 Task: Find the nearby golf course in New York..
Action: Mouse moved to (190, 80)
Screenshot: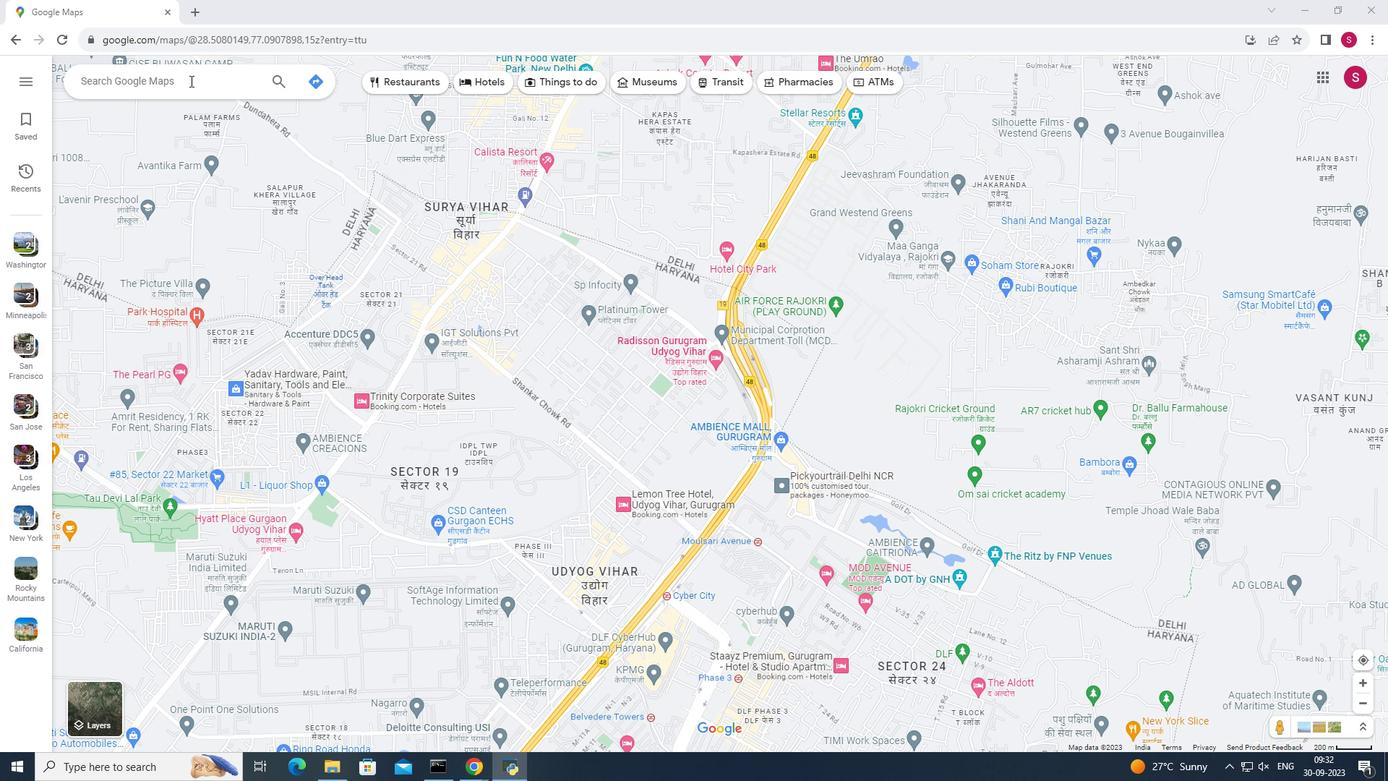 
Action: Mouse pressed left at (190, 80)
Screenshot: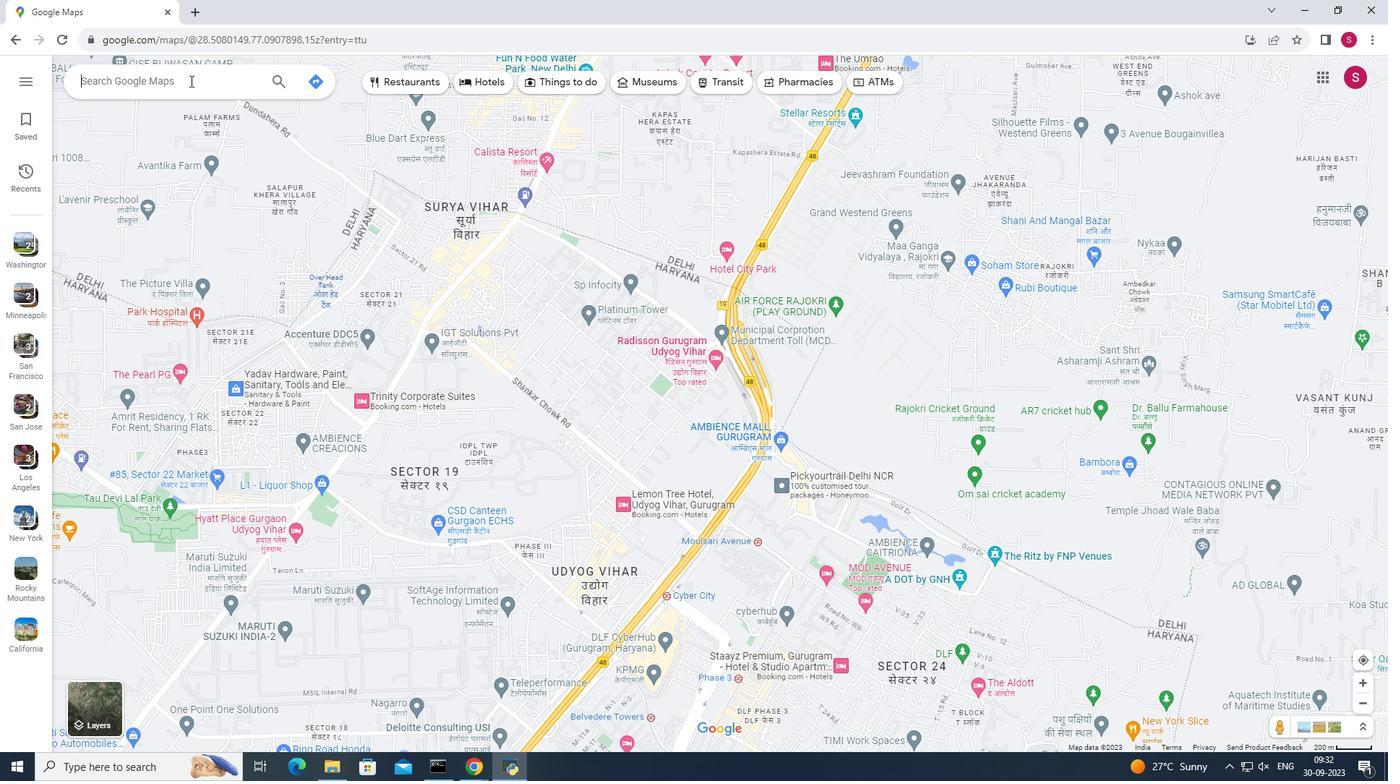 
Action: Key pressed <Key.shift>New<Key.space><Key.shift><Key.shift>York<Key.enter>
Screenshot: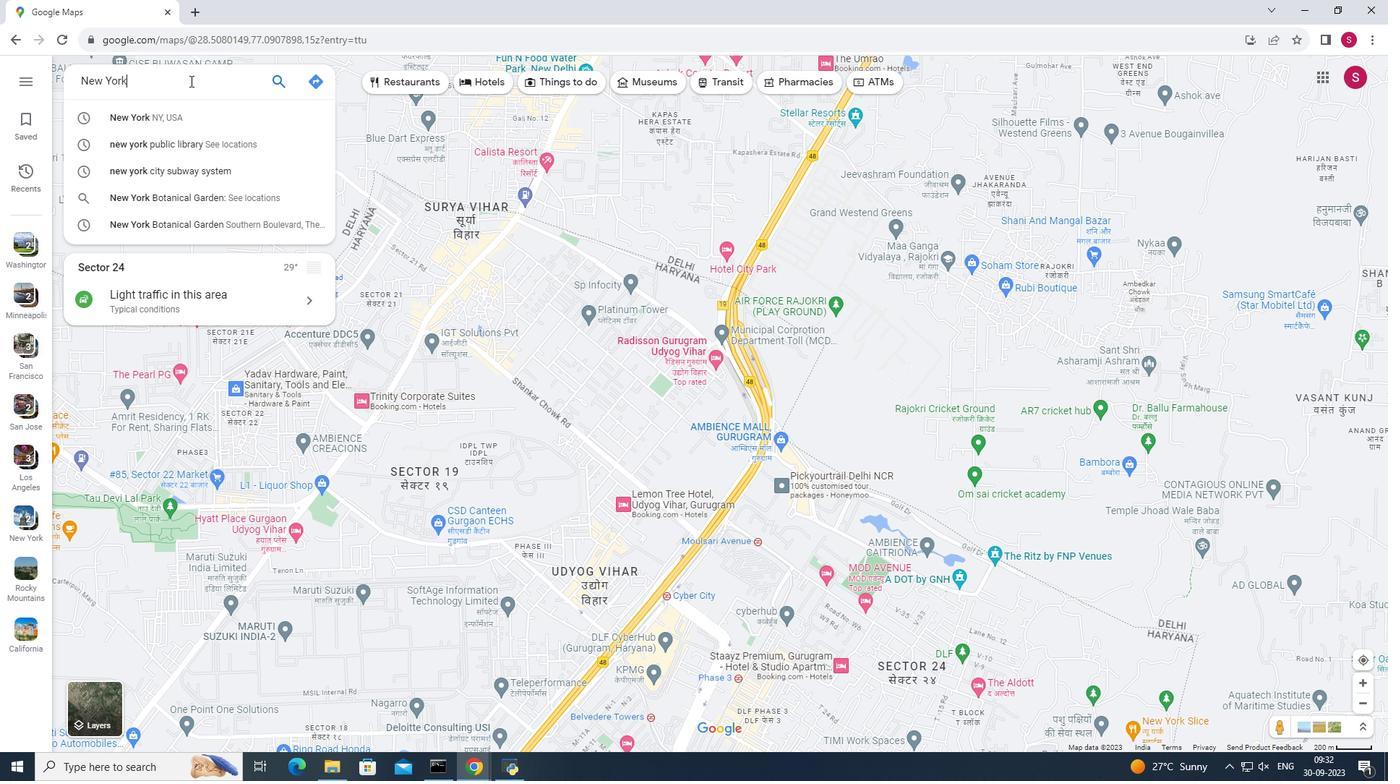 
Action: Mouse moved to (206, 324)
Screenshot: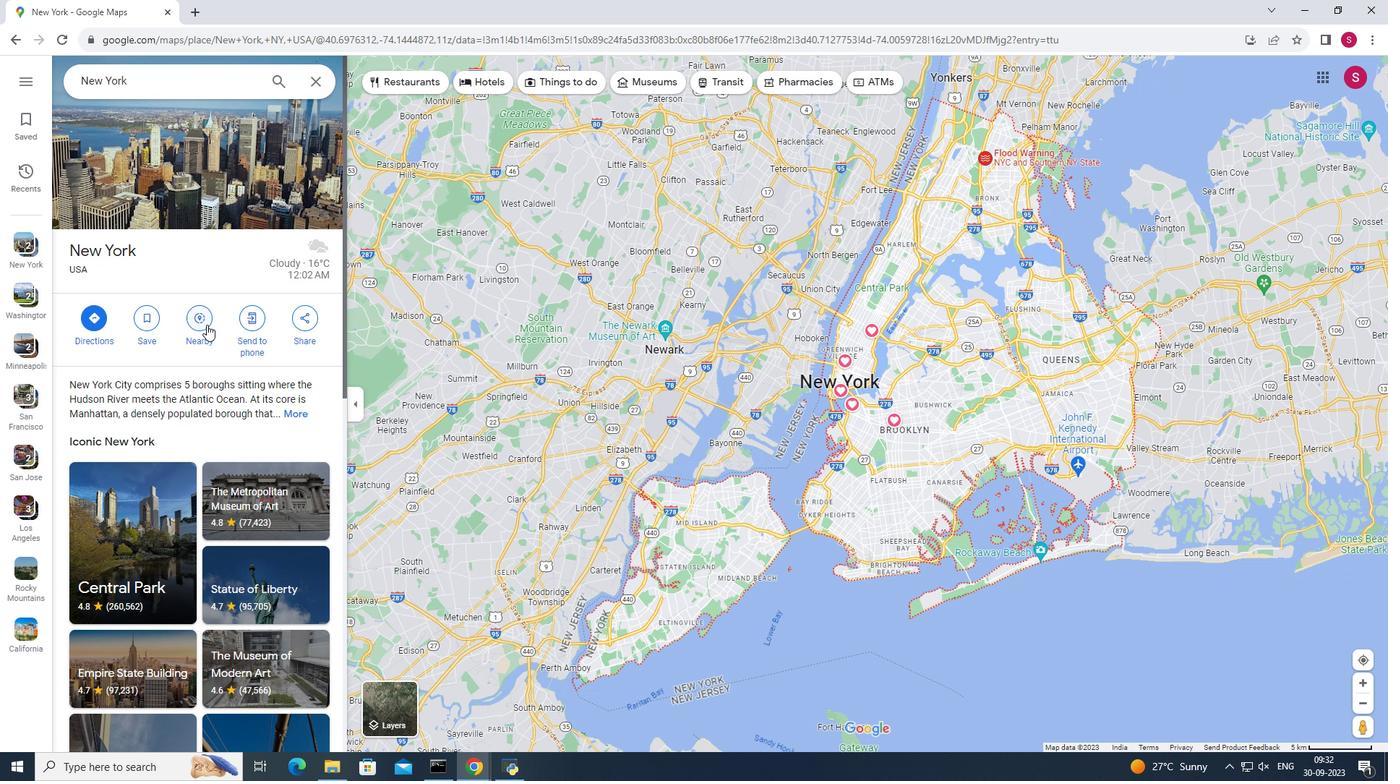
Action: Mouse pressed left at (206, 324)
Screenshot: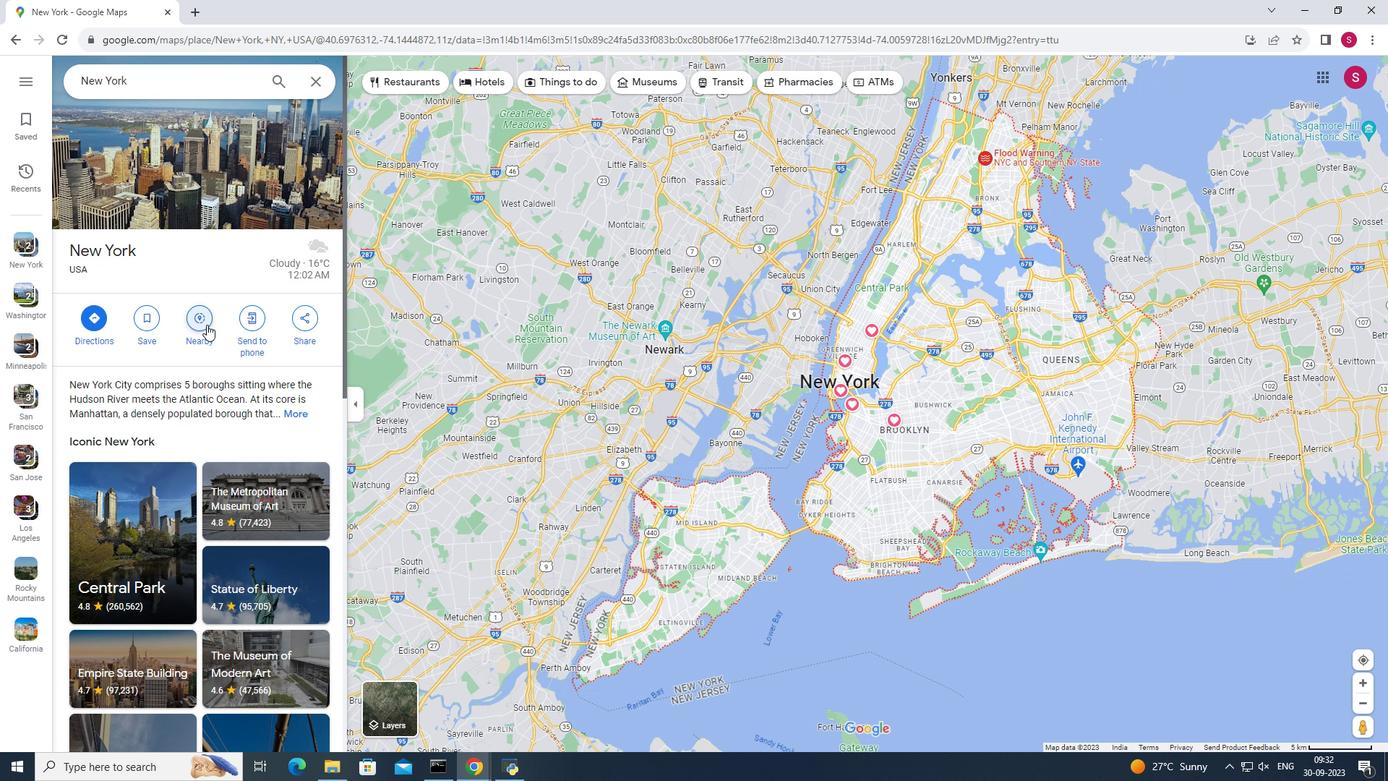 
Action: Mouse moved to (206, 324)
Screenshot: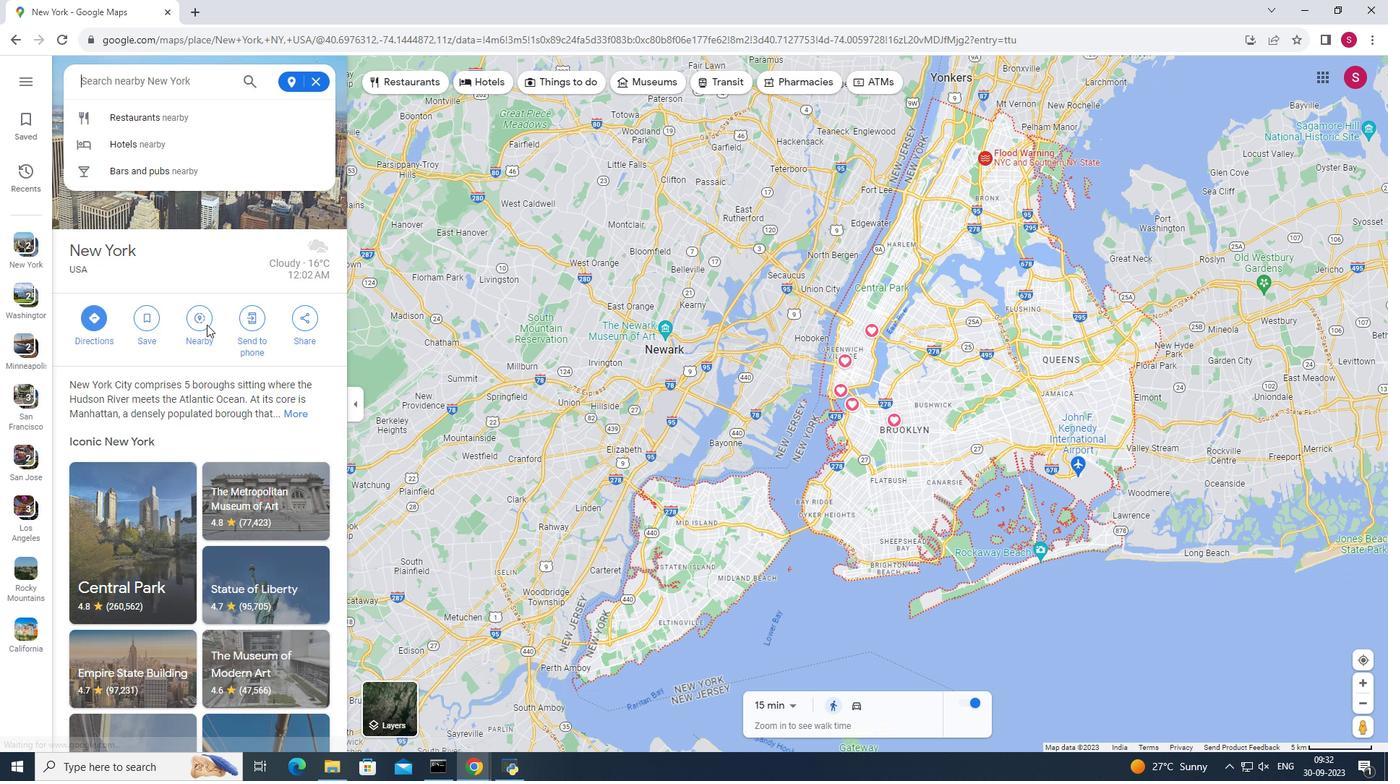 
Action: Key pressed golf<Key.space>course<Key.enter>
Screenshot: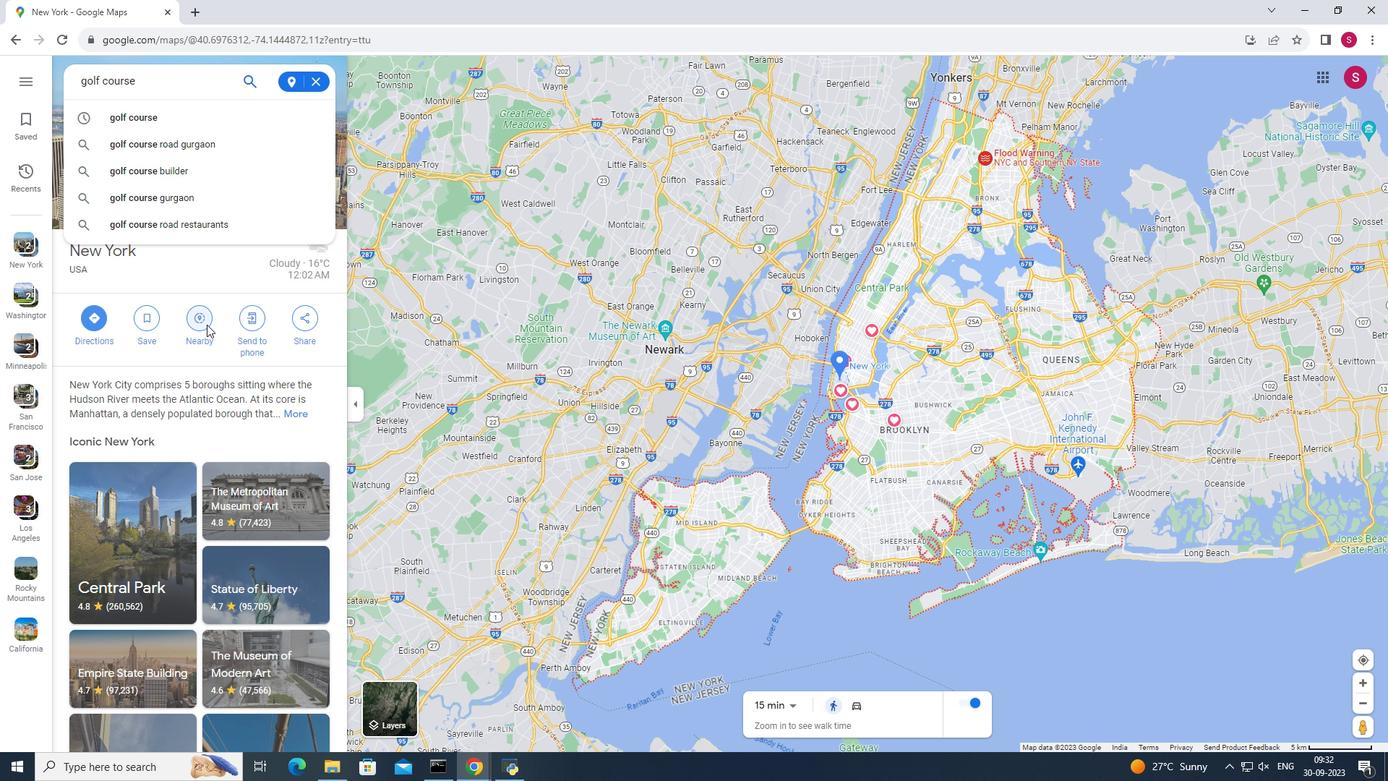 
Action: Mouse moved to (171, 148)
Screenshot: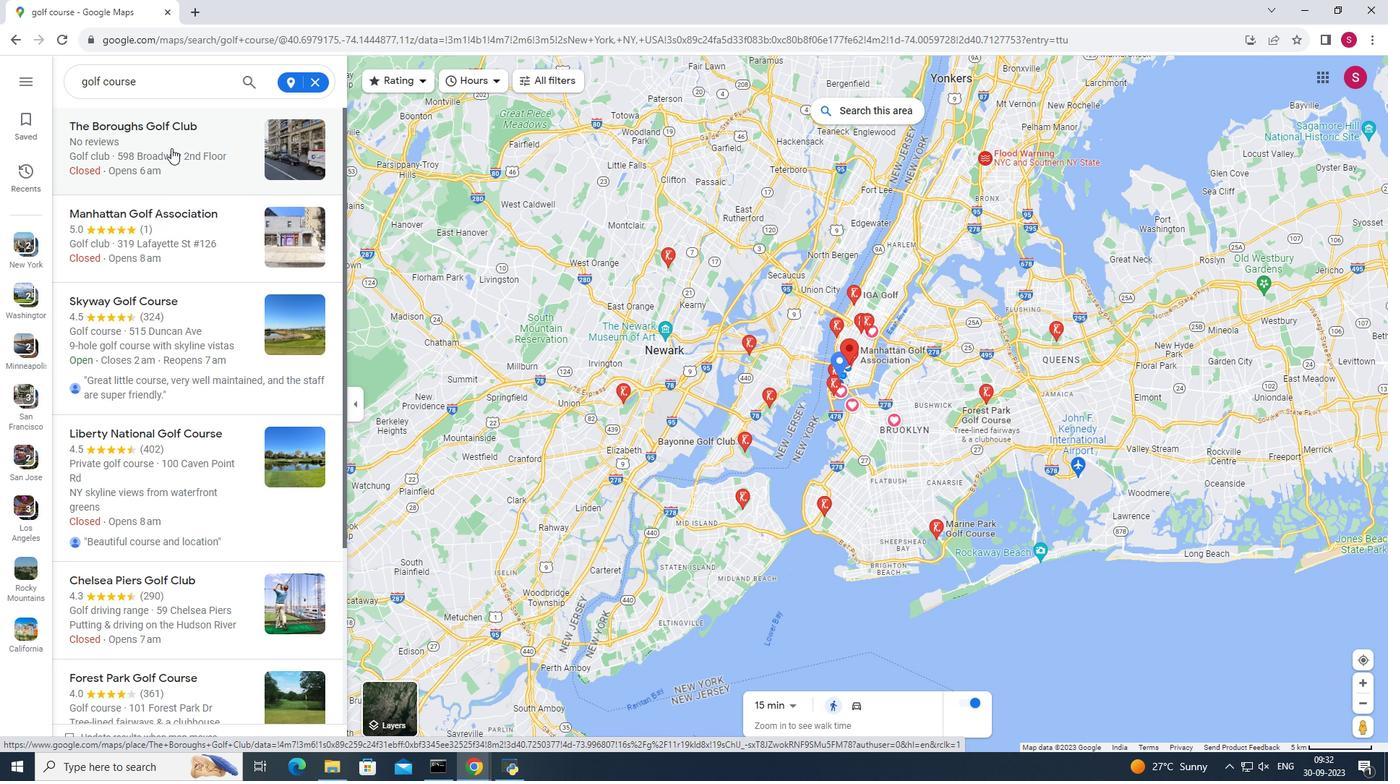 
Action: Mouse pressed left at (171, 148)
Screenshot: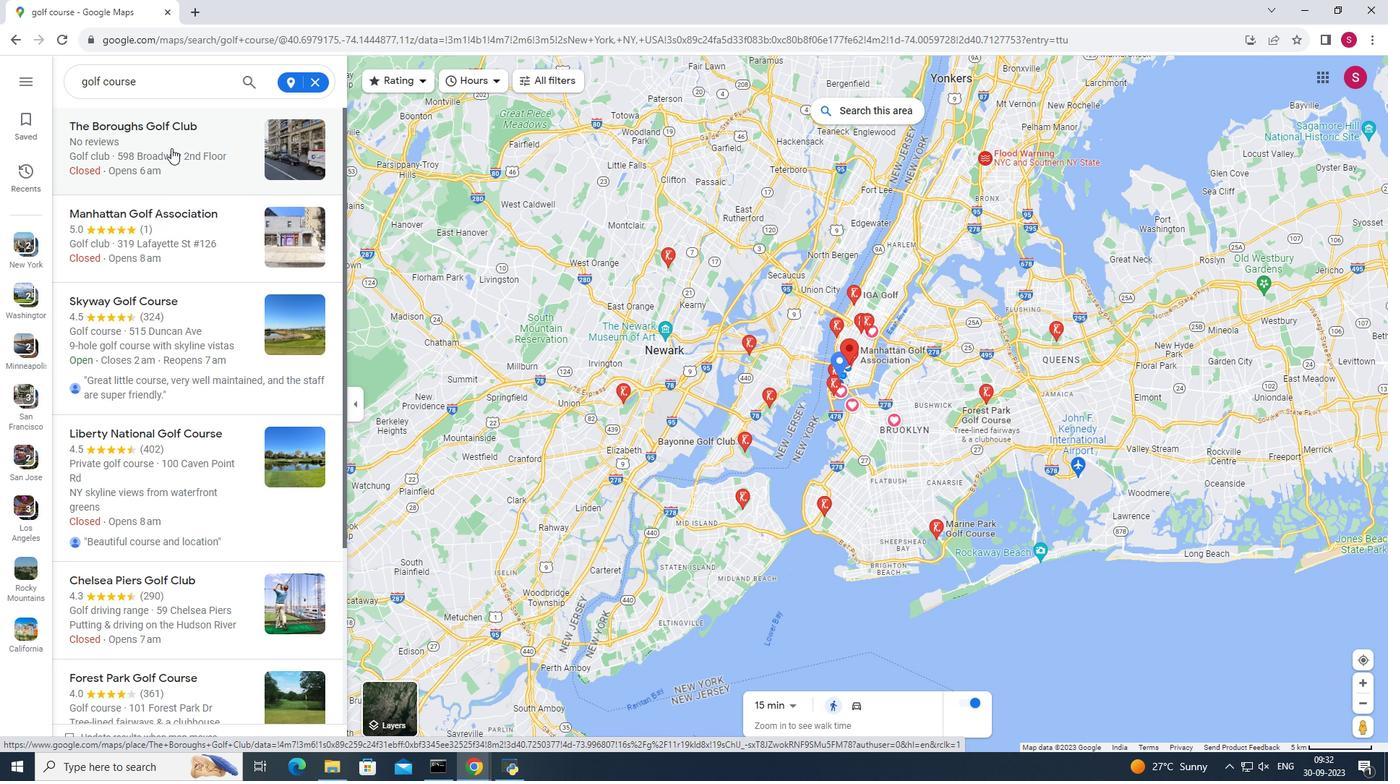 
Action: Mouse moved to (549, 419)
Screenshot: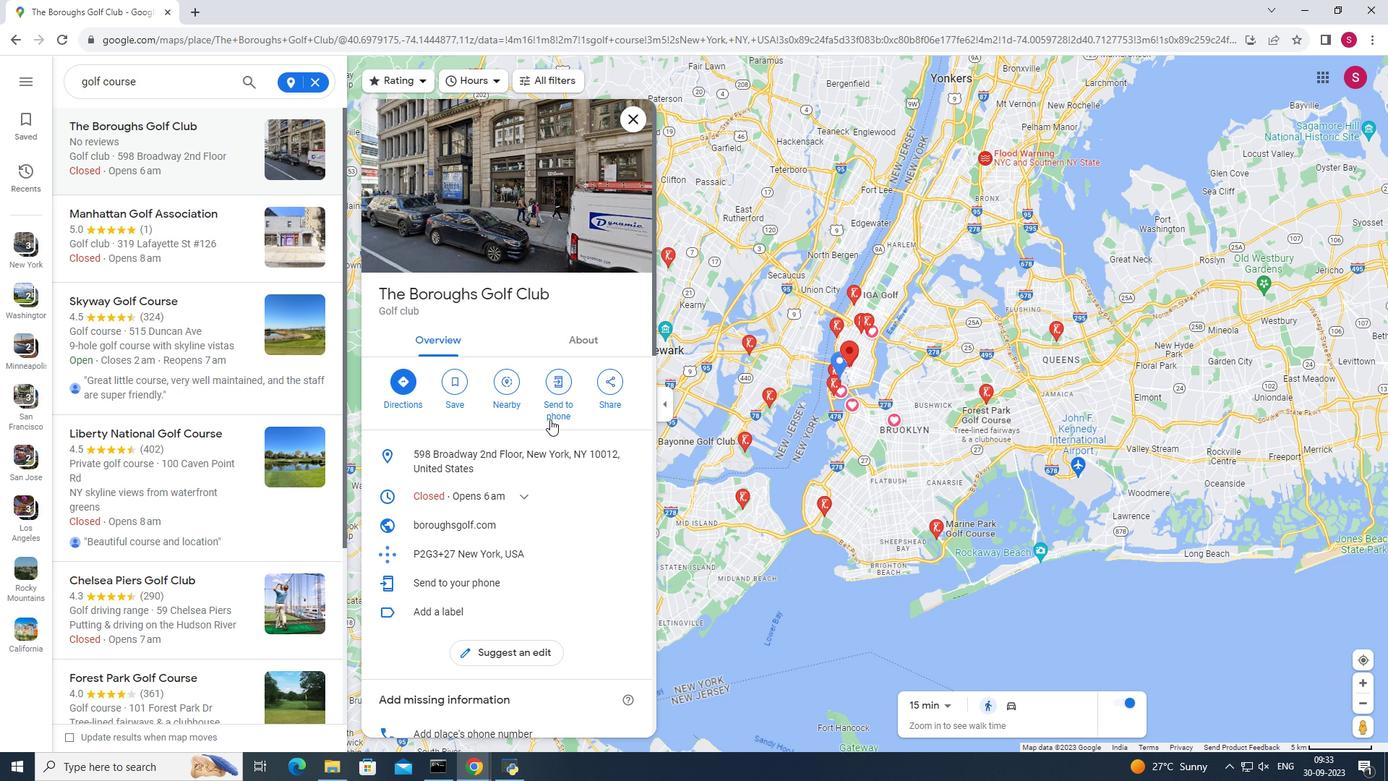 
Action: Mouse scrolled (549, 418) with delta (0, 0)
Screenshot: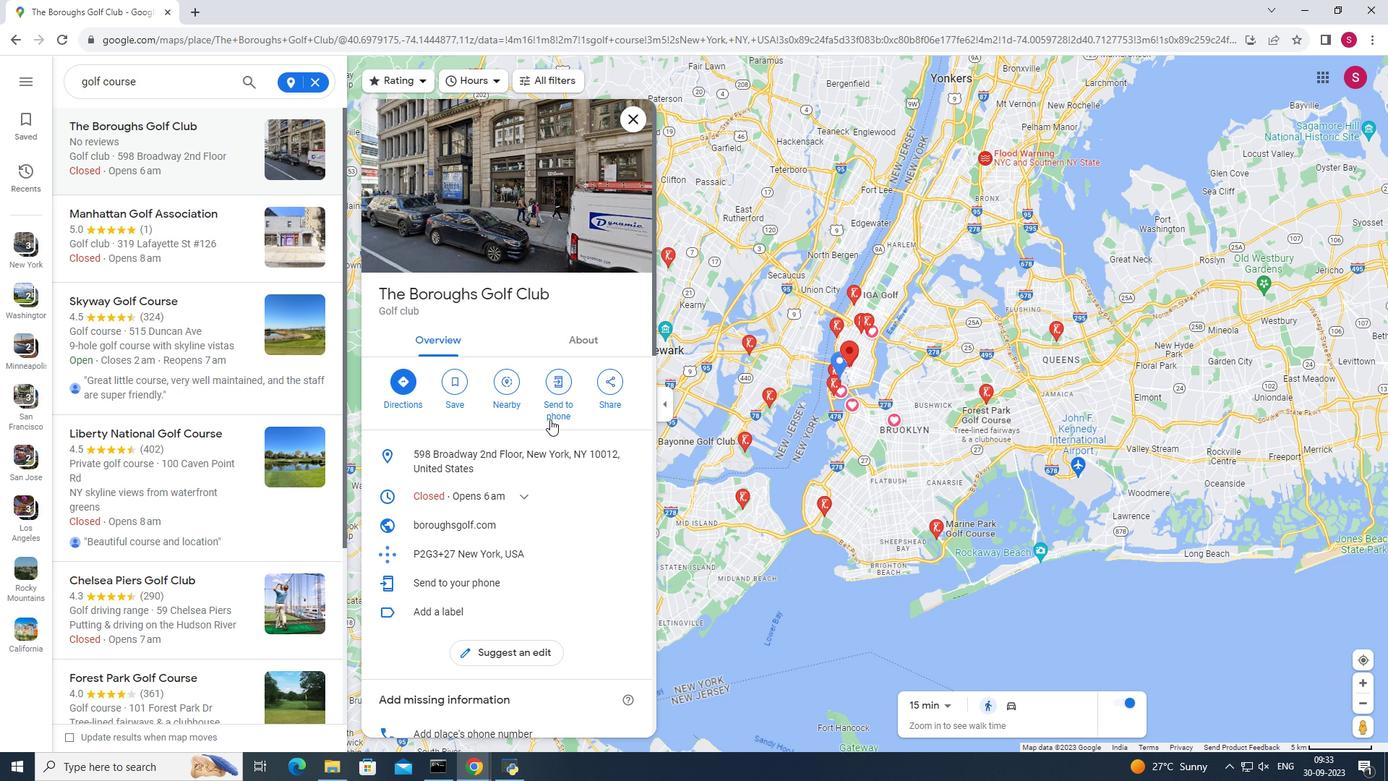 
Action: Mouse moved to (553, 428)
Screenshot: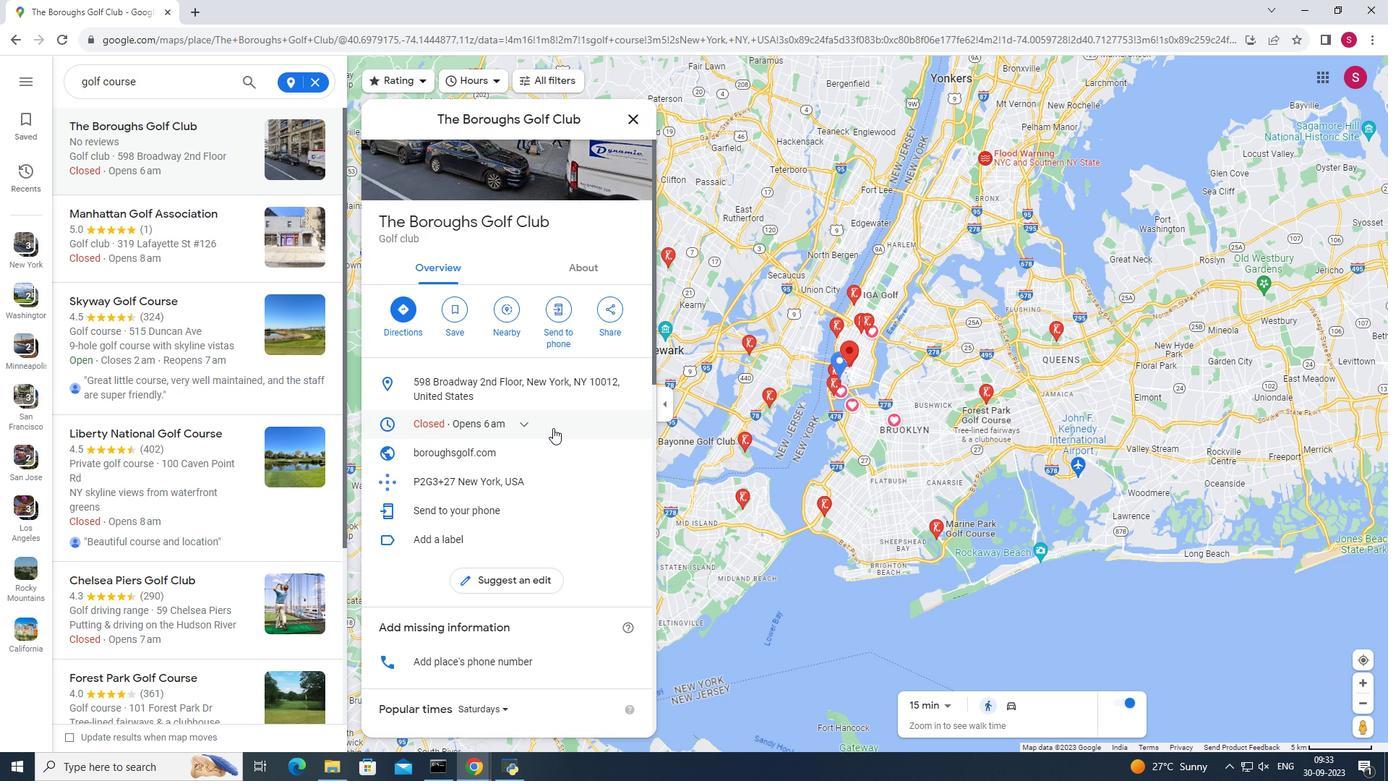 
Action: Mouse scrolled (553, 427) with delta (0, 0)
Screenshot: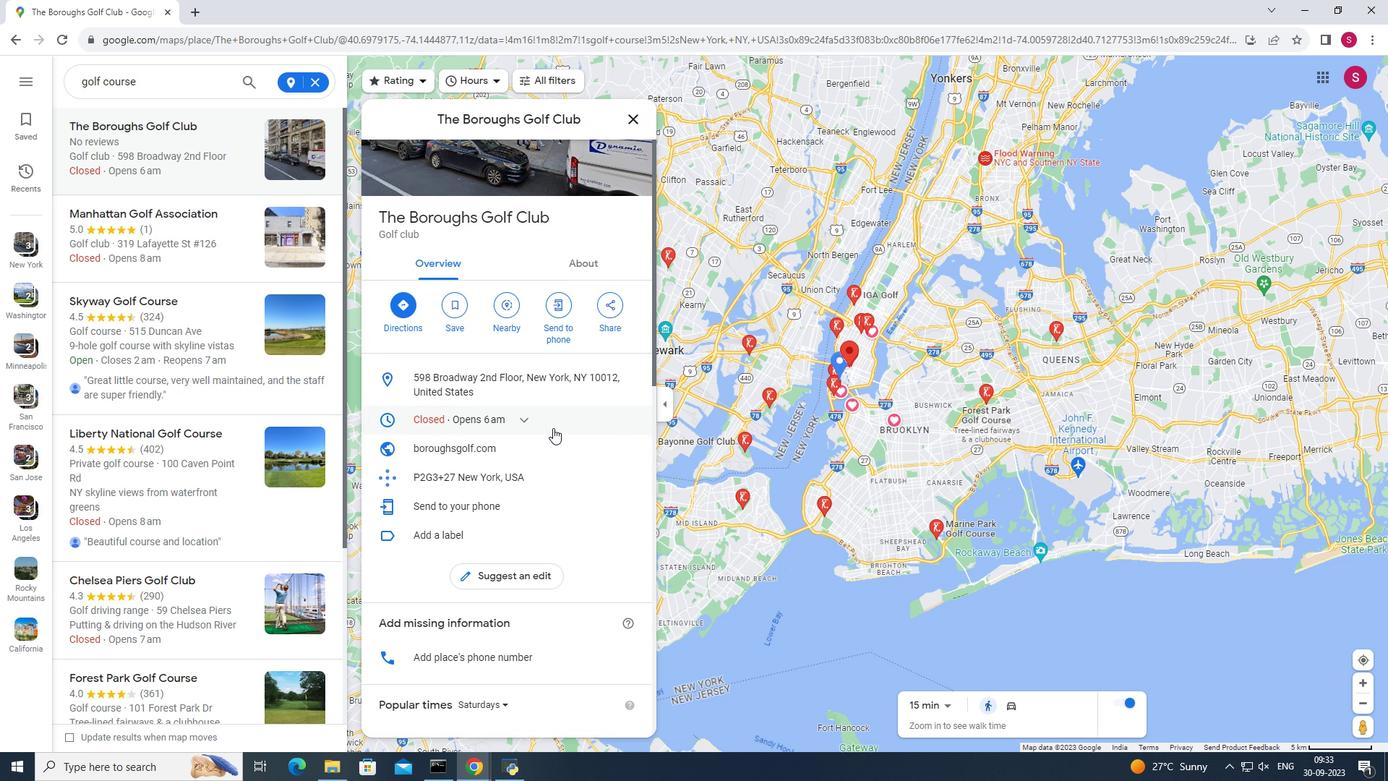 
Action: Mouse scrolled (553, 427) with delta (0, 0)
Screenshot: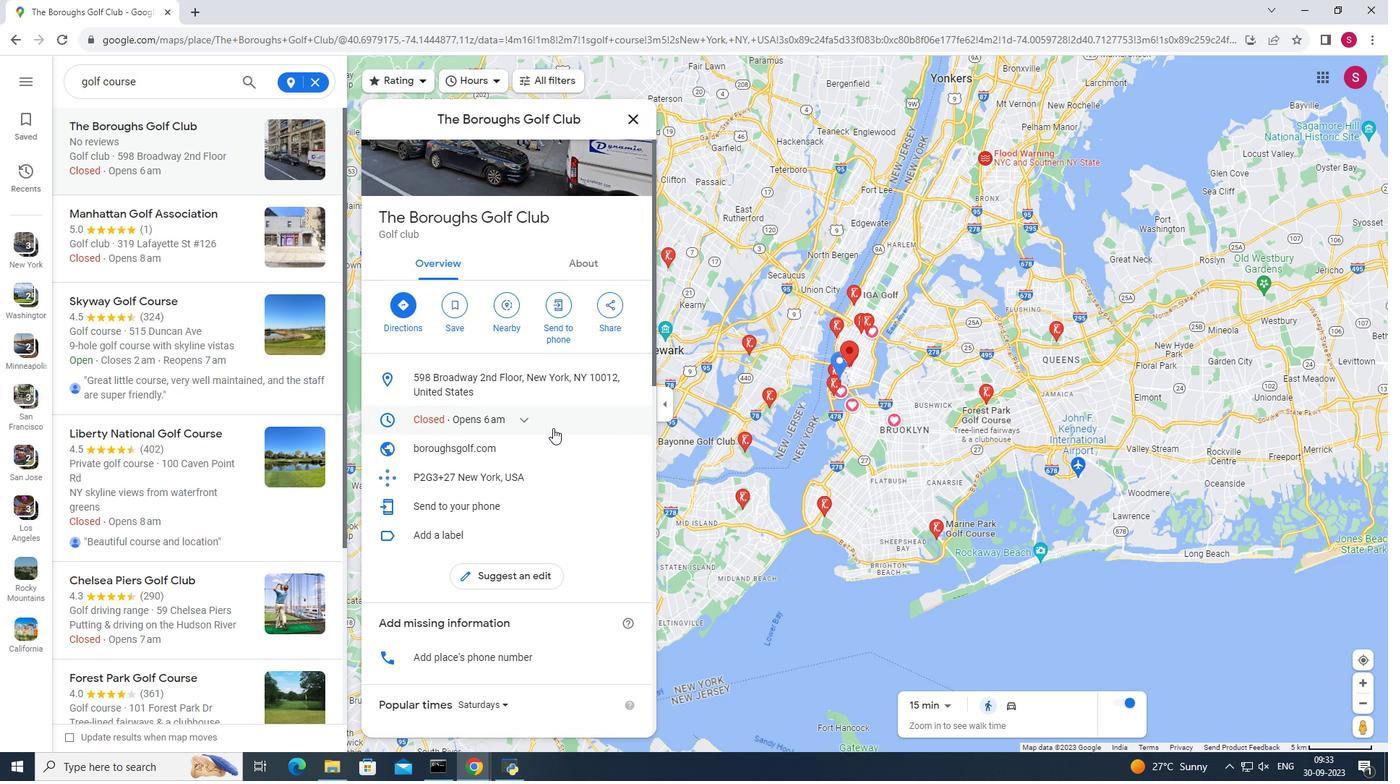 
Action: Mouse moved to (553, 428)
Screenshot: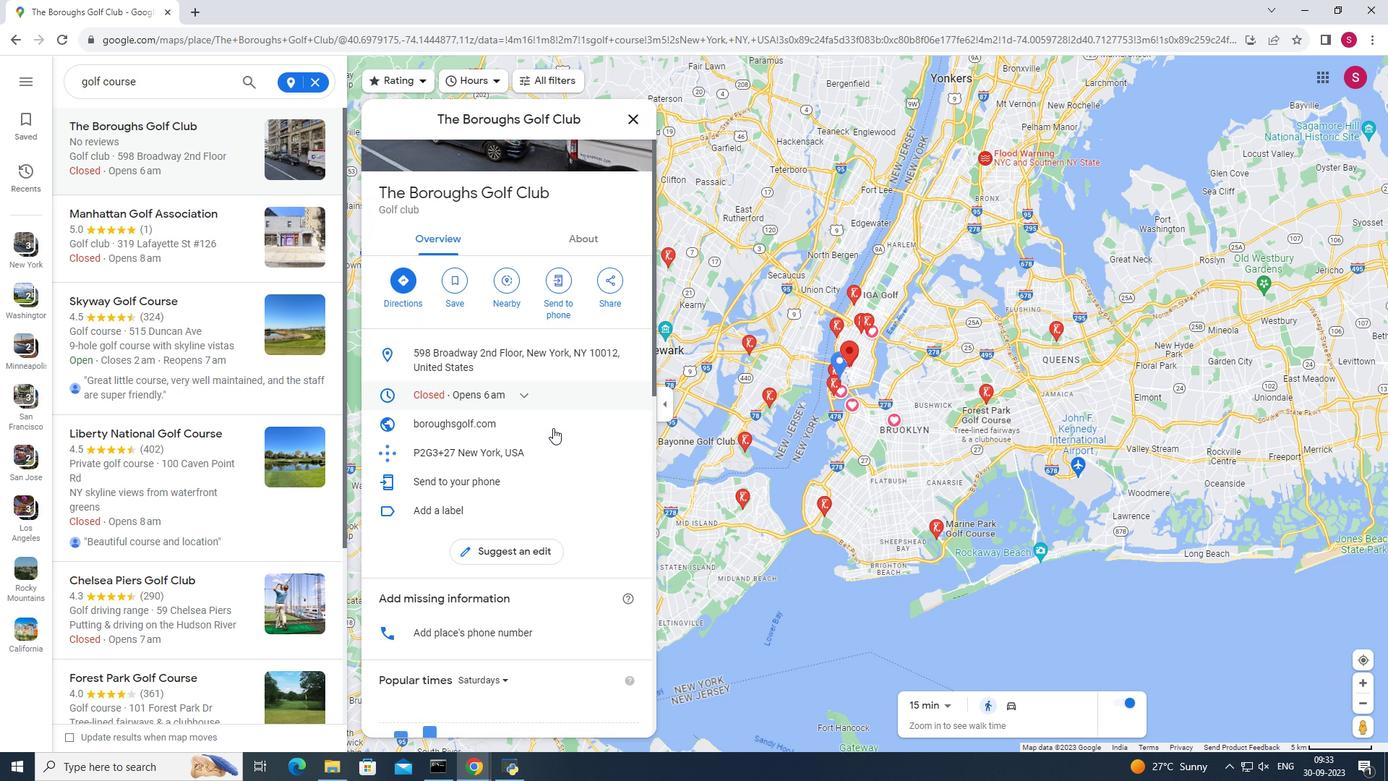 
Action: Mouse scrolled (553, 427) with delta (0, 0)
Screenshot: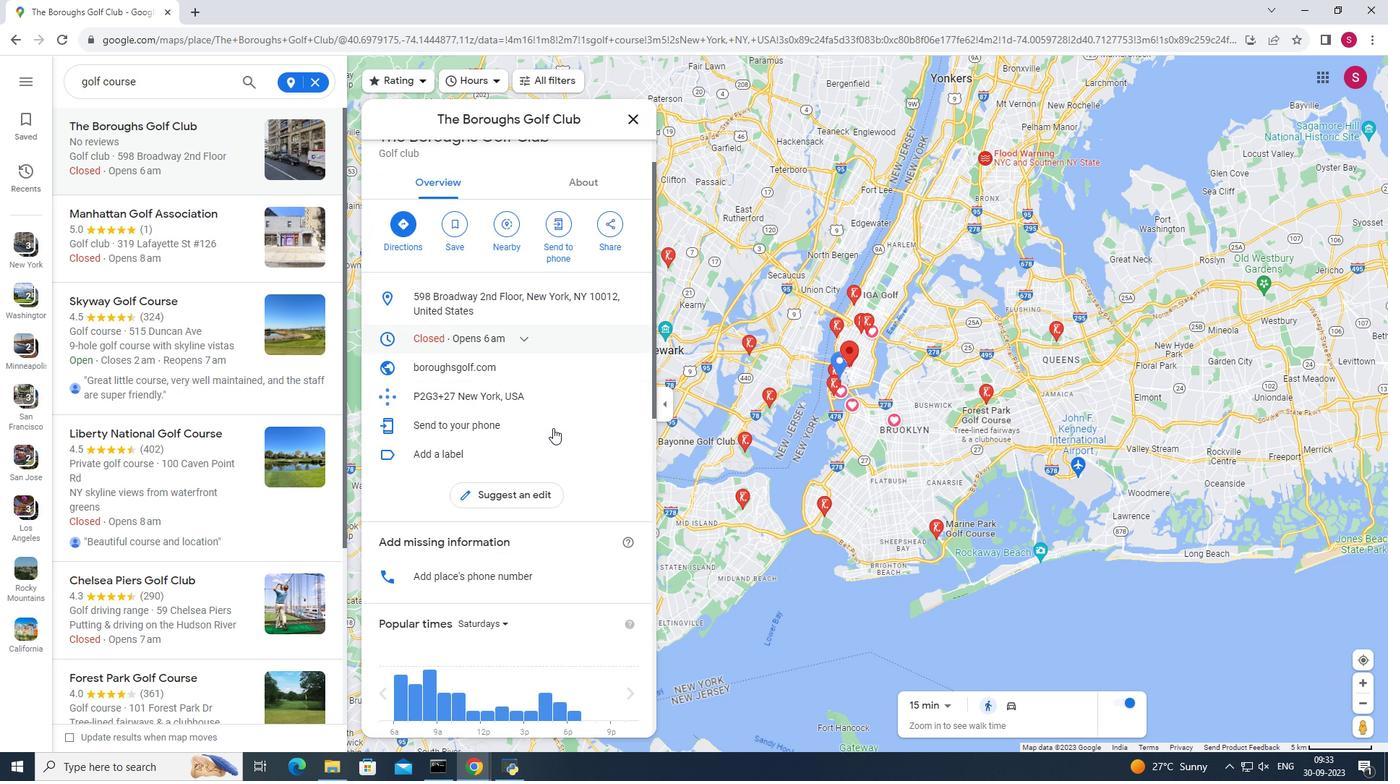
Action: Mouse scrolled (553, 427) with delta (0, 0)
Screenshot: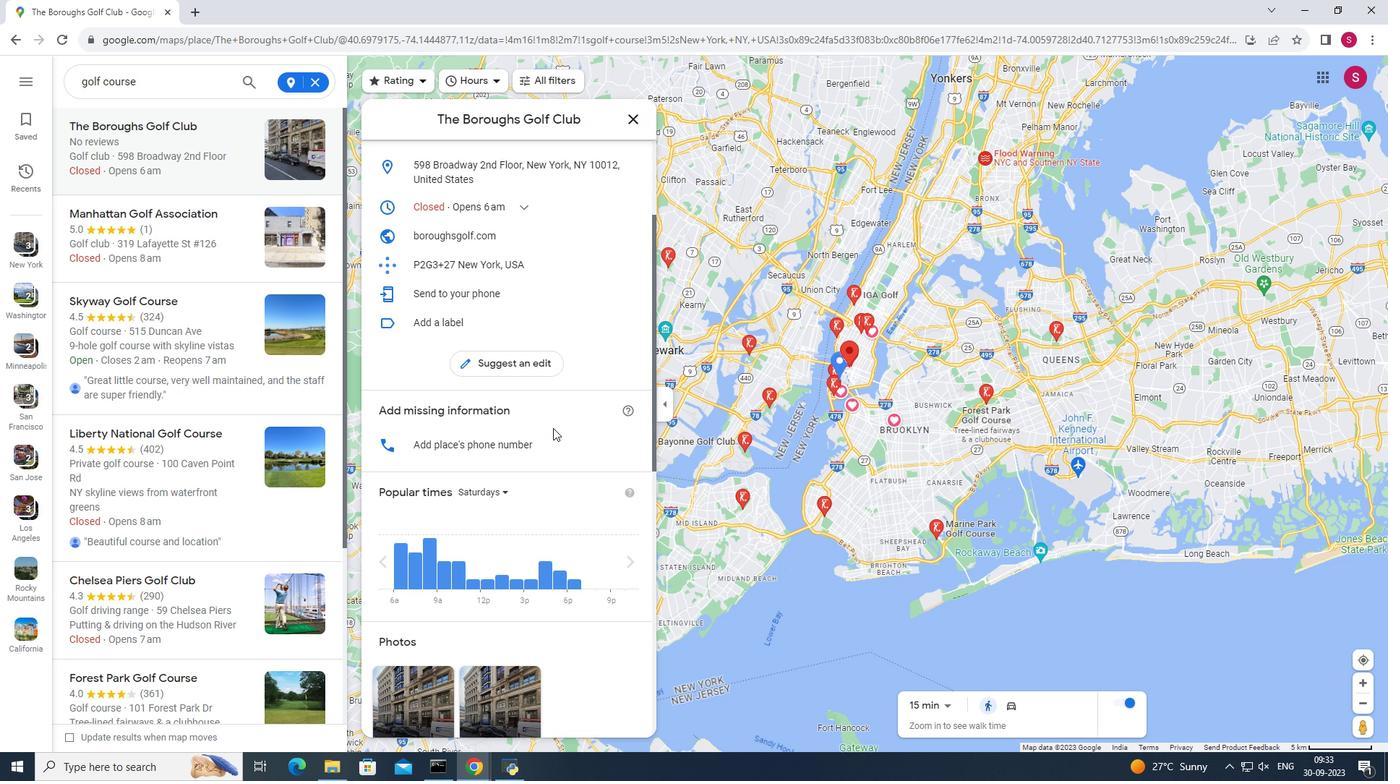
Action: Mouse scrolled (553, 427) with delta (0, 0)
Screenshot: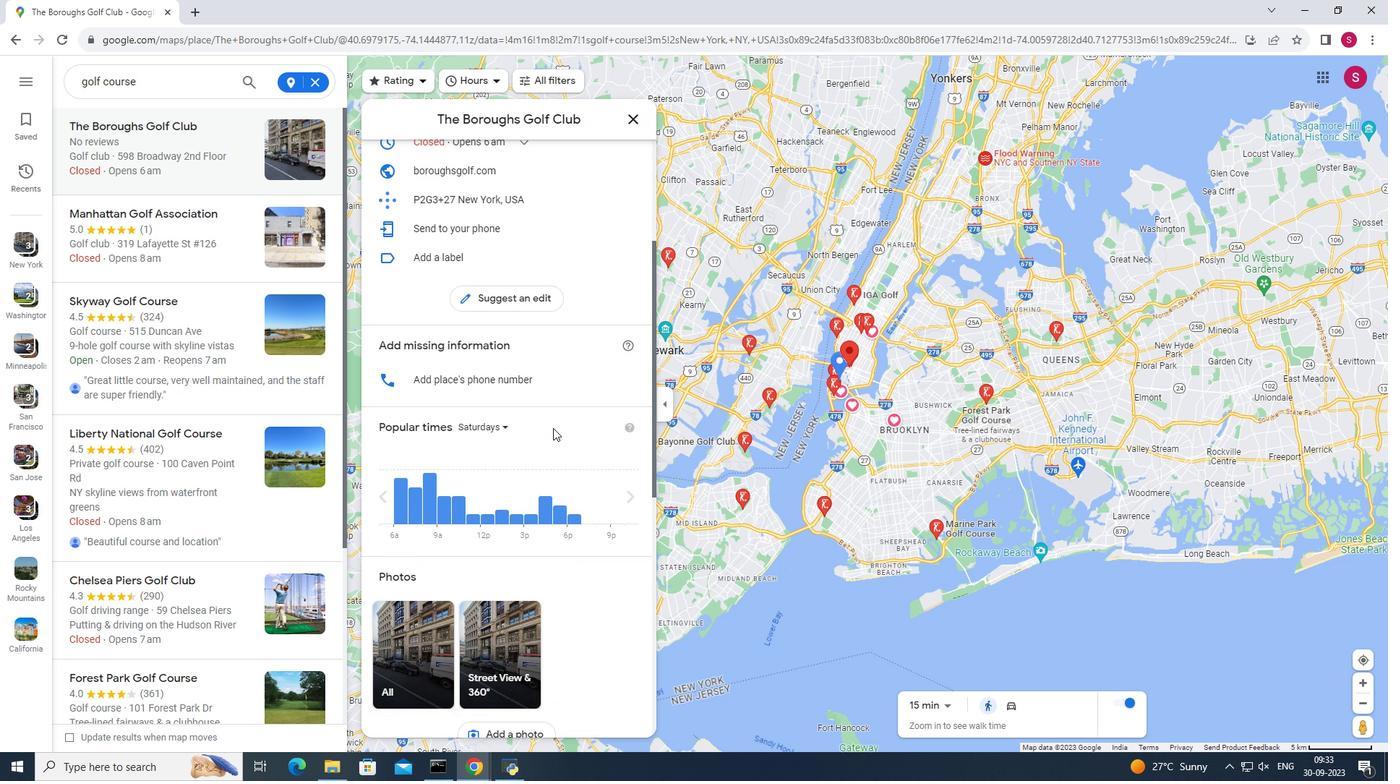 
Action: Mouse scrolled (553, 427) with delta (0, 0)
Screenshot: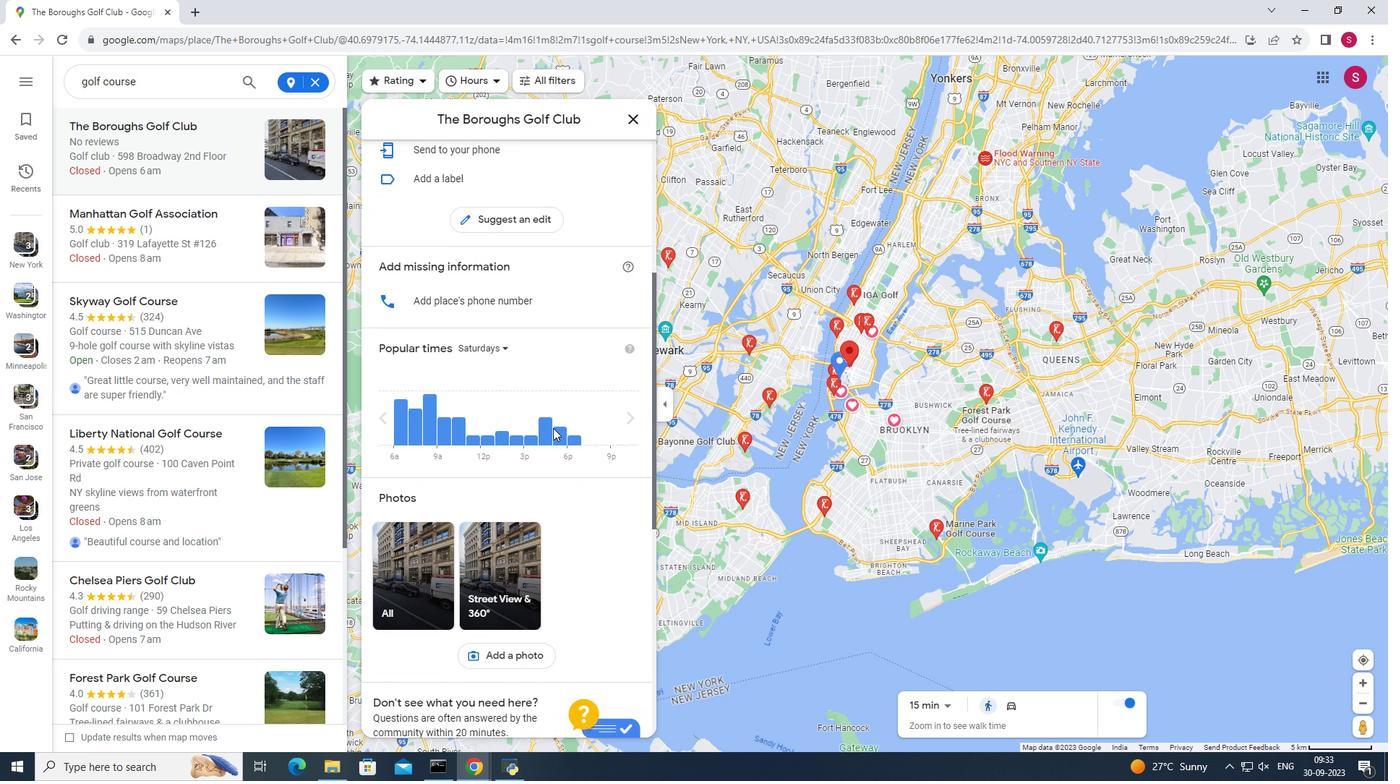 
Action: Mouse scrolled (553, 427) with delta (0, 0)
Screenshot: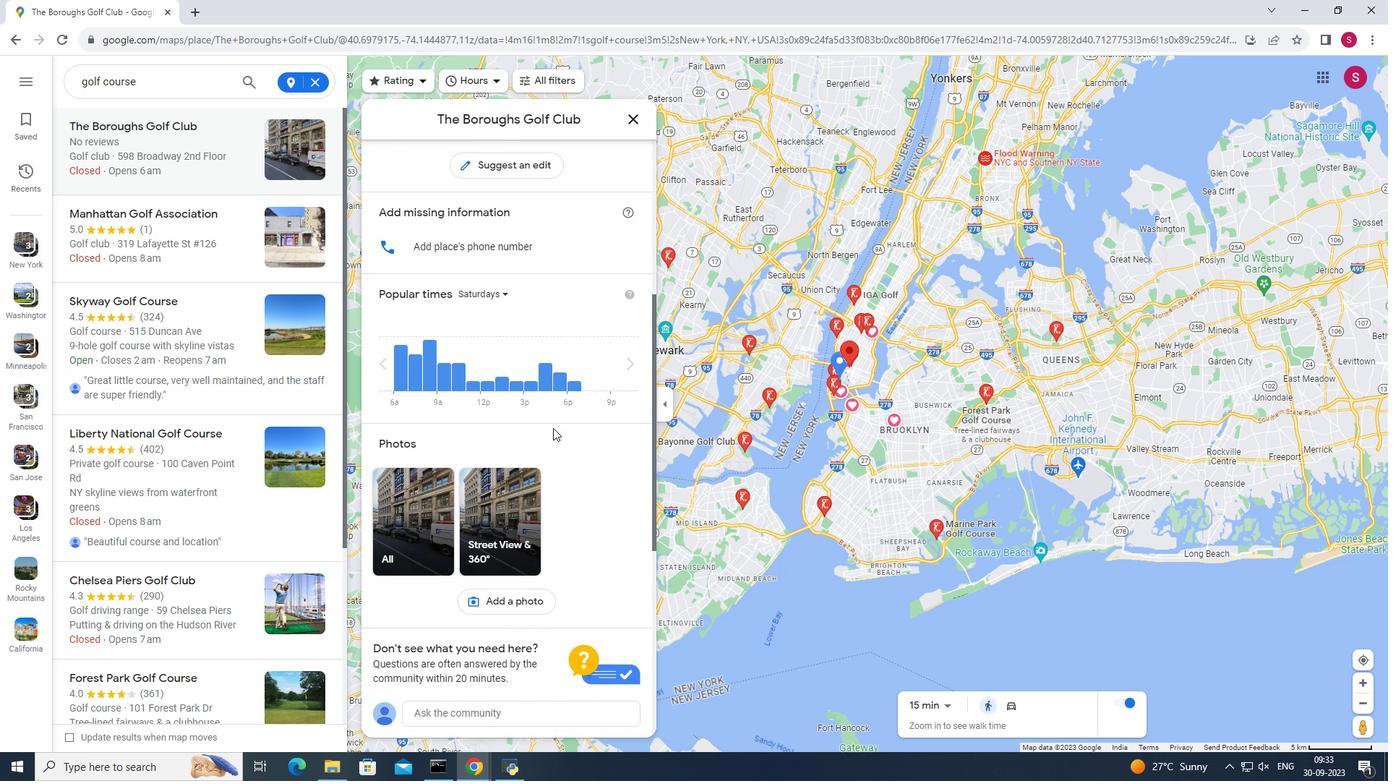 
Action: Mouse scrolled (553, 428) with delta (0, 0)
Screenshot: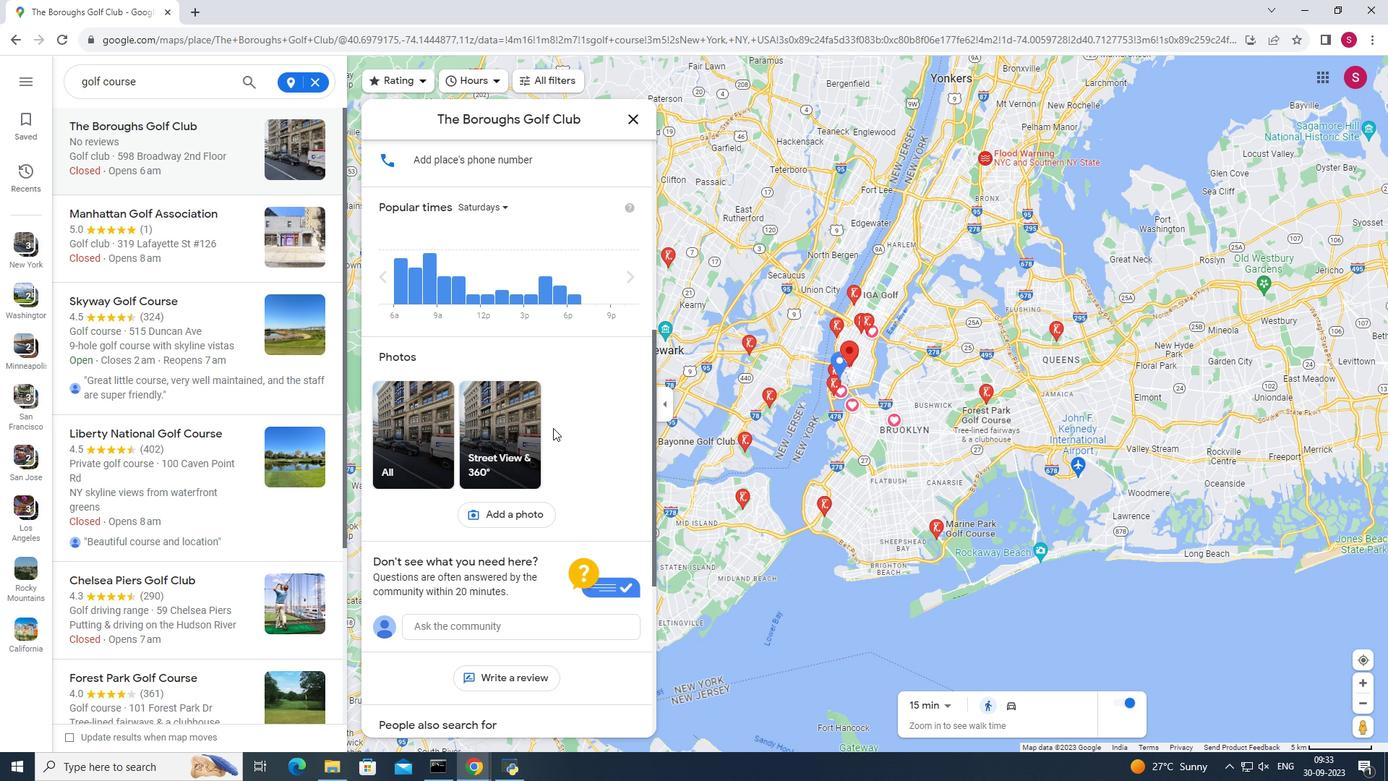 
Action: Mouse scrolled (553, 428) with delta (0, 0)
Screenshot: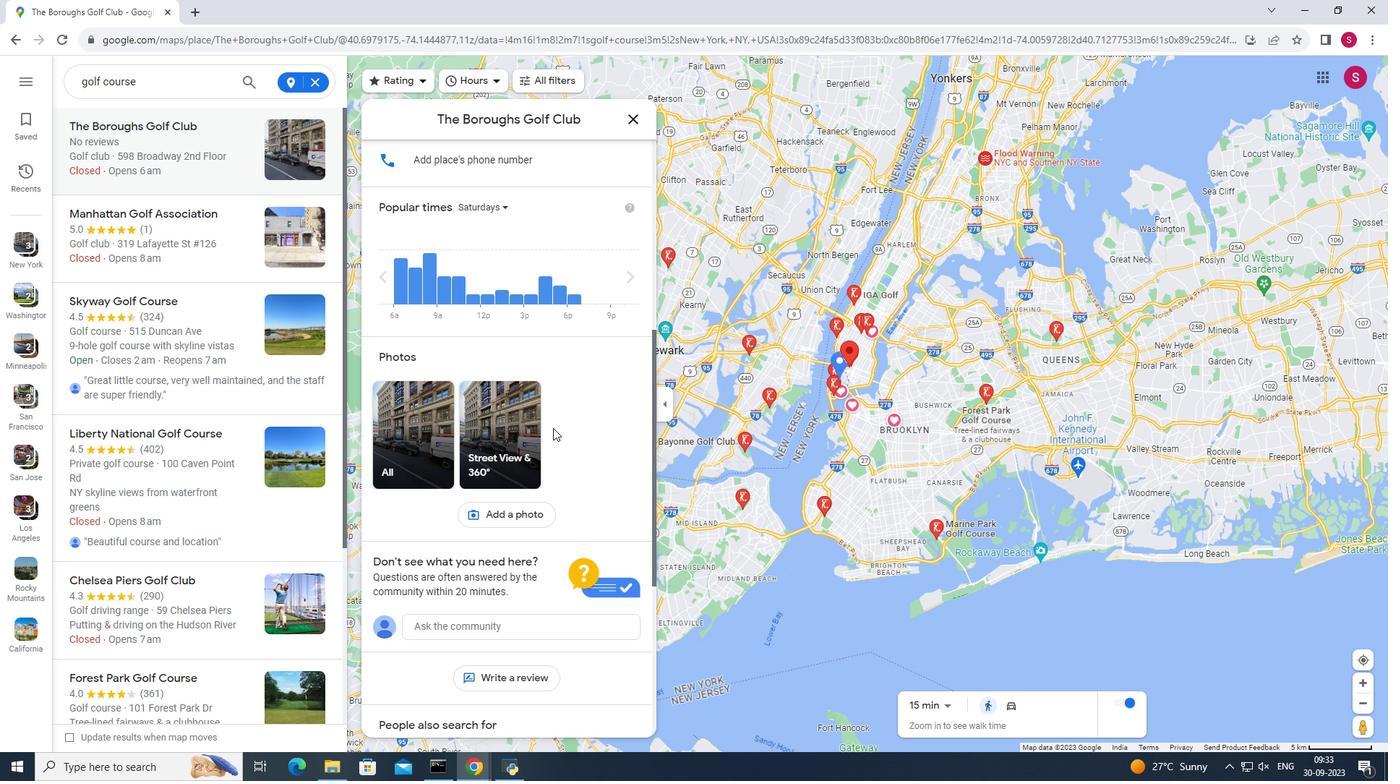 
Action: Mouse scrolled (553, 428) with delta (0, 0)
Screenshot: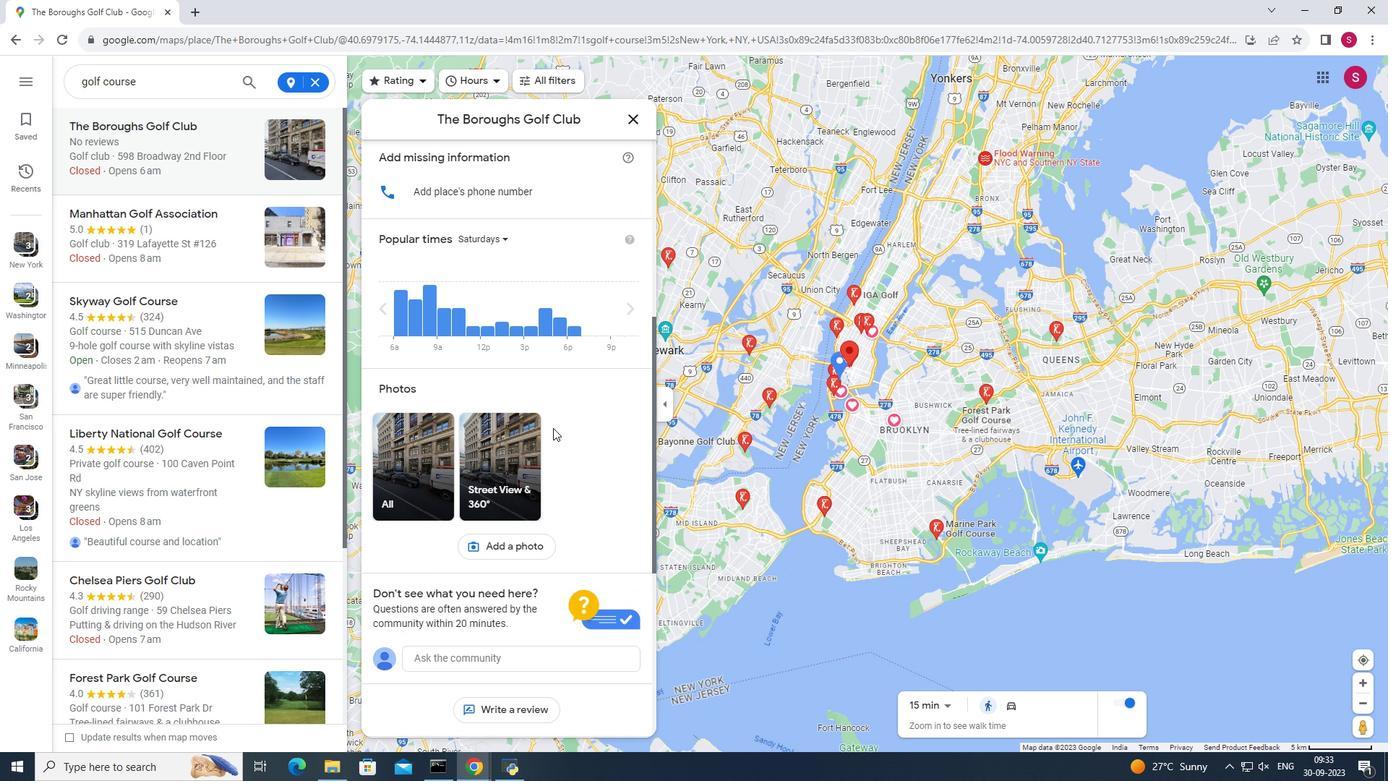 
Action: Mouse scrolled (553, 428) with delta (0, 0)
Screenshot: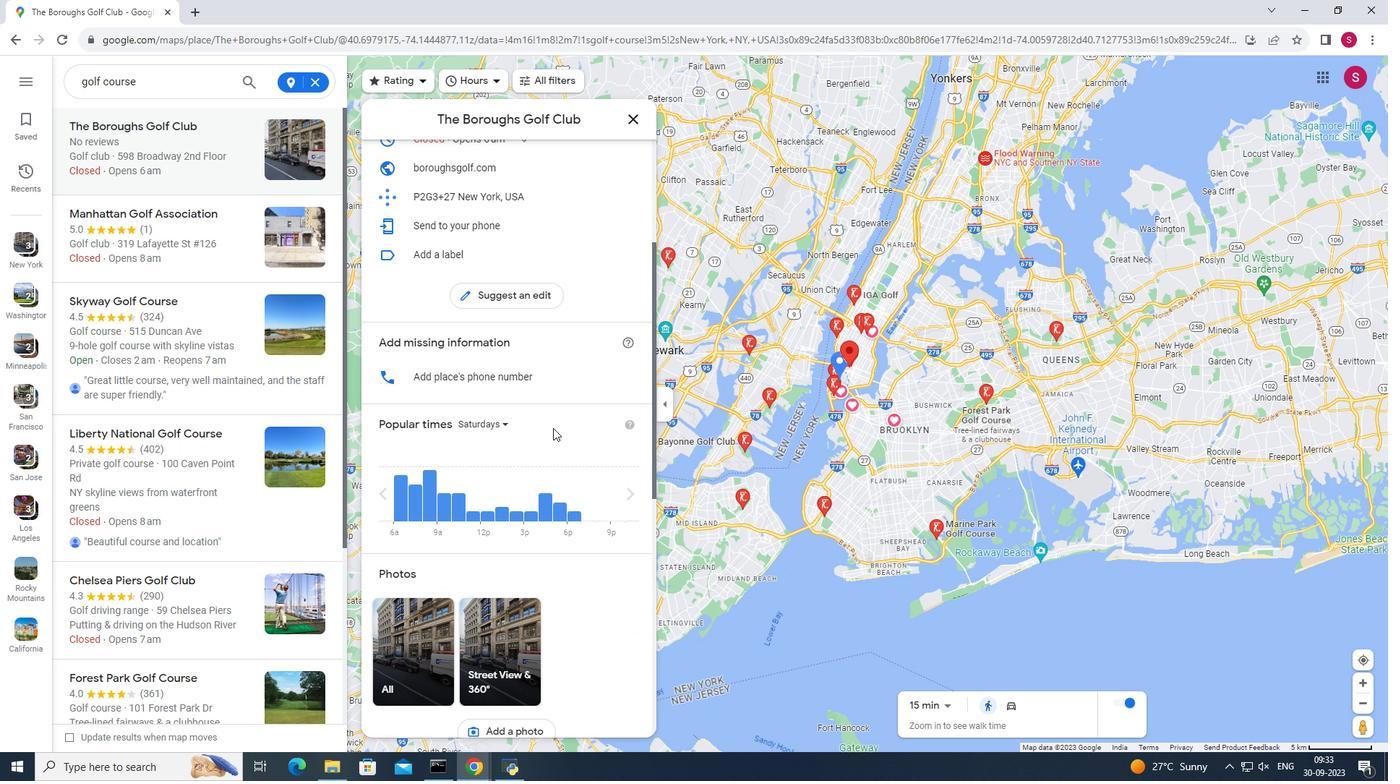 
Action: Mouse scrolled (553, 428) with delta (0, 0)
Screenshot: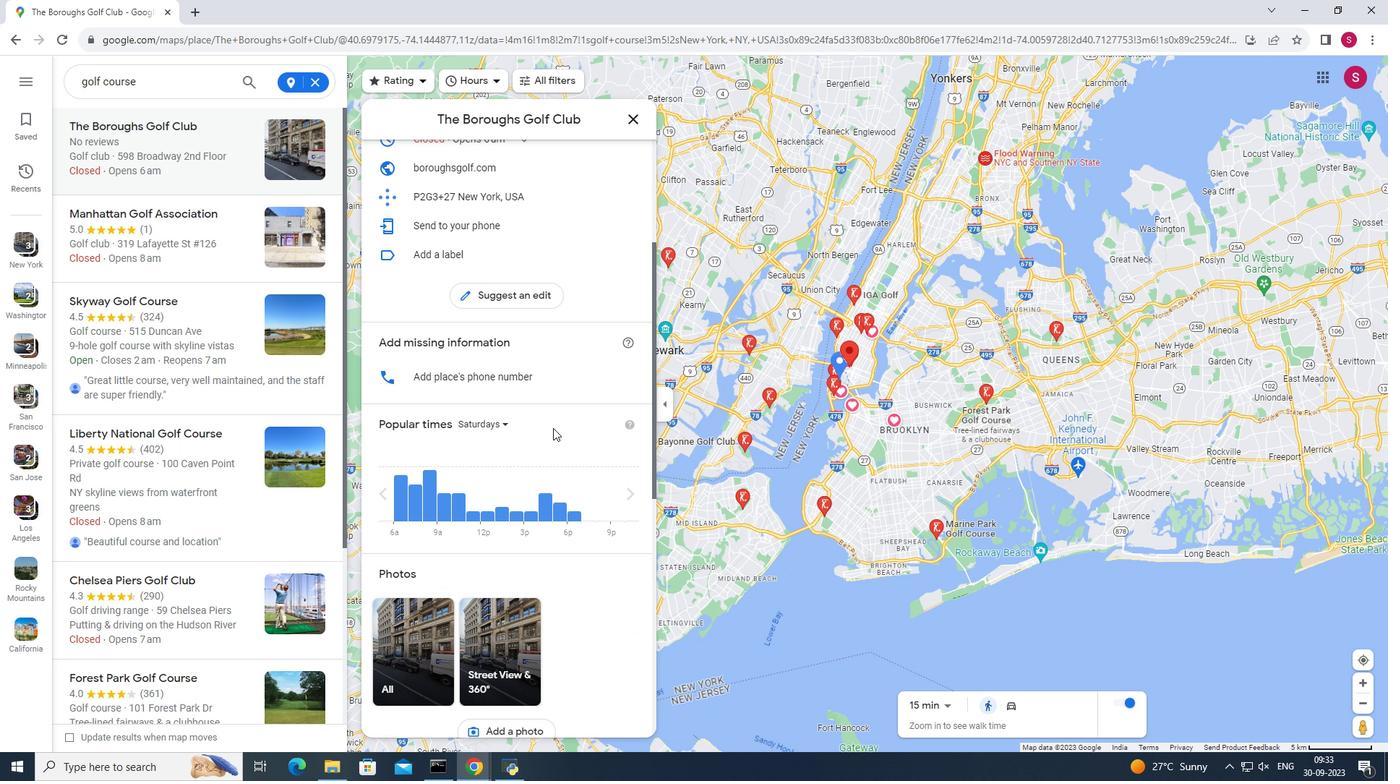 
Action: Mouse scrolled (553, 428) with delta (0, 0)
Screenshot: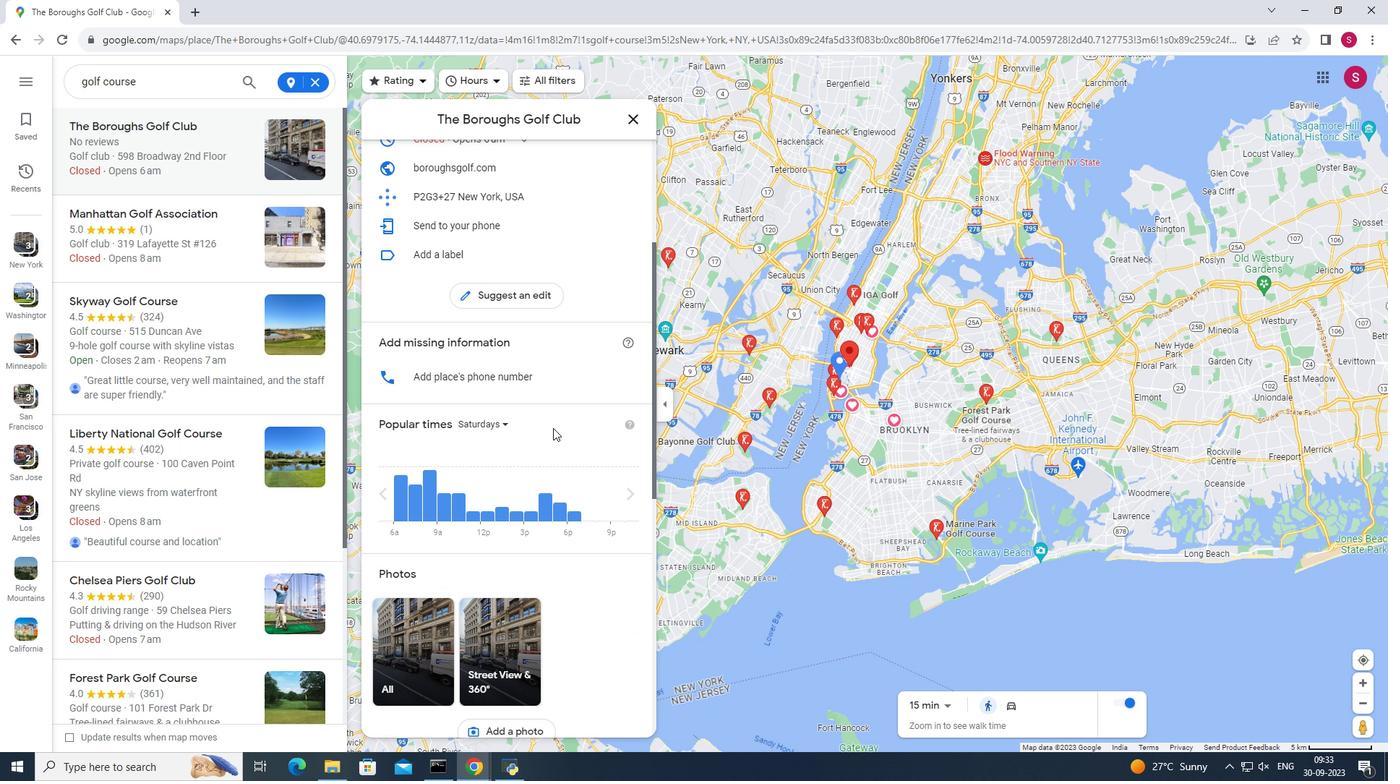 
Action: Mouse scrolled (553, 428) with delta (0, 0)
Screenshot: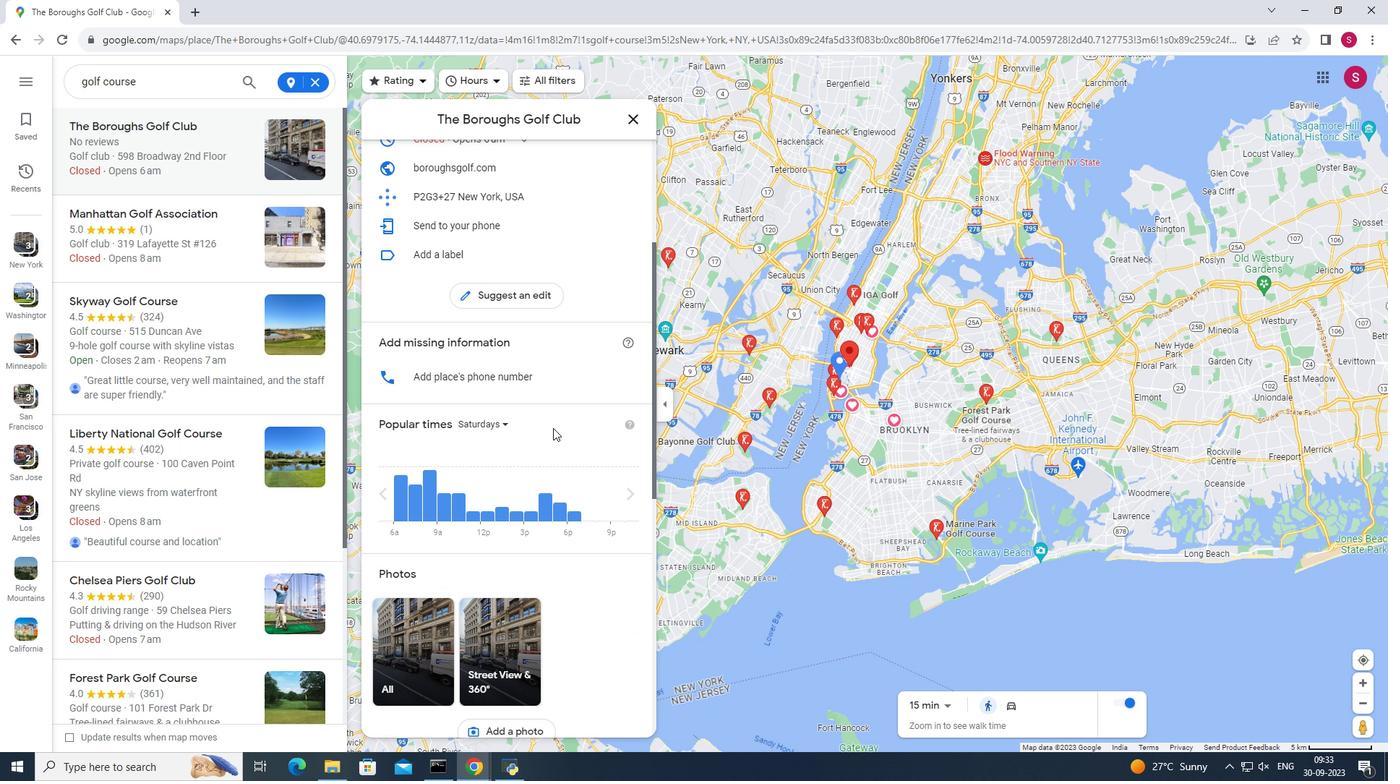 
Action: Mouse scrolled (553, 428) with delta (0, 0)
Screenshot: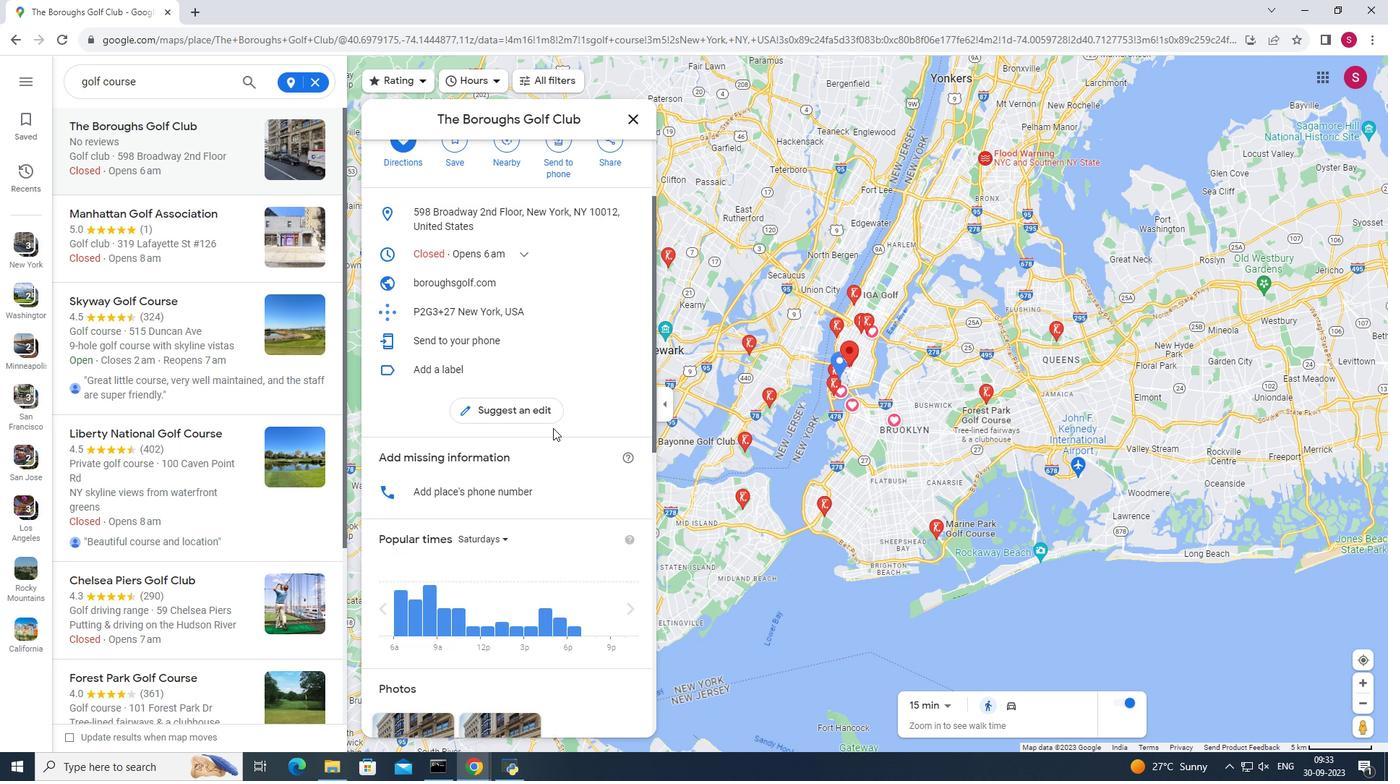
Action: Mouse scrolled (553, 428) with delta (0, 0)
Screenshot: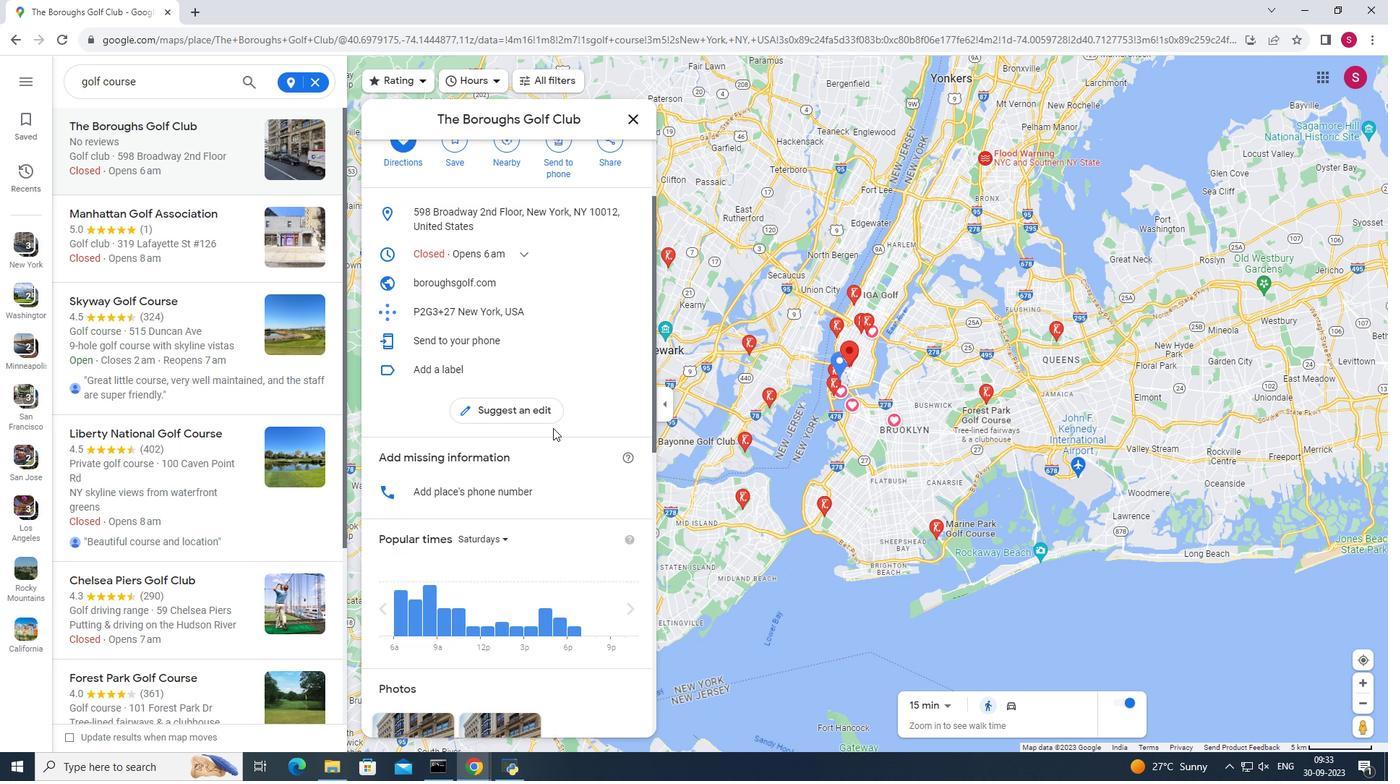 
Action: Mouse moved to (583, 337)
Screenshot: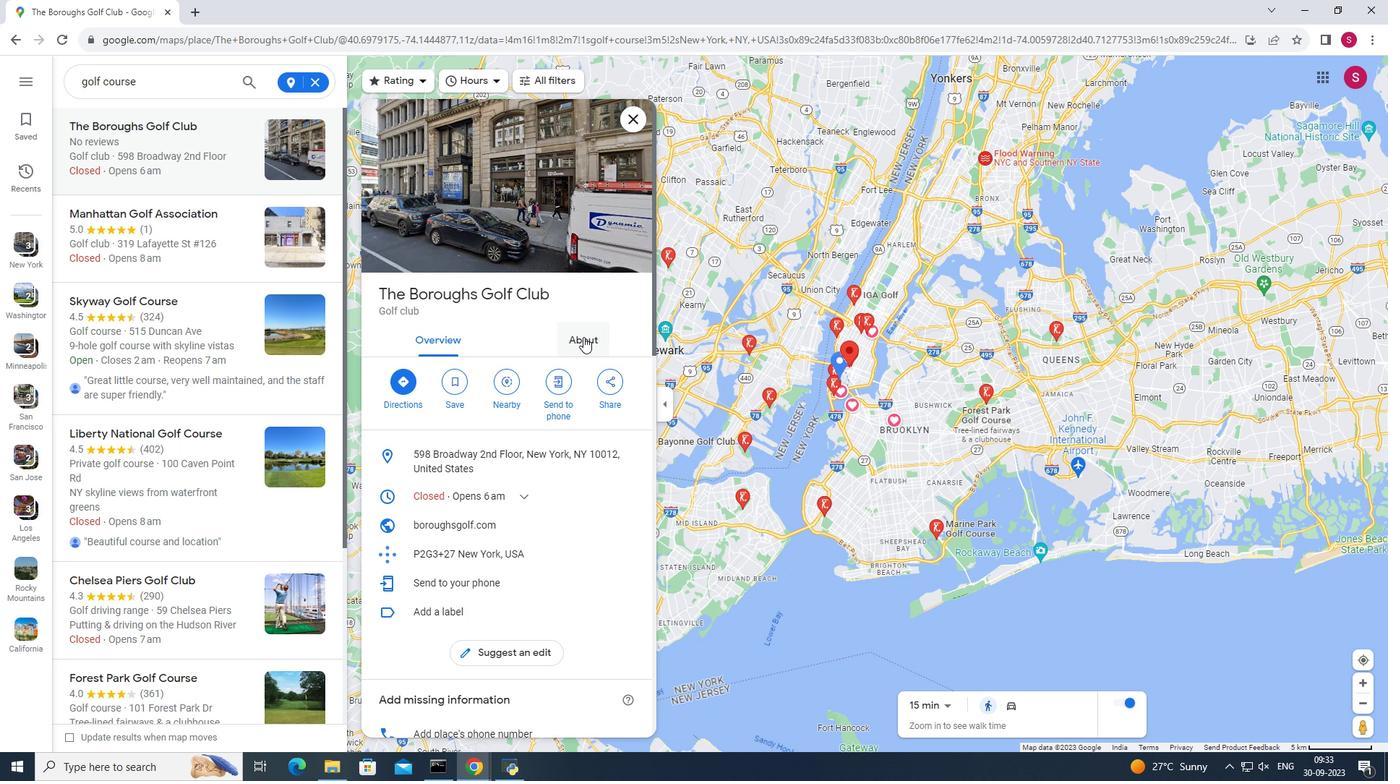 
Action: Mouse pressed left at (583, 337)
Screenshot: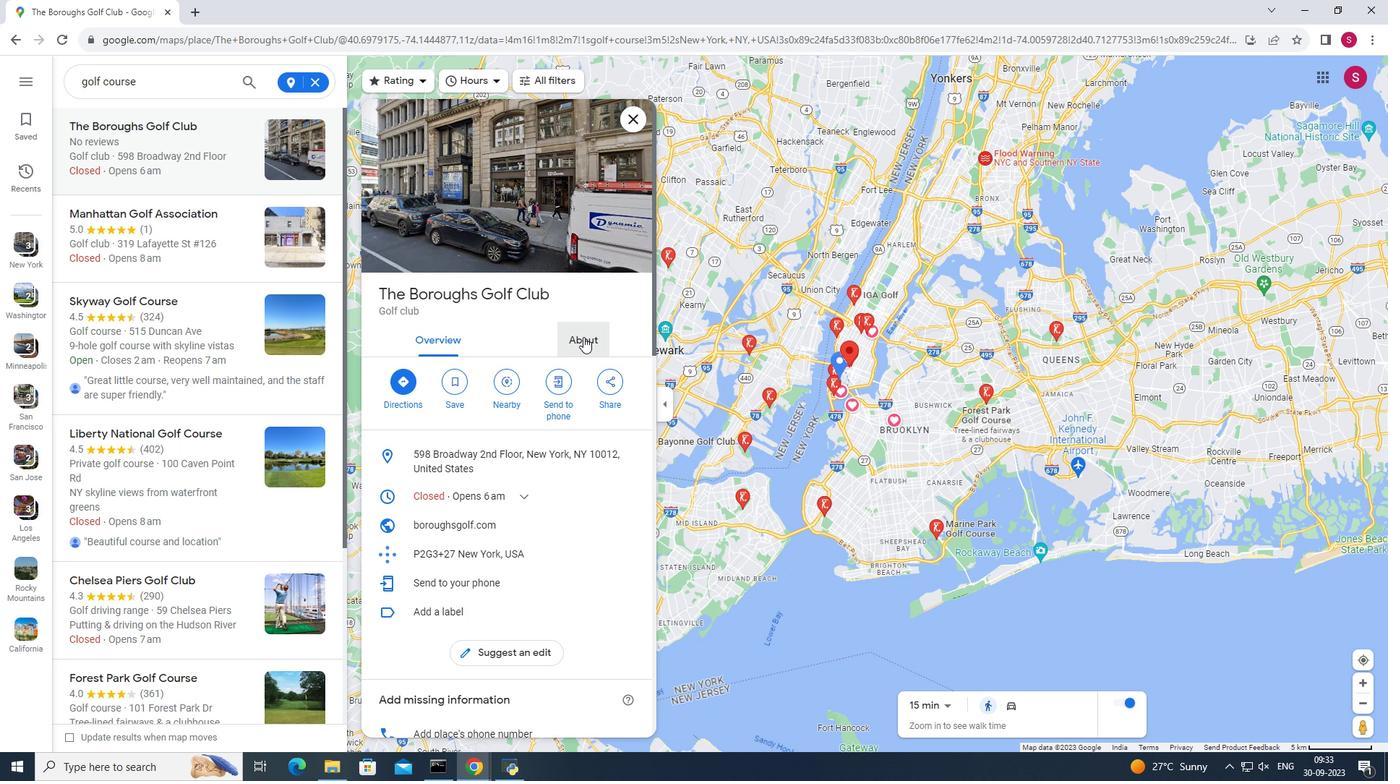 
Action: Mouse moved to (629, 128)
Screenshot: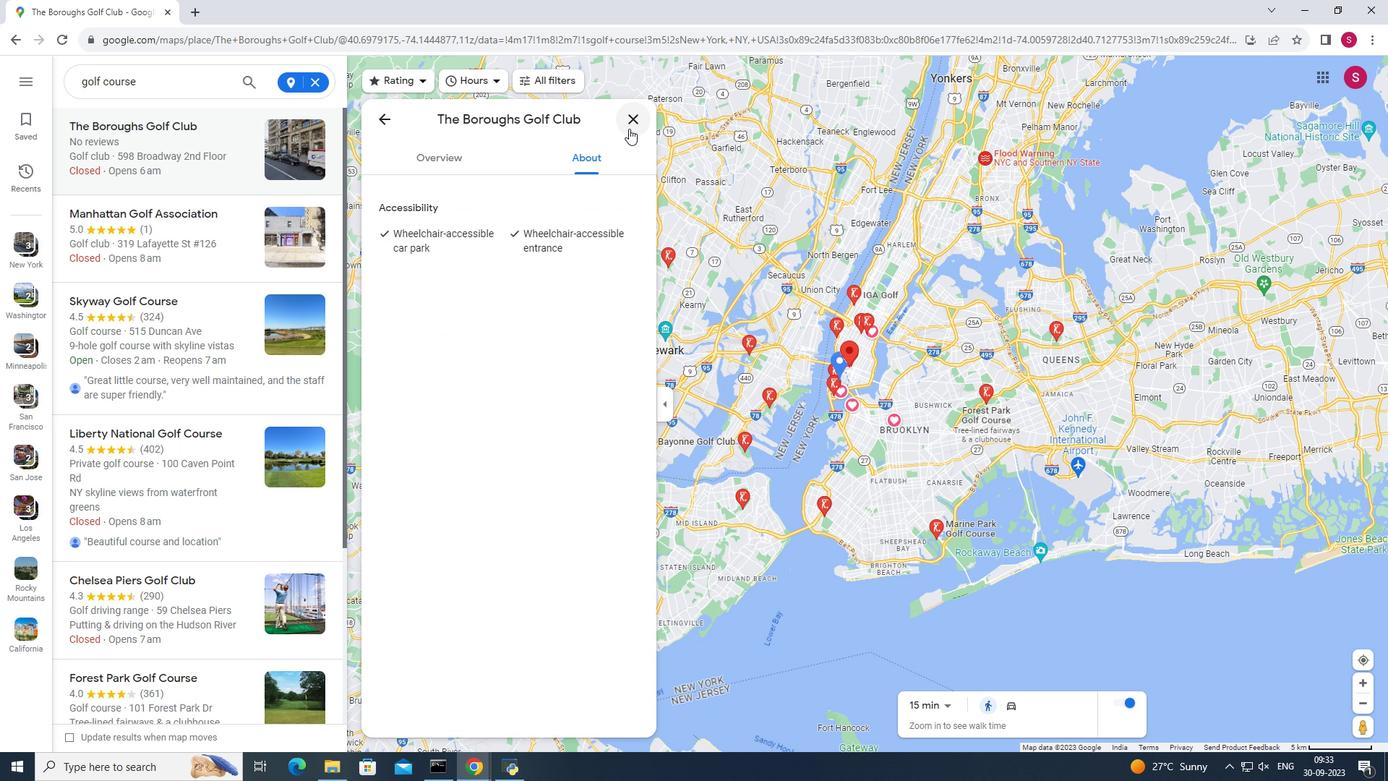 
Action: Mouse pressed left at (629, 128)
Screenshot: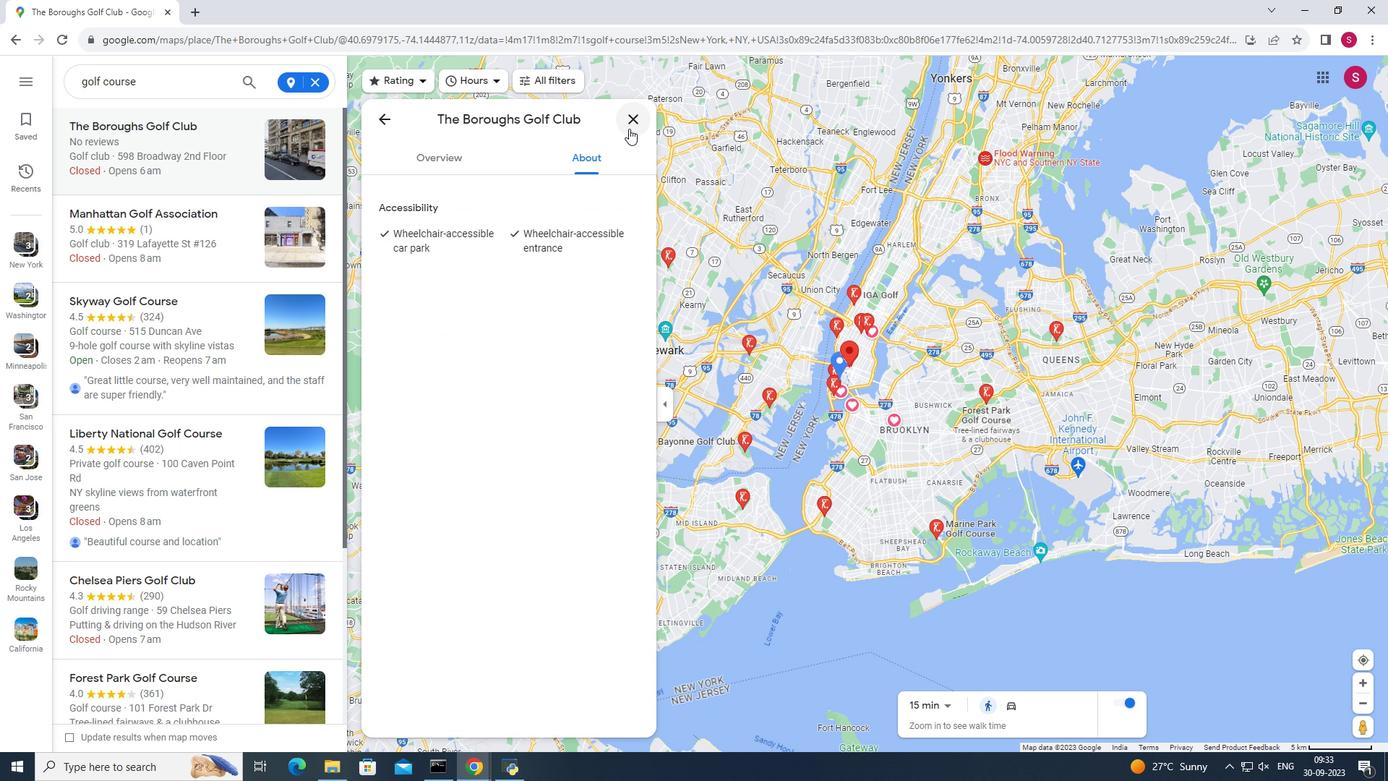 
Action: Mouse moved to (195, 342)
Screenshot: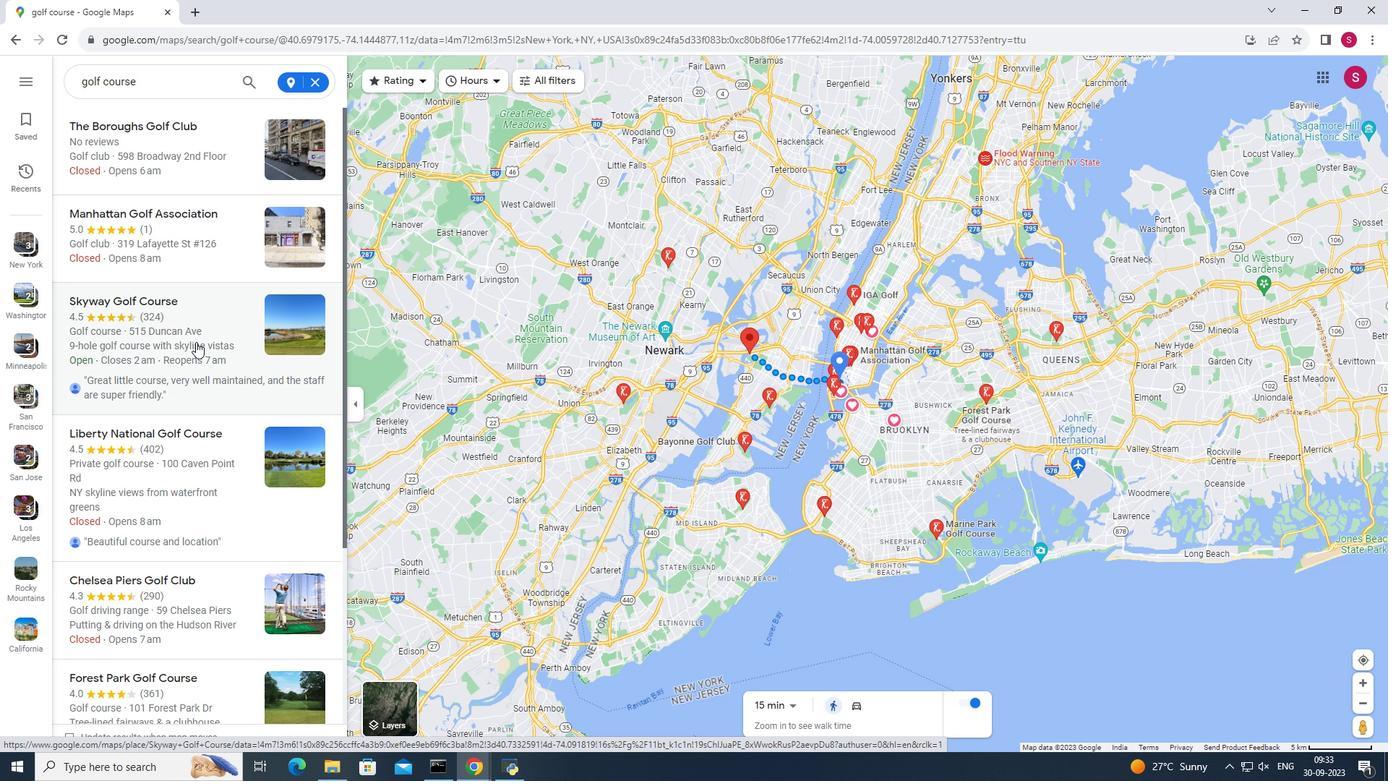 
Action: Mouse pressed left at (195, 342)
Screenshot: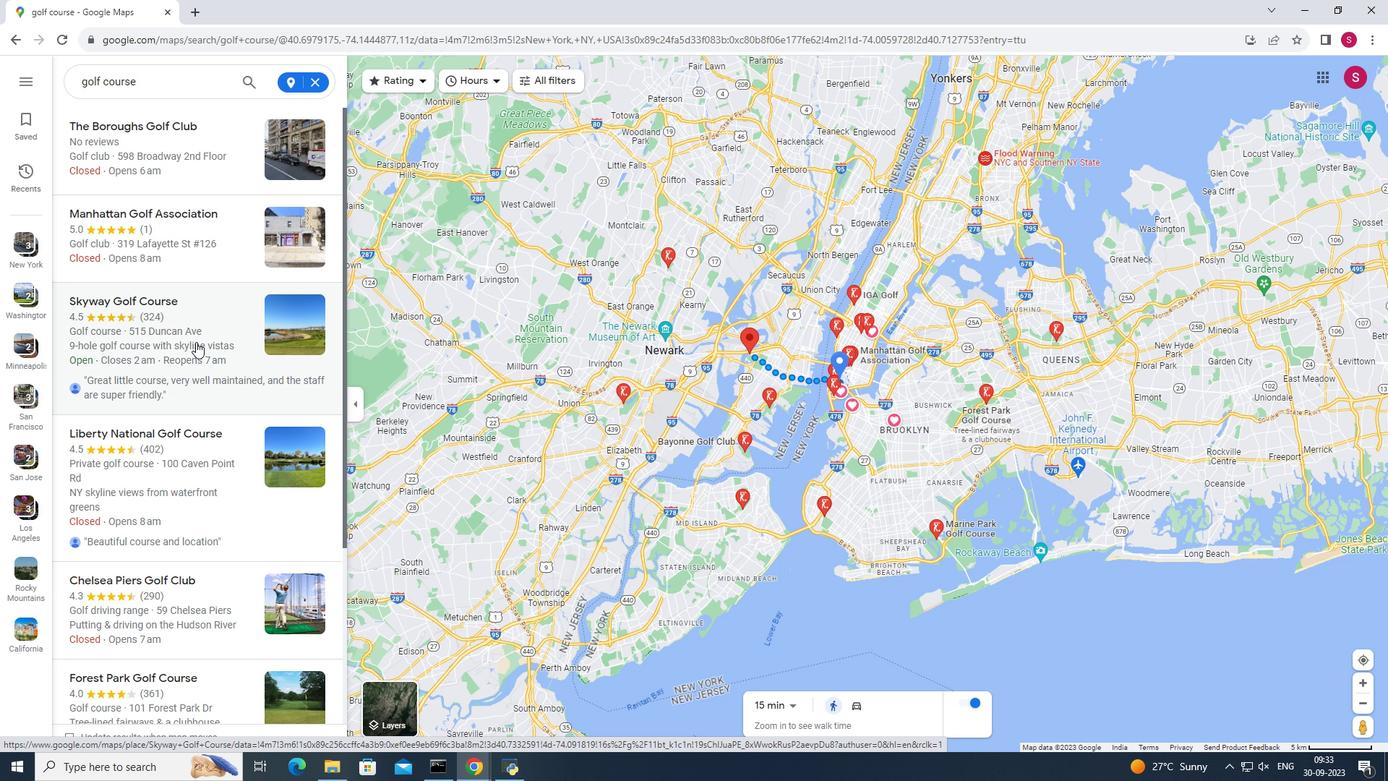 
Action: Mouse moved to (581, 452)
Screenshot: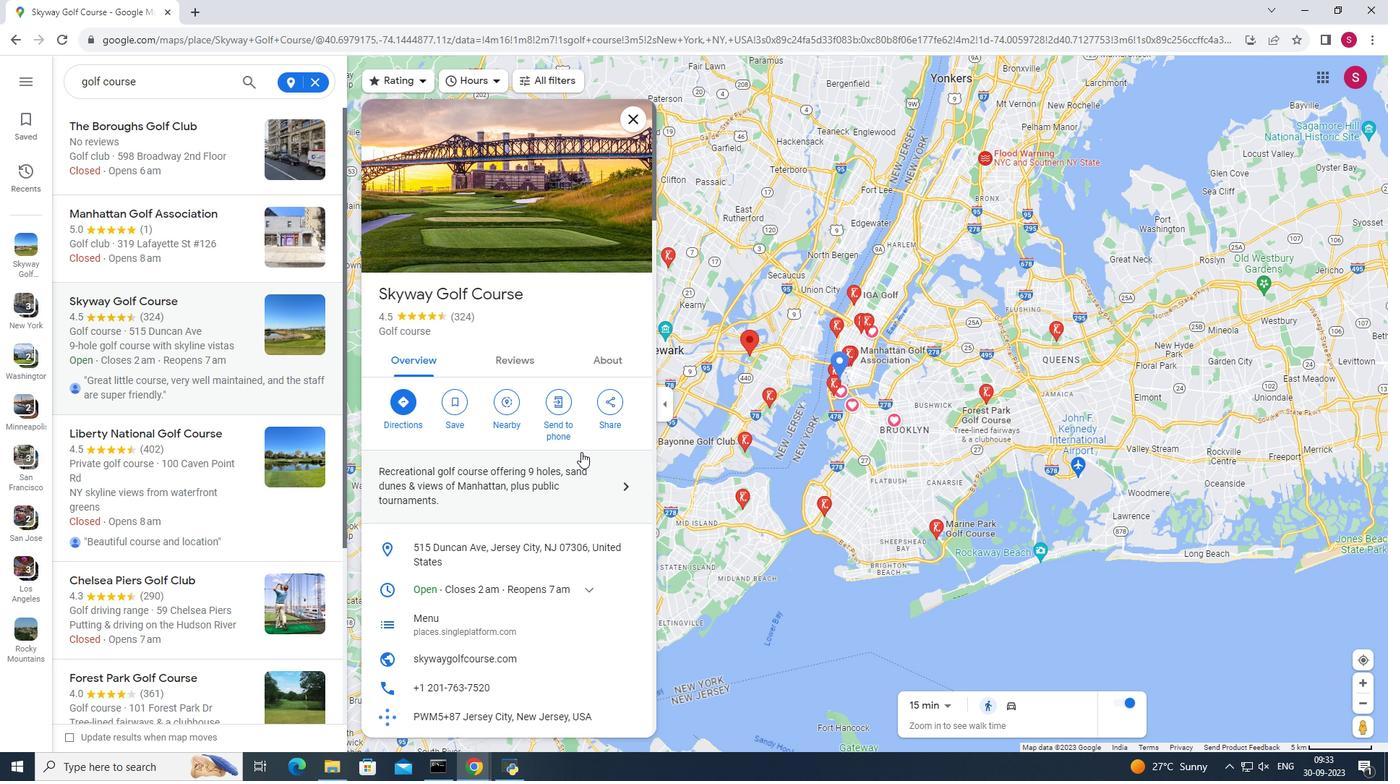 
Action: Mouse scrolled (581, 451) with delta (0, 0)
Screenshot: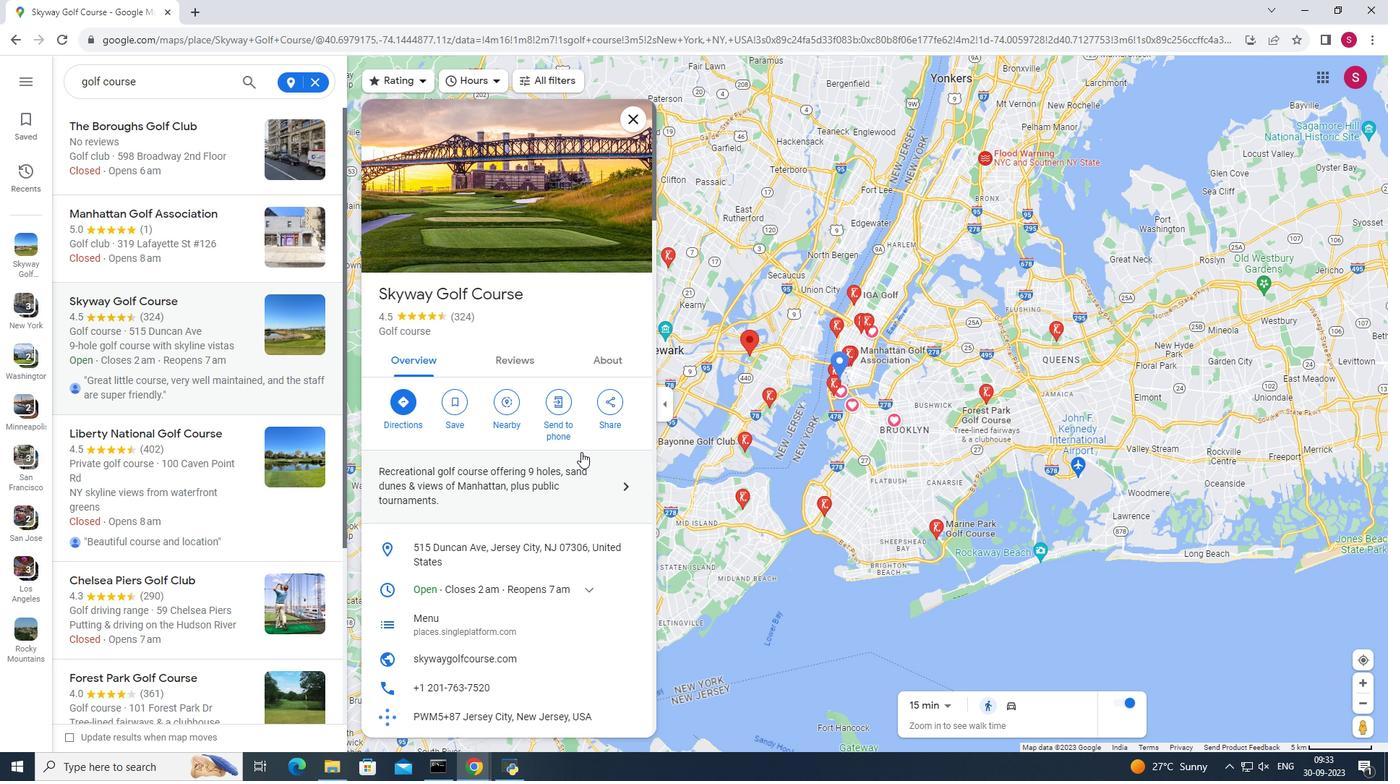
Action: Mouse scrolled (581, 451) with delta (0, 0)
Screenshot: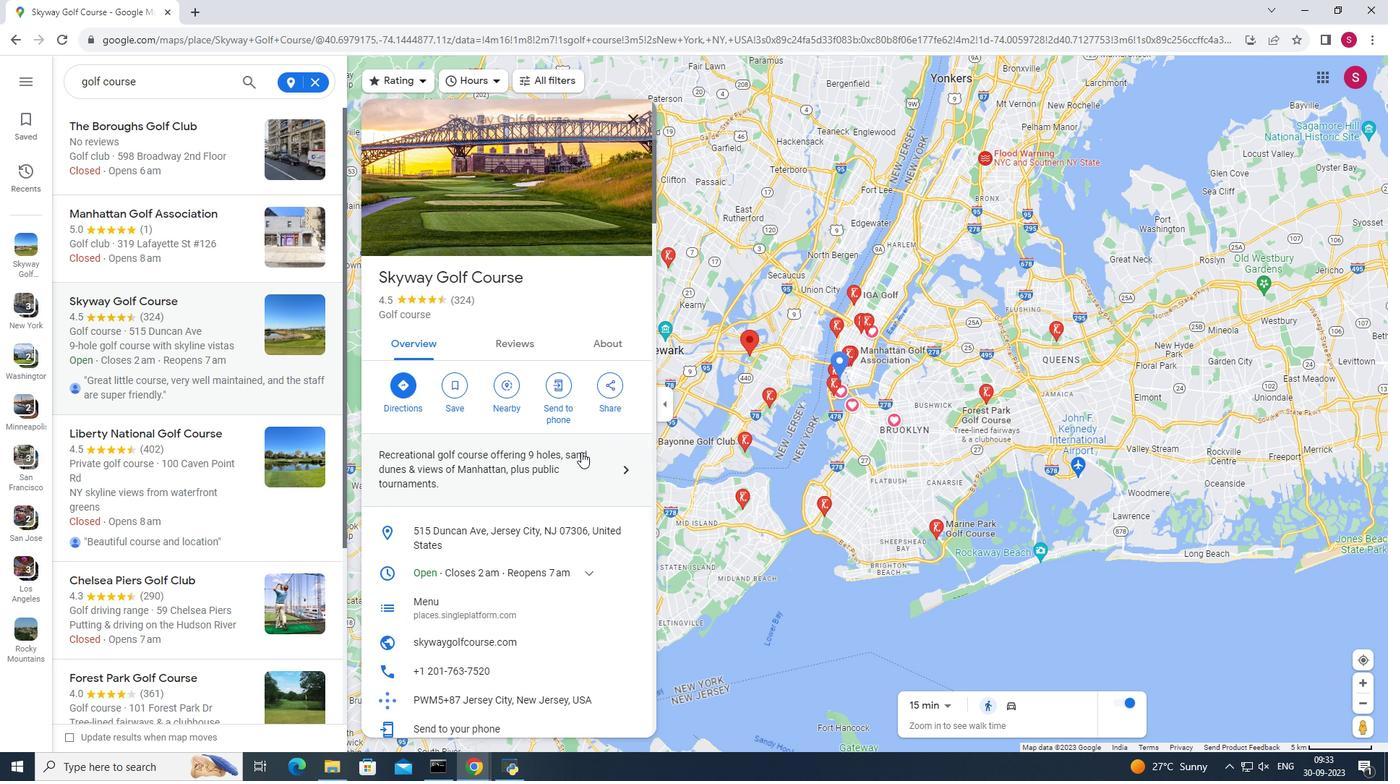 
Action: Mouse scrolled (581, 451) with delta (0, 0)
Screenshot: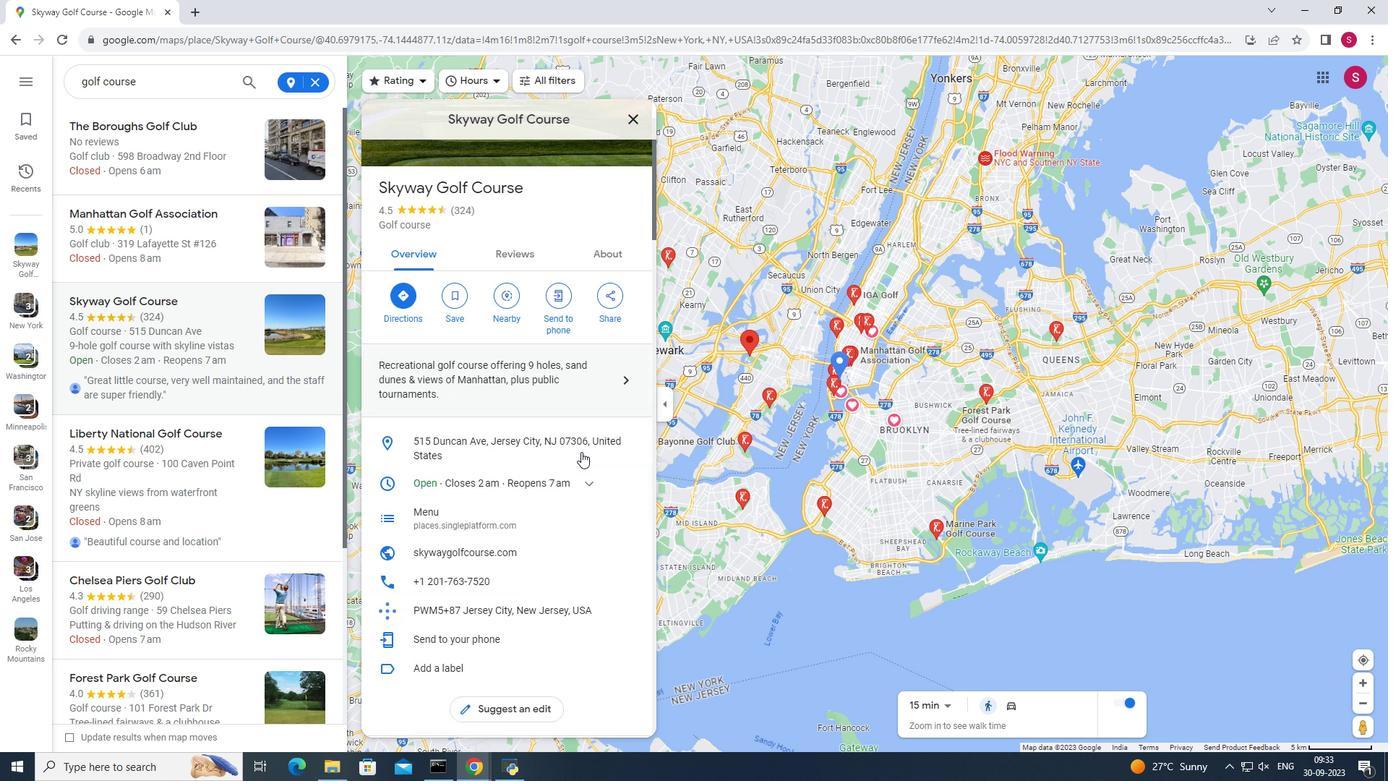 
Action: Mouse moved to (634, 122)
Screenshot: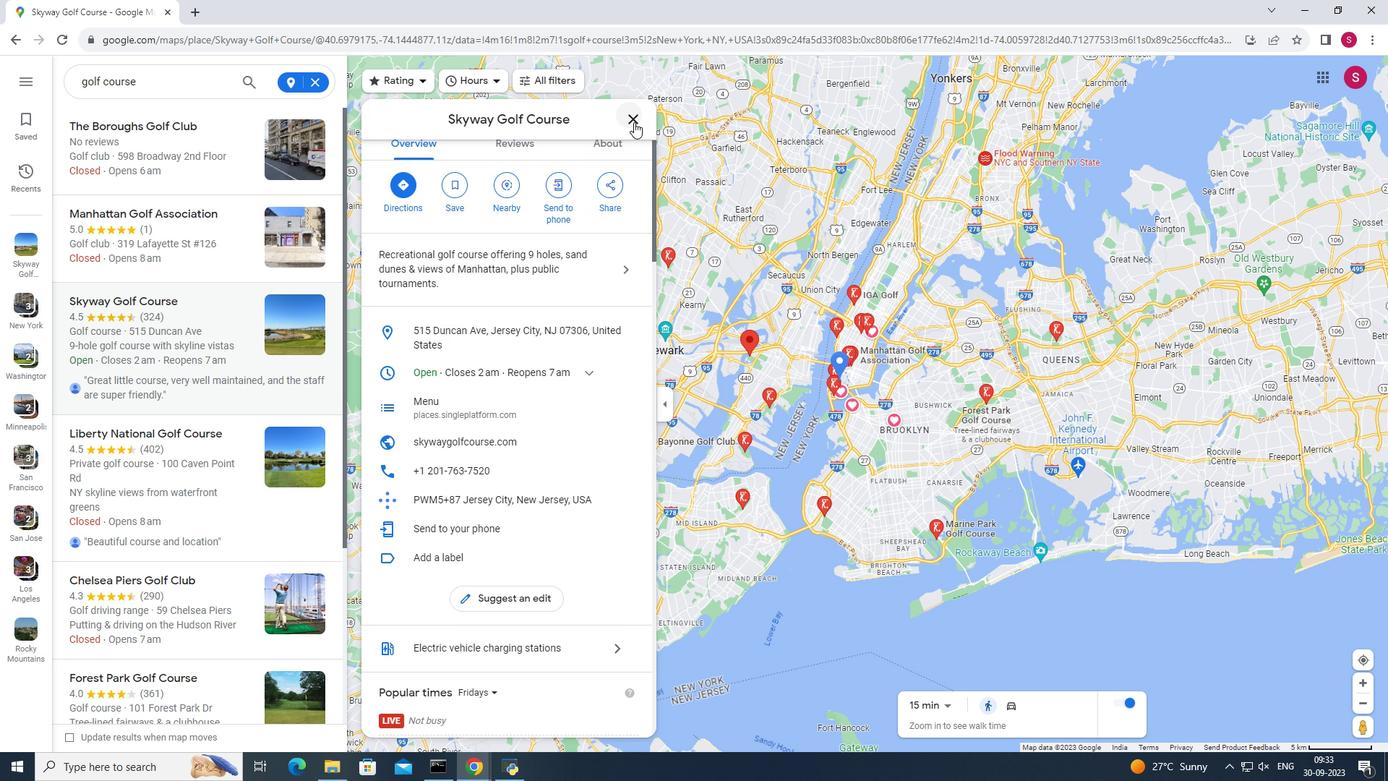 
Action: Mouse pressed left at (634, 122)
Screenshot: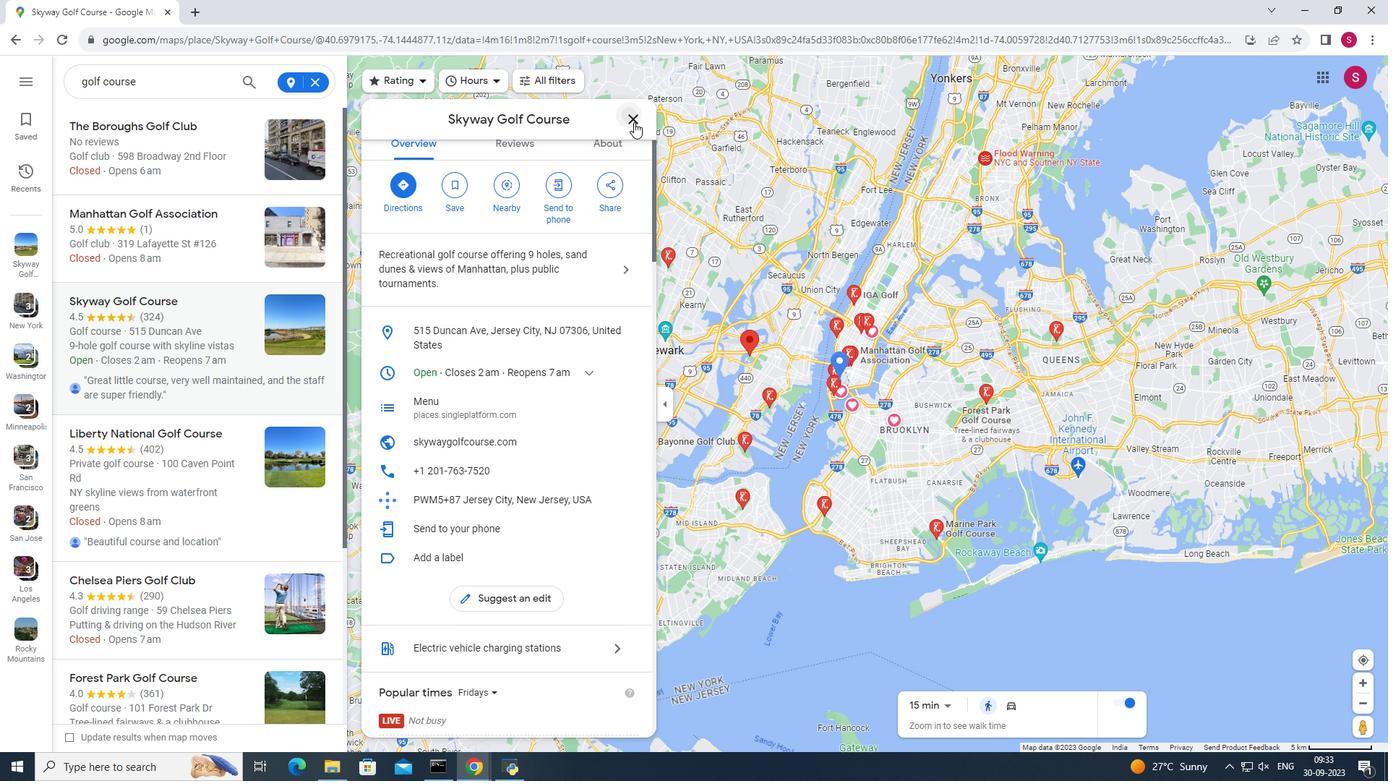 
Action: Mouse moved to (229, 404)
Screenshot: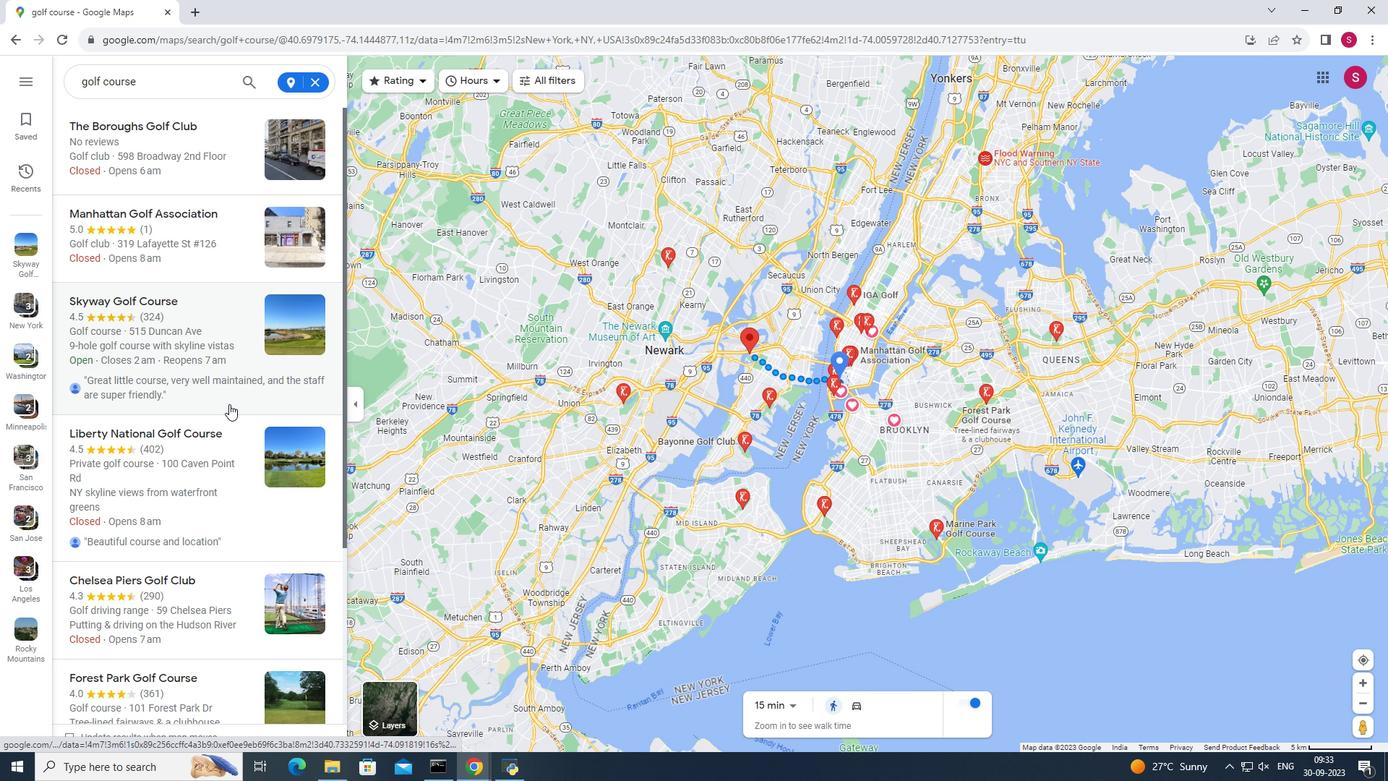 
Action: Mouse scrolled (229, 403) with delta (0, 0)
Screenshot: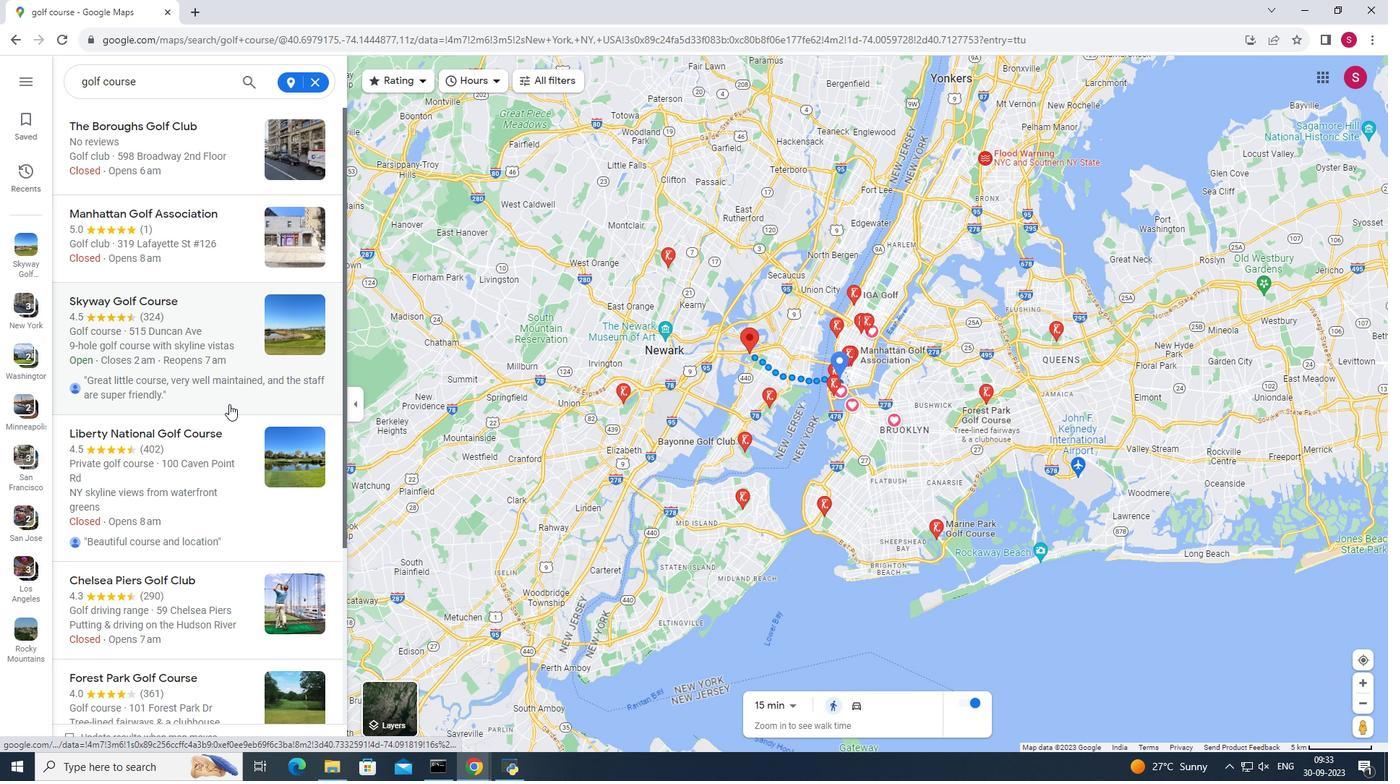 
Action: Mouse moved to (204, 377)
Screenshot: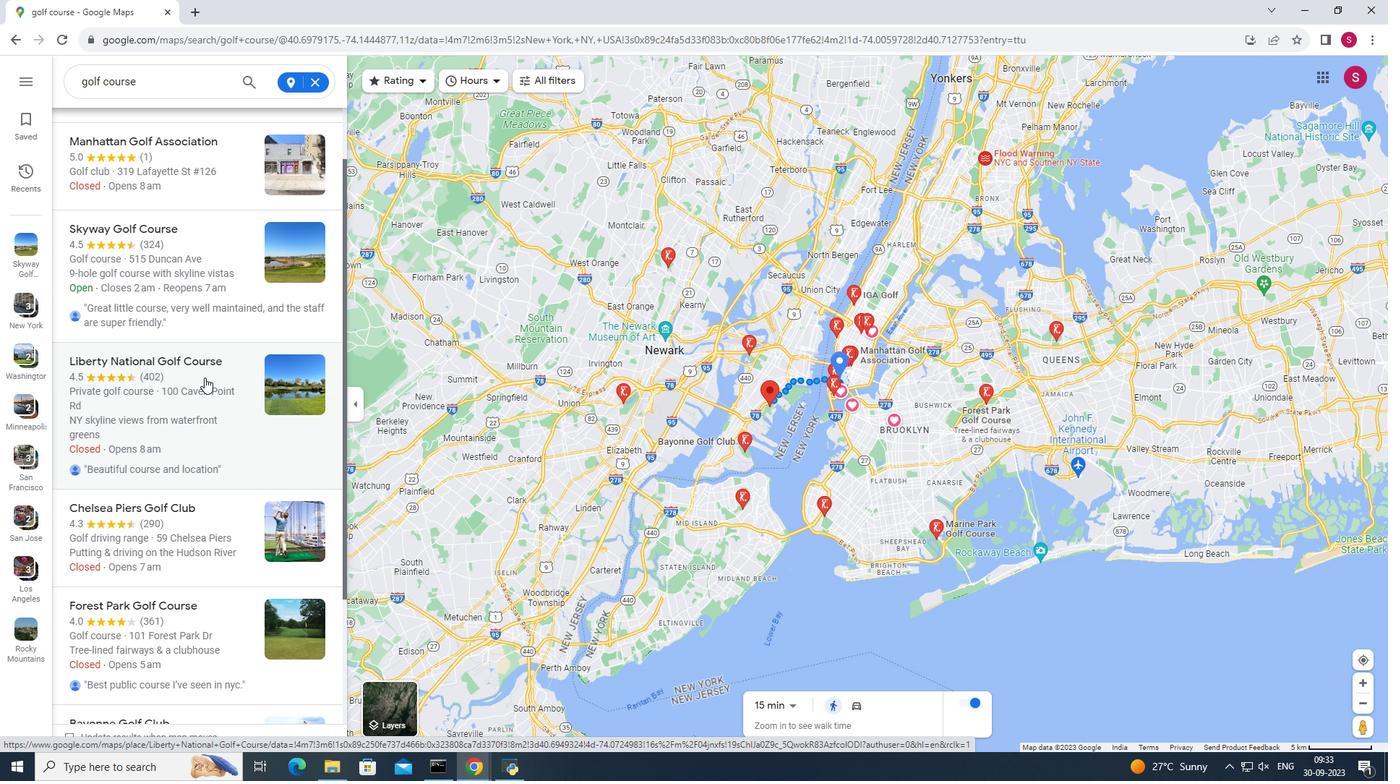 
Action: Mouse pressed left at (204, 377)
Screenshot: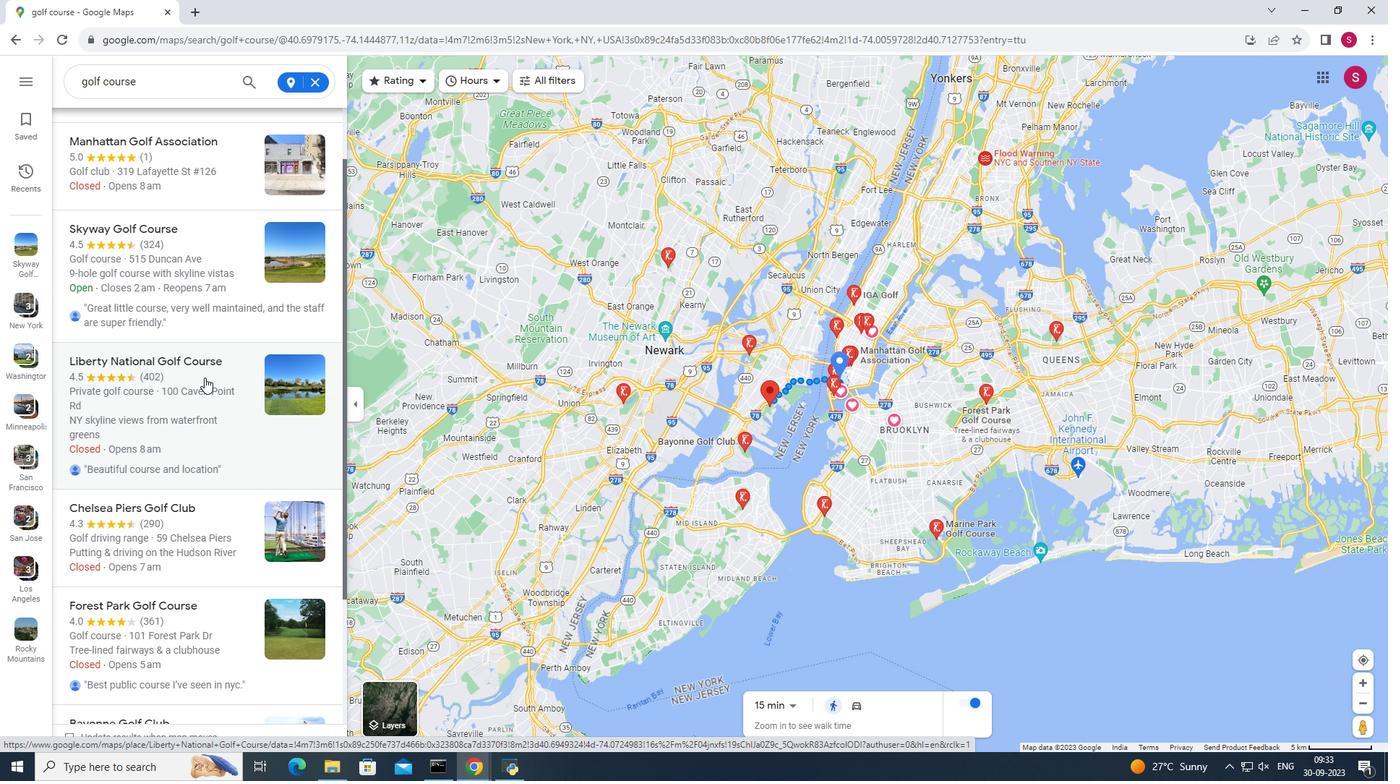 
Action: Mouse moved to (632, 117)
Screenshot: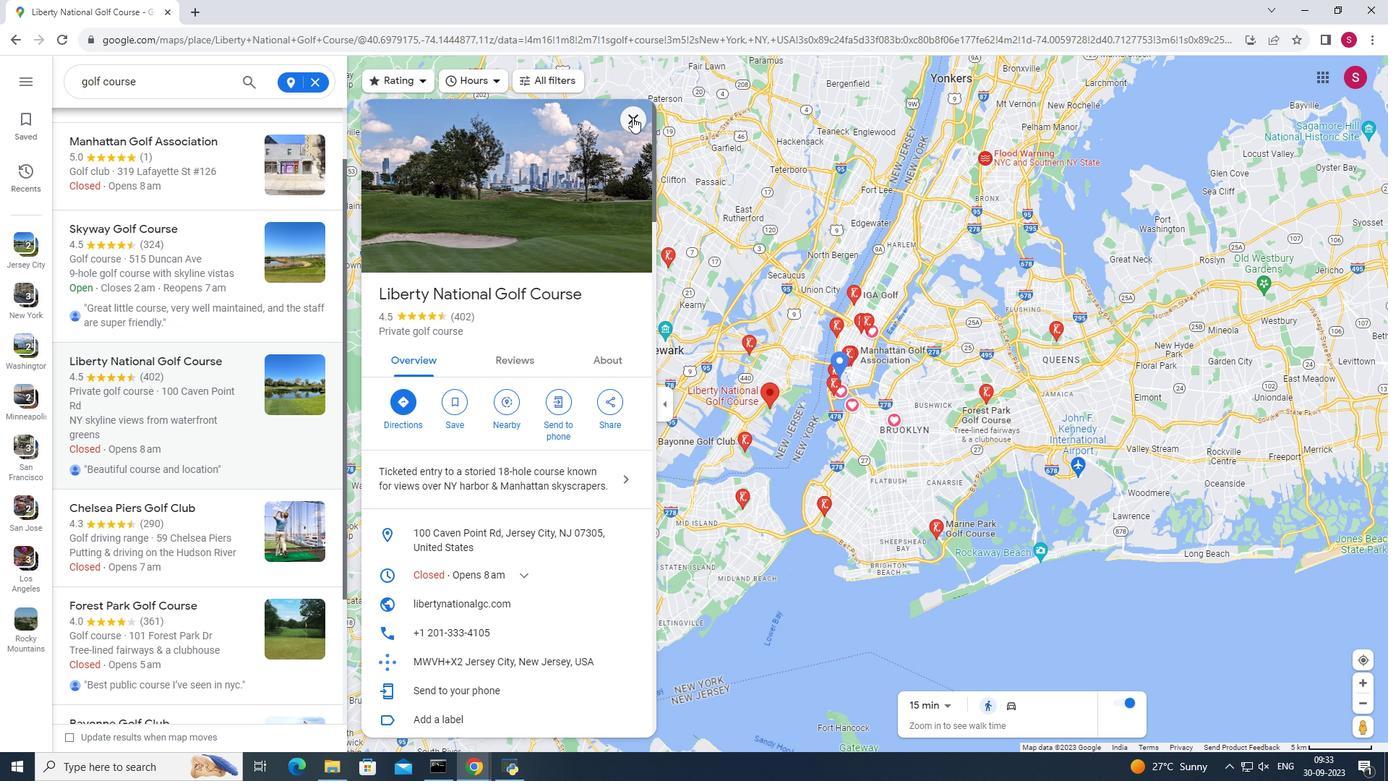 
Action: Mouse pressed left at (632, 117)
Screenshot: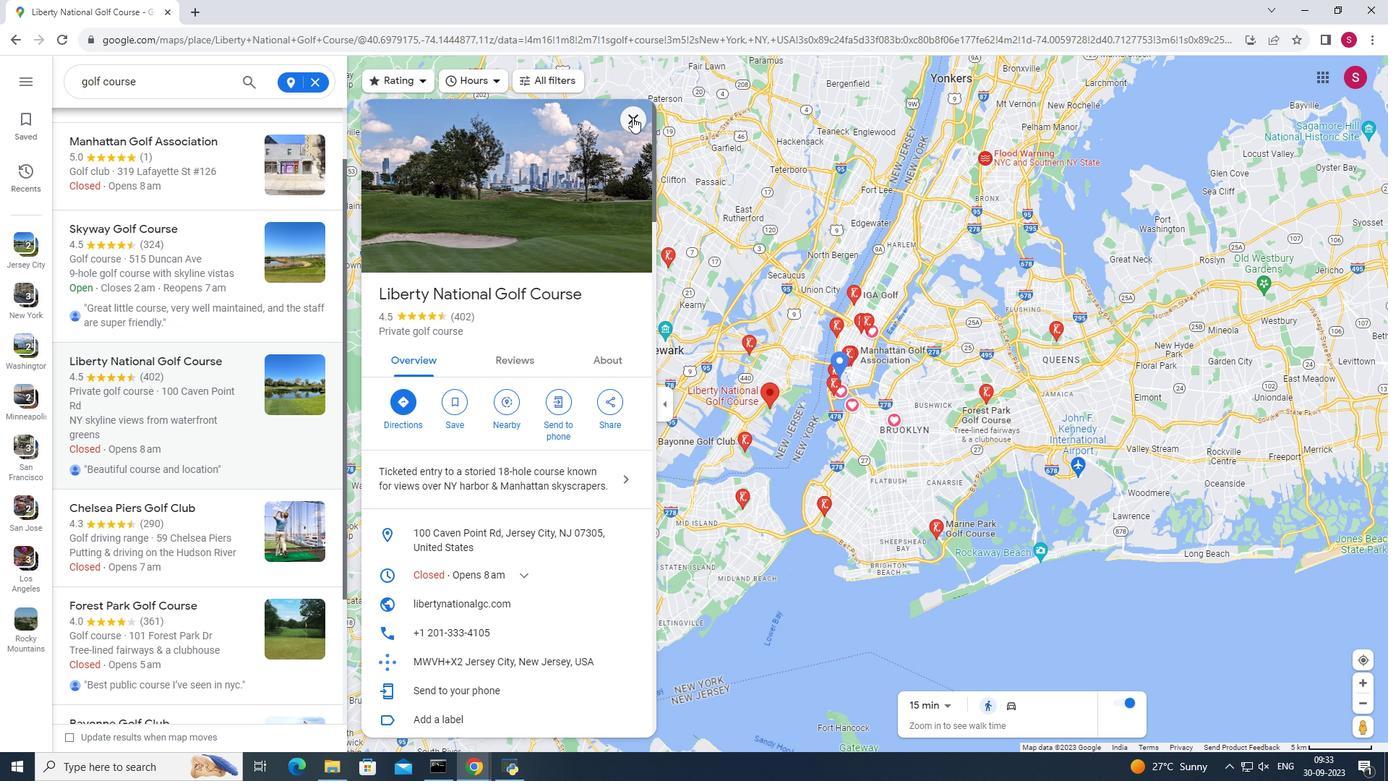 
Action: Mouse moved to (188, 397)
Screenshot: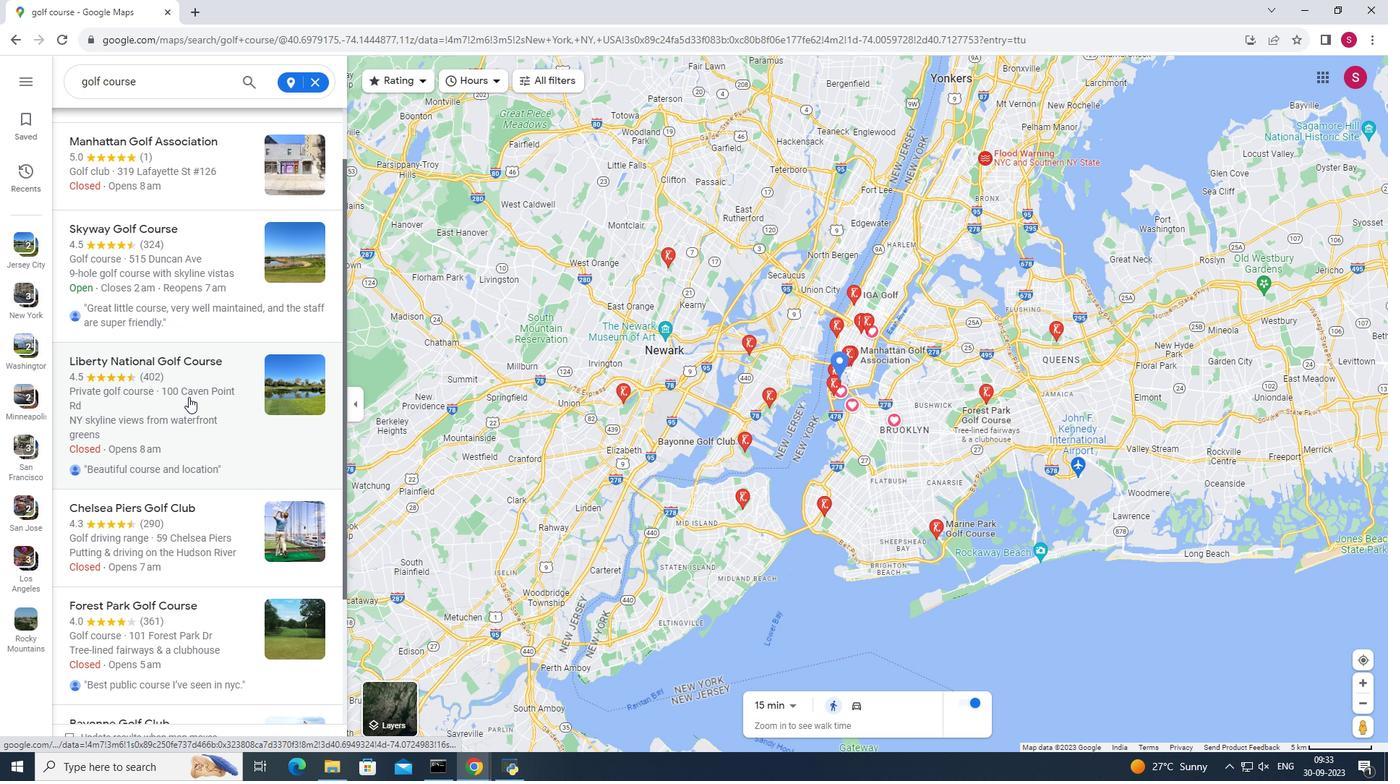 
Action: Mouse scrolled (188, 396) with delta (0, 0)
Screenshot: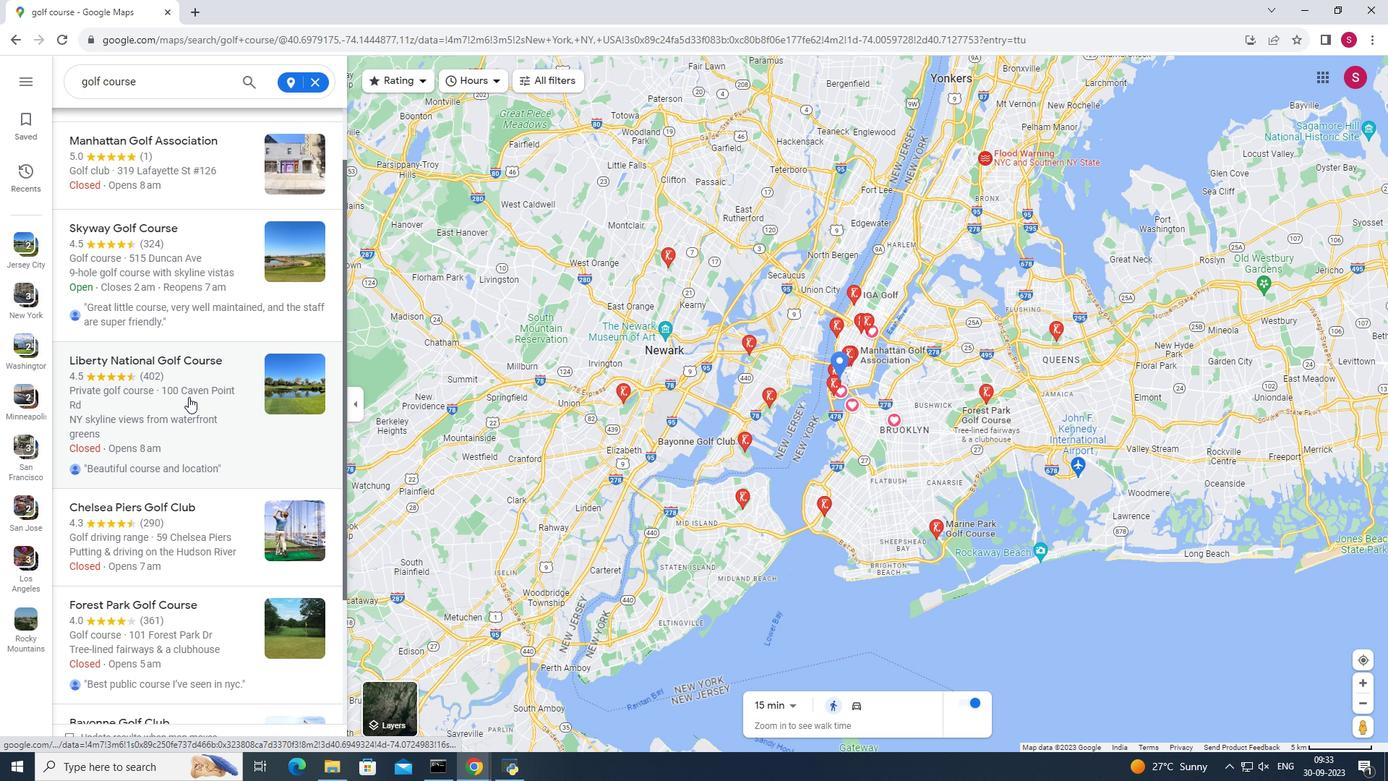 
Action: Mouse scrolled (188, 396) with delta (0, 0)
Screenshot: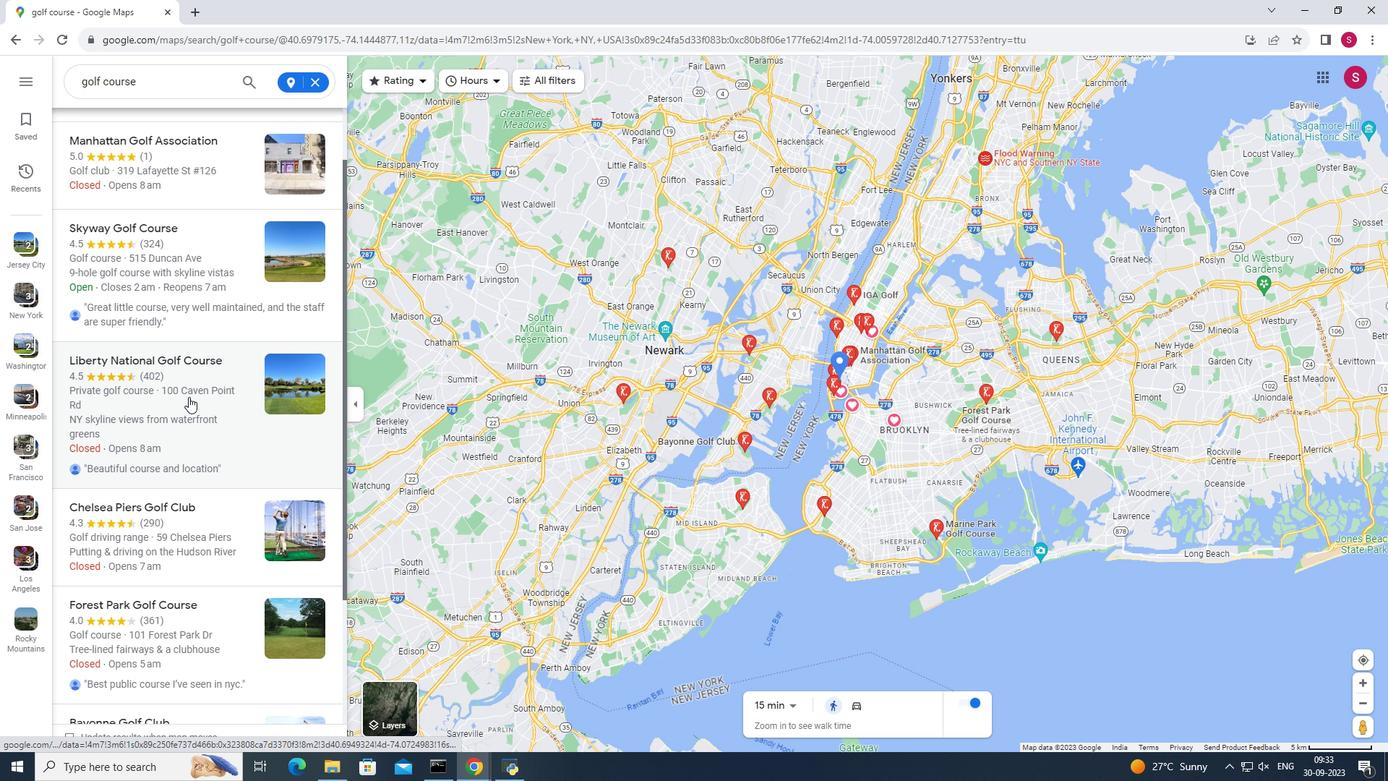 
Action: Mouse scrolled (188, 396) with delta (0, 0)
Screenshot: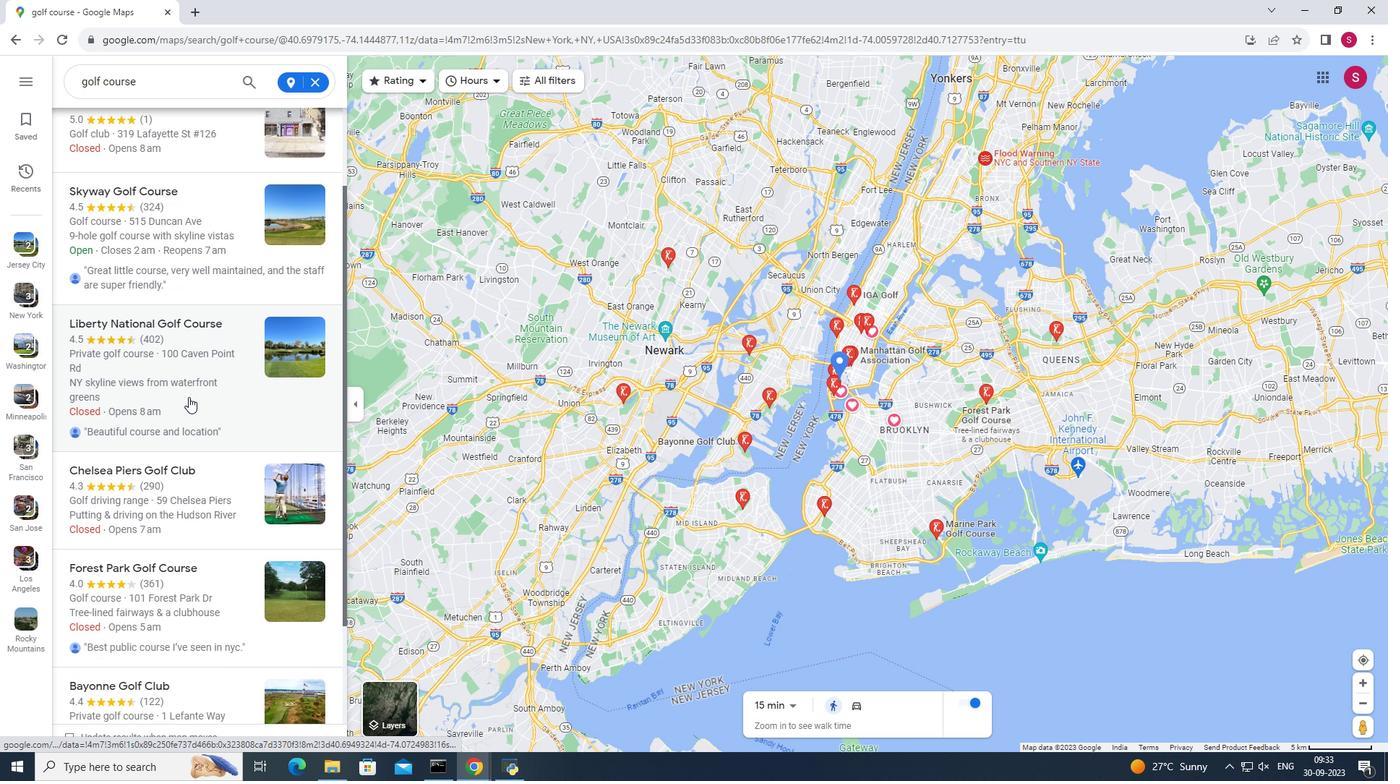 
Action: Mouse scrolled (188, 396) with delta (0, 0)
Screenshot: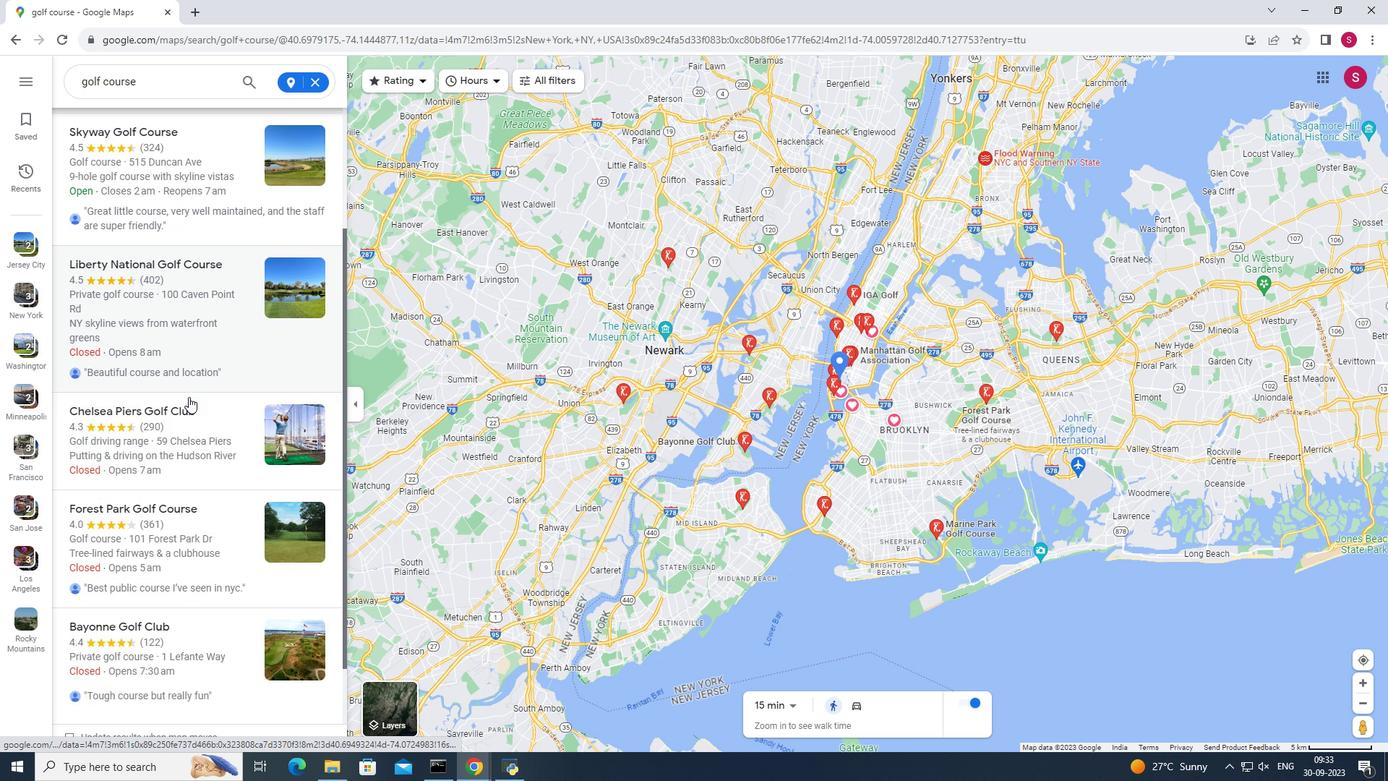 
Action: Mouse moved to (189, 399)
Screenshot: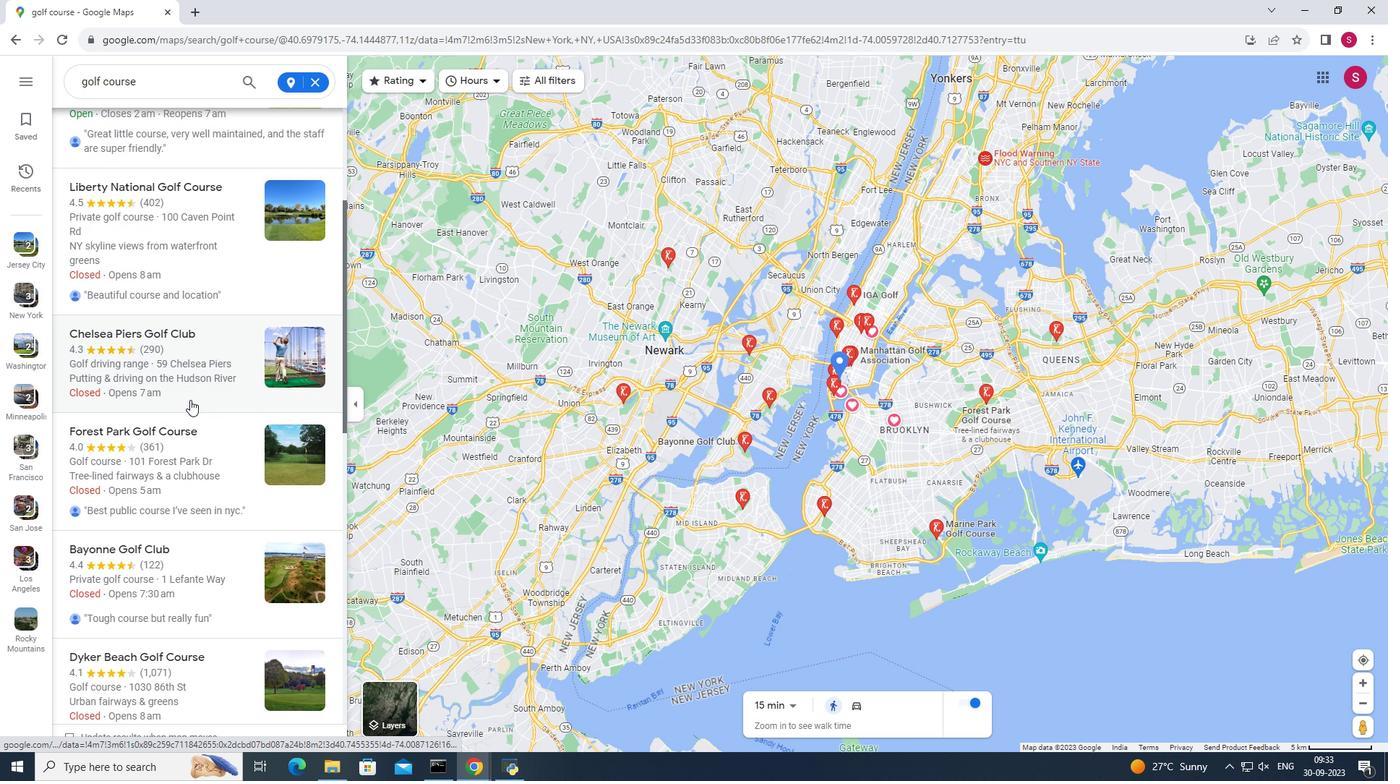 
Action: Mouse scrolled (189, 398) with delta (0, 0)
Screenshot: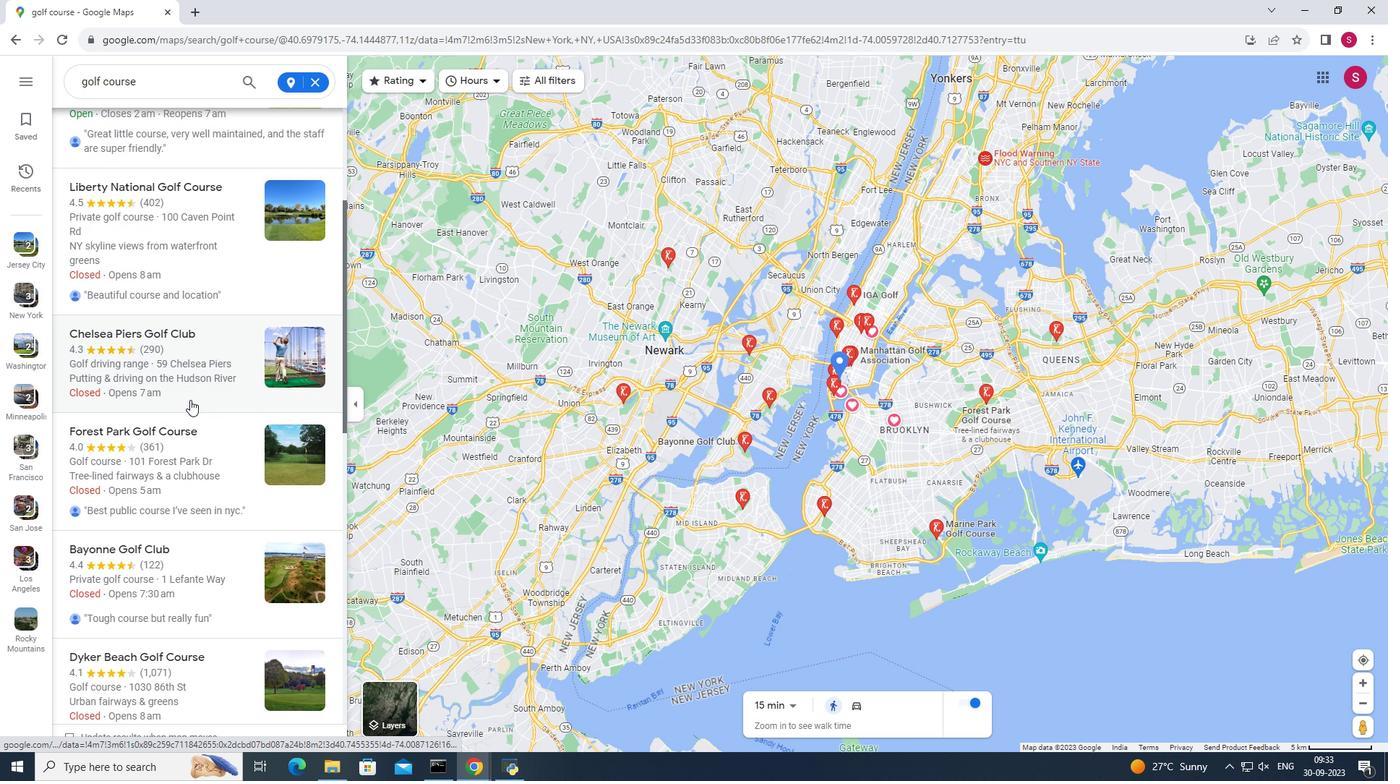 
Action: Mouse moved to (190, 400)
Screenshot: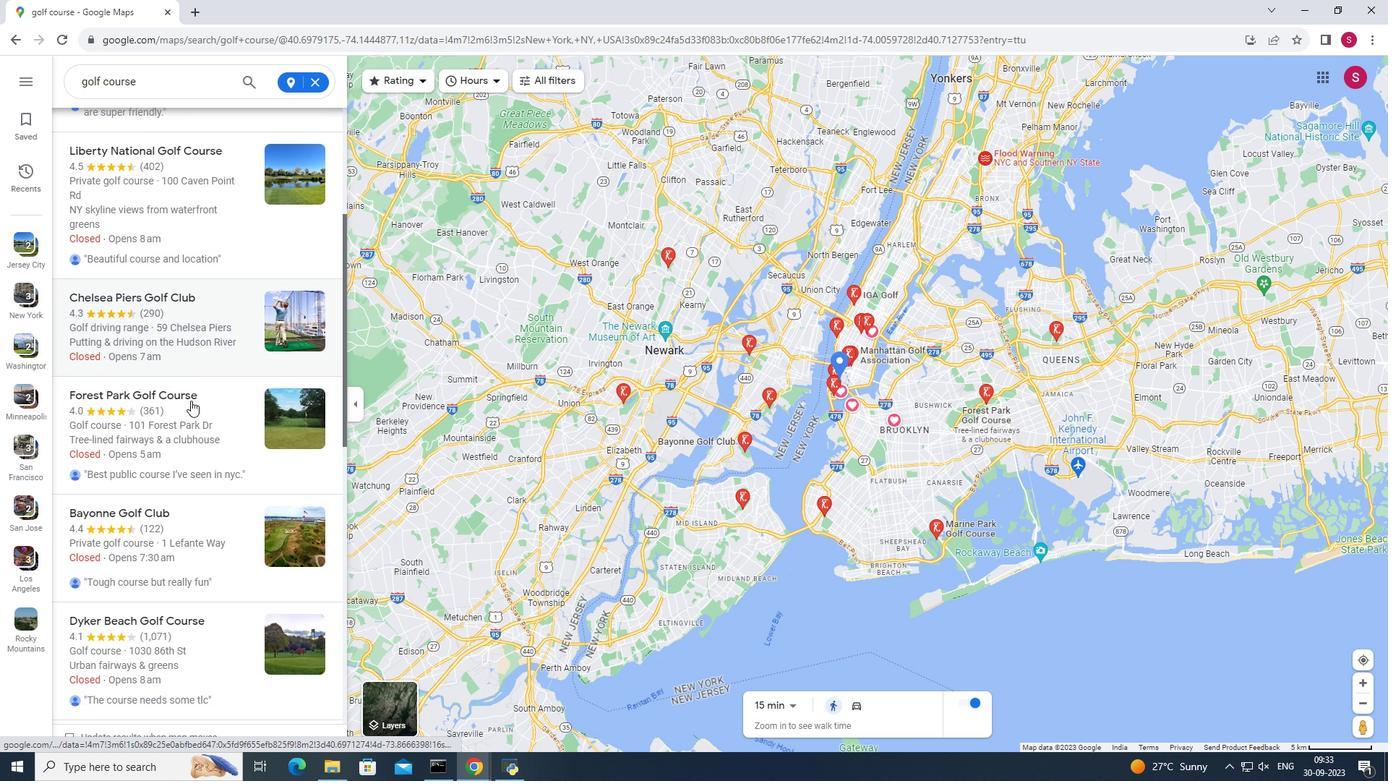 
Action: Mouse scrolled (190, 399) with delta (0, 0)
Screenshot: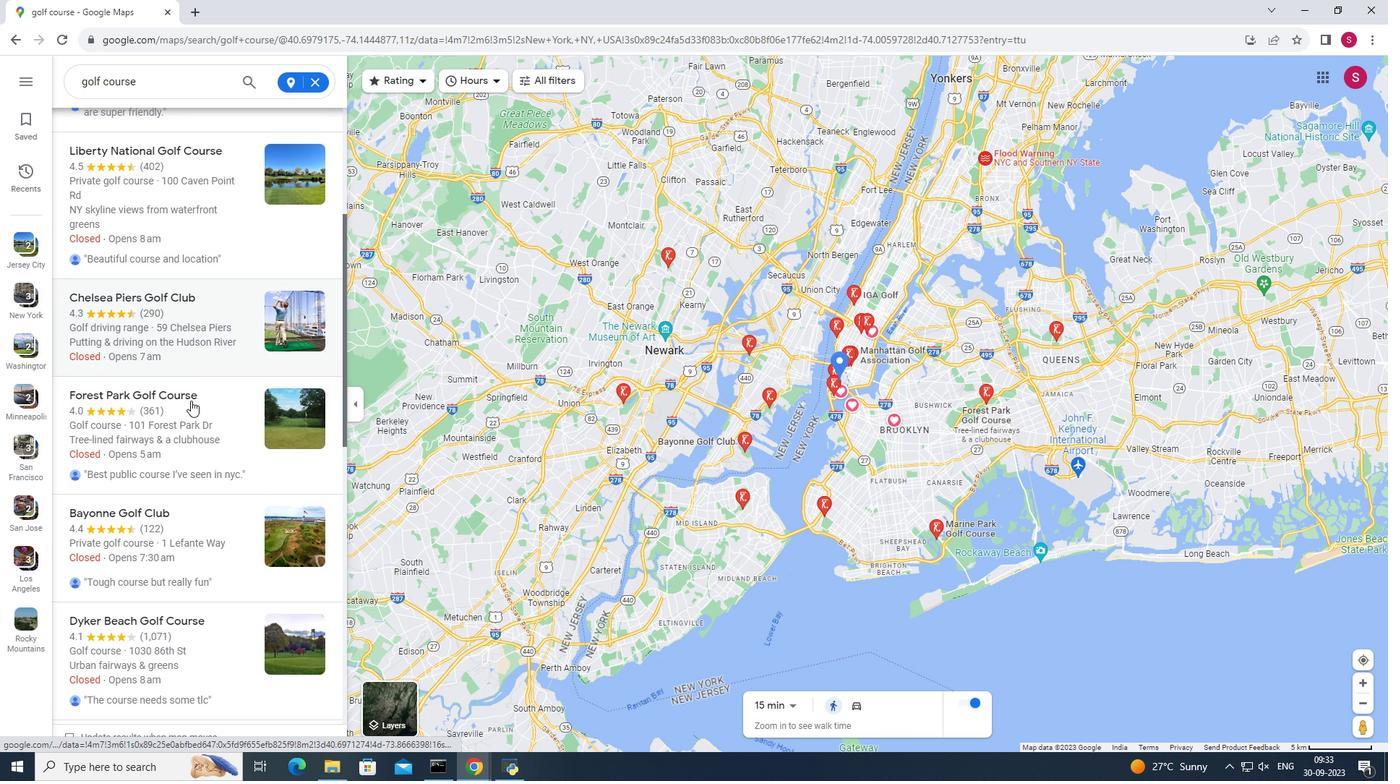 
Action: Mouse moved to (222, 402)
Screenshot: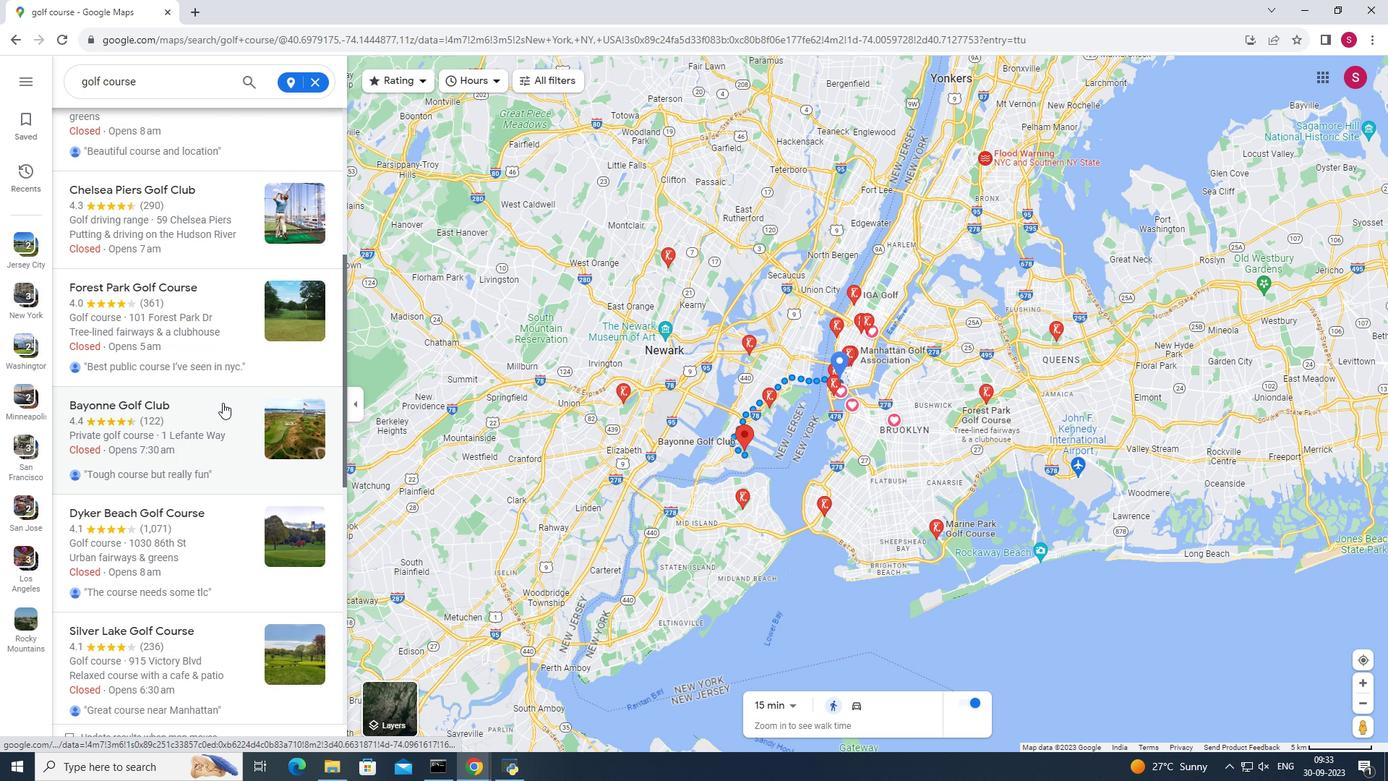 
Action: Mouse scrolled (222, 402) with delta (0, 0)
Screenshot: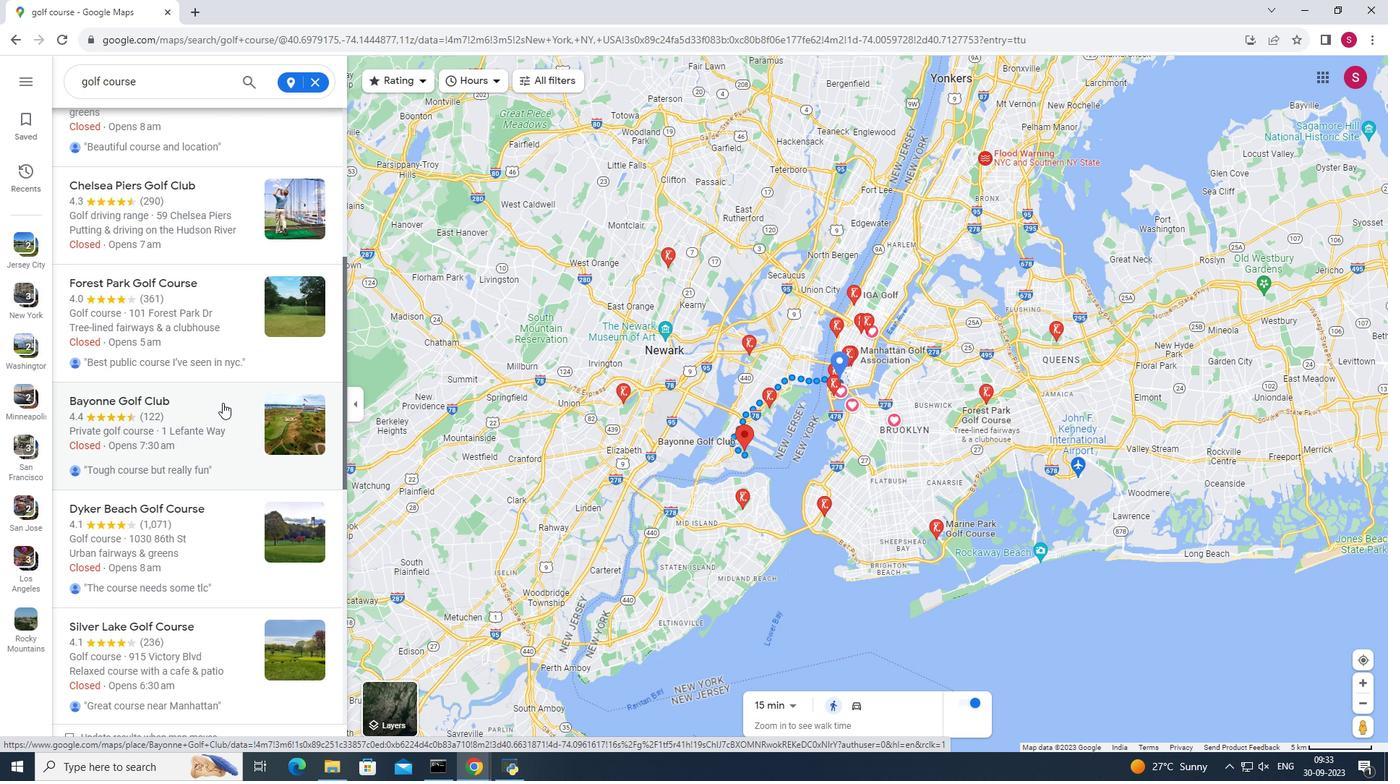 
Action: Mouse scrolled (222, 402) with delta (0, 0)
Screenshot: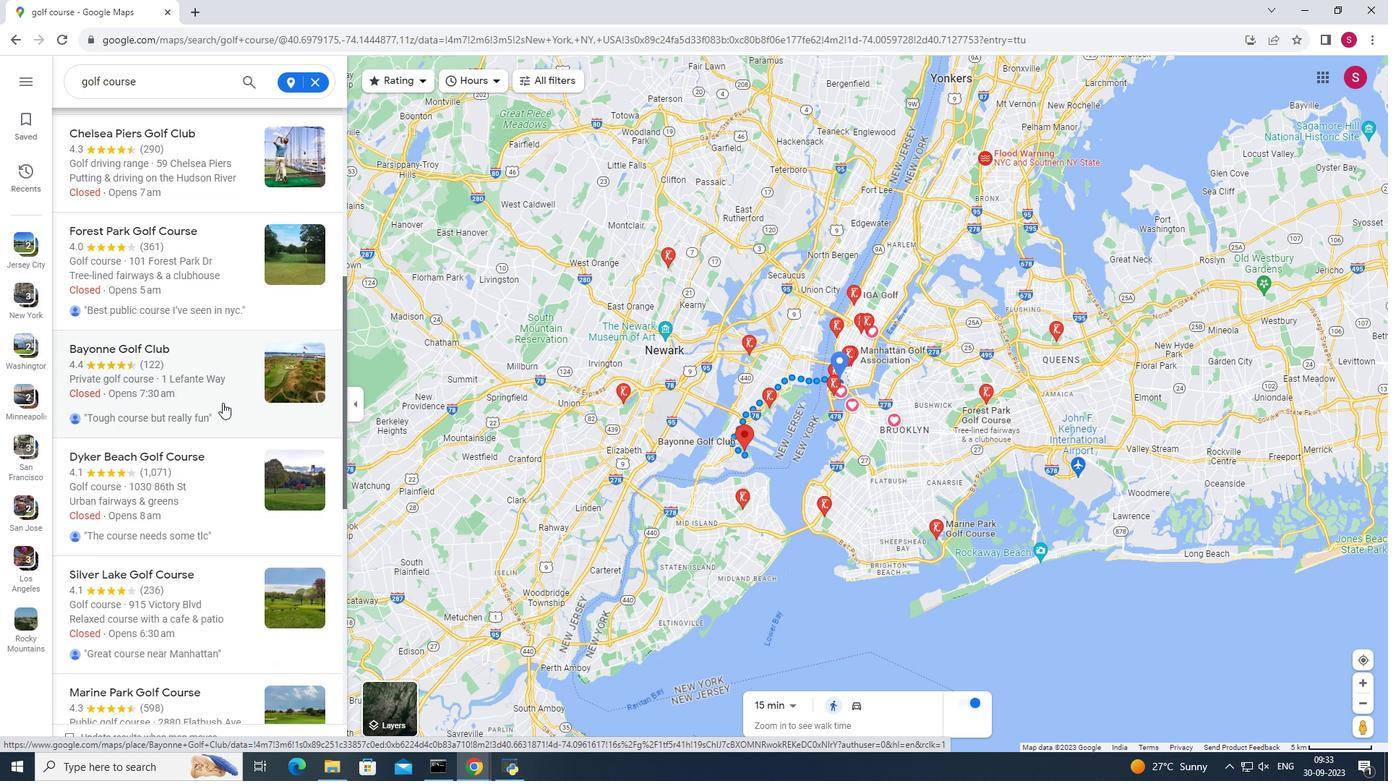 
Action: Mouse moved to (223, 403)
Screenshot: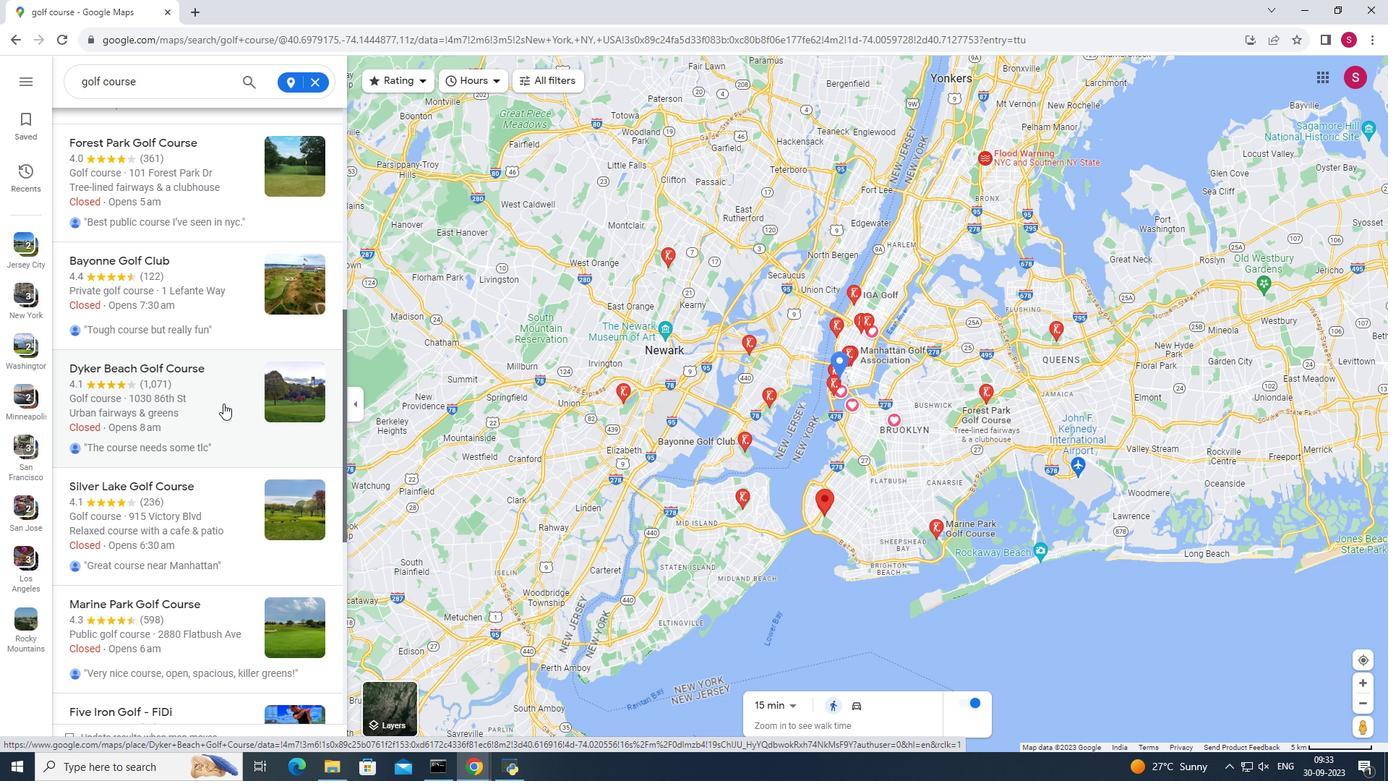 
Action: Mouse scrolled (223, 402) with delta (0, 0)
Screenshot: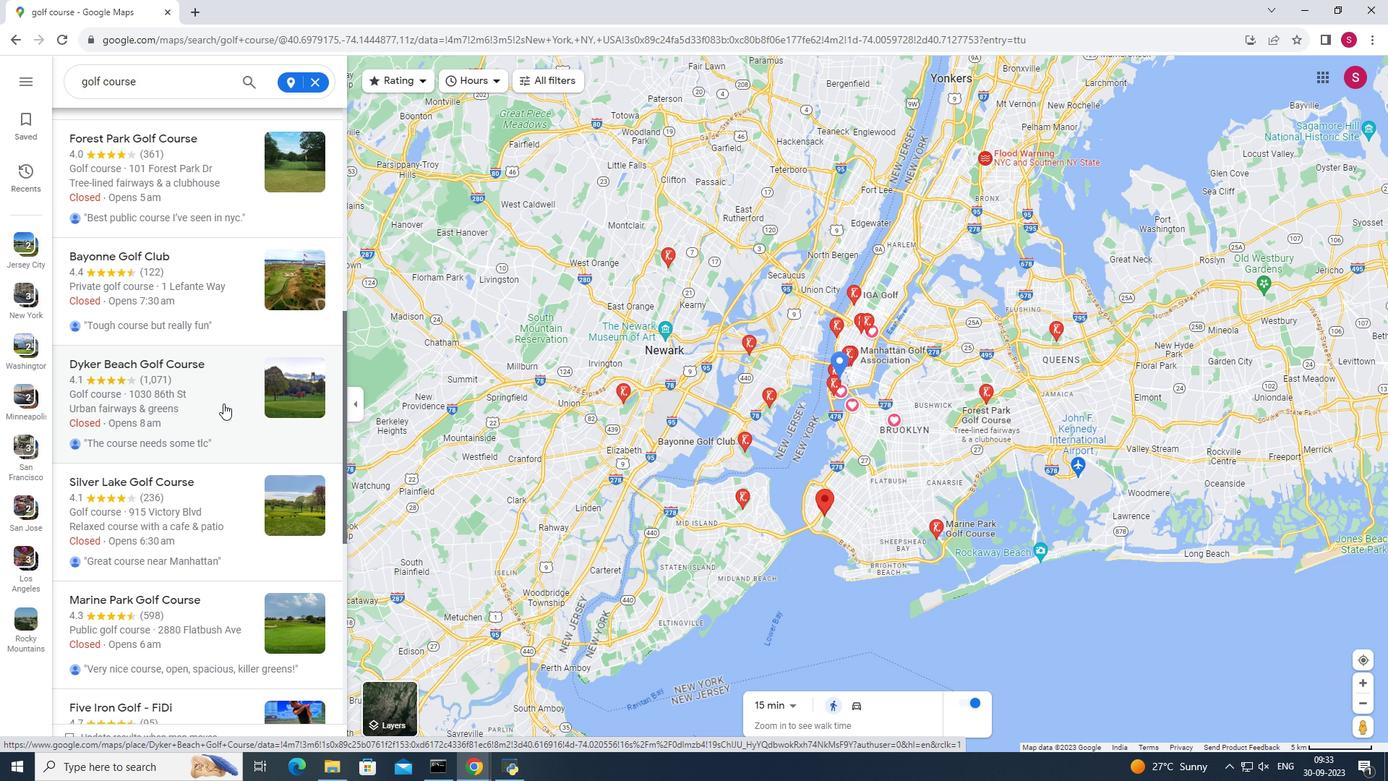 
Action: Mouse scrolled (223, 402) with delta (0, 0)
Screenshot: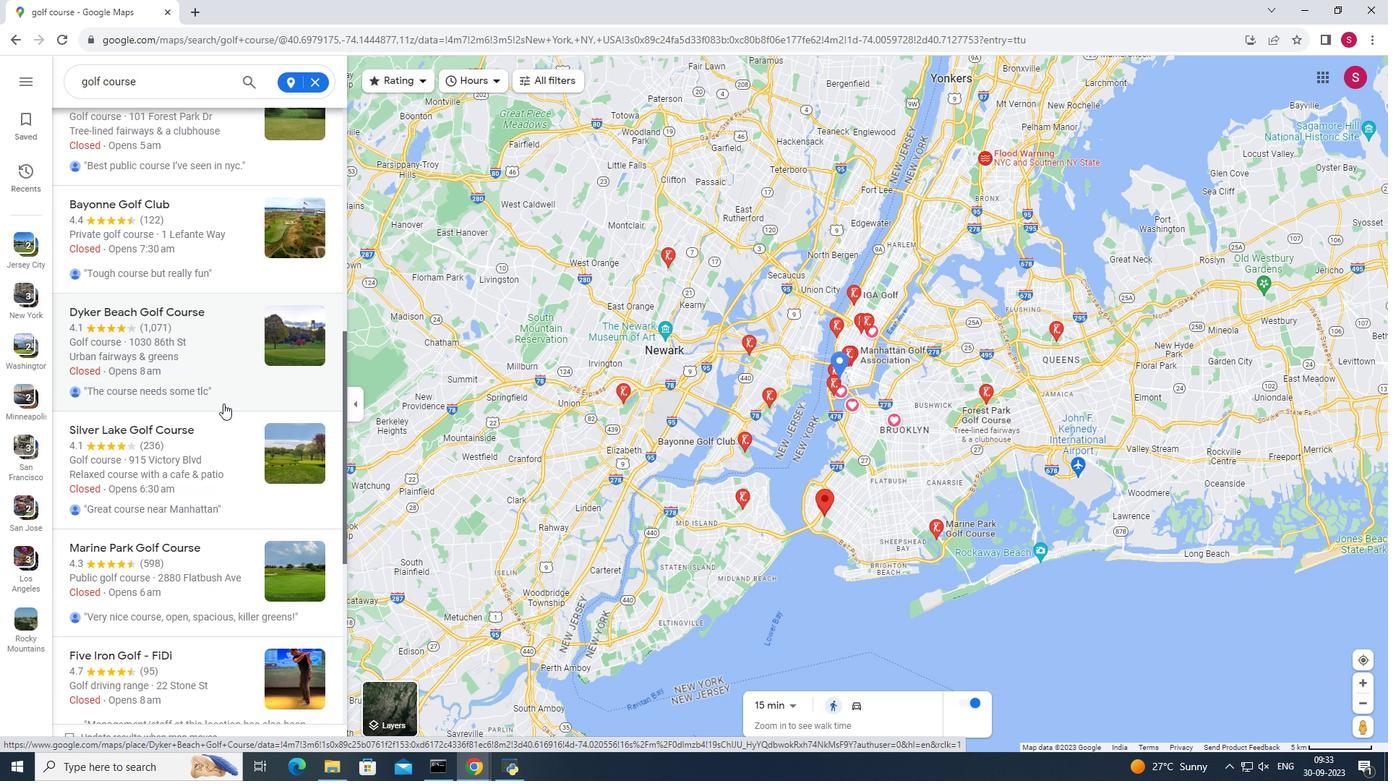 
Action: Mouse scrolled (223, 402) with delta (0, 0)
Screenshot: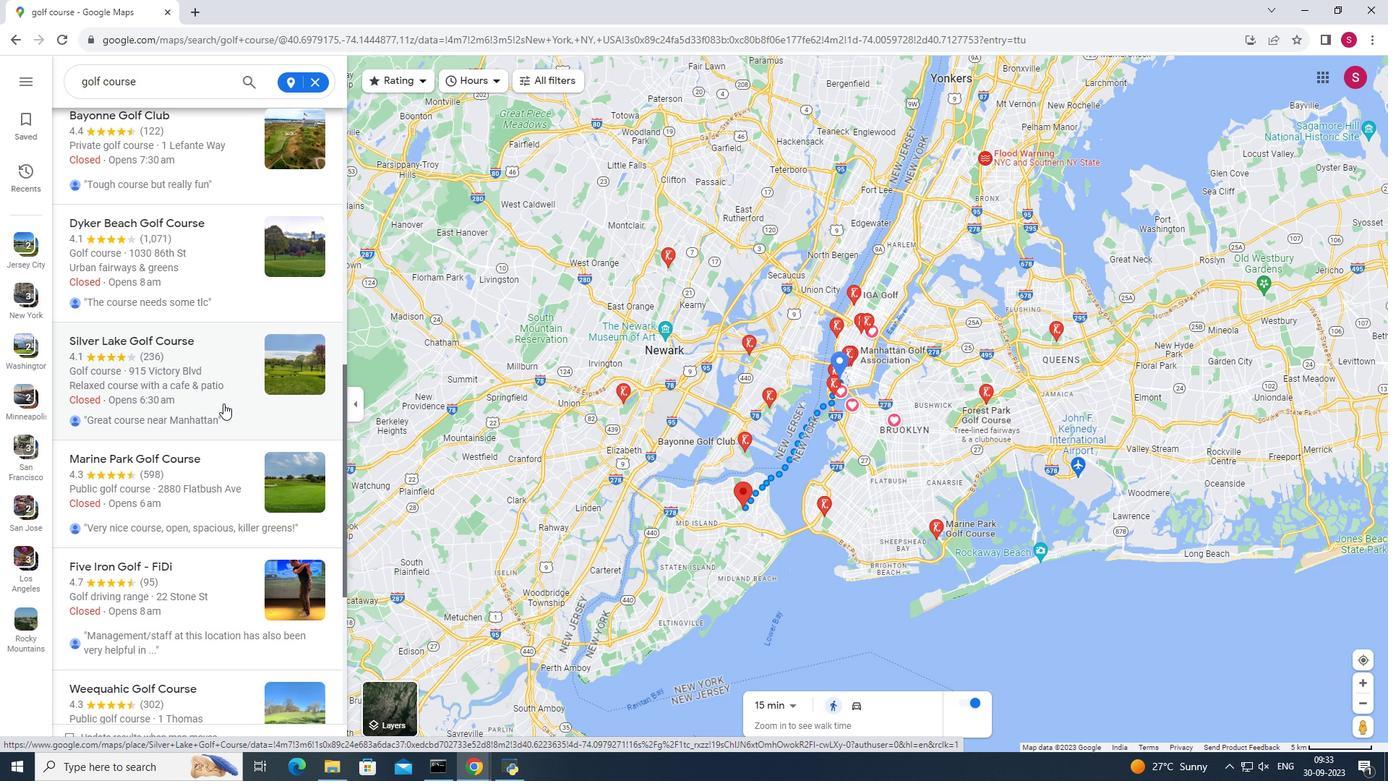 
Action: Mouse moved to (223, 403)
Screenshot: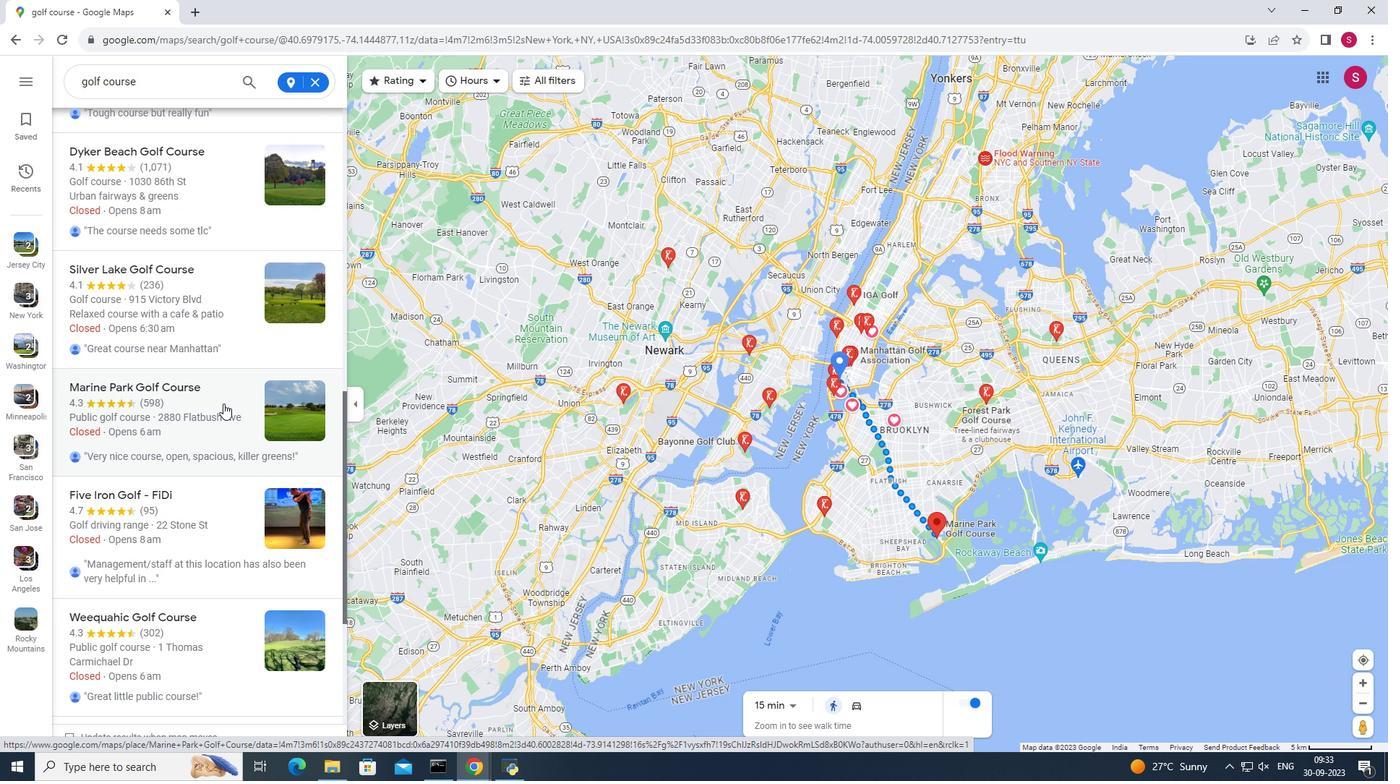 
Action: Mouse scrolled (223, 402) with delta (0, 0)
Screenshot: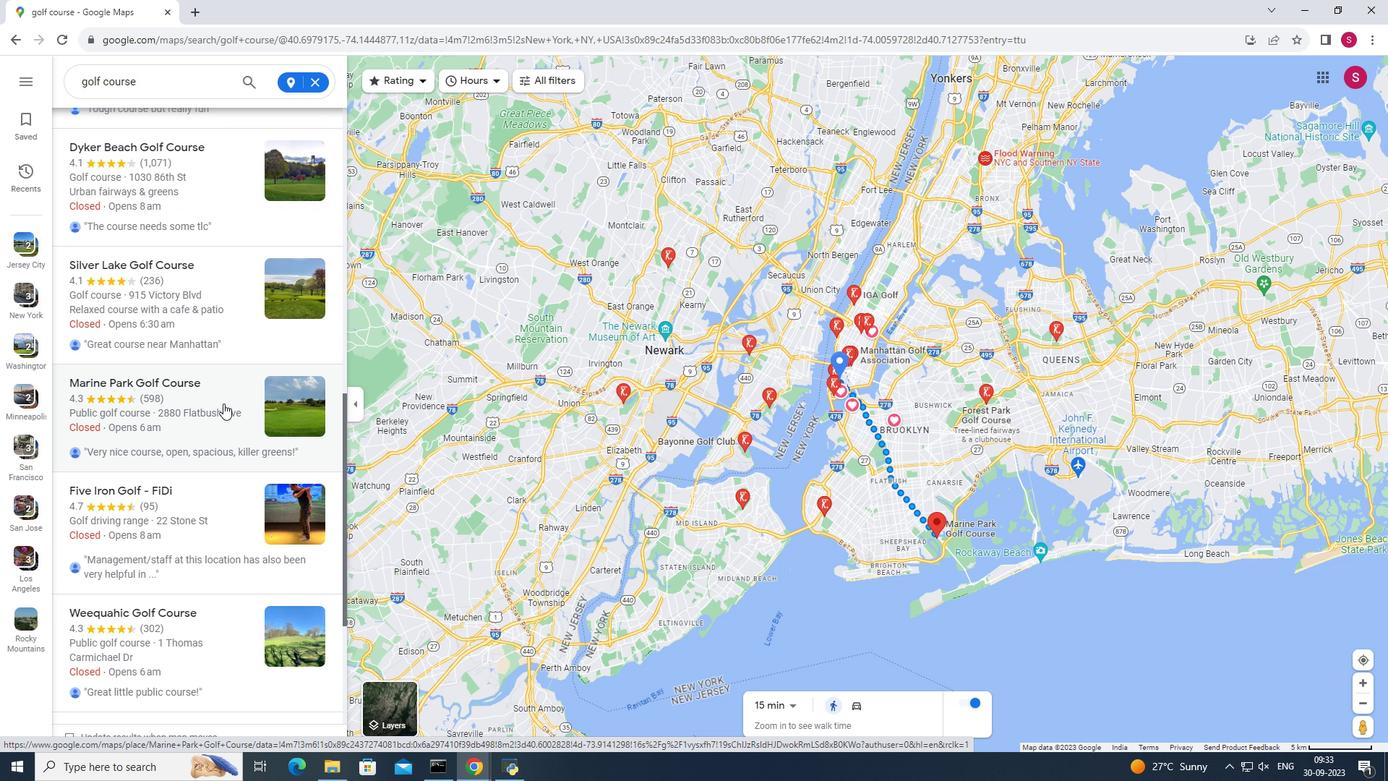 
Action: Mouse scrolled (223, 402) with delta (0, 0)
Screenshot: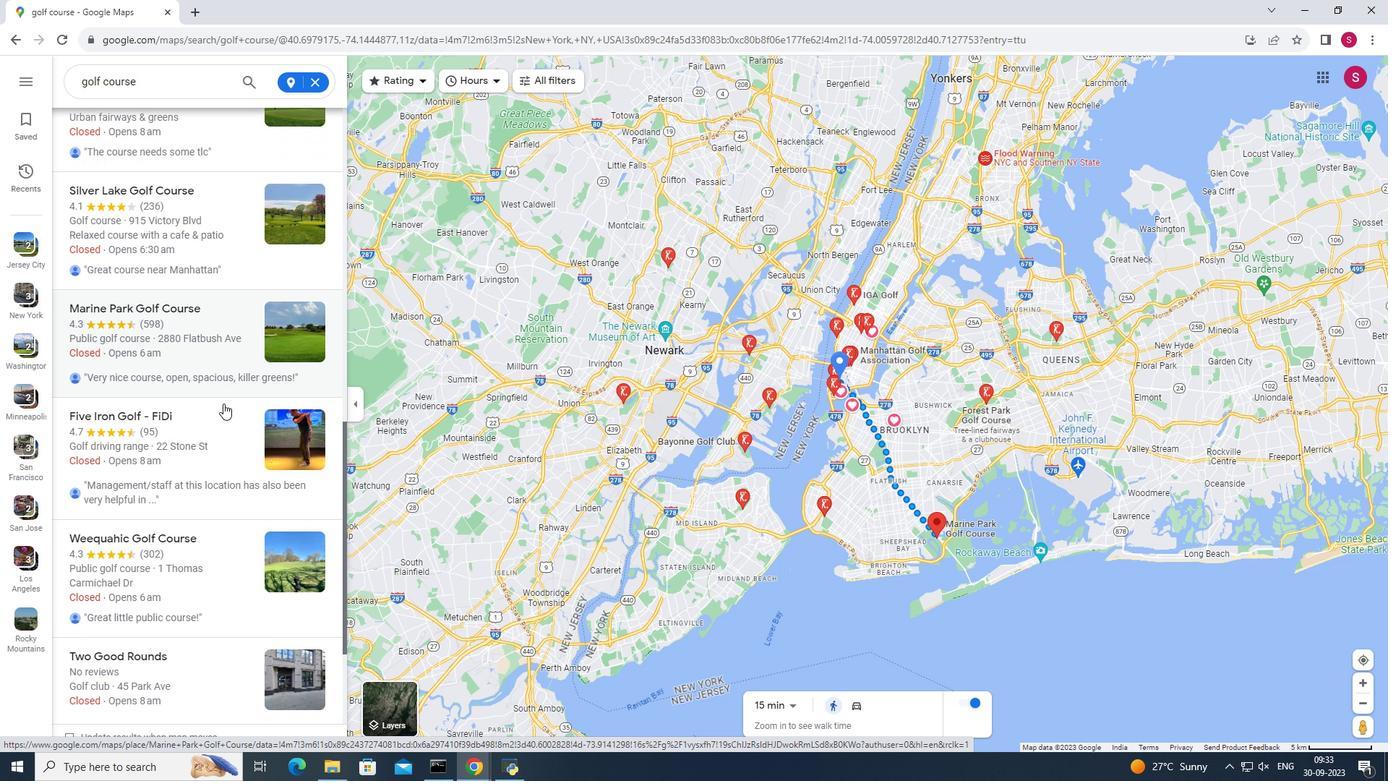 
Action: Mouse scrolled (223, 402) with delta (0, 0)
Screenshot: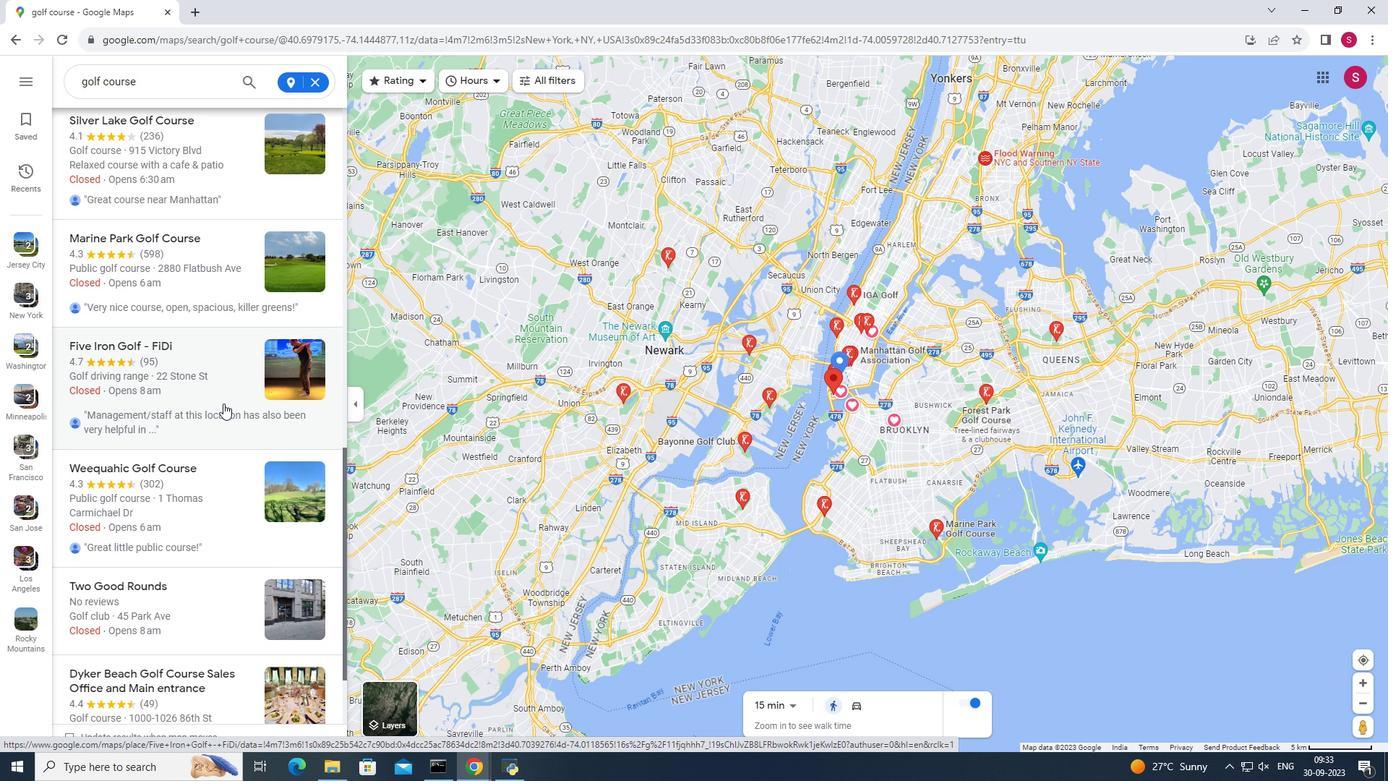 
Action: Mouse scrolled (223, 402) with delta (0, 0)
Screenshot: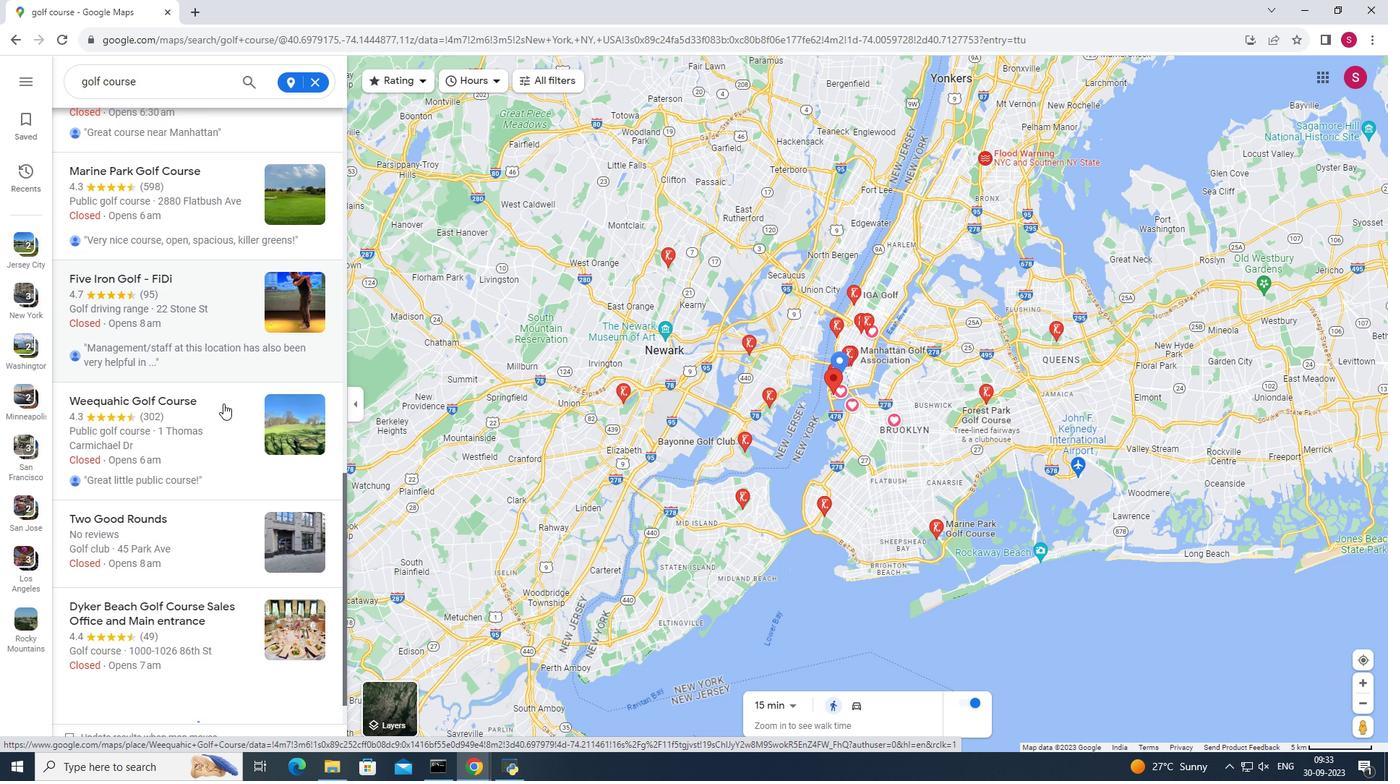 
Action: Mouse scrolled (223, 402) with delta (0, 0)
Screenshot: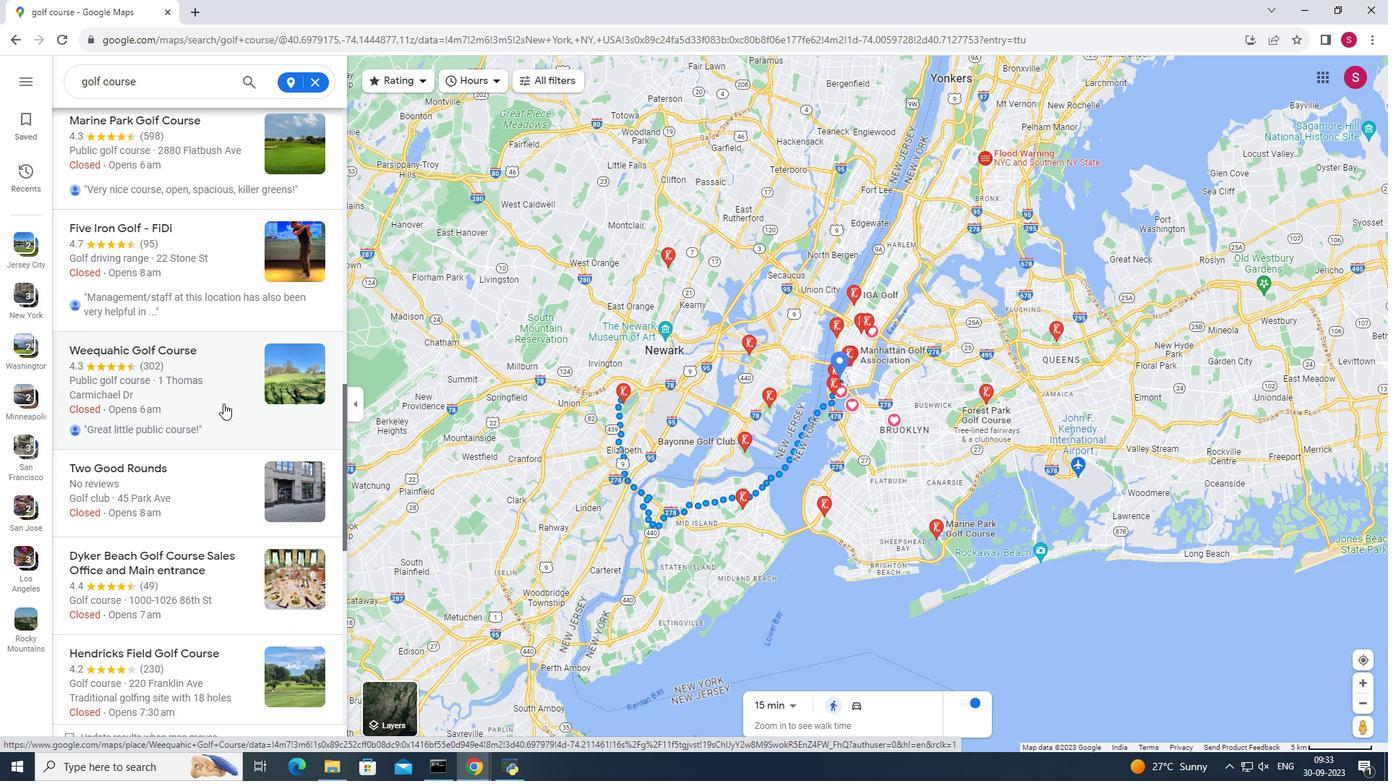 
Action: Mouse scrolled (223, 402) with delta (0, 0)
Screenshot: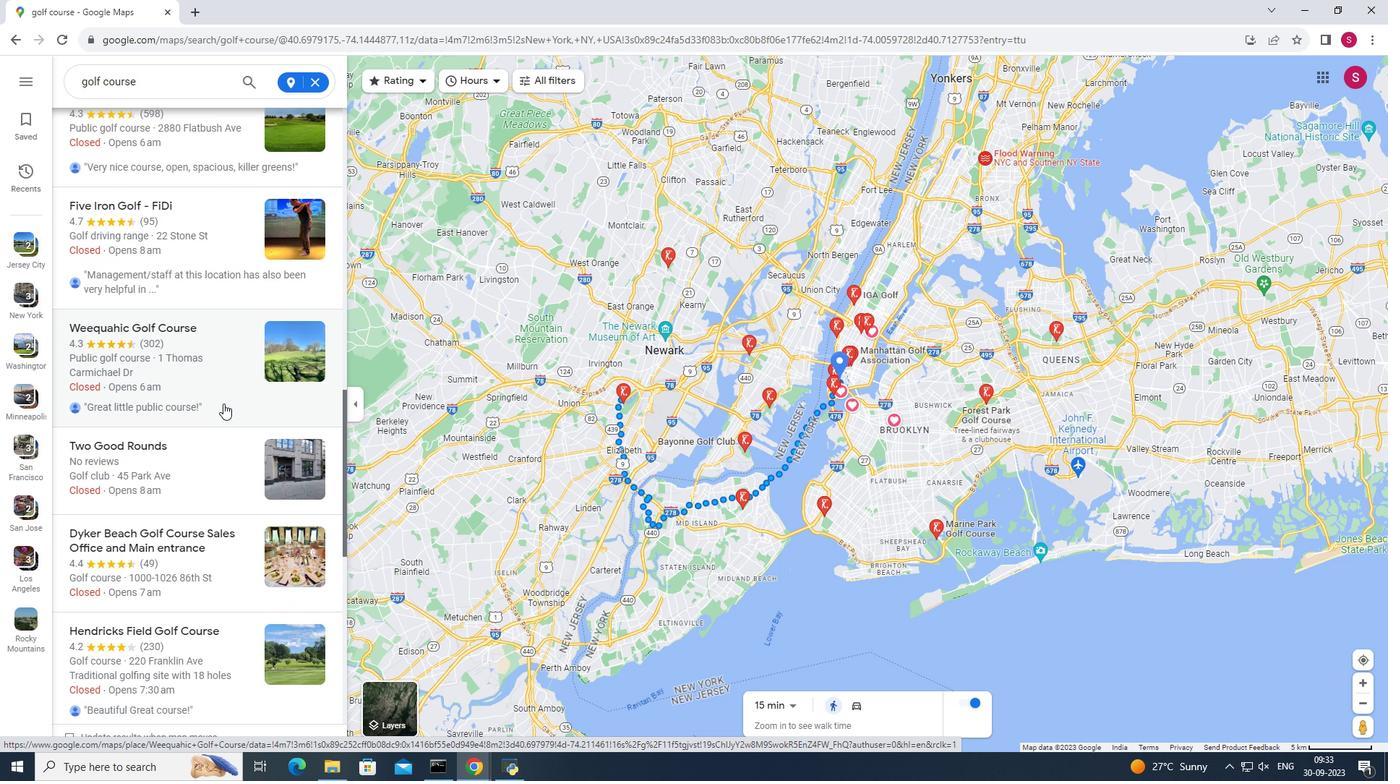 
Action: Mouse scrolled (223, 402) with delta (0, 0)
Screenshot: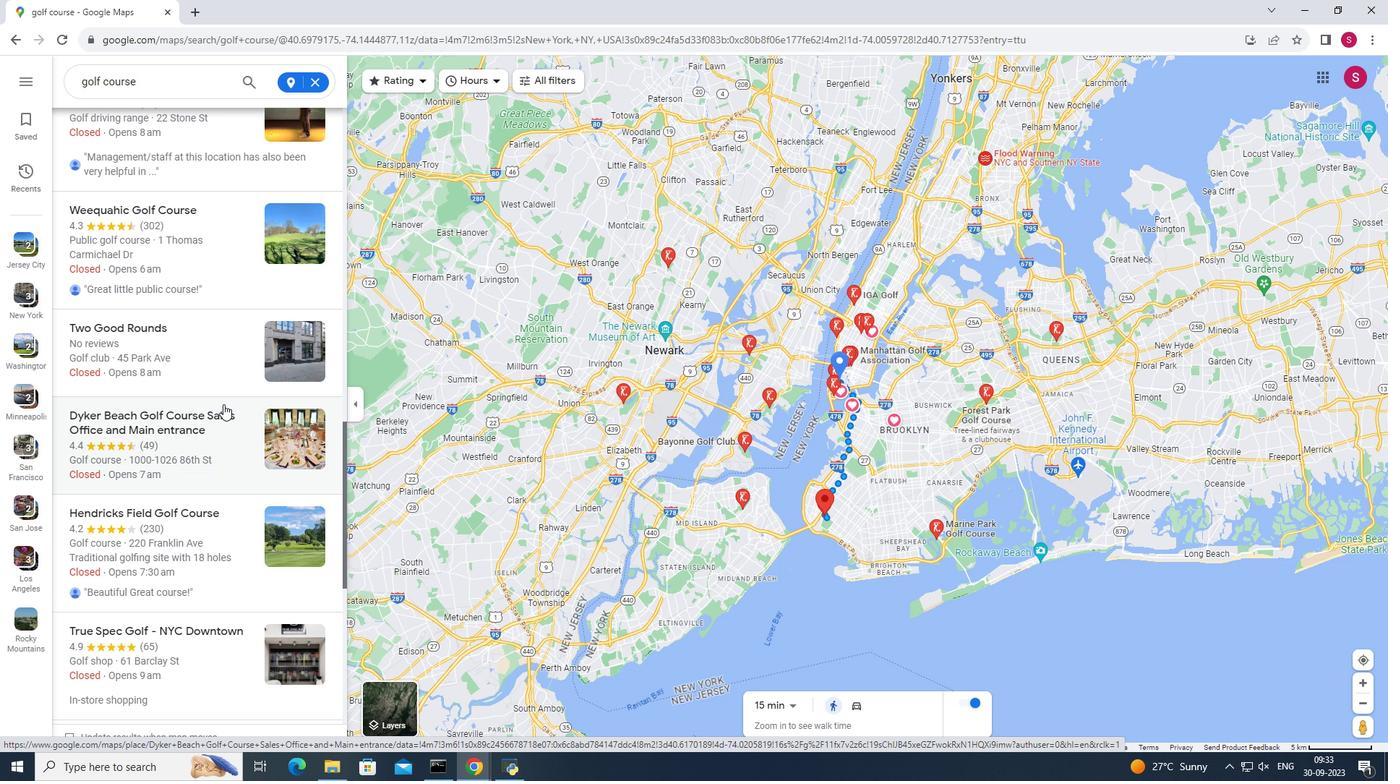 
Action: Mouse moved to (223, 404)
Screenshot: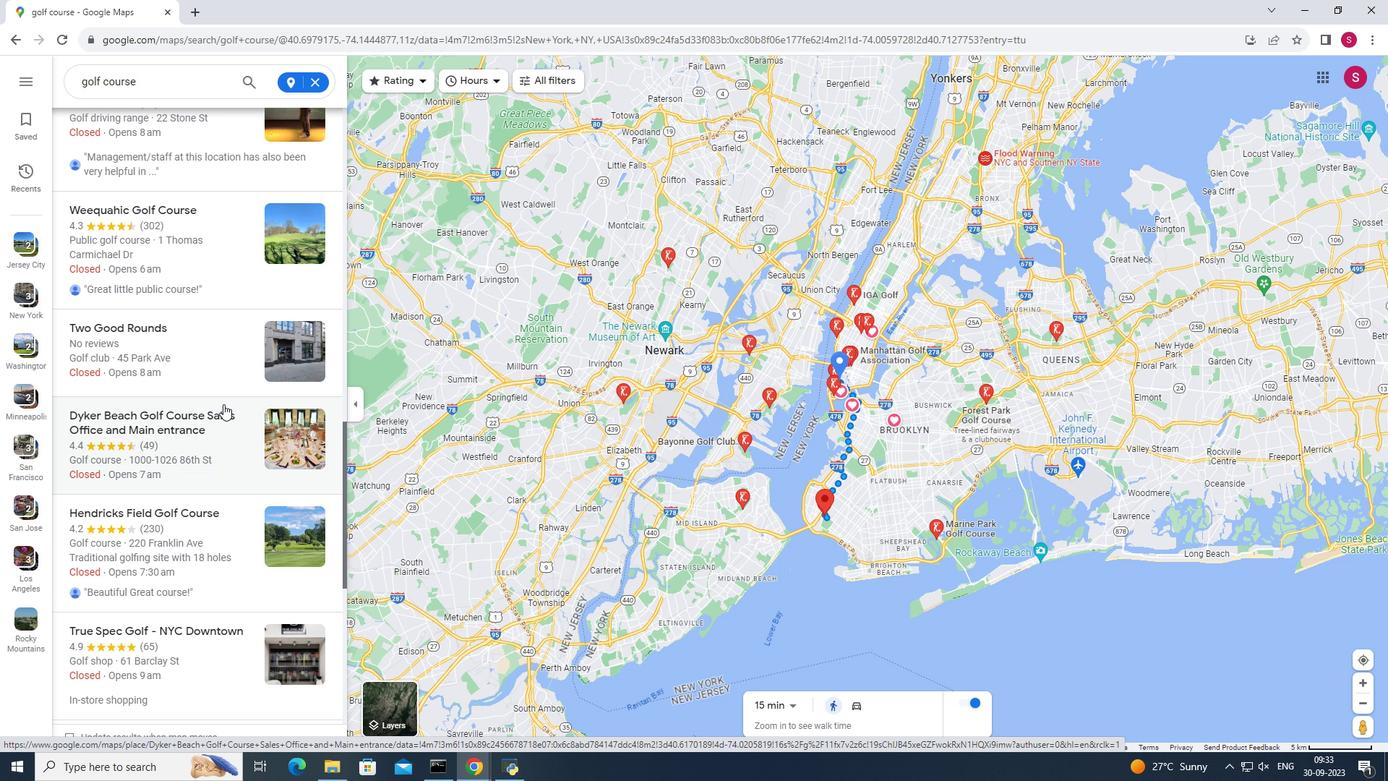 
Action: Mouse scrolled (223, 403) with delta (0, 0)
Screenshot: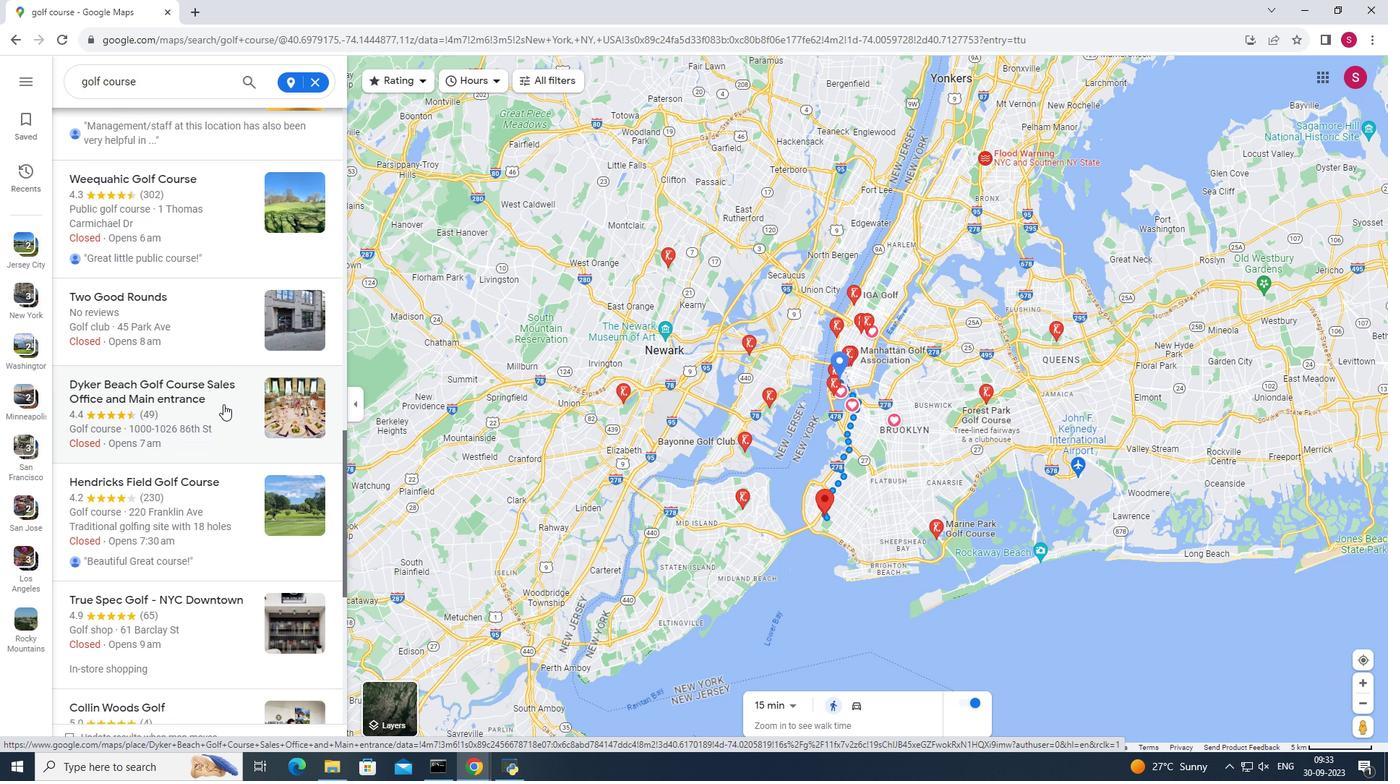 
Action: Mouse moved to (199, 395)
Screenshot: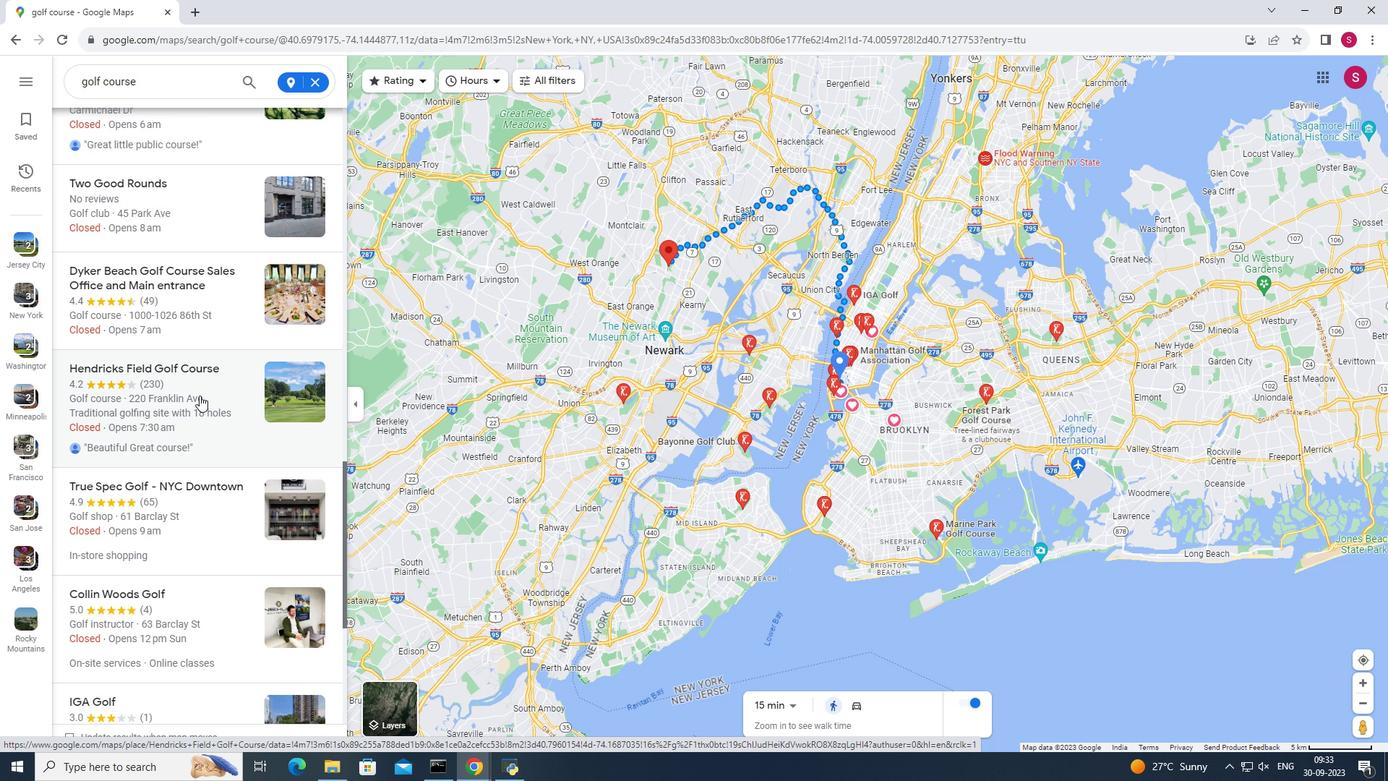 
Action: Mouse pressed left at (199, 395)
Screenshot: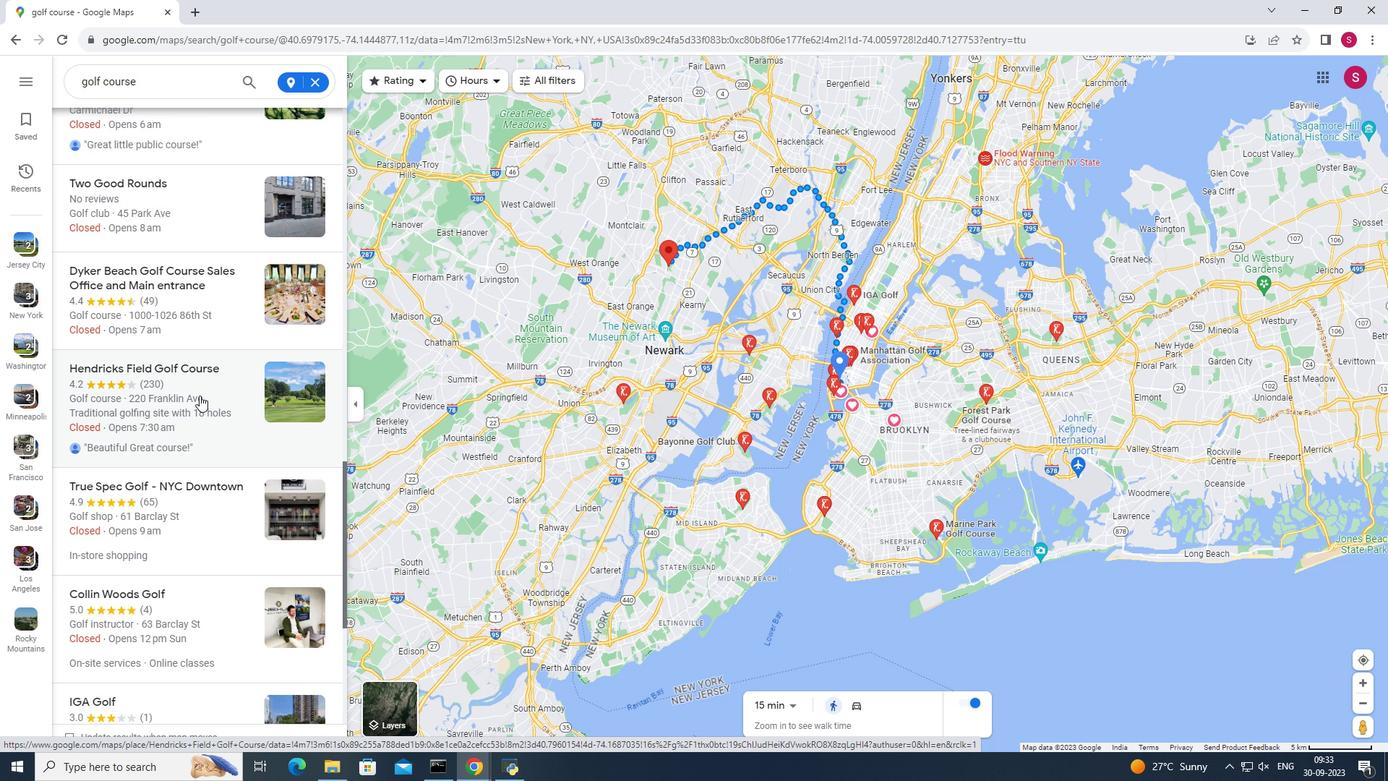 
Action: Mouse moved to (632, 120)
Screenshot: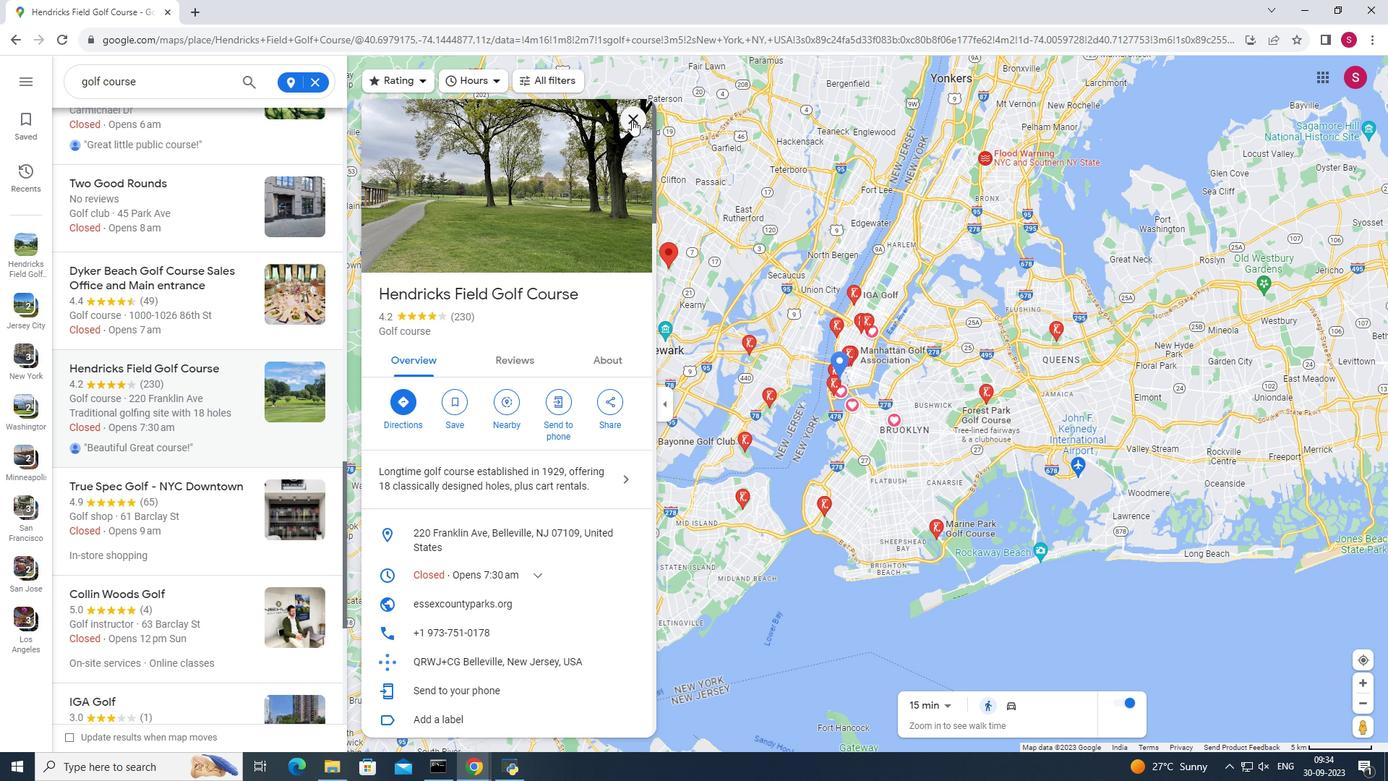 
Action: Mouse pressed left at (632, 120)
Screenshot: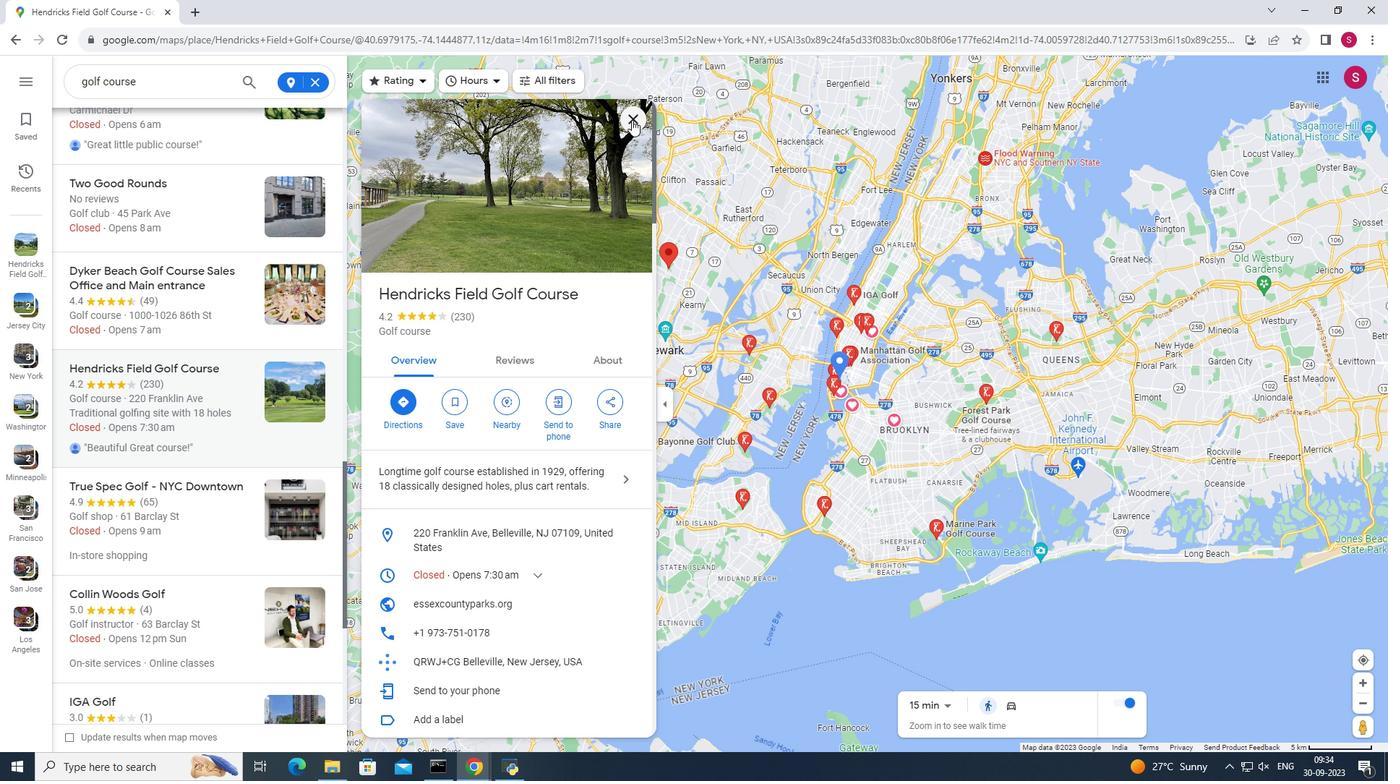 
Action: Mouse moved to (271, 378)
Screenshot: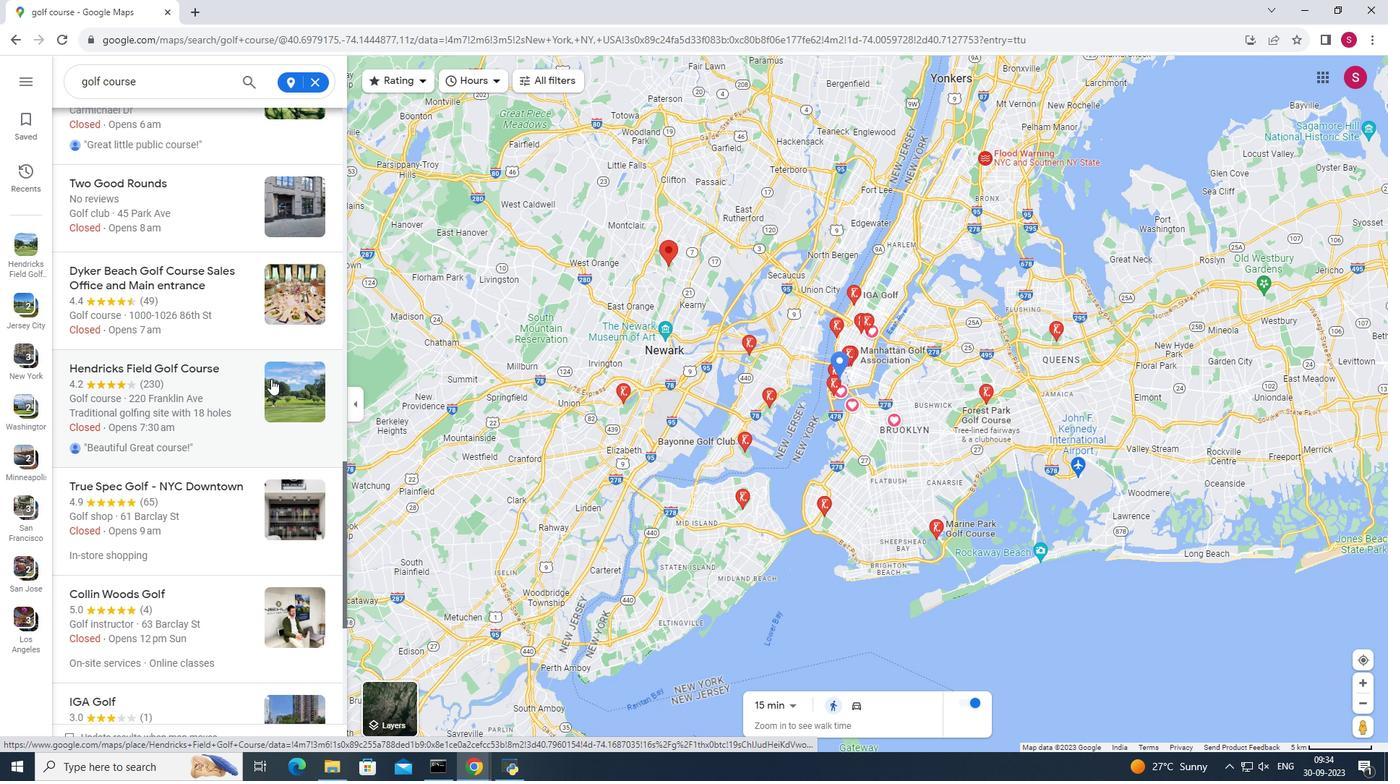 
Action: Mouse scrolled (271, 378) with delta (0, 0)
Screenshot: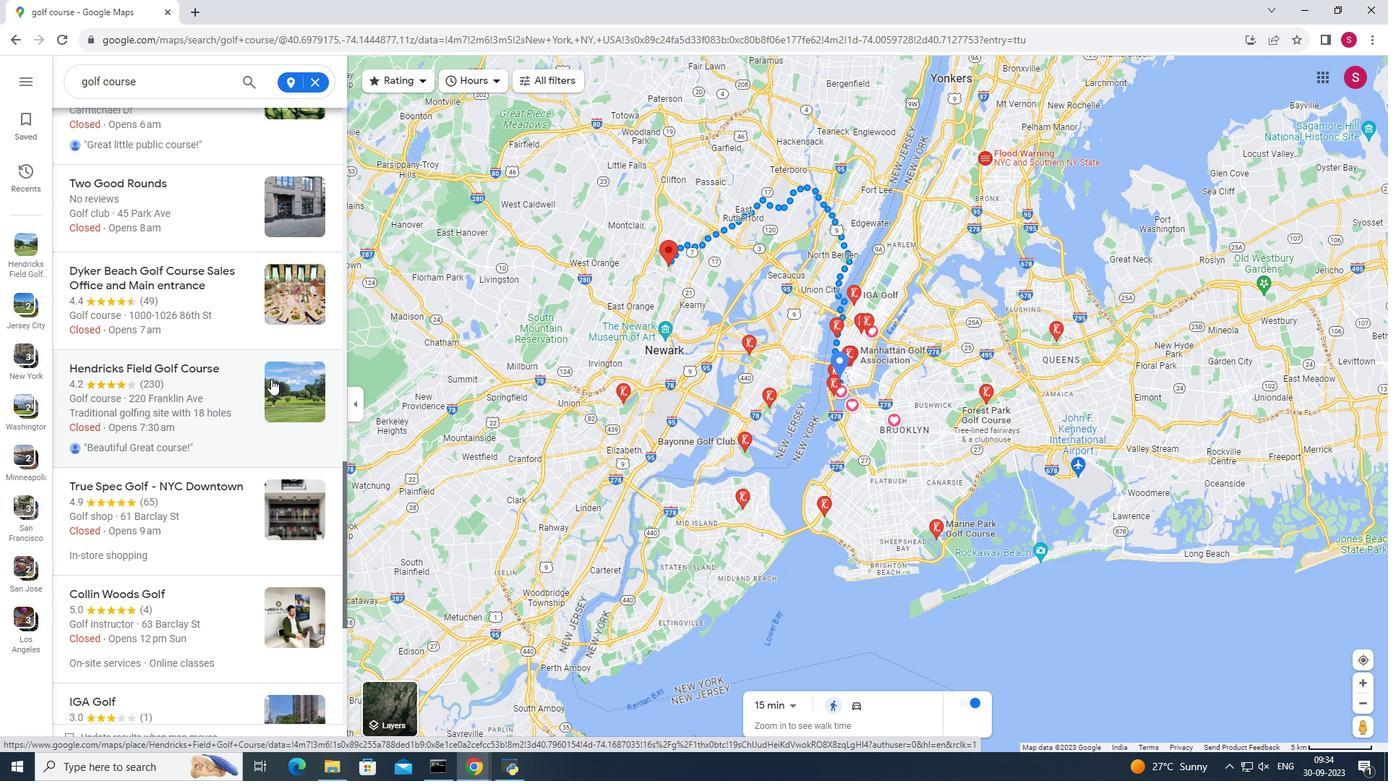 
Action: Mouse scrolled (271, 378) with delta (0, 0)
Screenshot: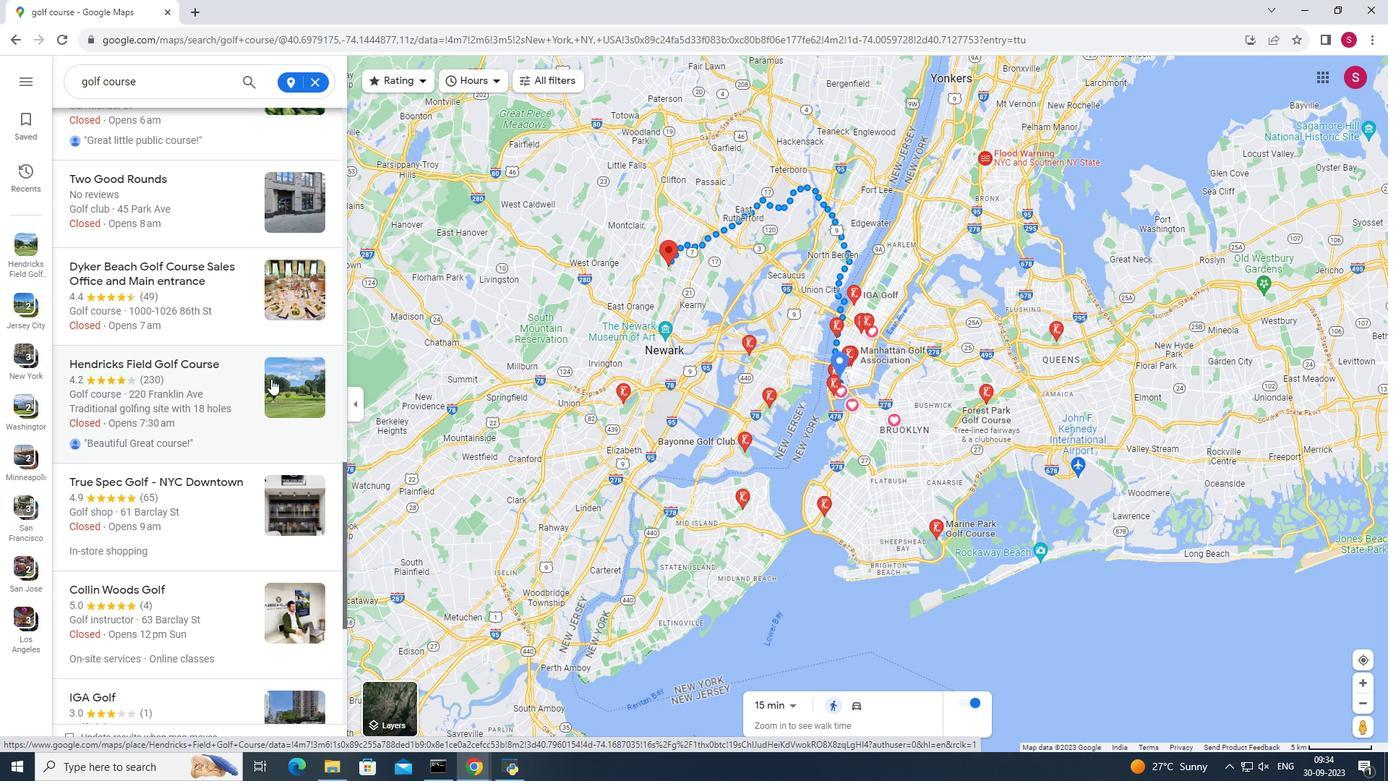 
Action: Mouse scrolled (271, 378) with delta (0, 0)
Screenshot: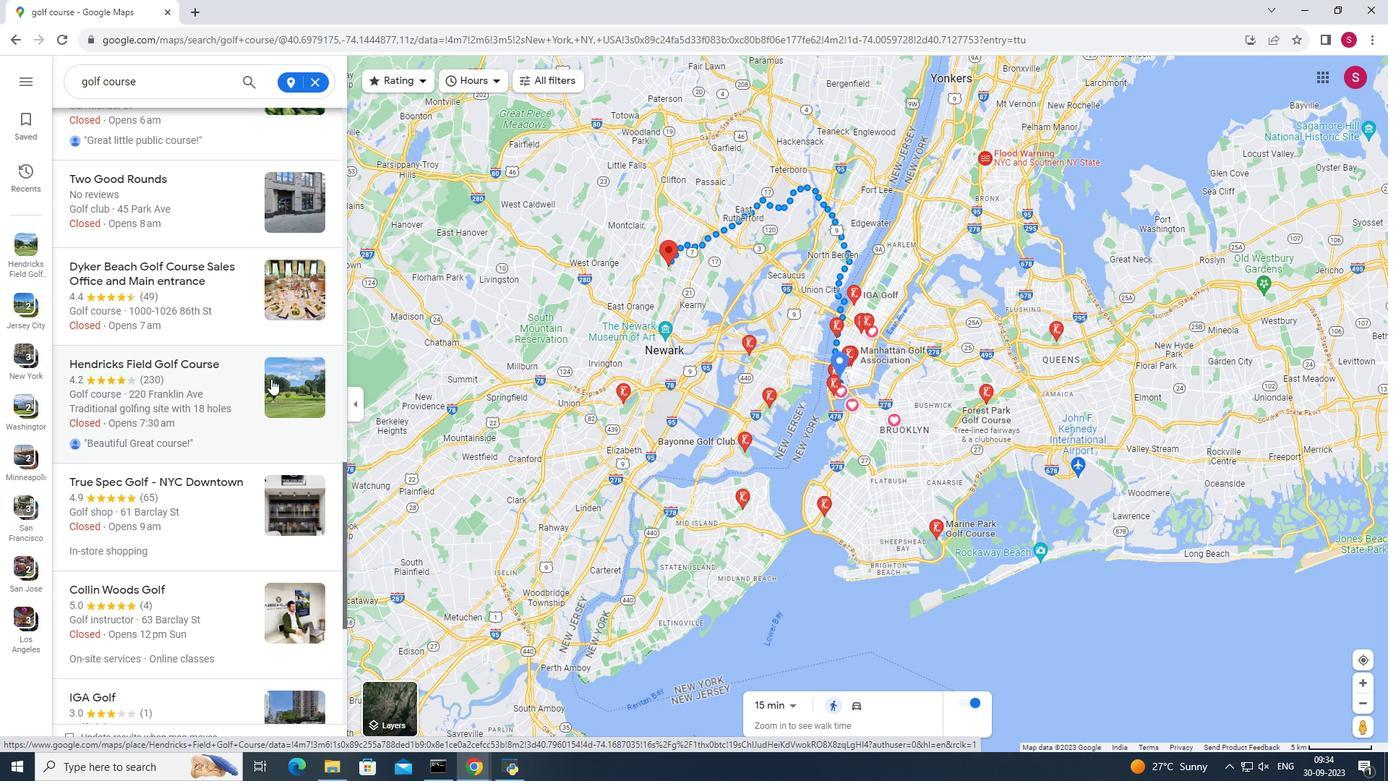 
Action: Mouse scrolled (271, 378) with delta (0, 0)
Screenshot: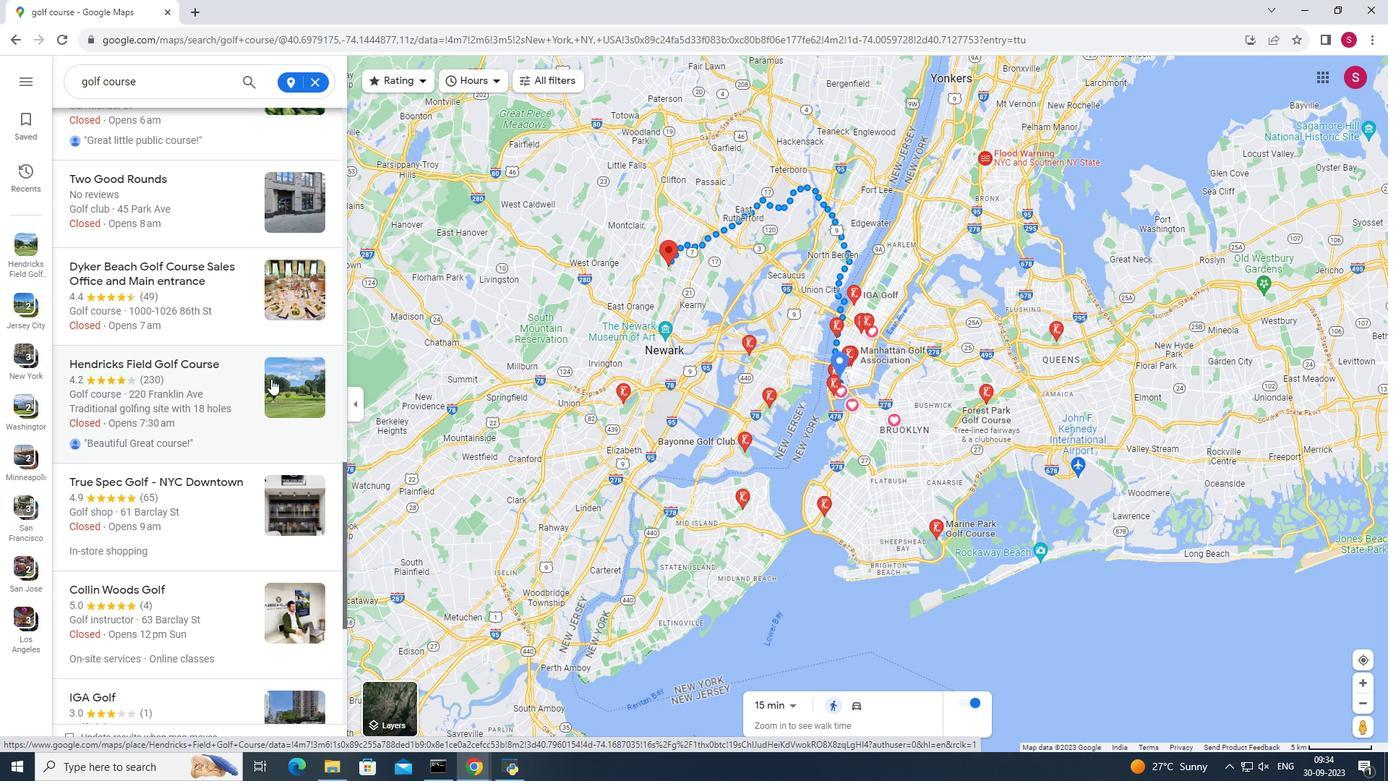 
Action: Mouse scrolled (271, 378) with delta (0, 0)
Screenshot: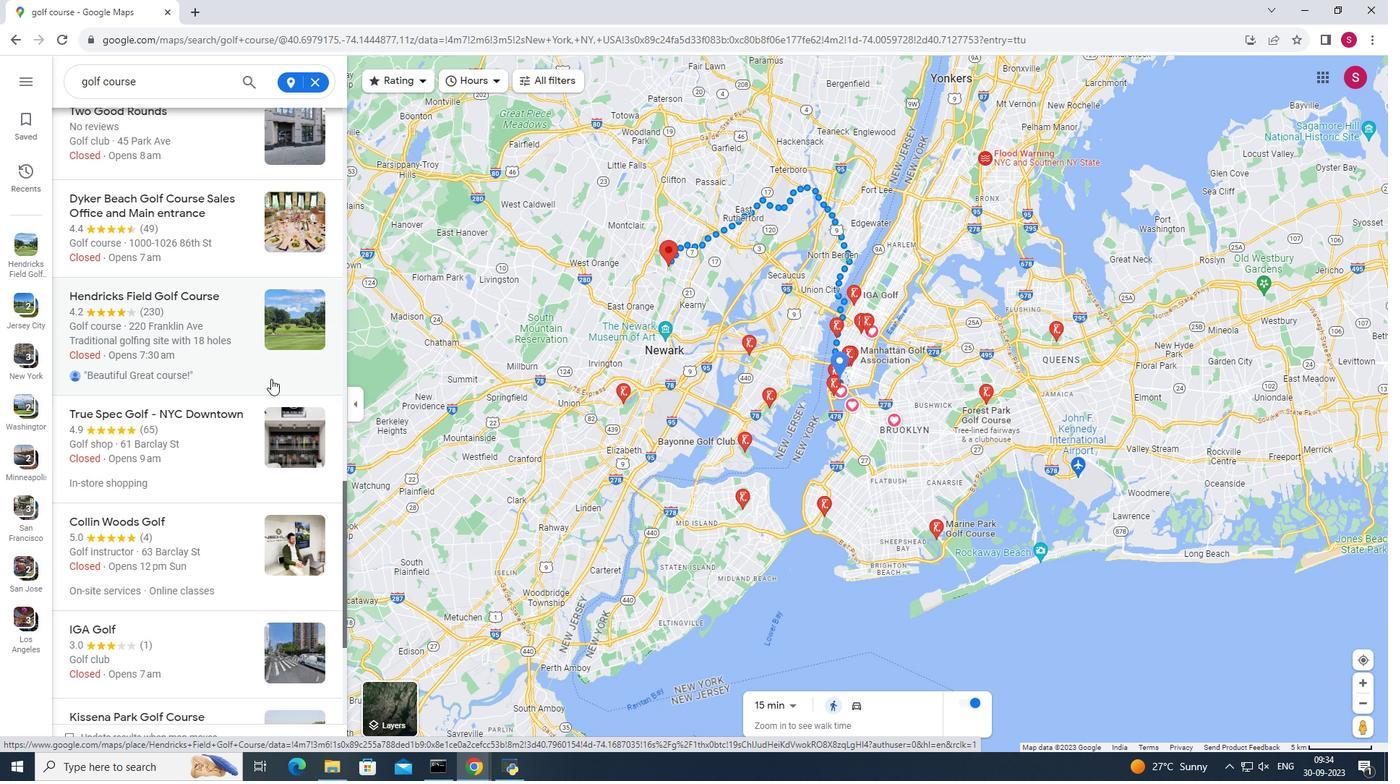 
Action: Mouse scrolled (271, 378) with delta (0, 0)
Screenshot: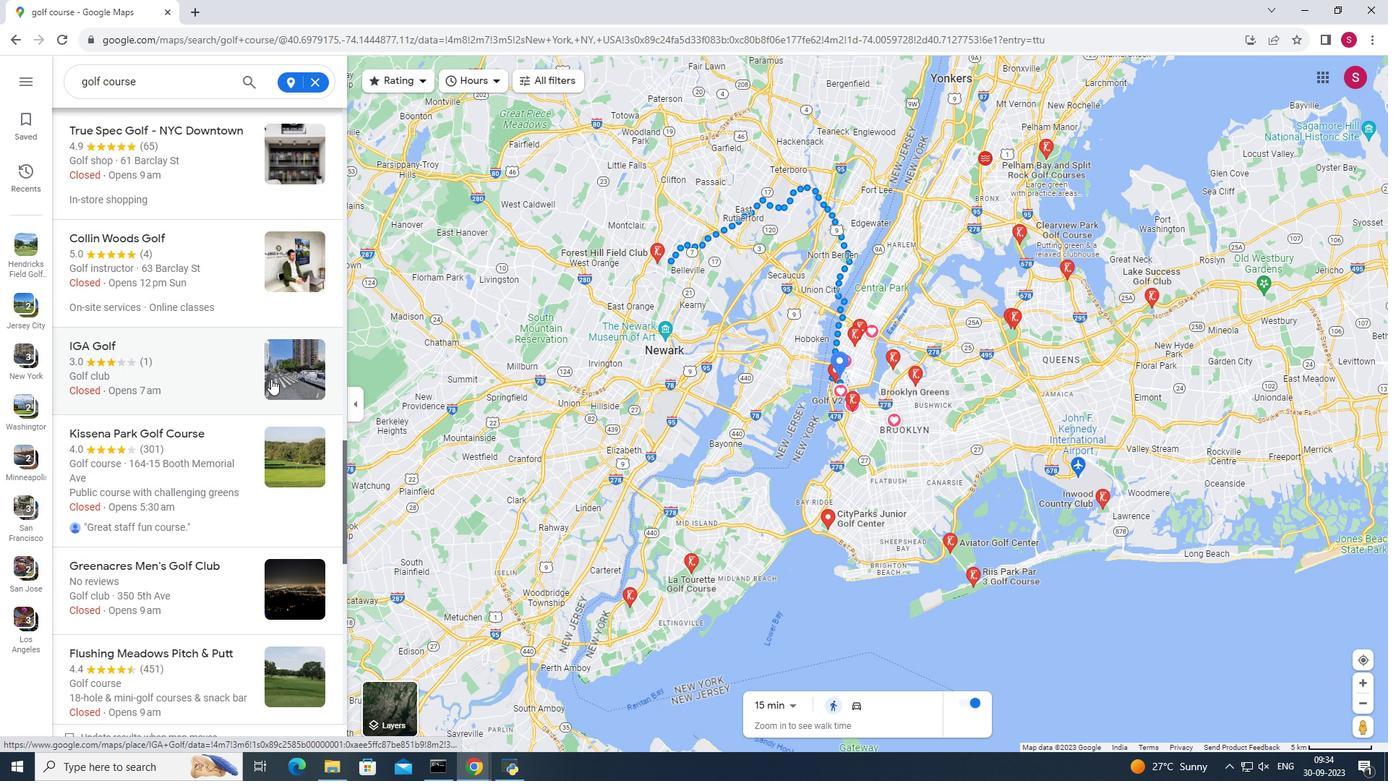
Action: Mouse scrolled (271, 378) with delta (0, 0)
Screenshot: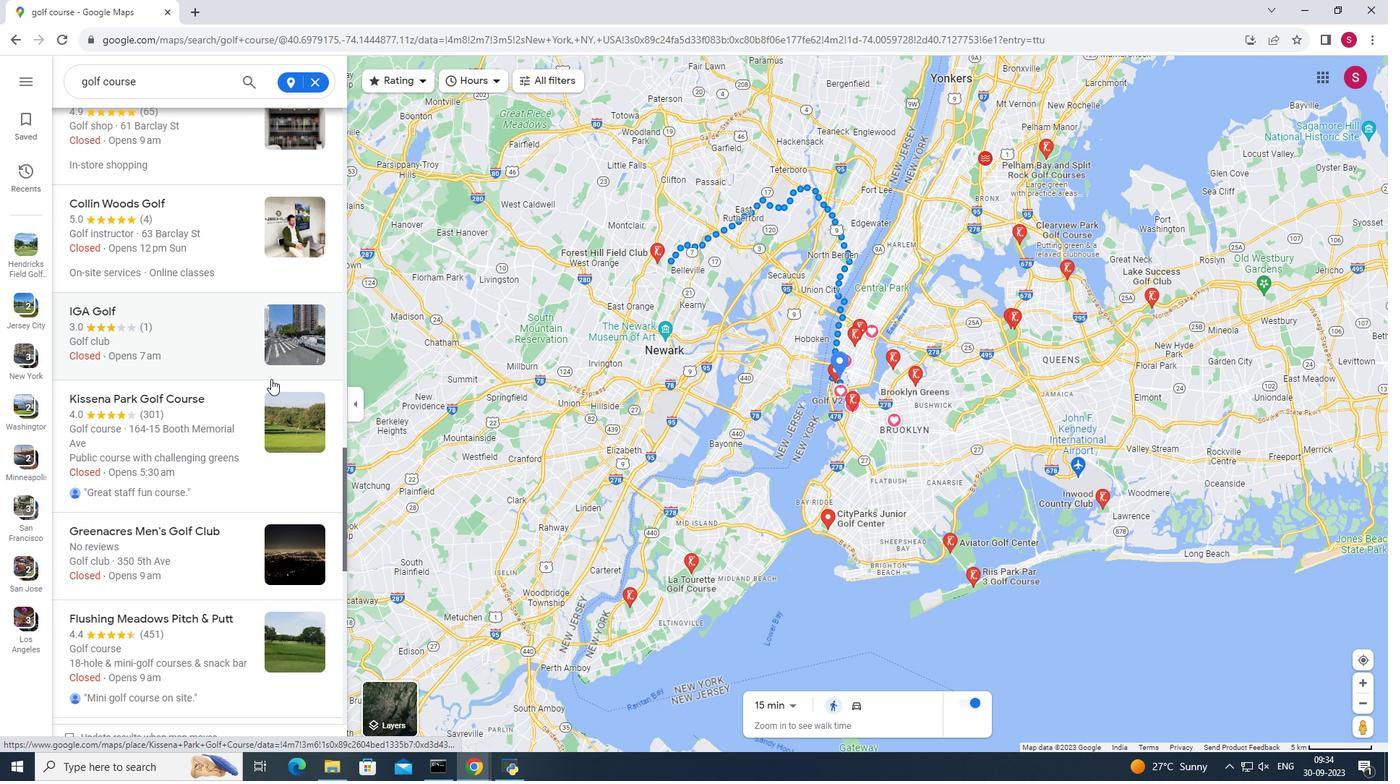 
Action: Mouse scrolled (271, 378) with delta (0, 0)
Screenshot: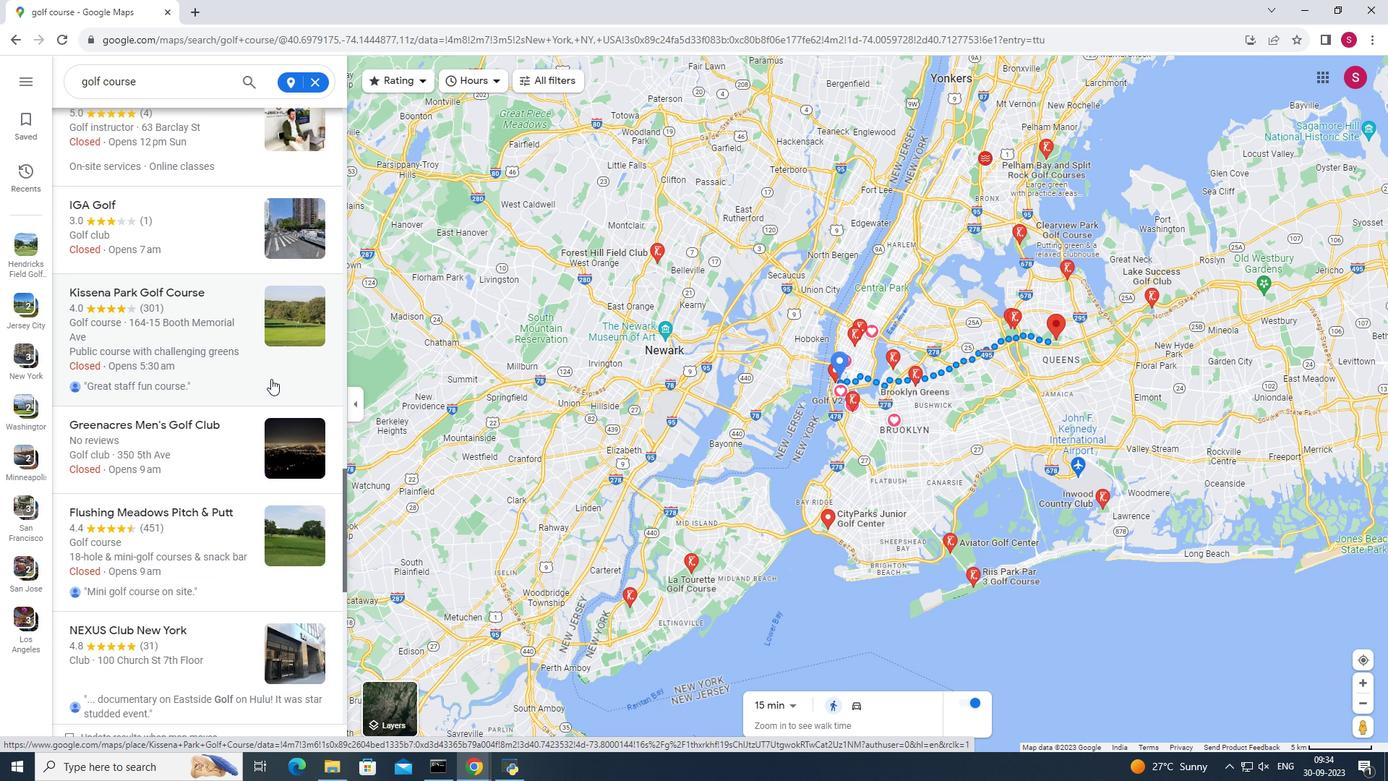 
Action: Mouse scrolled (271, 378) with delta (0, 0)
Screenshot: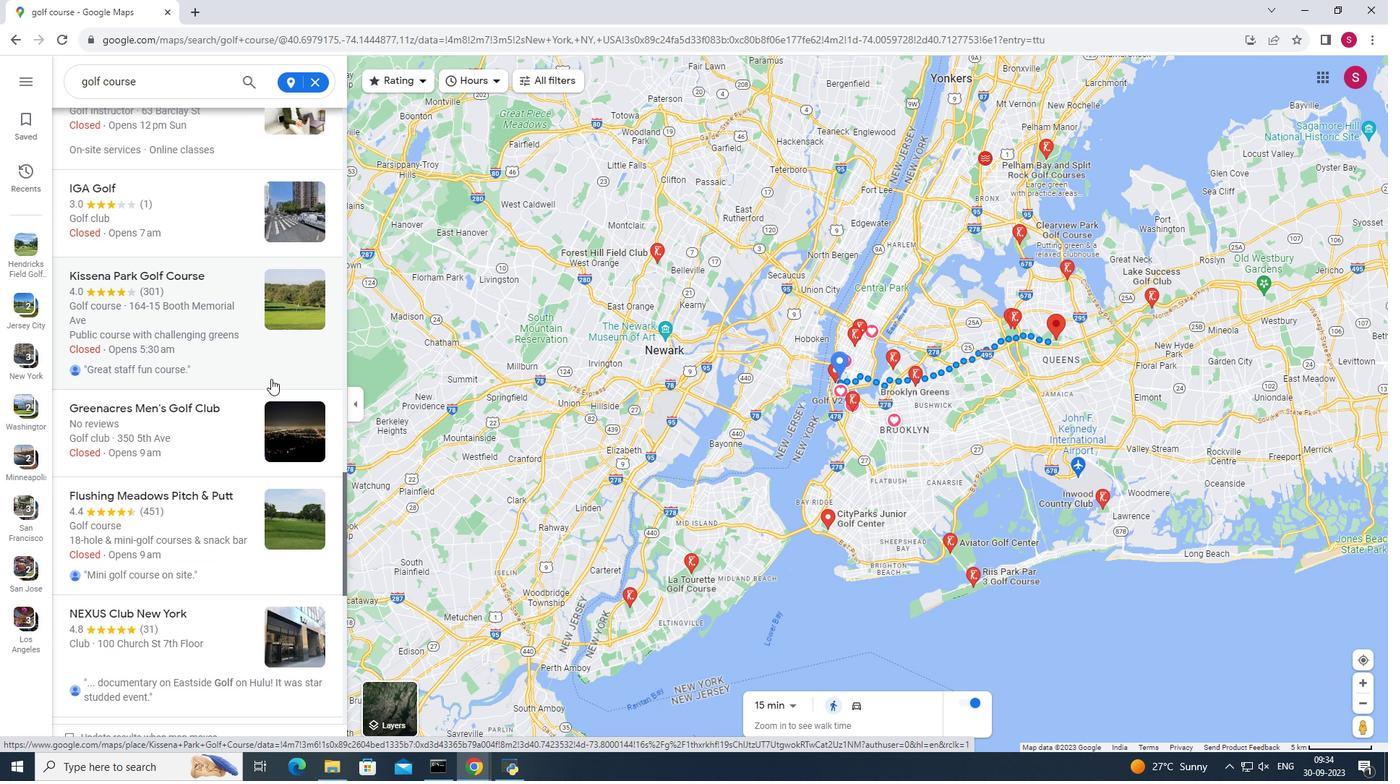 
Action: Mouse scrolled (271, 378) with delta (0, 0)
Screenshot: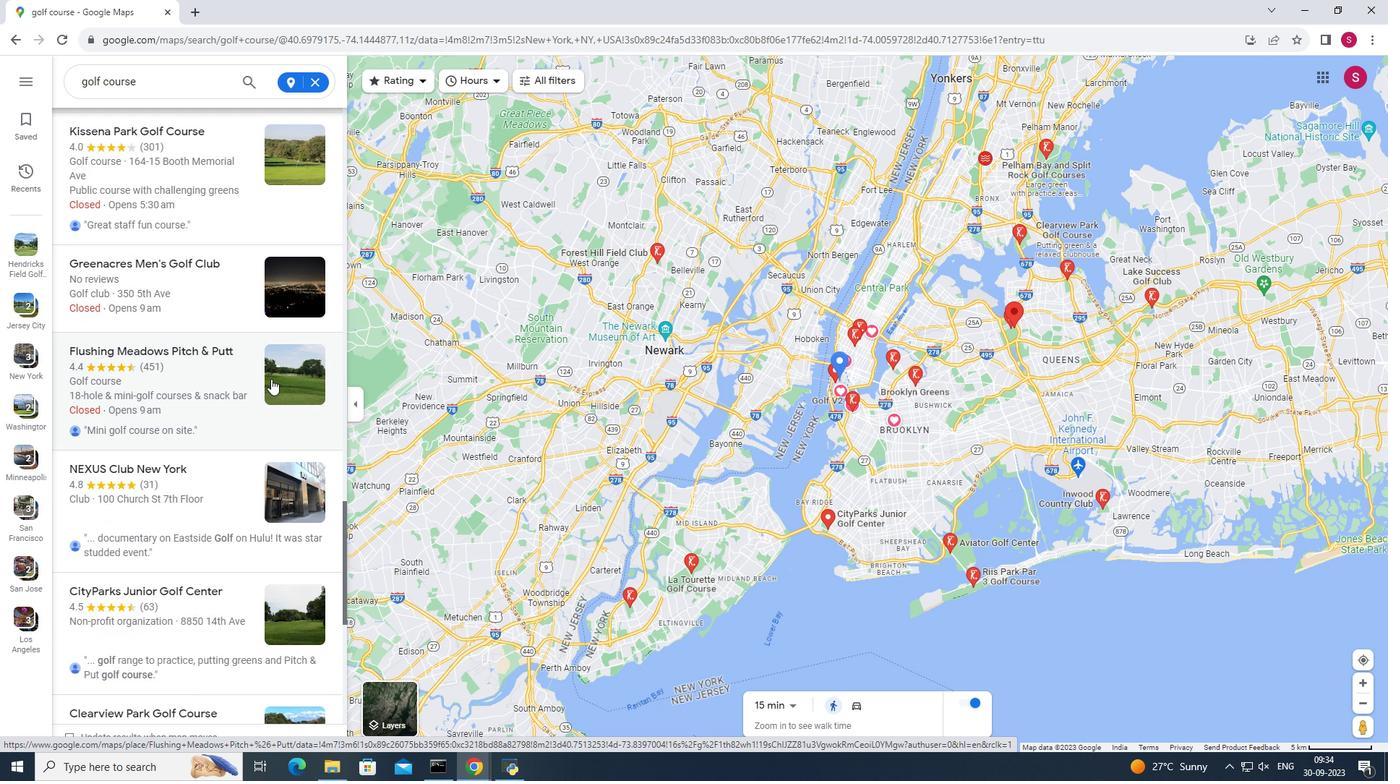 
Action: Mouse scrolled (271, 378) with delta (0, 0)
Screenshot: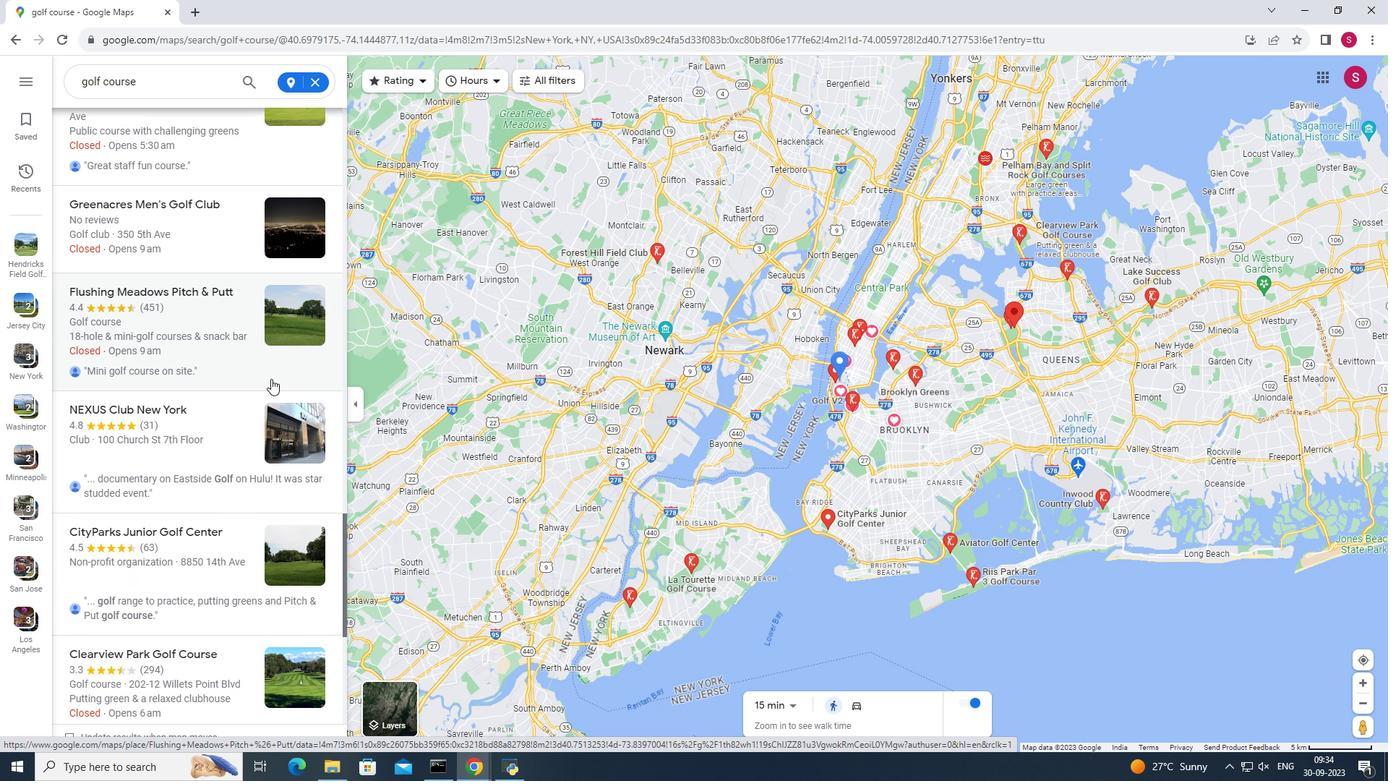 
Action: Mouse scrolled (271, 378) with delta (0, 0)
Screenshot: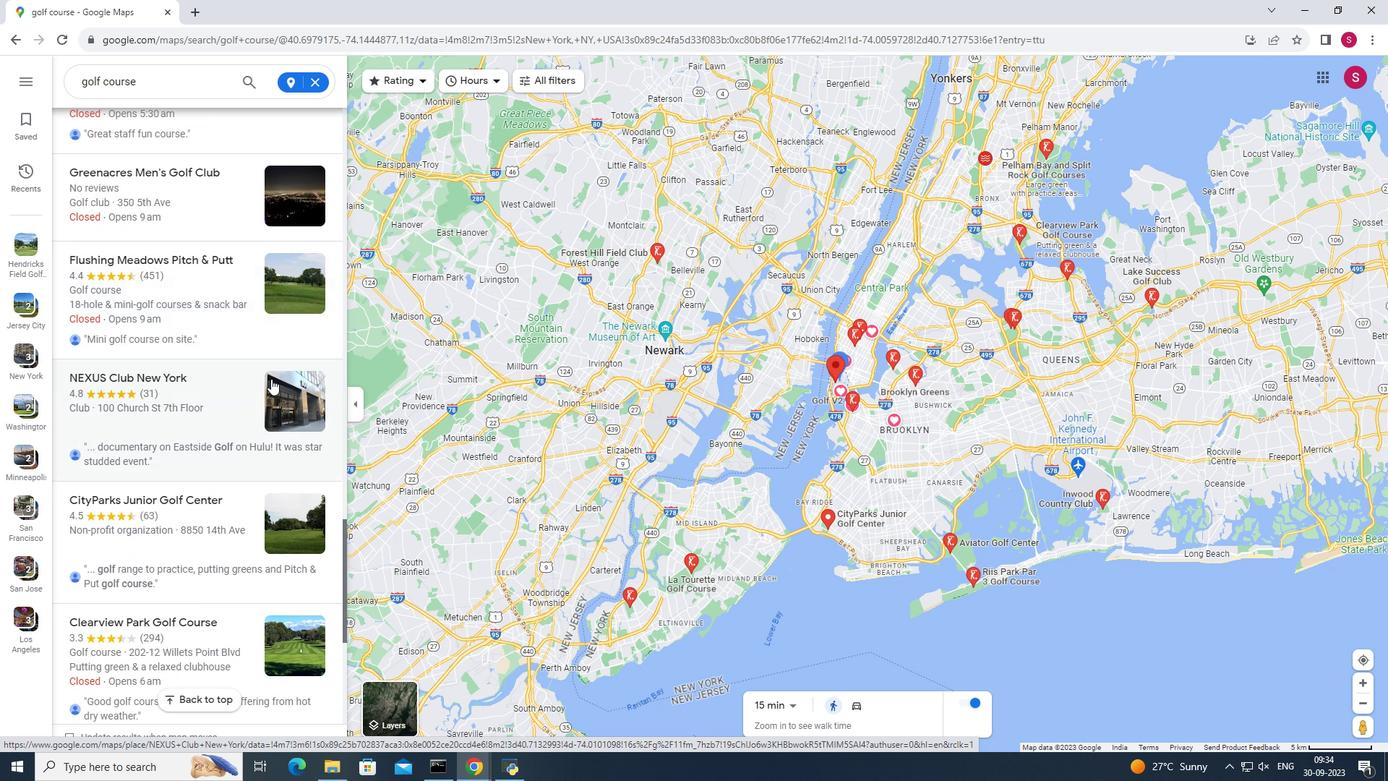 
Action: Mouse moved to (228, 299)
Screenshot: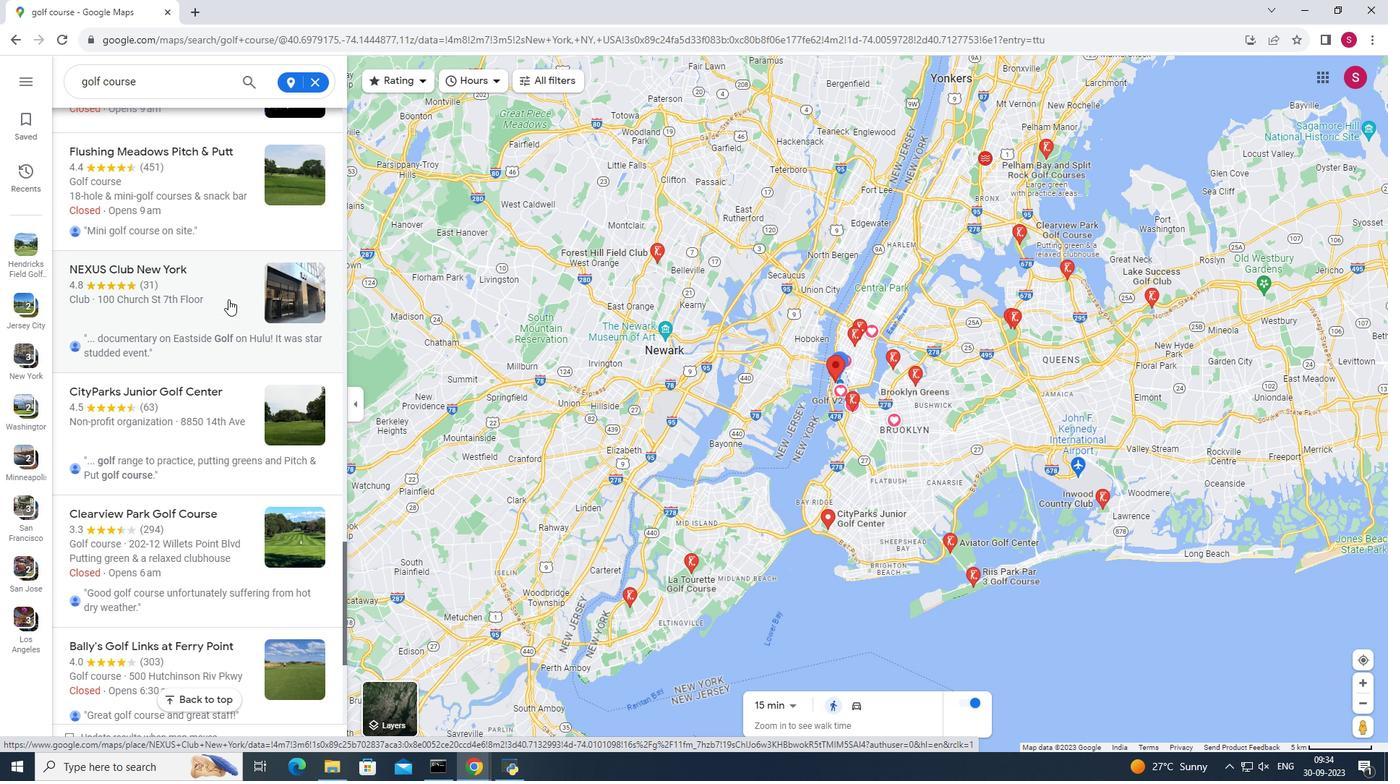 
Action: Mouse pressed left at (228, 299)
Screenshot: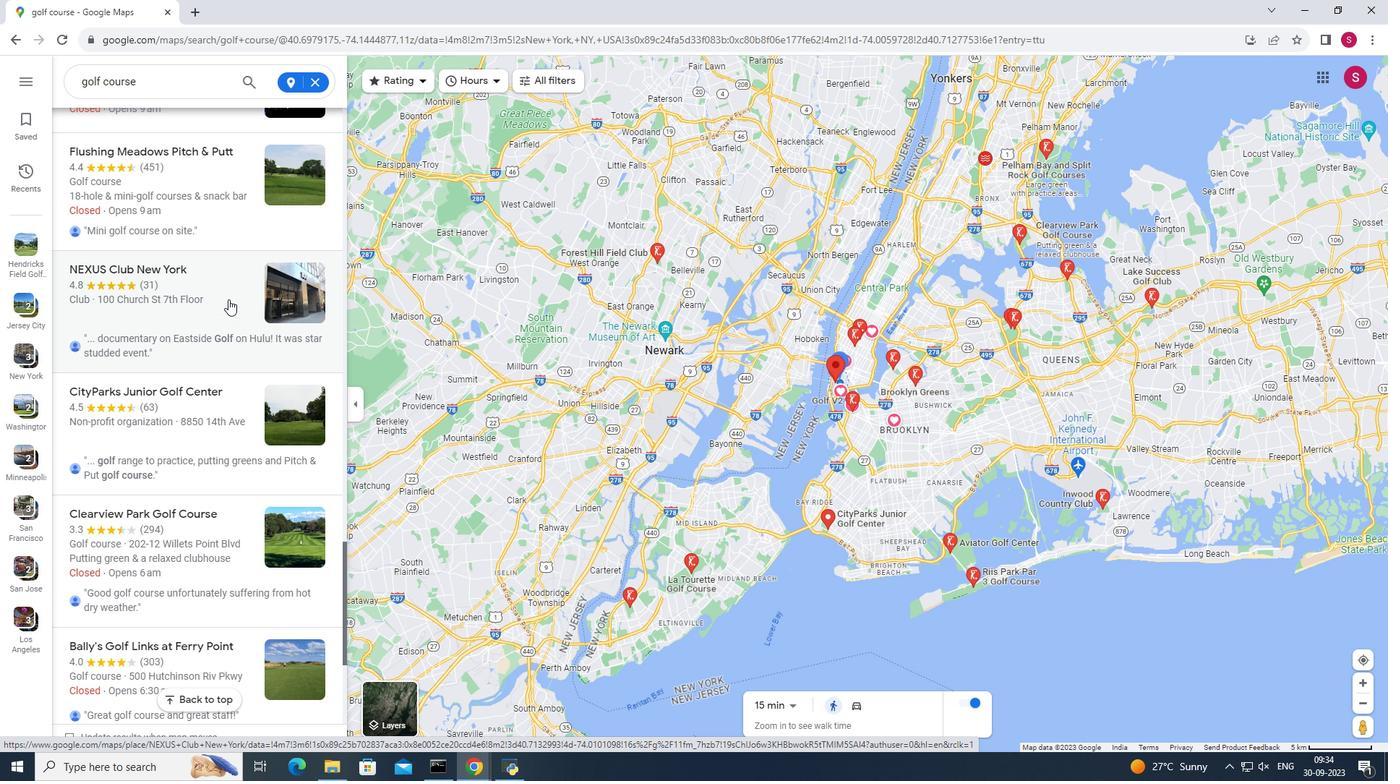 
Action: Mouse moved to (511, 472)
Screenshot: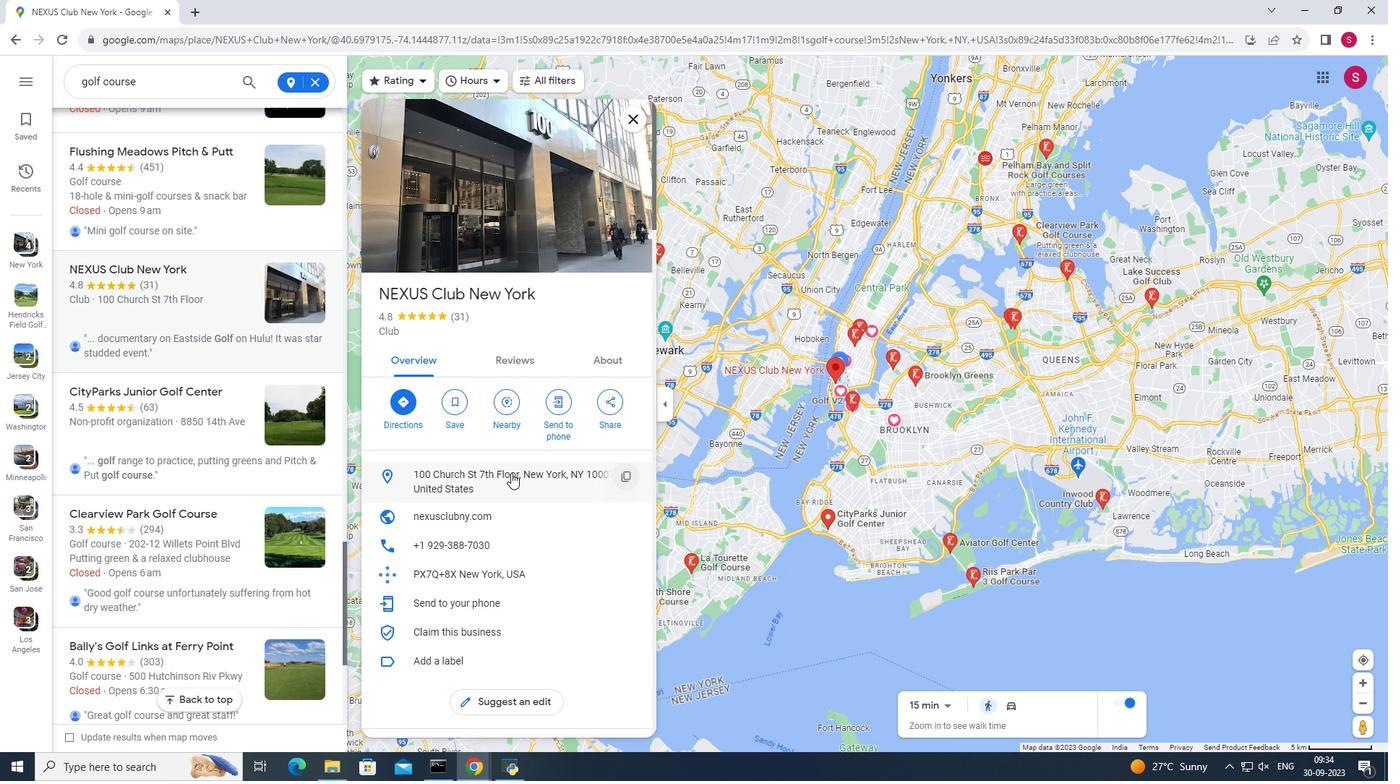 
Action: Mouse scrolled (511, 472) with delta (0, 0)
Screenshot: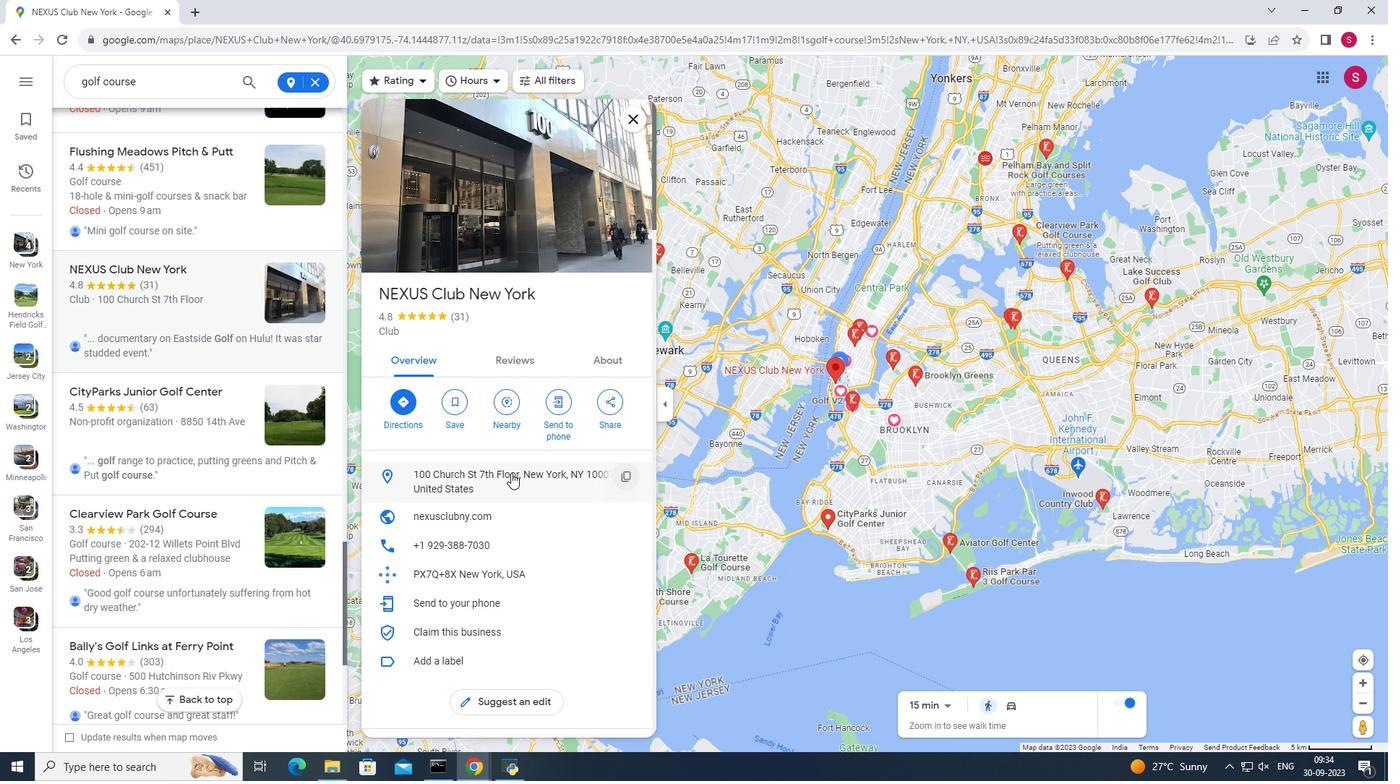 
Action: Mouse scrolled (511, 472) with delta (0, 0)
Screenshot: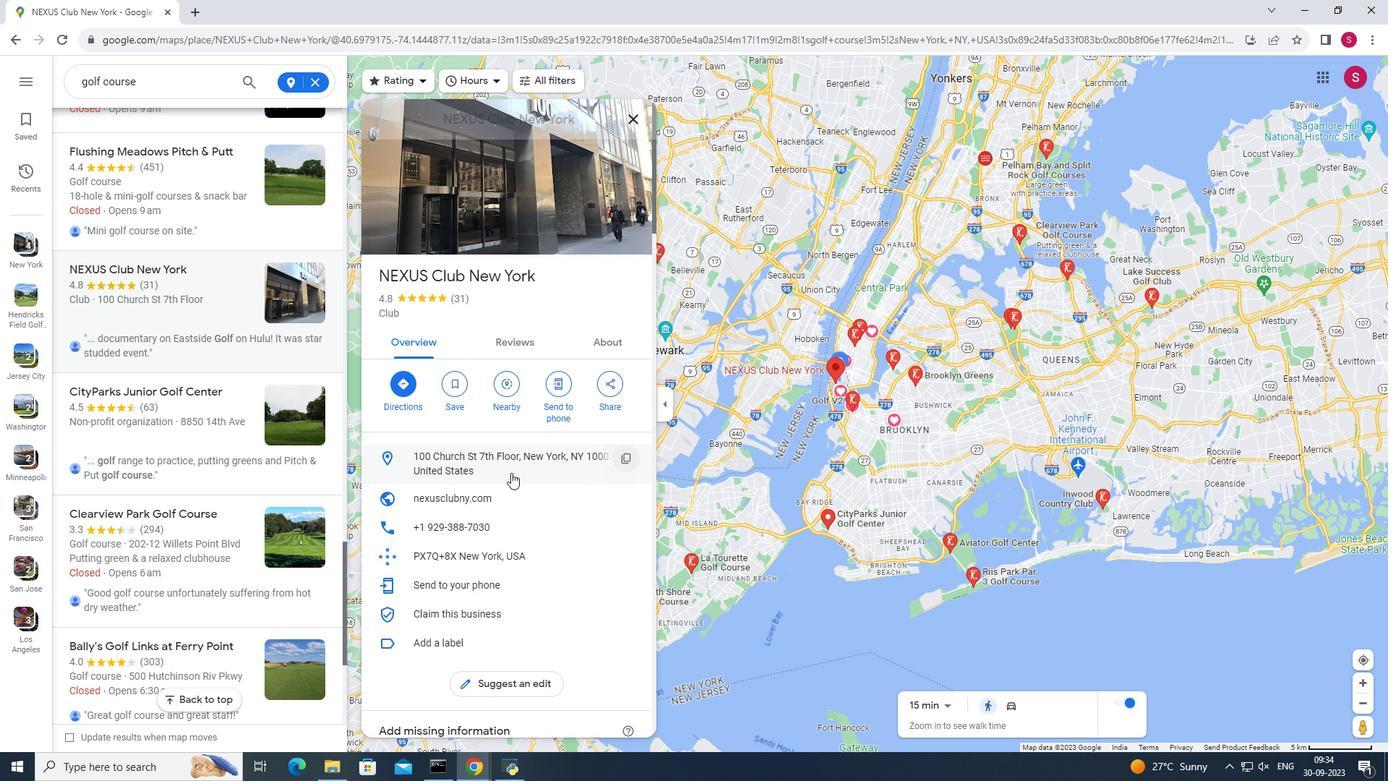 
Action: Mouse scrolled (511, 472) with delta (0, 0)
Screenshot: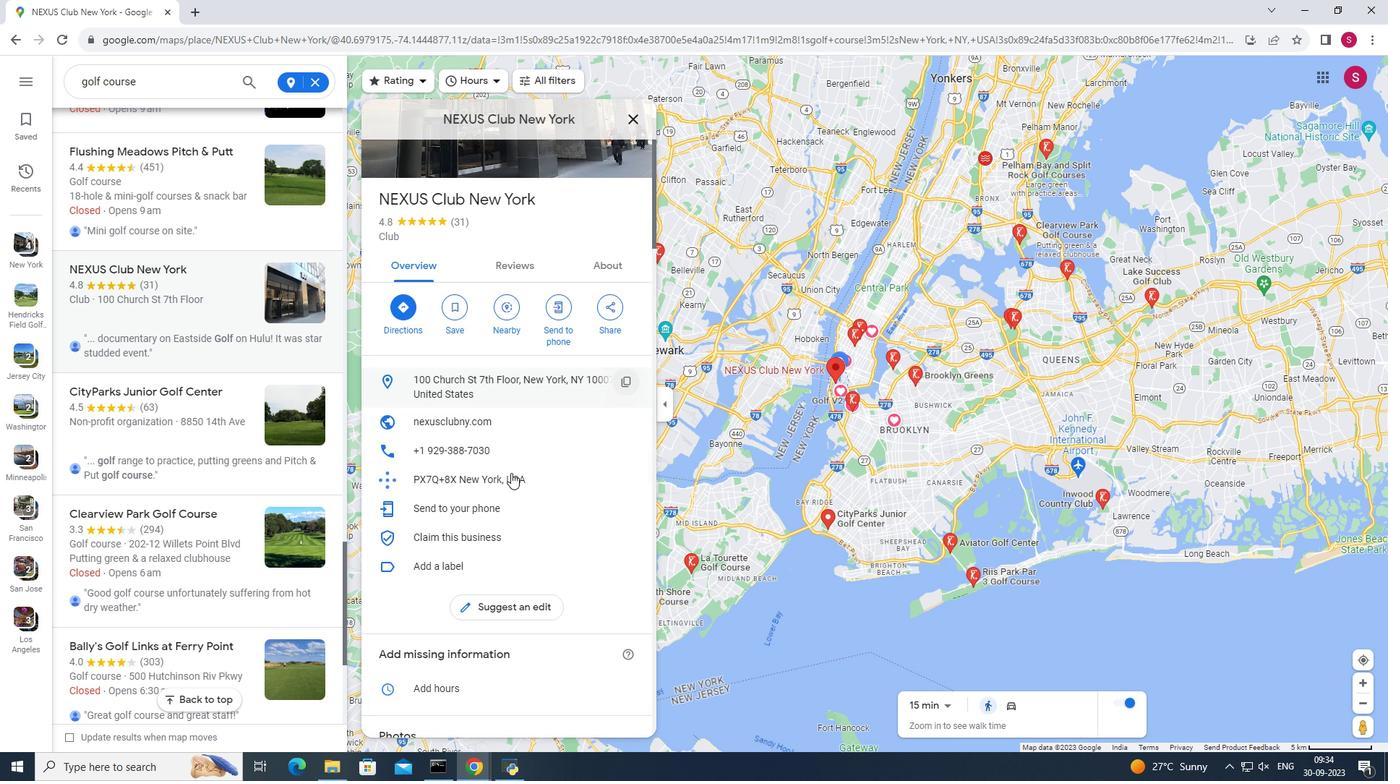 
Action: Mouse scrolled (511, 472) with delta (0, 0)
Screenshot: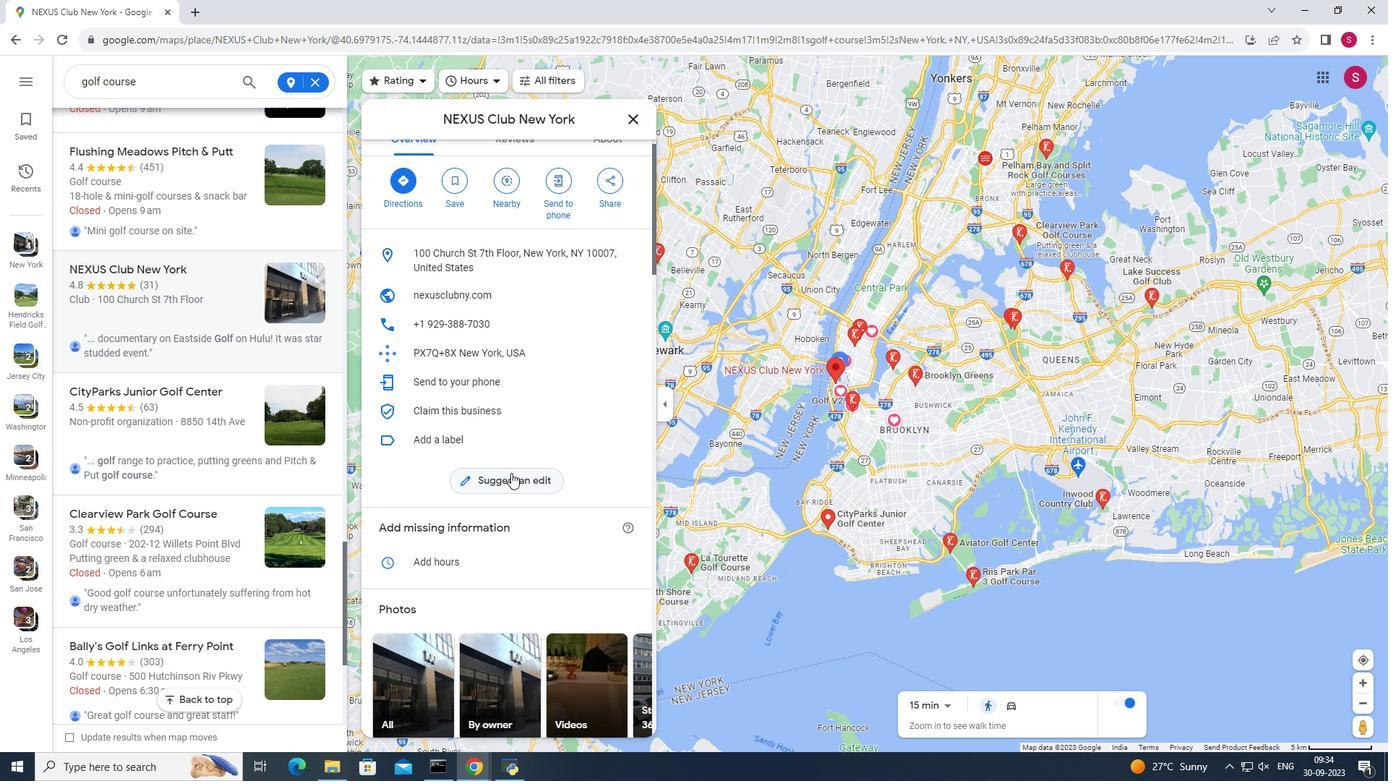 
Action: Mouse scrolled (511, 472) with delta (0, 0)
Screenshot: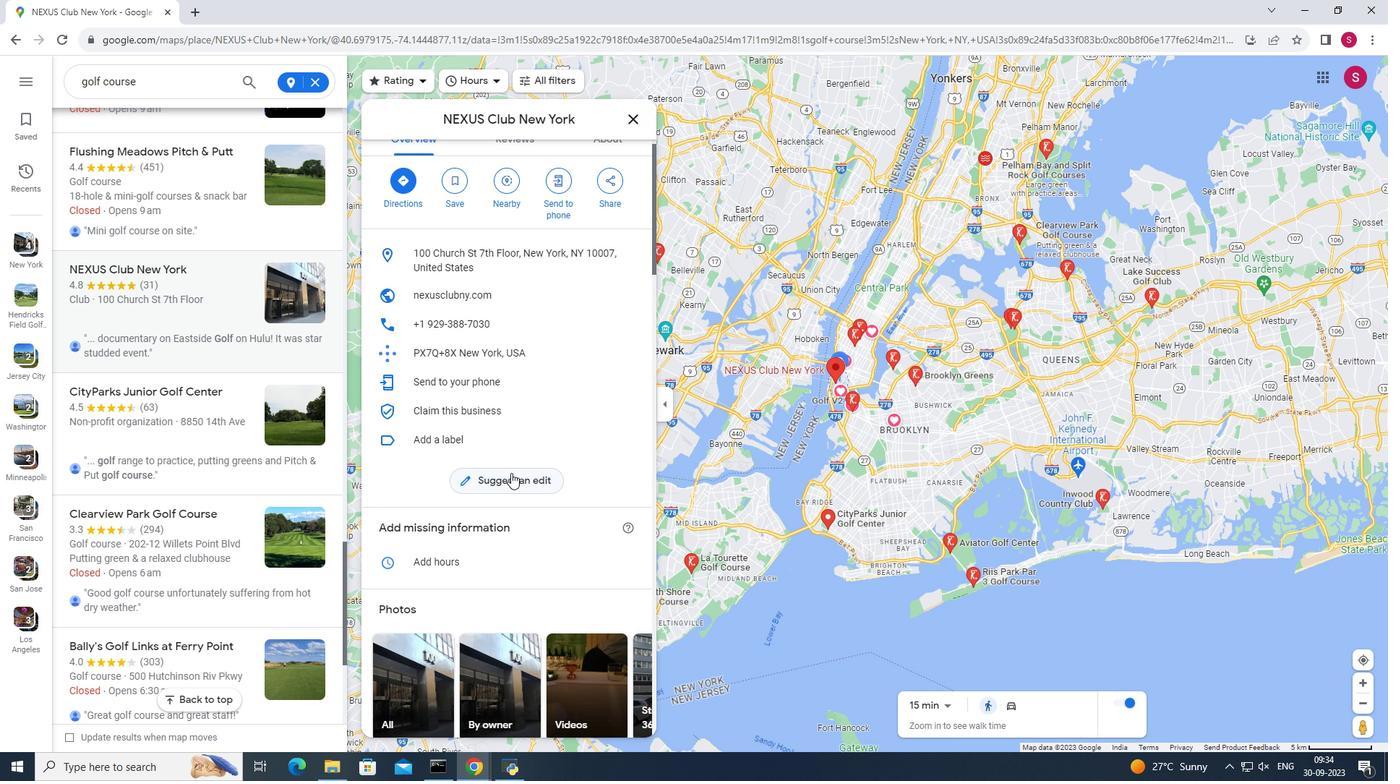 
Action: Mouse scrolled (511, 472) with delta (0, 0)
Screenshot: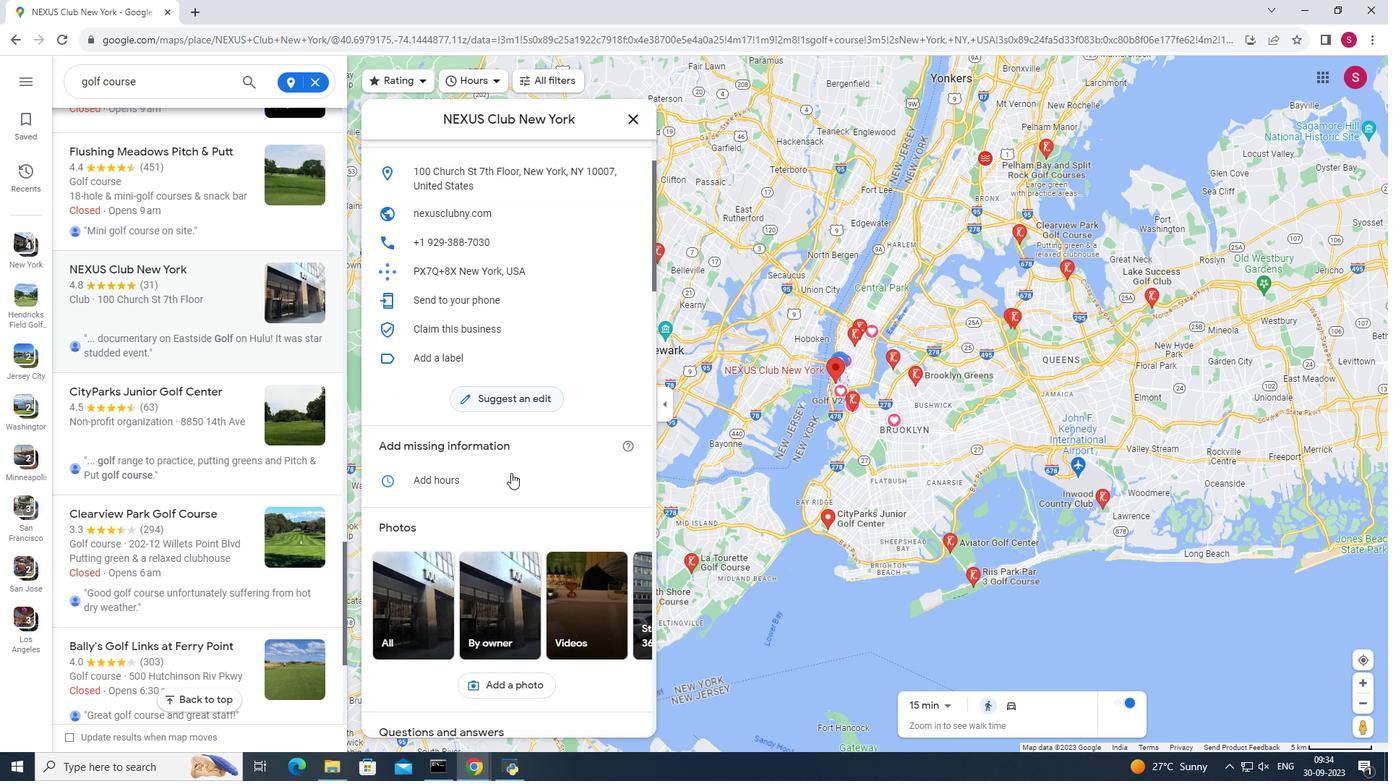 
Action: Mouse scrolled (511, 472) with delta (0, 0)
Screenshot: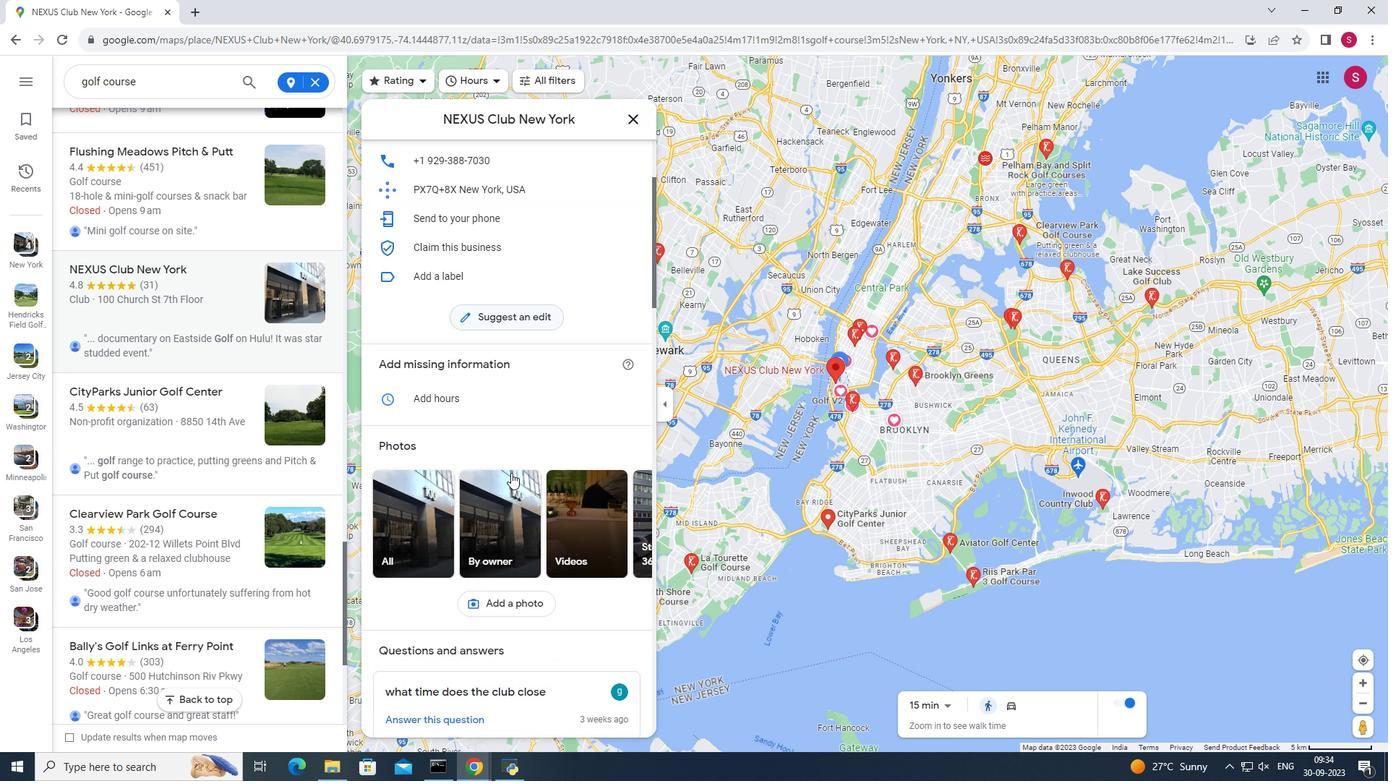 
Action: Mouse scrolled (511, 472) with delta (0, 0)
Screenshot: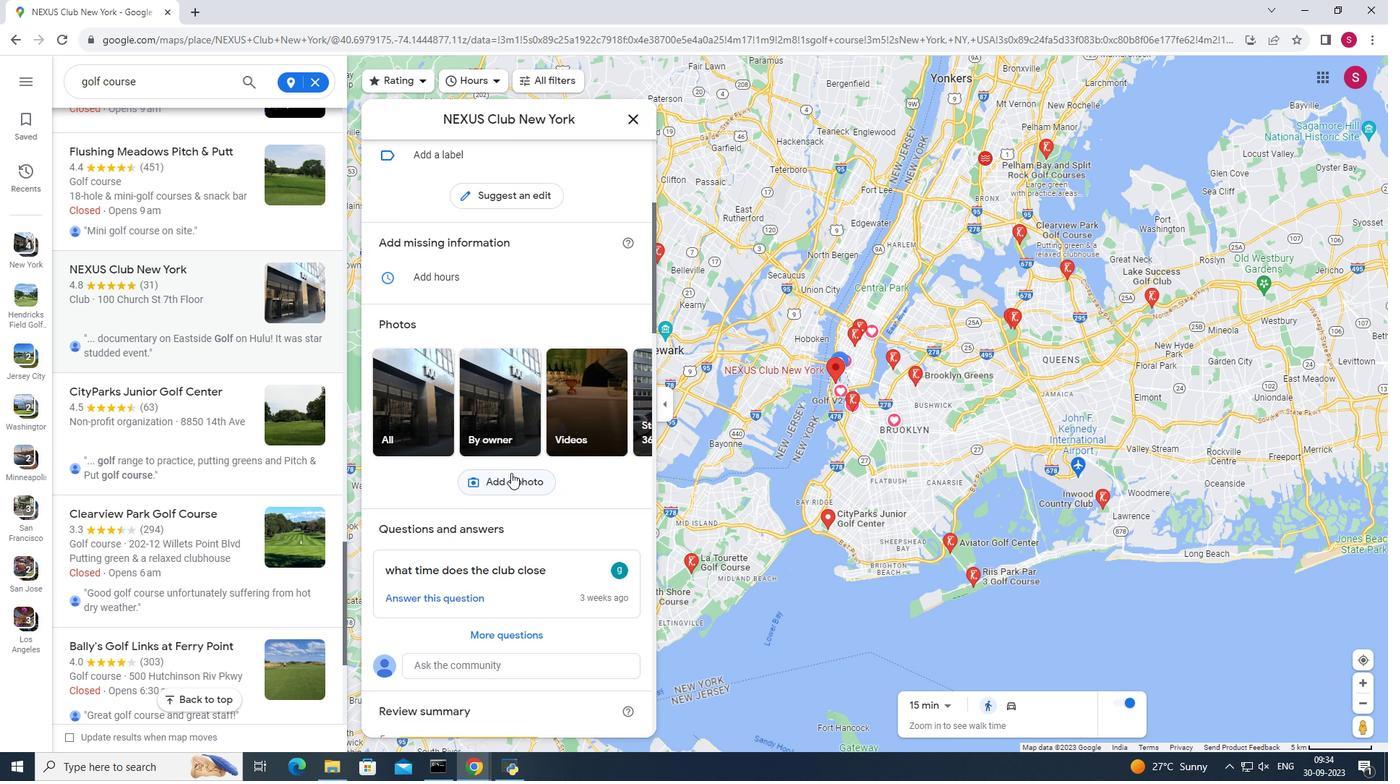 
Action: Mouse scrolled (511, 472) with delta (0, 0)
Screenshot: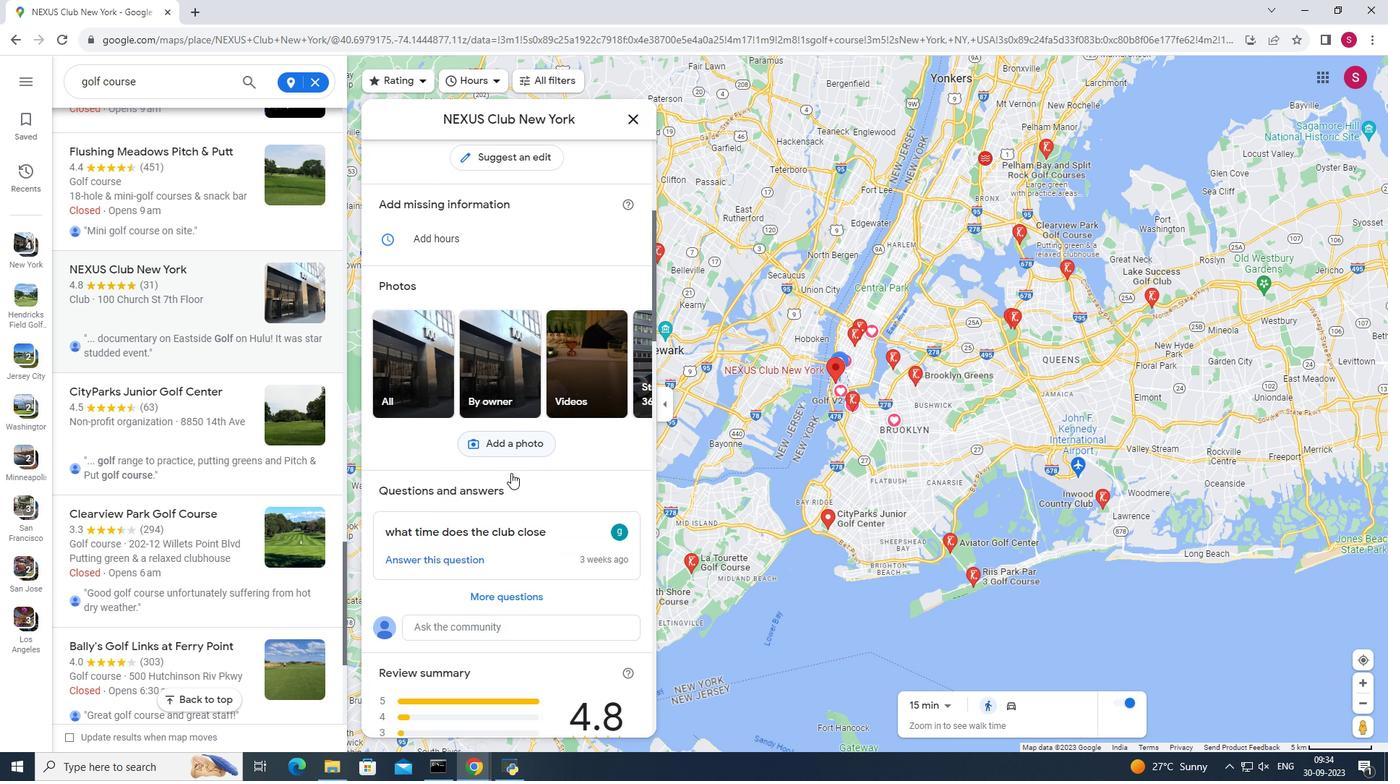 
Action: Mouse scrolled (511, 472) with delta (0, 0)
Screenshot: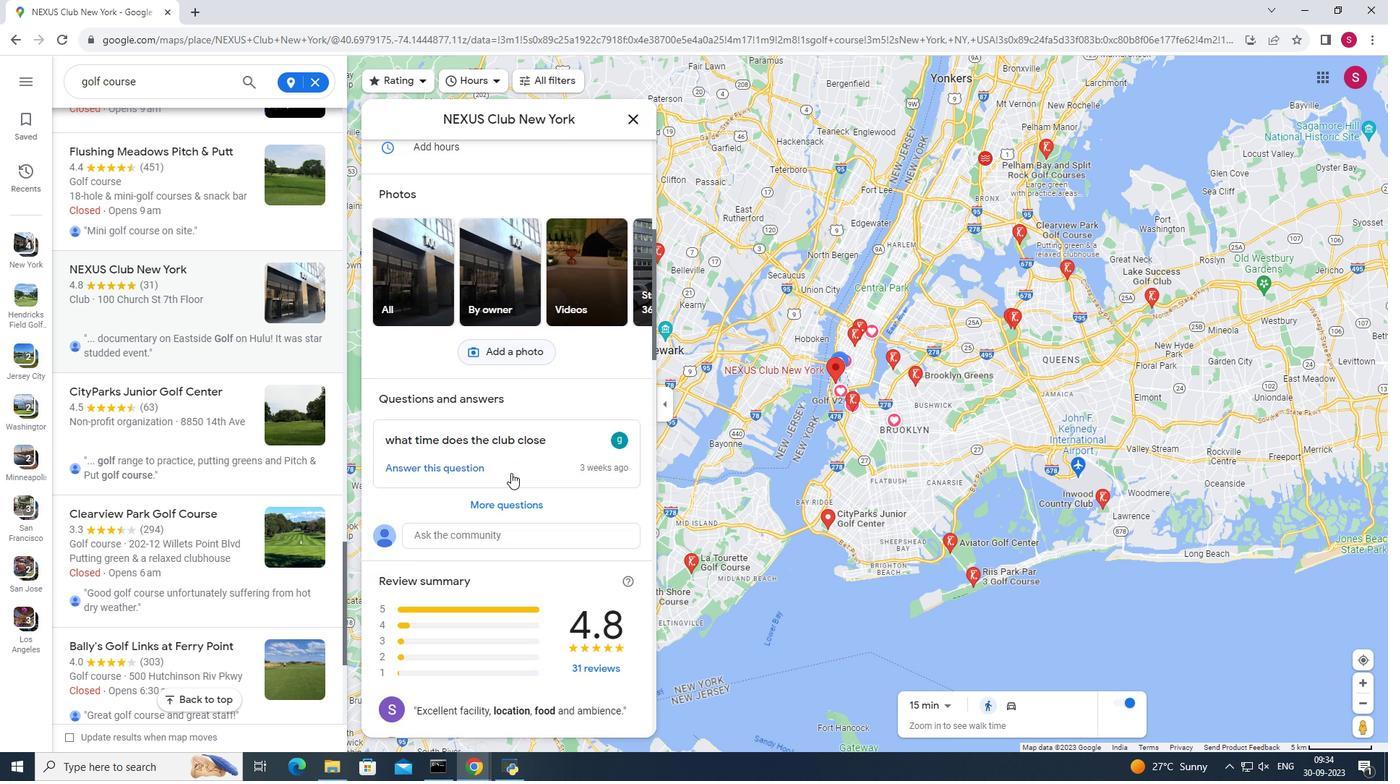 
Action: Mouse scrolled (511, 472) with delta (0, 0)
Screenshot: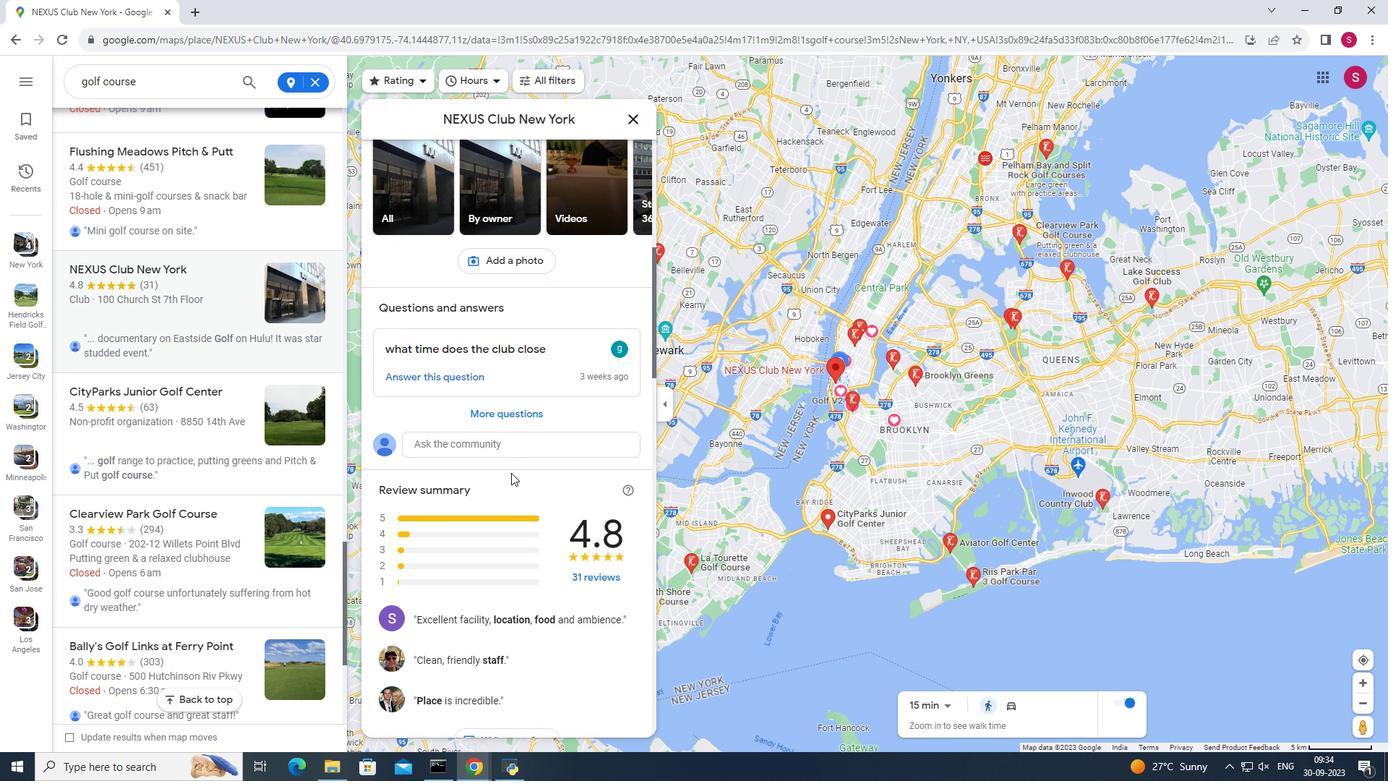 
Action: Mouse scrolled (511, 472) with delta (0, 0)
Screenshot: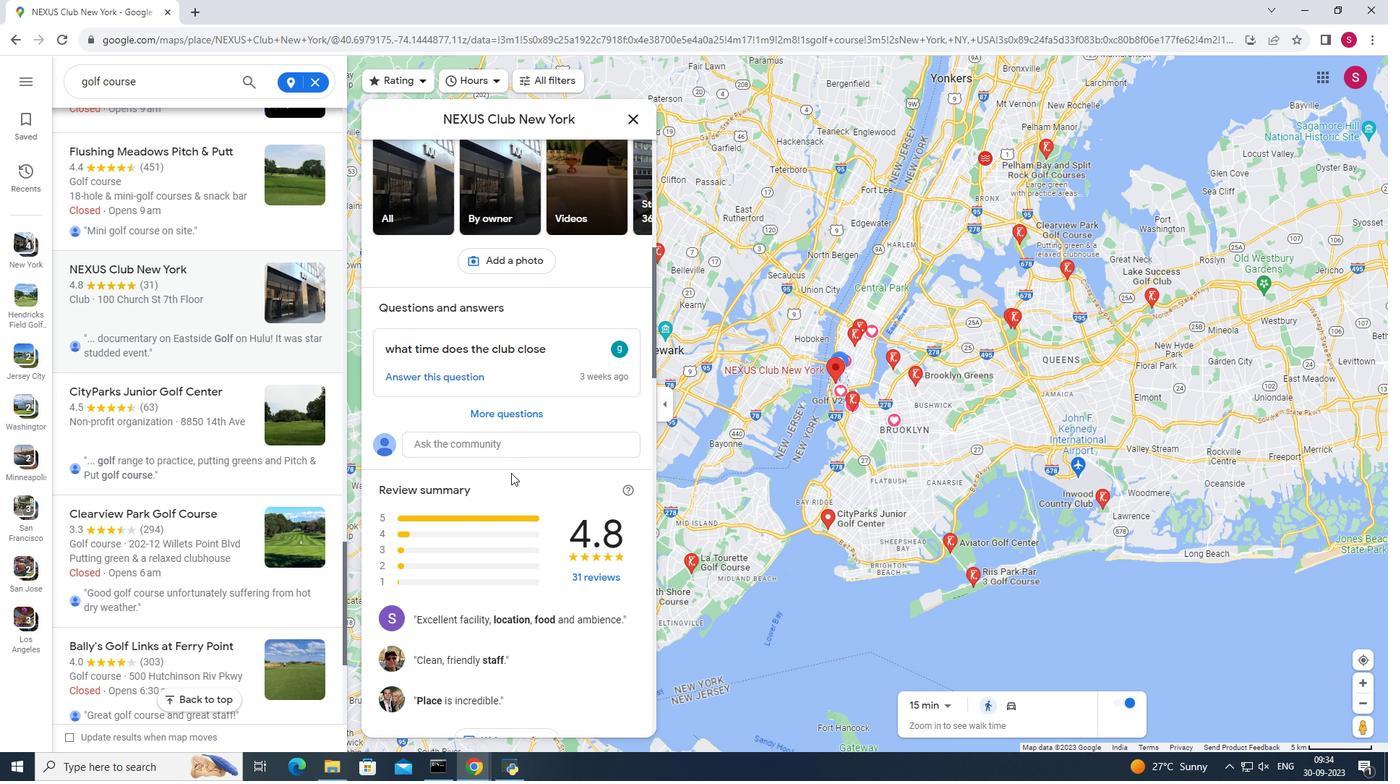 
Action: Mouse scrolled (511, 472) with delta (0, 0)
Screenshot: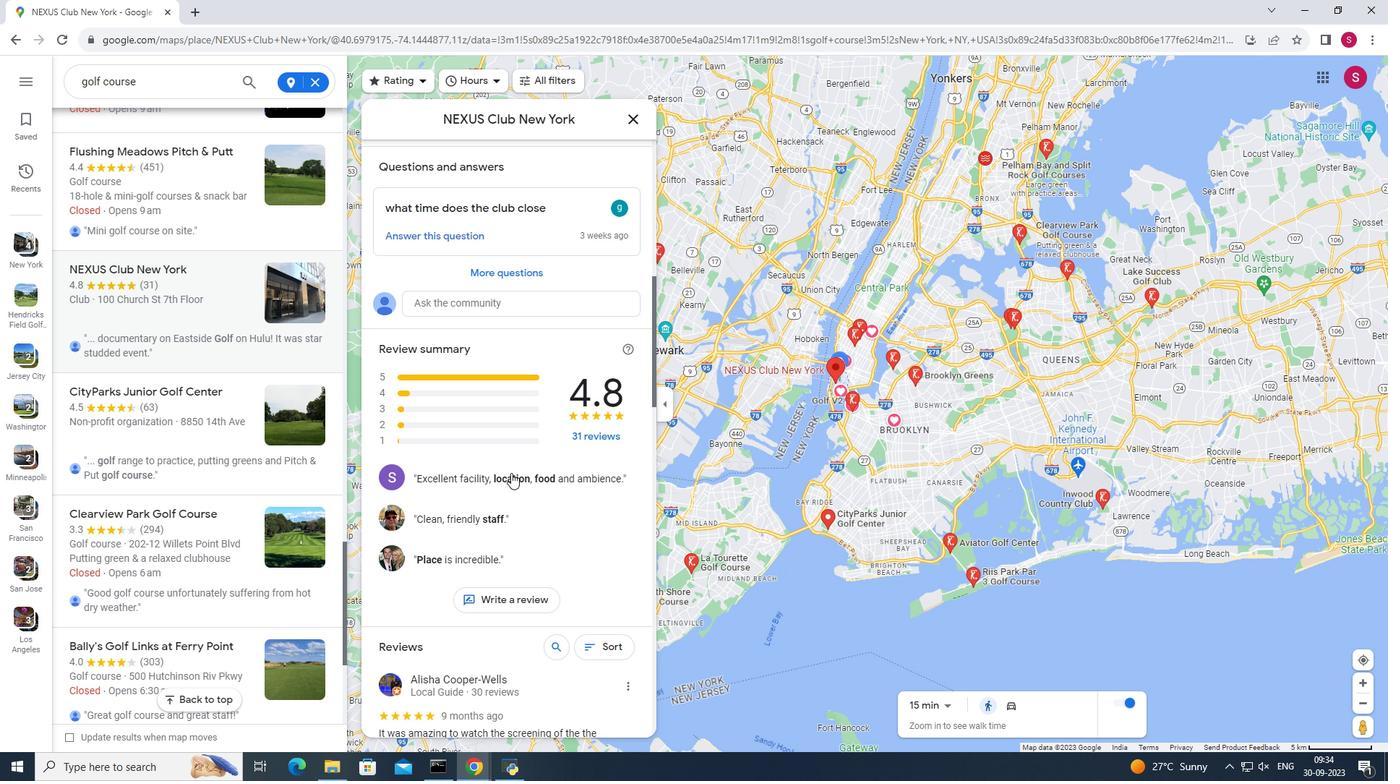 
Action: Mouse scrolled (511, 472) with delta (0, 0)
Screenshot: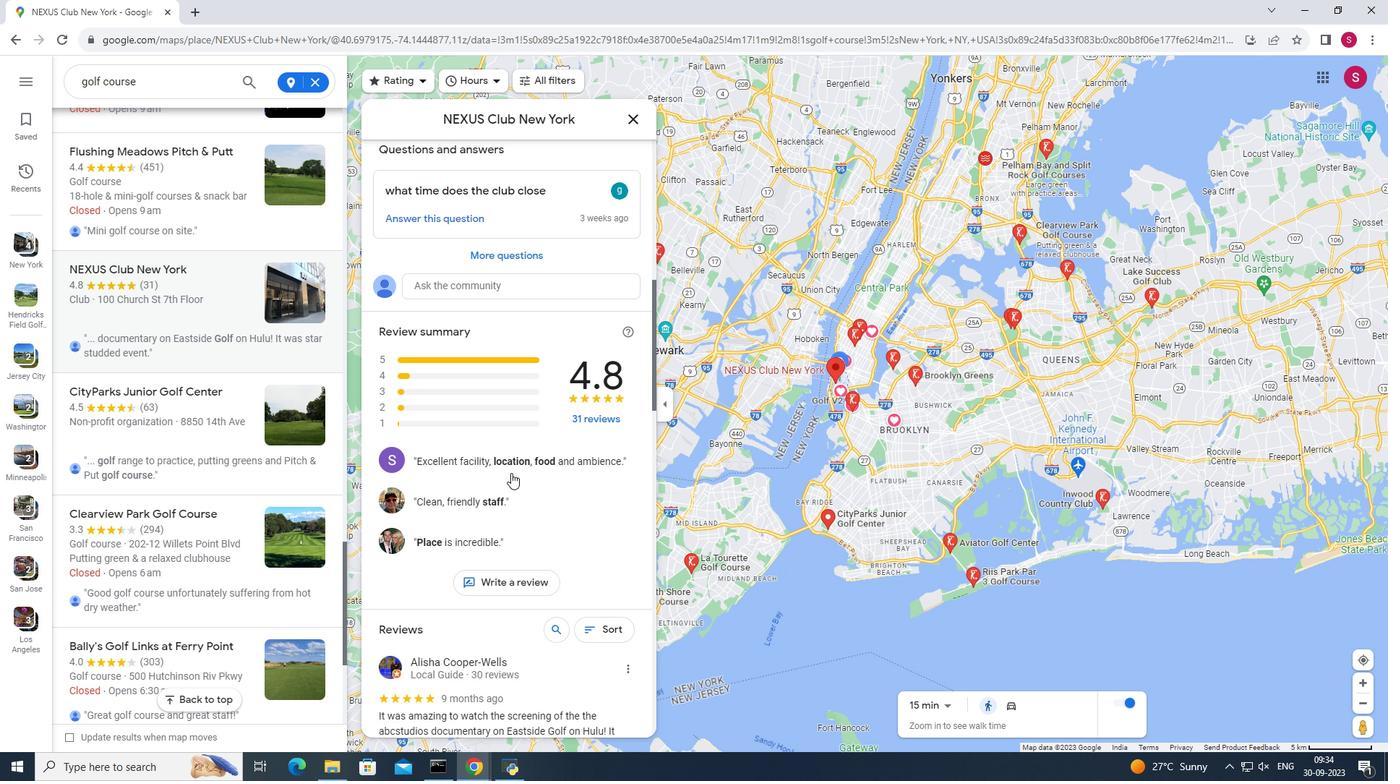 
Action: Mouse scrolled (511, 472) with delta (0, 0)
Screenshot: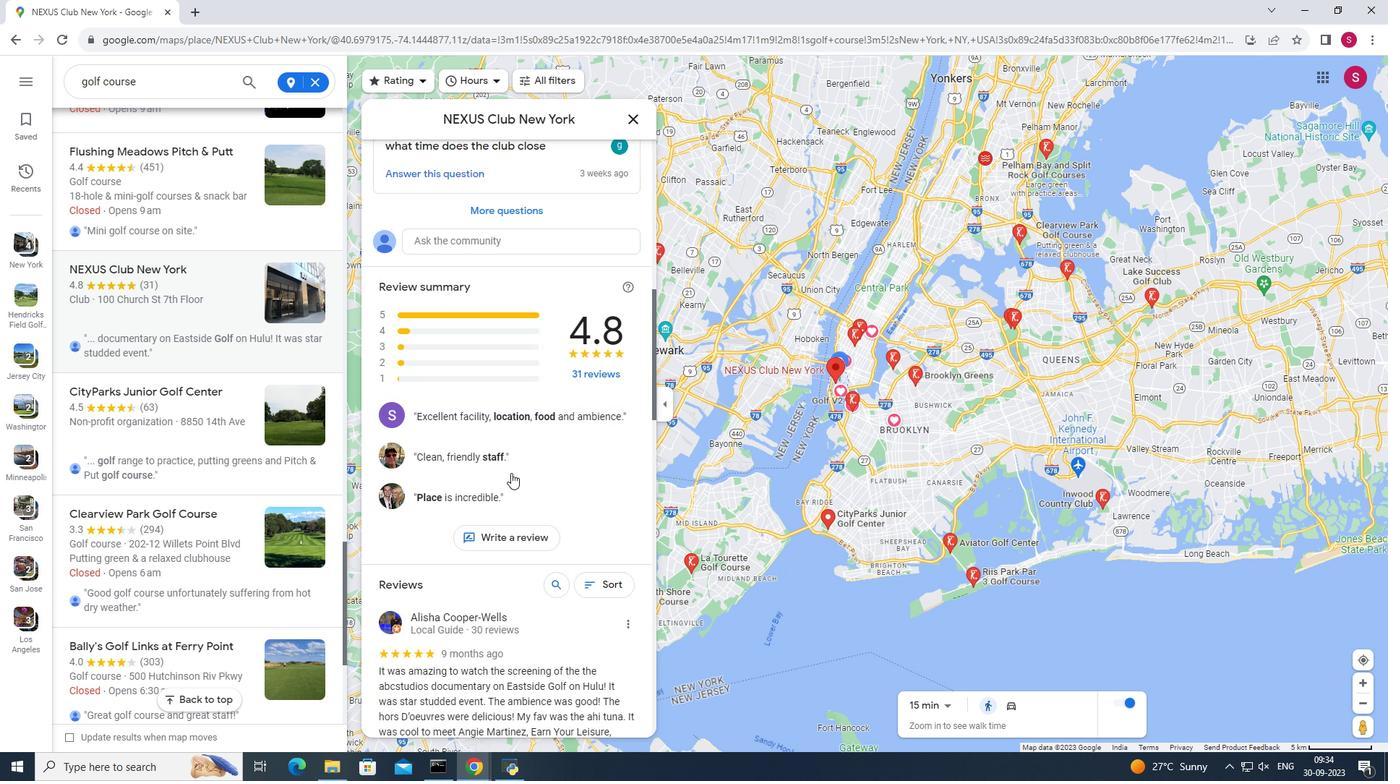 
Action: Mouse scrolled (511, 473) with delta (0, 0)
Screenshot: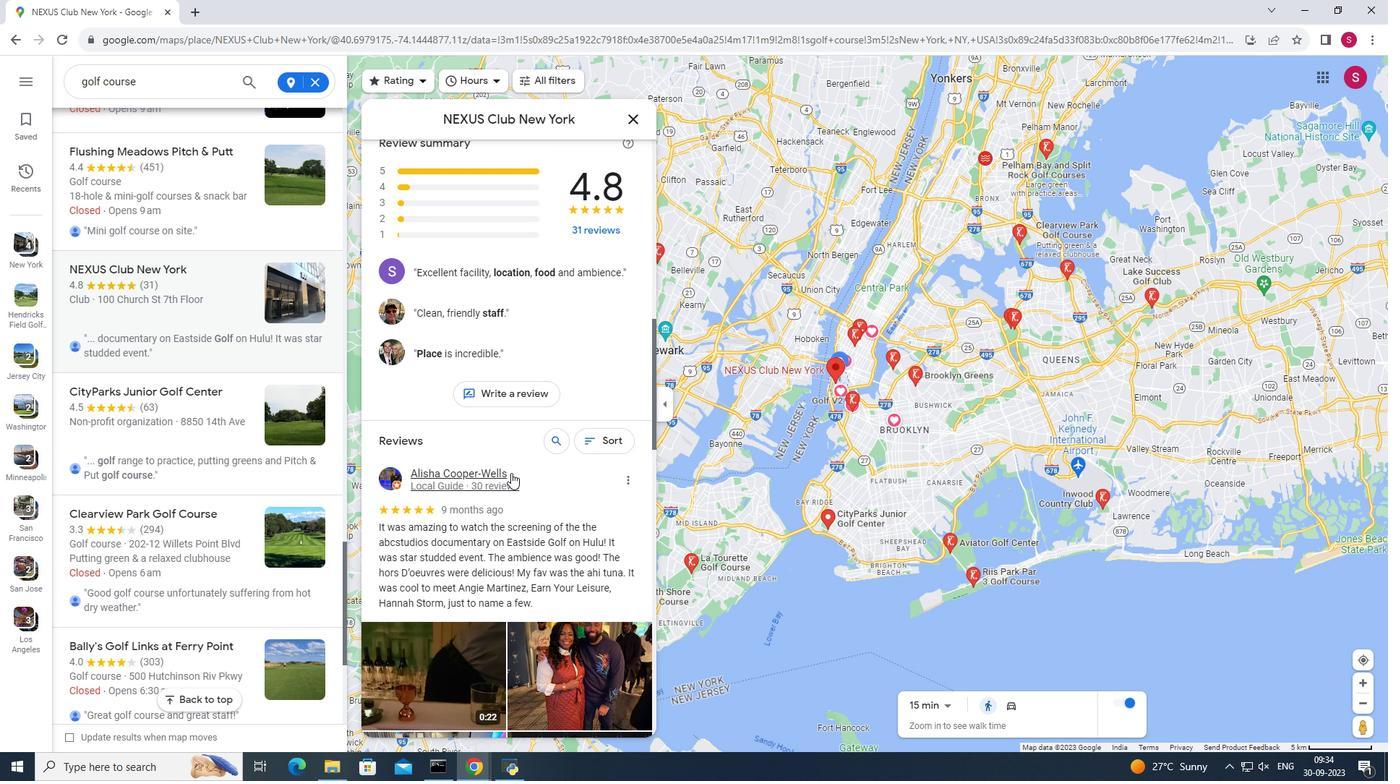 
Action: Mouse scrolled (511, 473) with delta (0, 0)
Screenshot: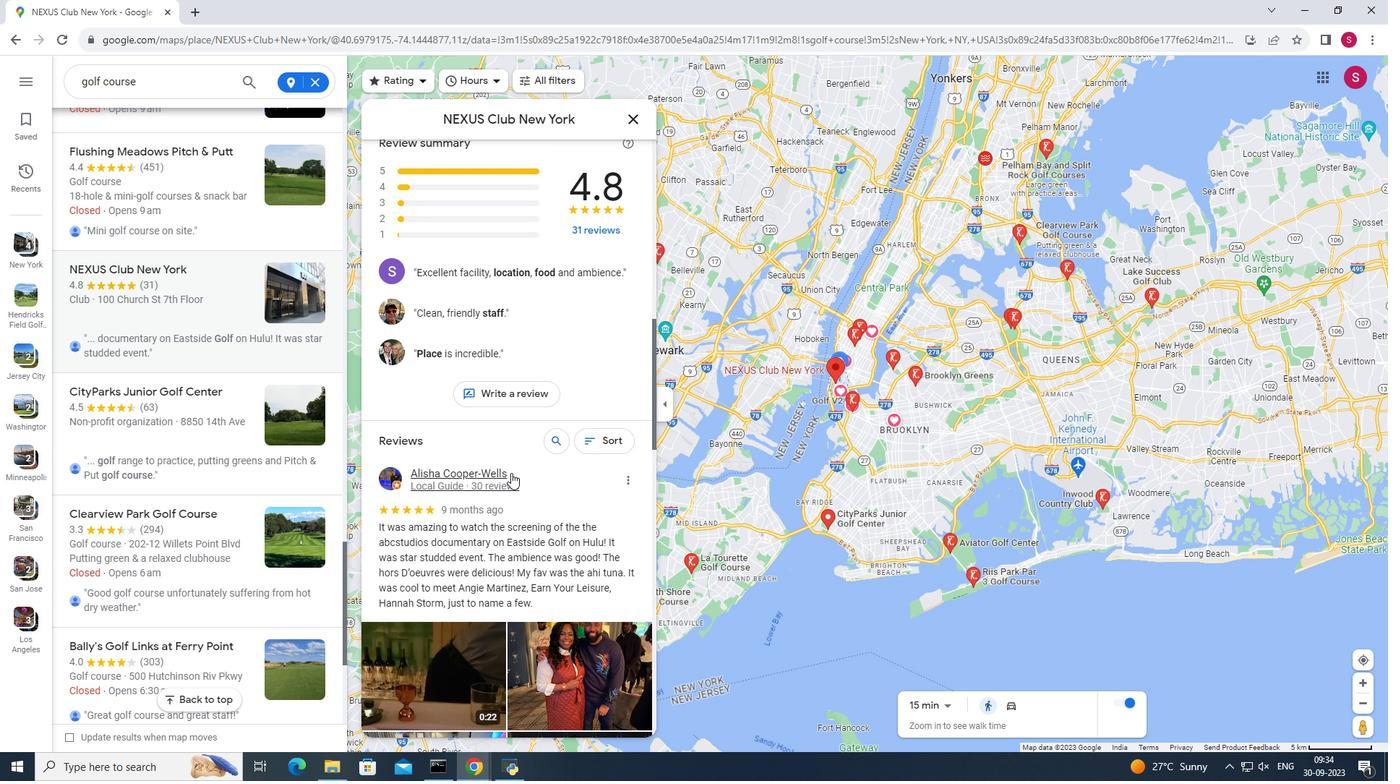 
Action: Mouse scrolled (511, 473) with delta (0, 0)
Screenshot: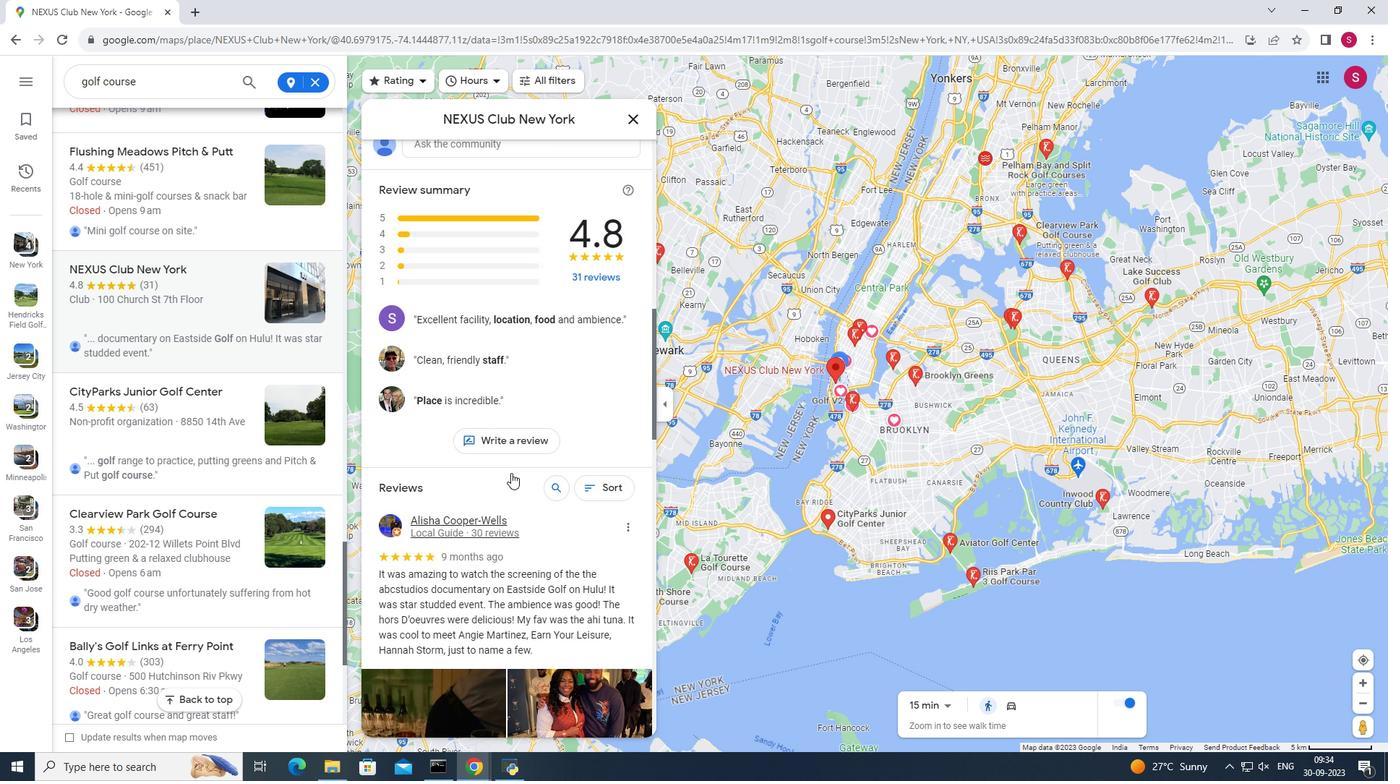 
Action: Mouse scrolled (511, 473) with delta (0, 0)
Screenshot: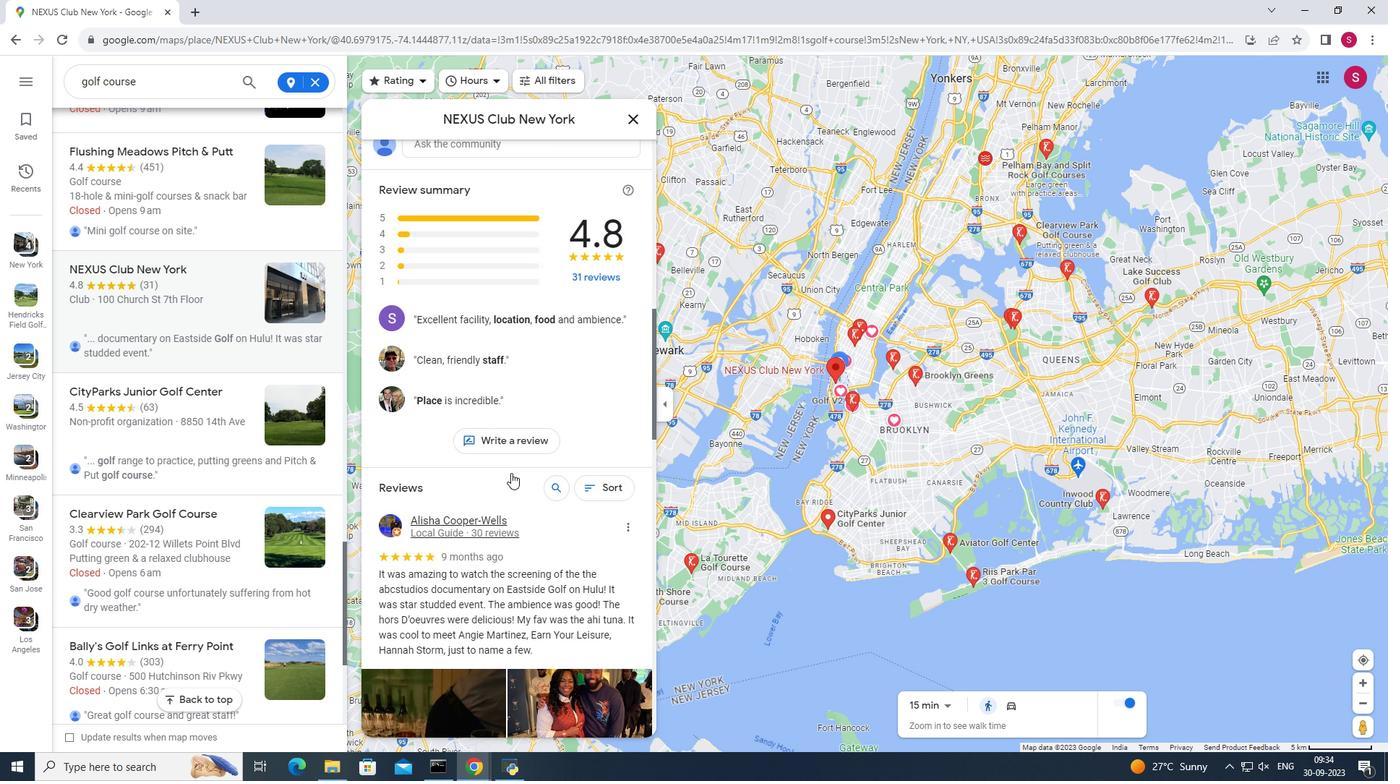 
Action: Mouse scrolled (511, 473) with delta (0, 0)
Screenshot: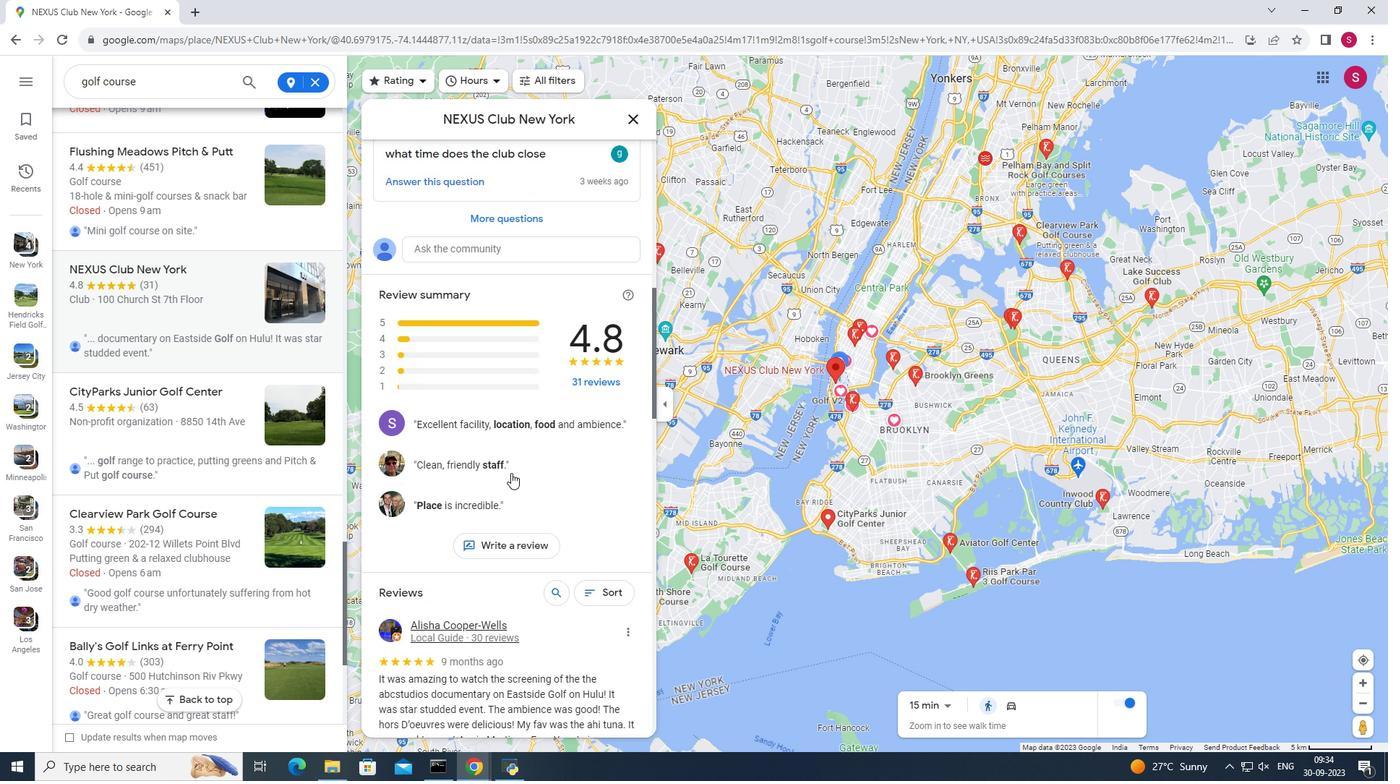 
Action: Mouse scrolled (511, 473) with delta (0, 0)
Screenshot: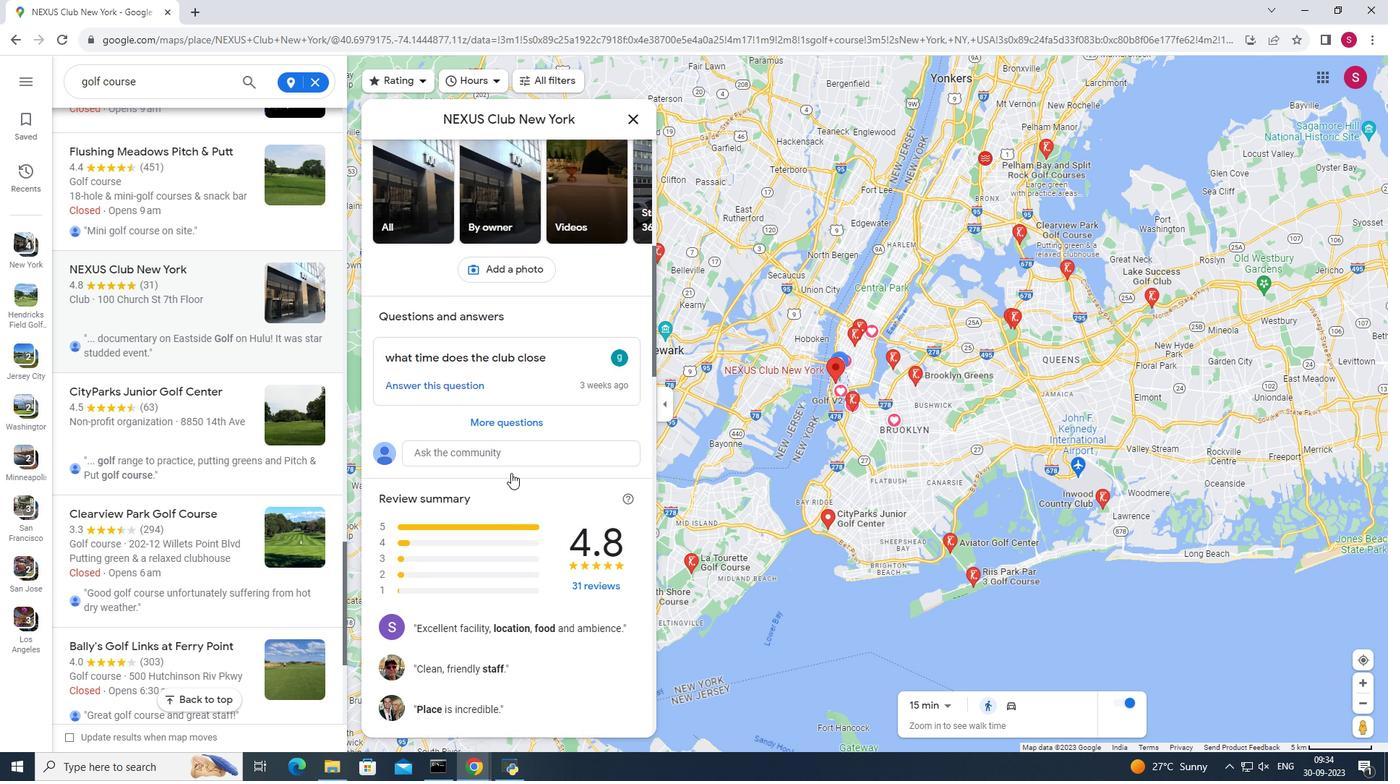 
Action: Mouse scrolled (511, 473) with delta (0, 0)
Screenshot: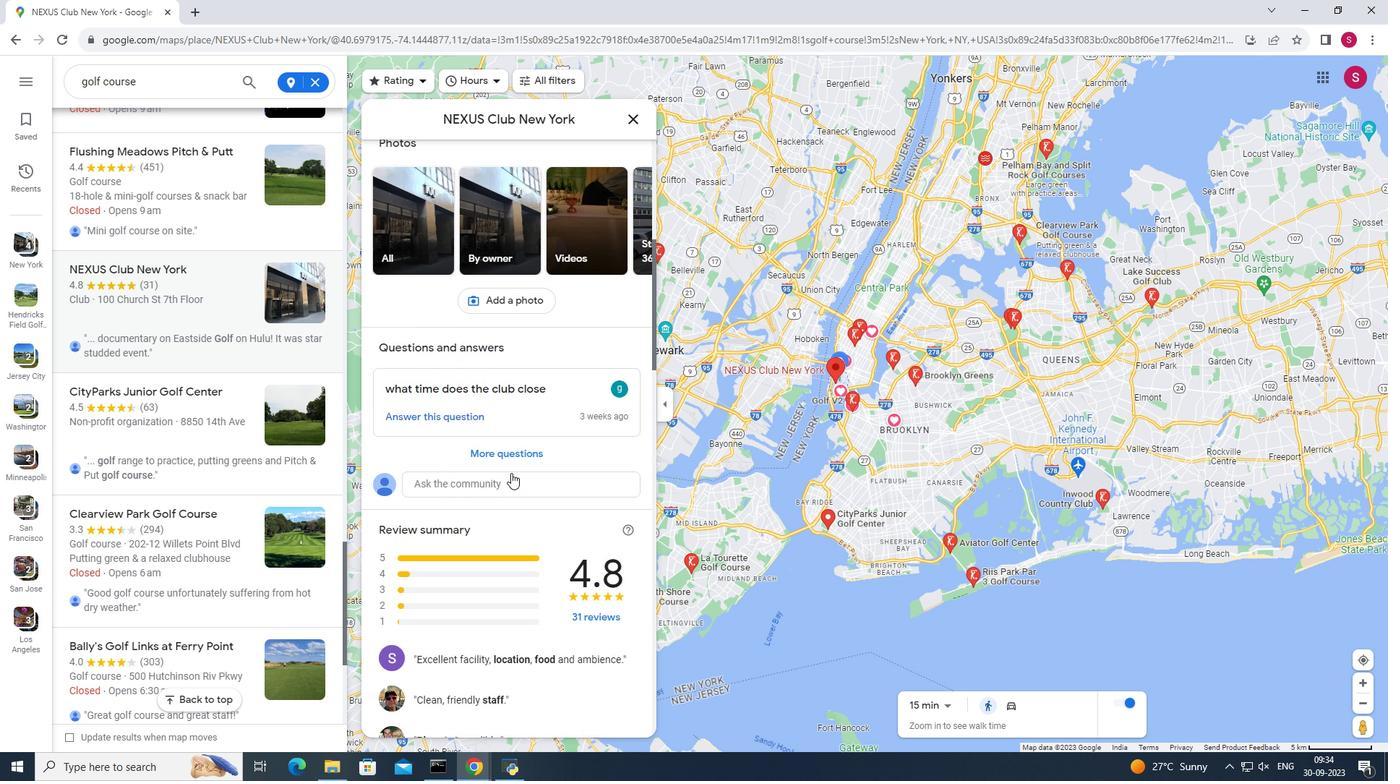 
Action: Mouse scrolled (511, 473) with delta (0, 0)
Screenshot: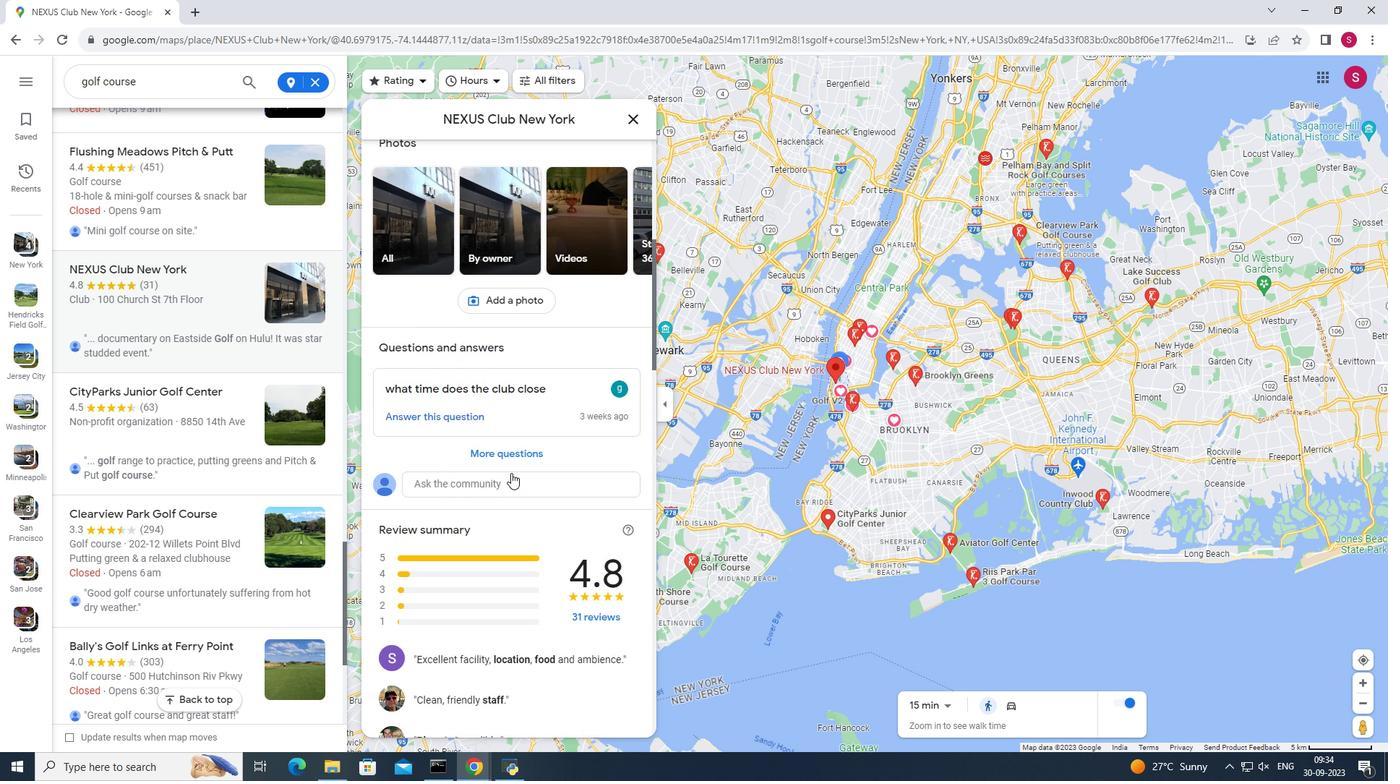 
Action: Mouse scrolled (511, 473) with delta (0, 0)
Screenshot: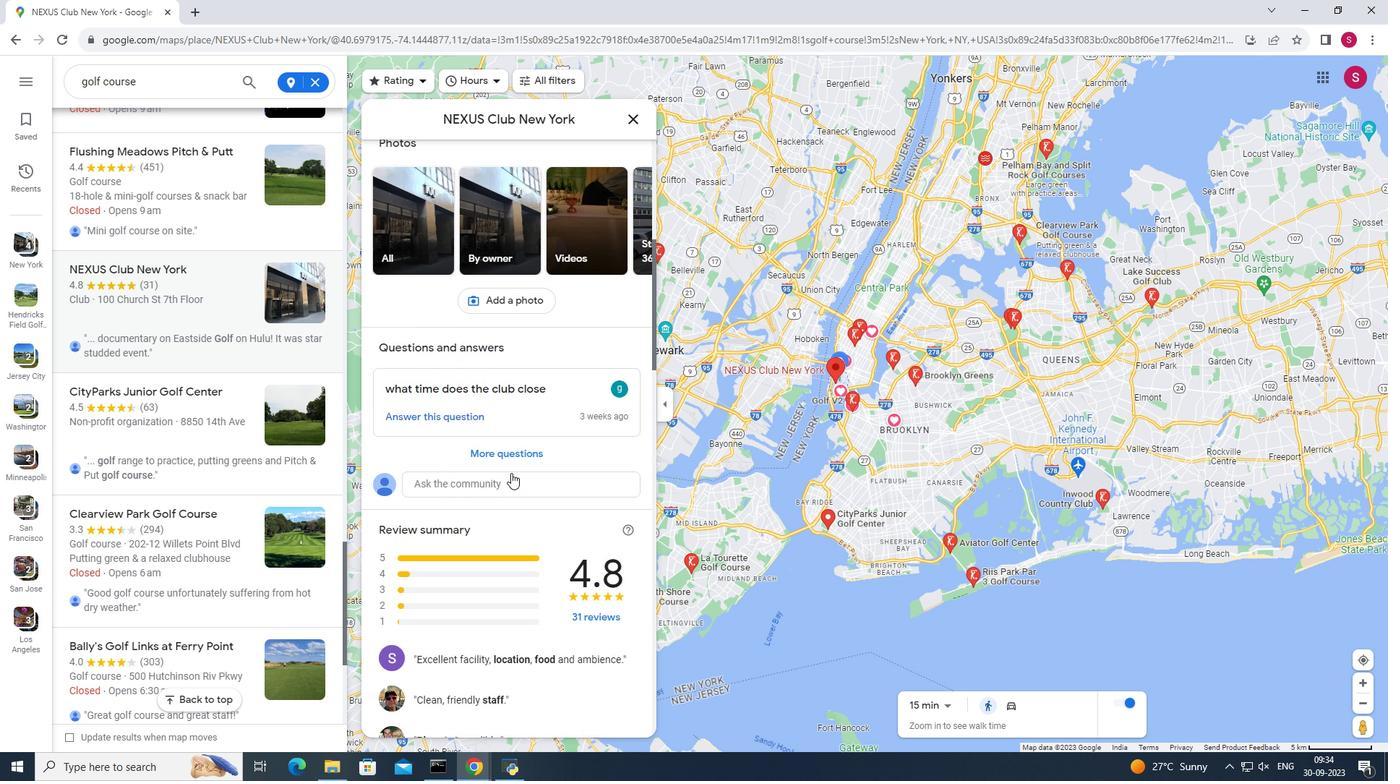 
Action: Mouse scrolled (511, 473) with delta (0, 0)
Screenshot: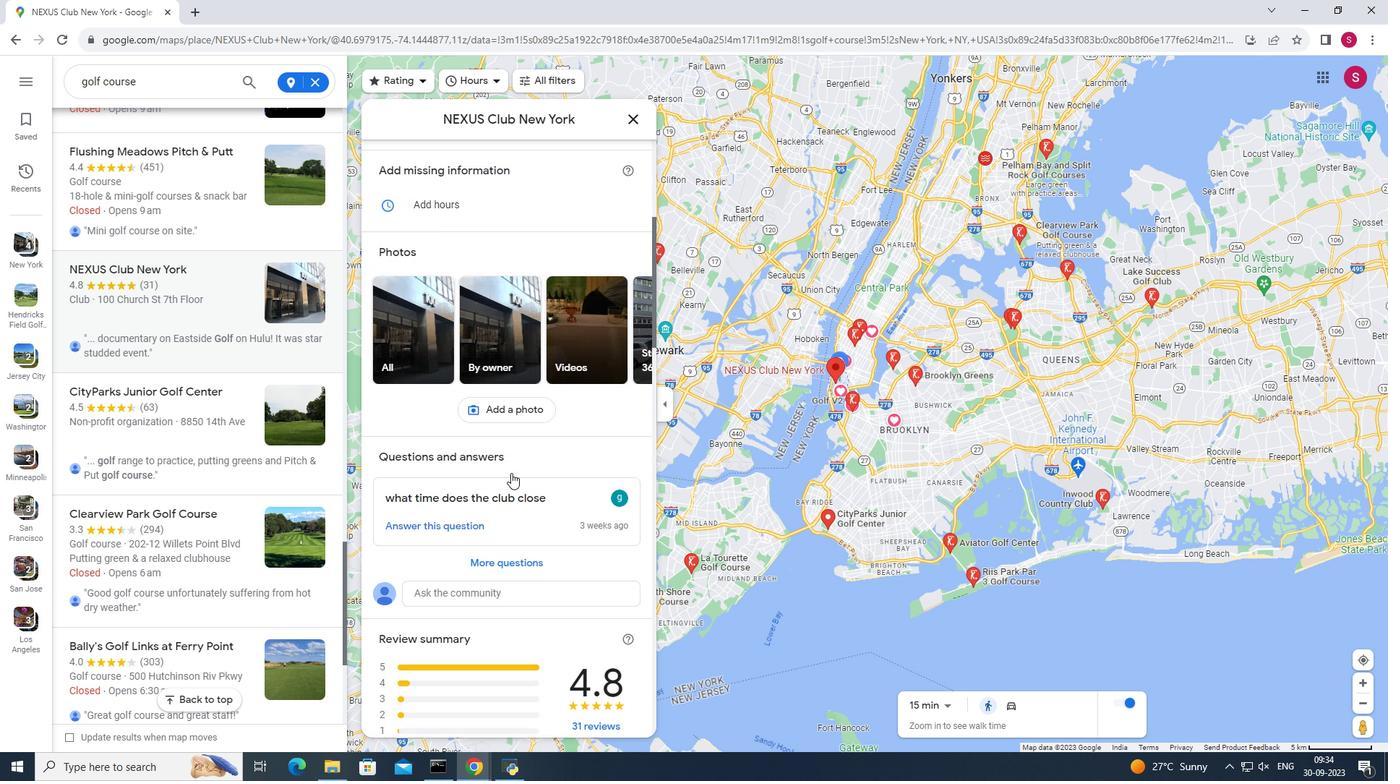 
Action: Mouse scrolled (511, 473) with delta (0, 0)
Screenshot: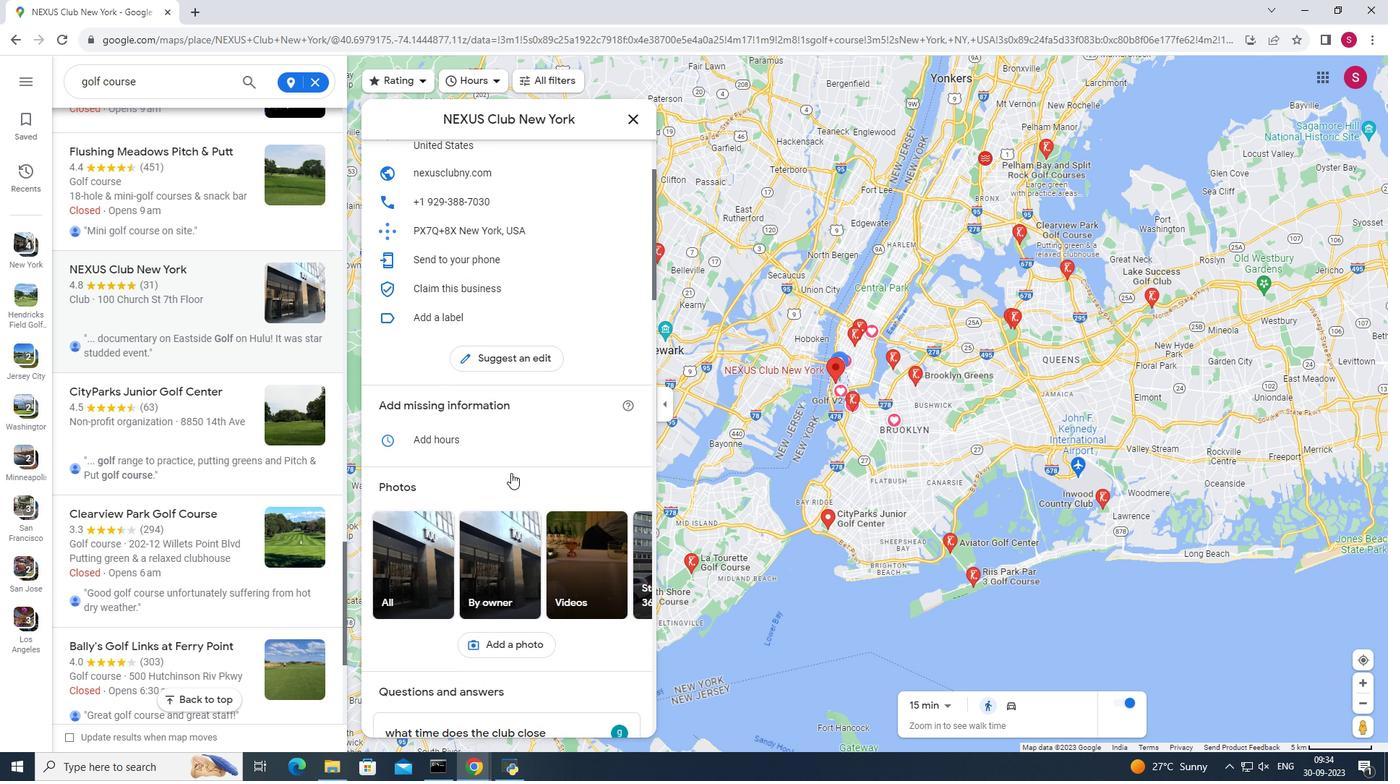 
Action: Mouse scrolled (511, 473) with delta (0, 0)
Screenshot: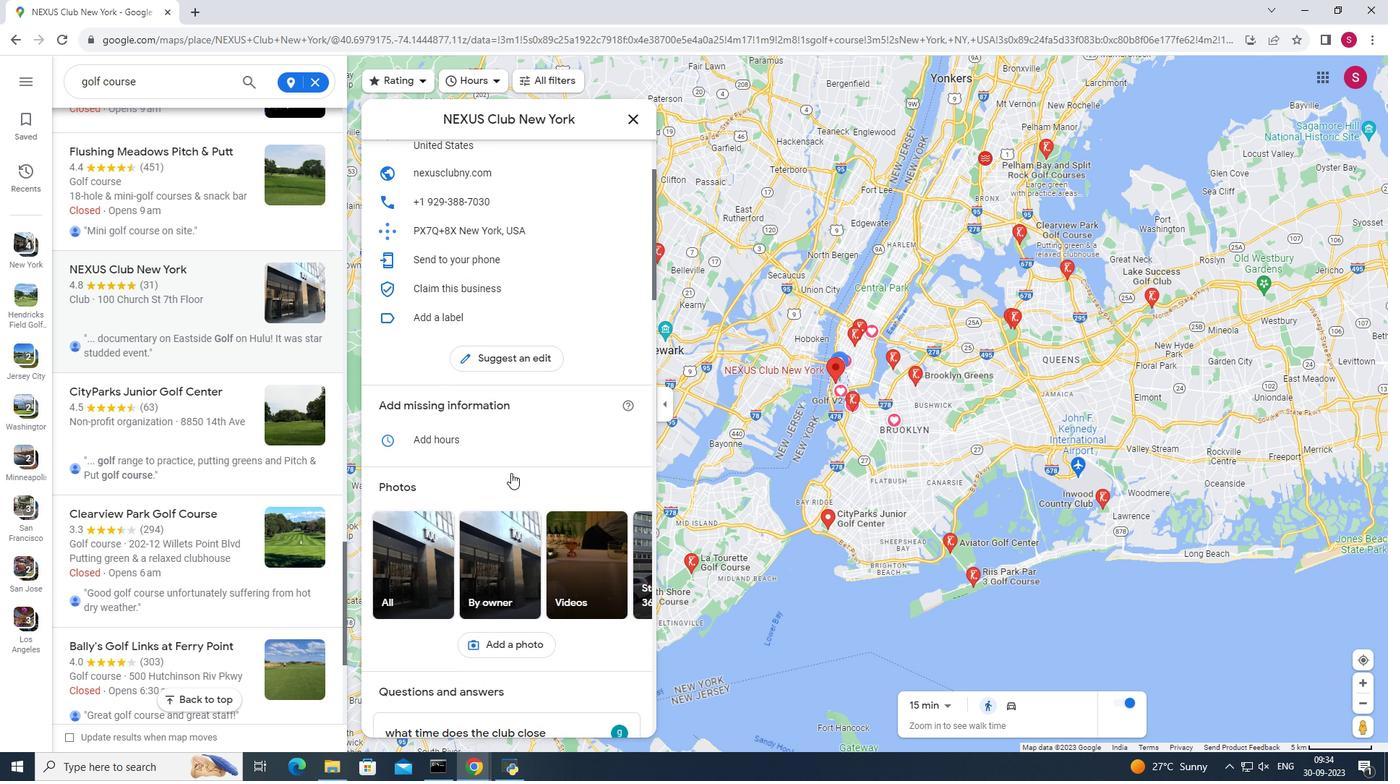 
Action: Mouse scrolled (511, 473) with delta (0, 0)
Screenshot: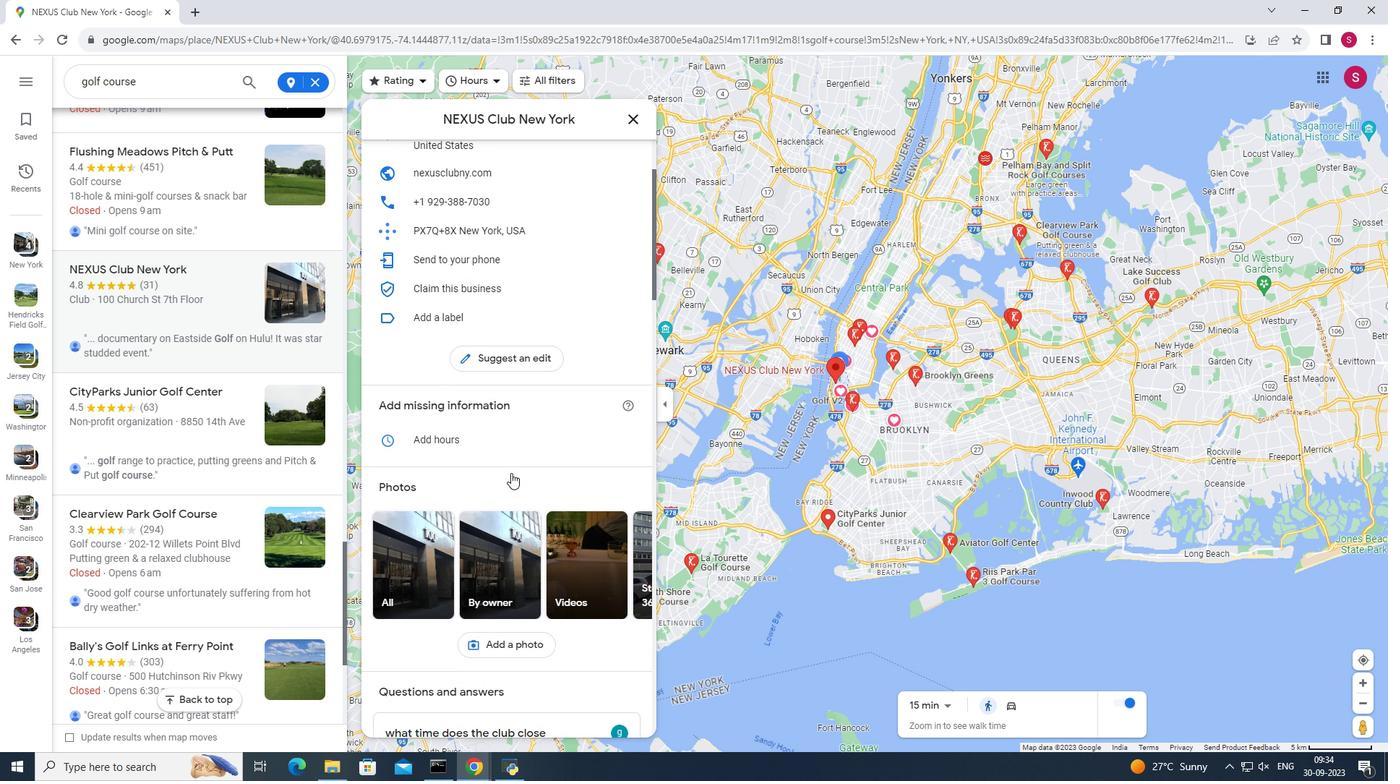 
Action: Mouse moved to (514, 462)
Screenshot: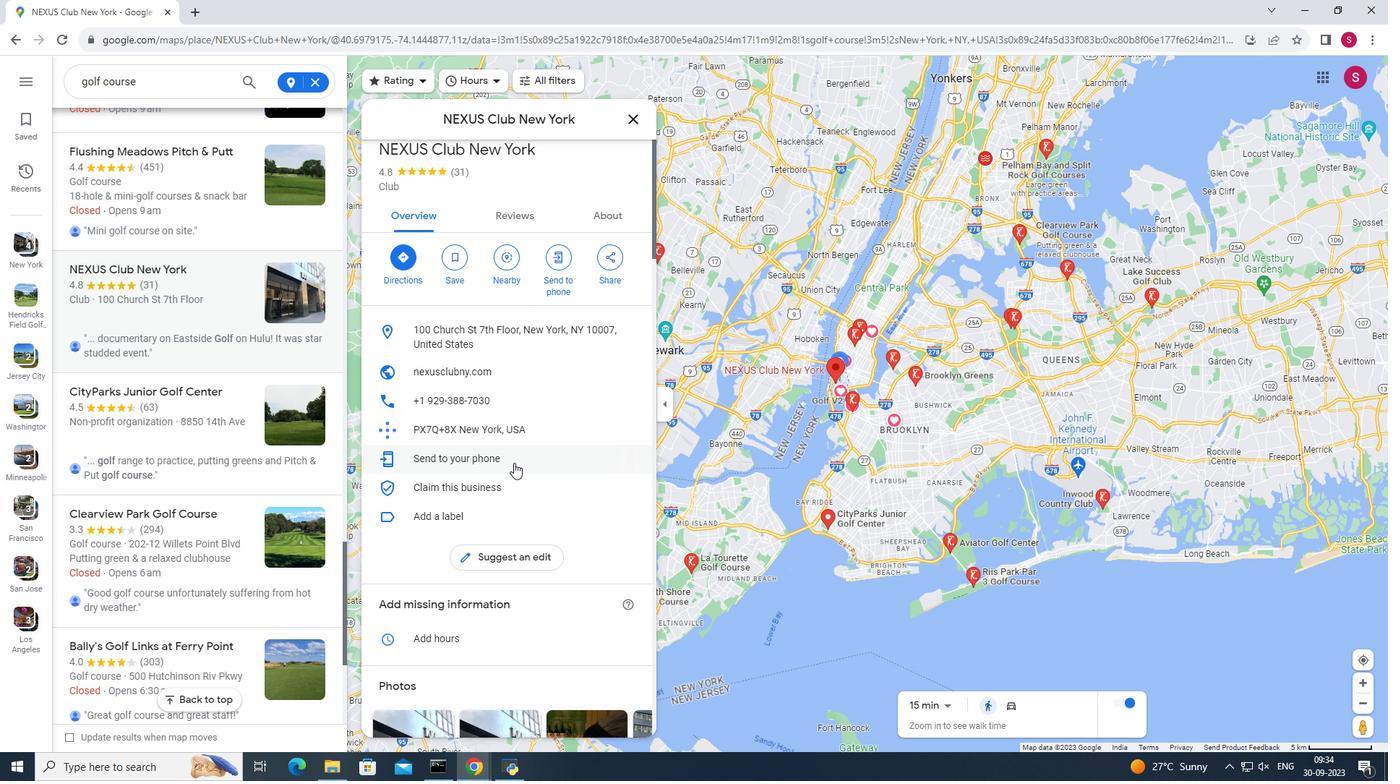 
Action: Mouse scrolled (514, 463) with delta (0, 0)
Screenshot: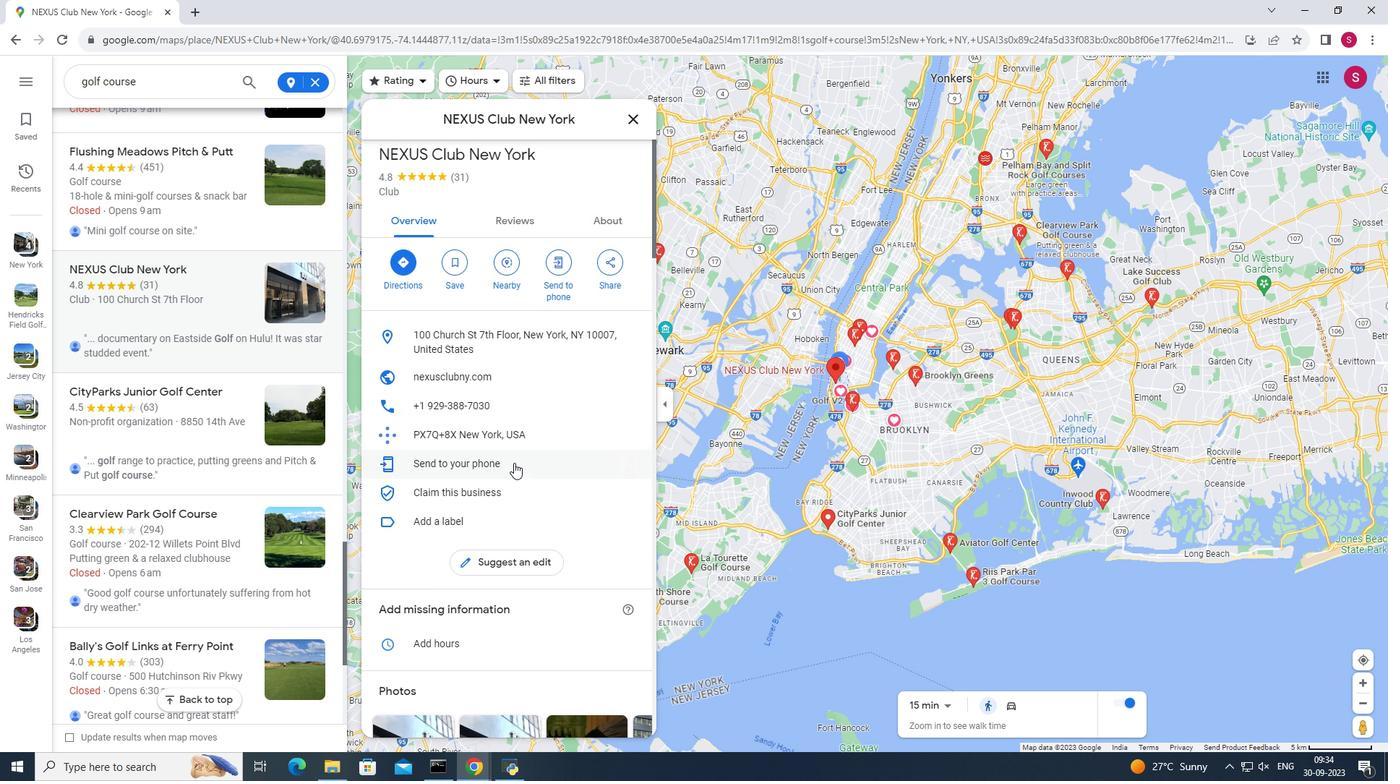 
Action: Mouse scrolled (514, 463) with delta (0, 0)
Screenshot: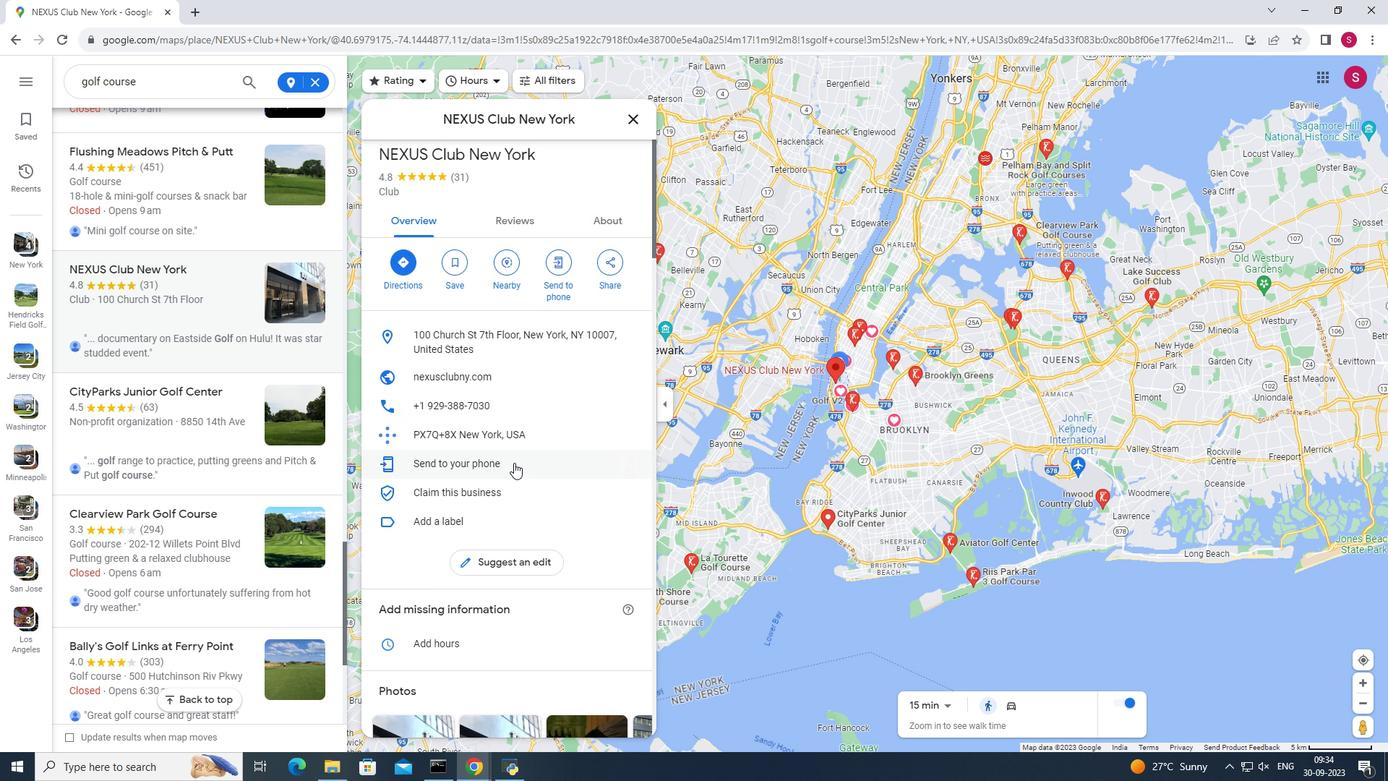 
Action: Mouse scrolled (514, 463) with delta (0, 0)
Screenshot: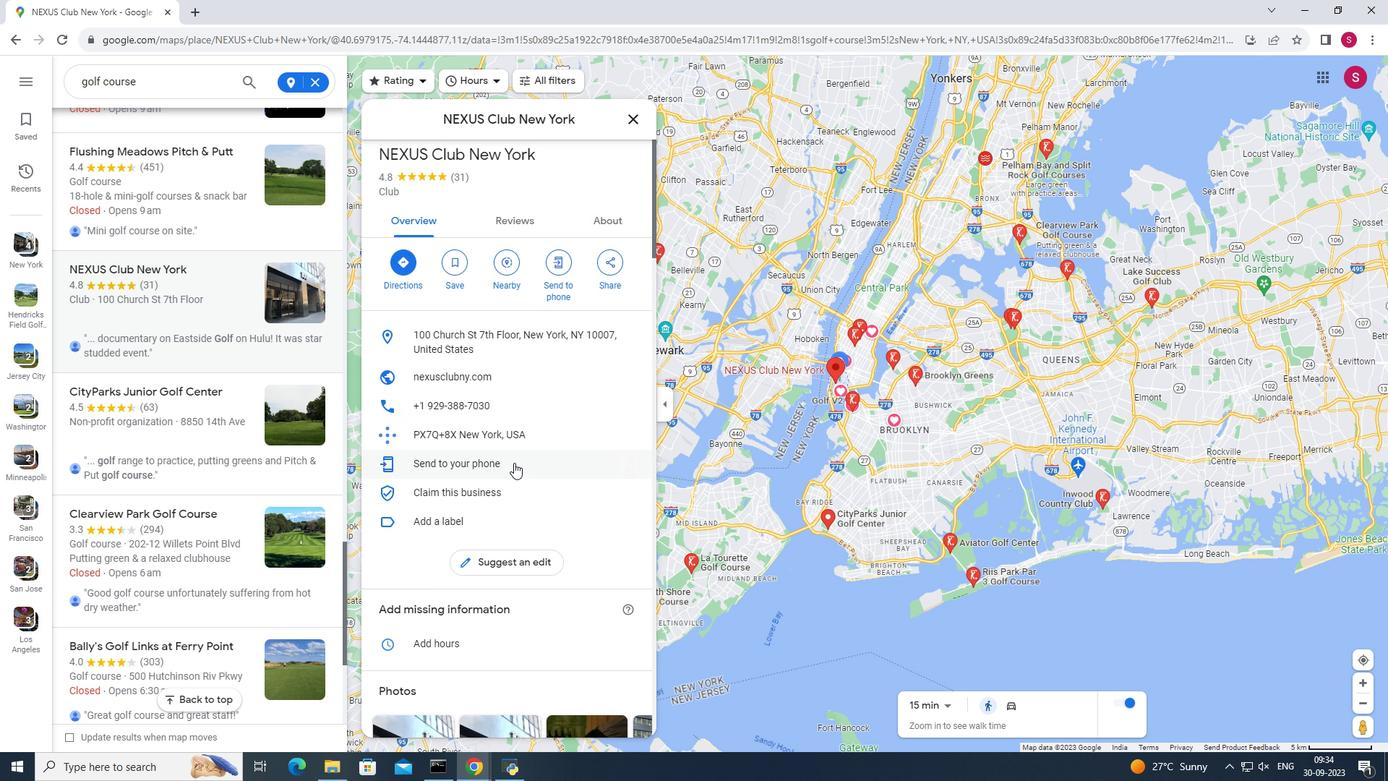 
Action: Mouse moved to (520, 366)
Screenshot: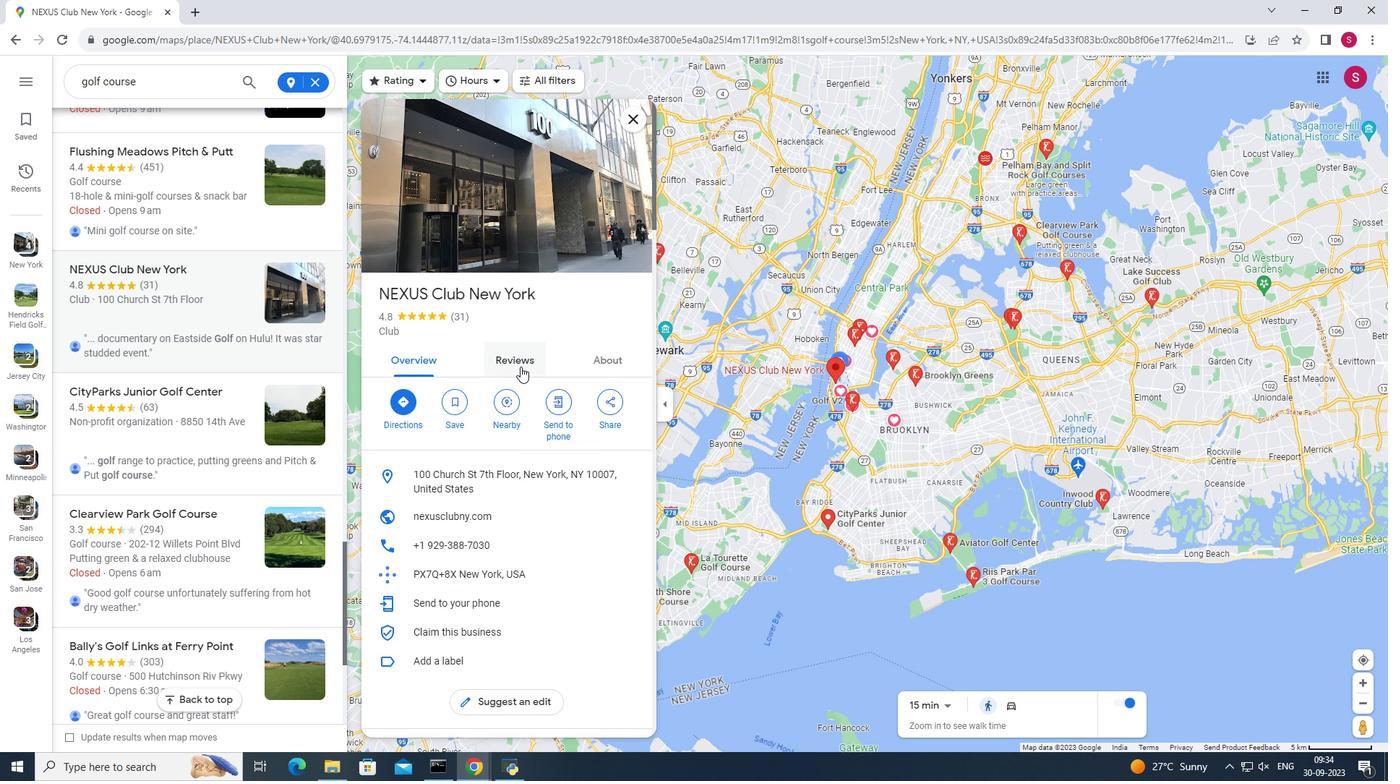 
Action: Mouse pressed left at (520, 366)
Screenshot: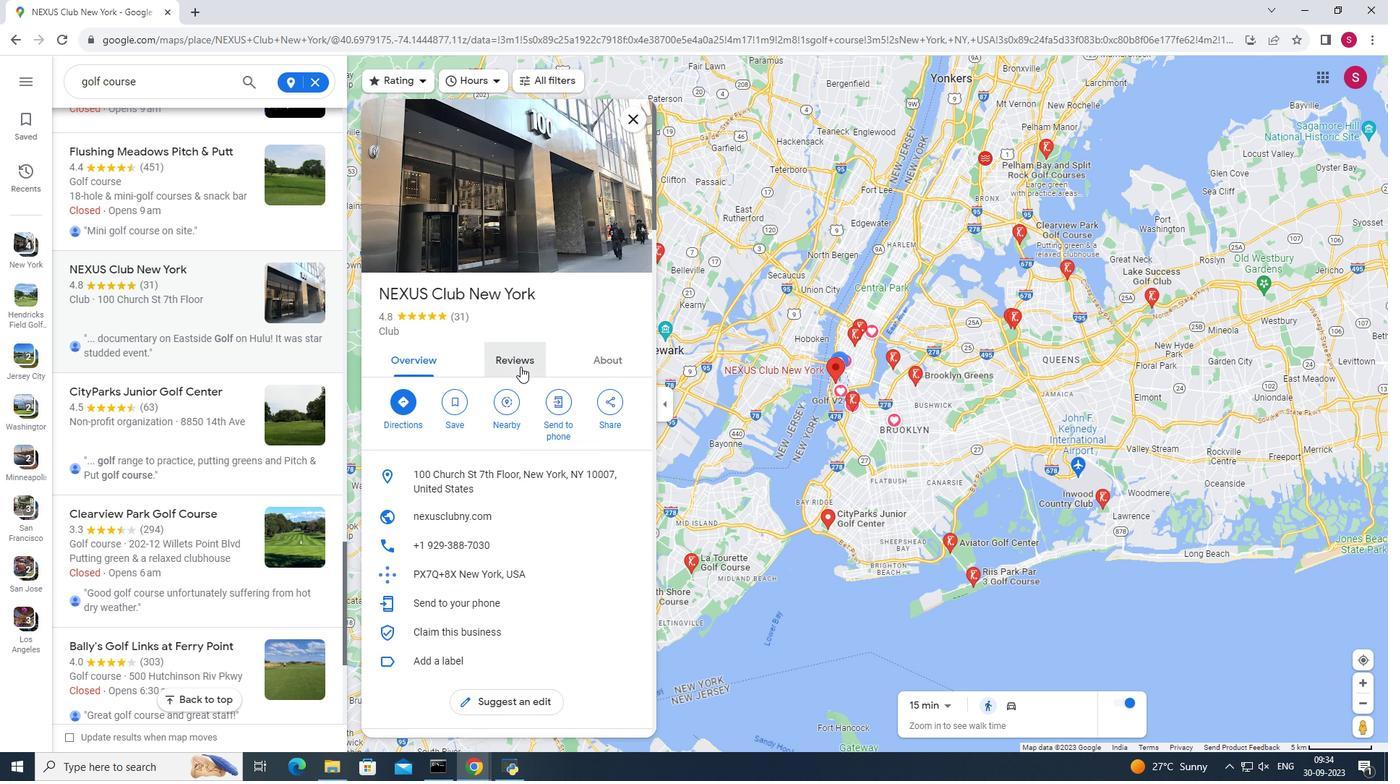 
Action: Mouse moved to (611, 158)
Screenshot: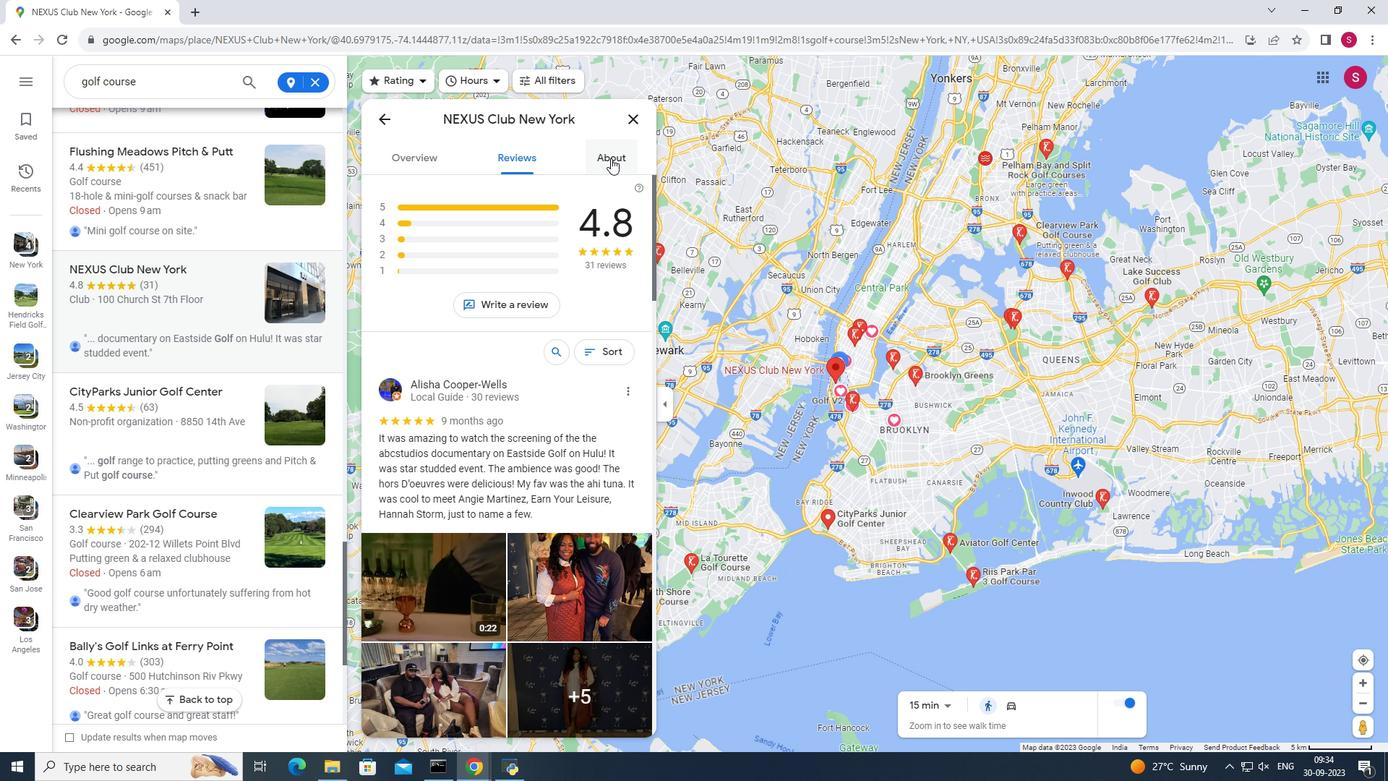 
Action: Mouse pressed left at (611, 158)
Screenshot: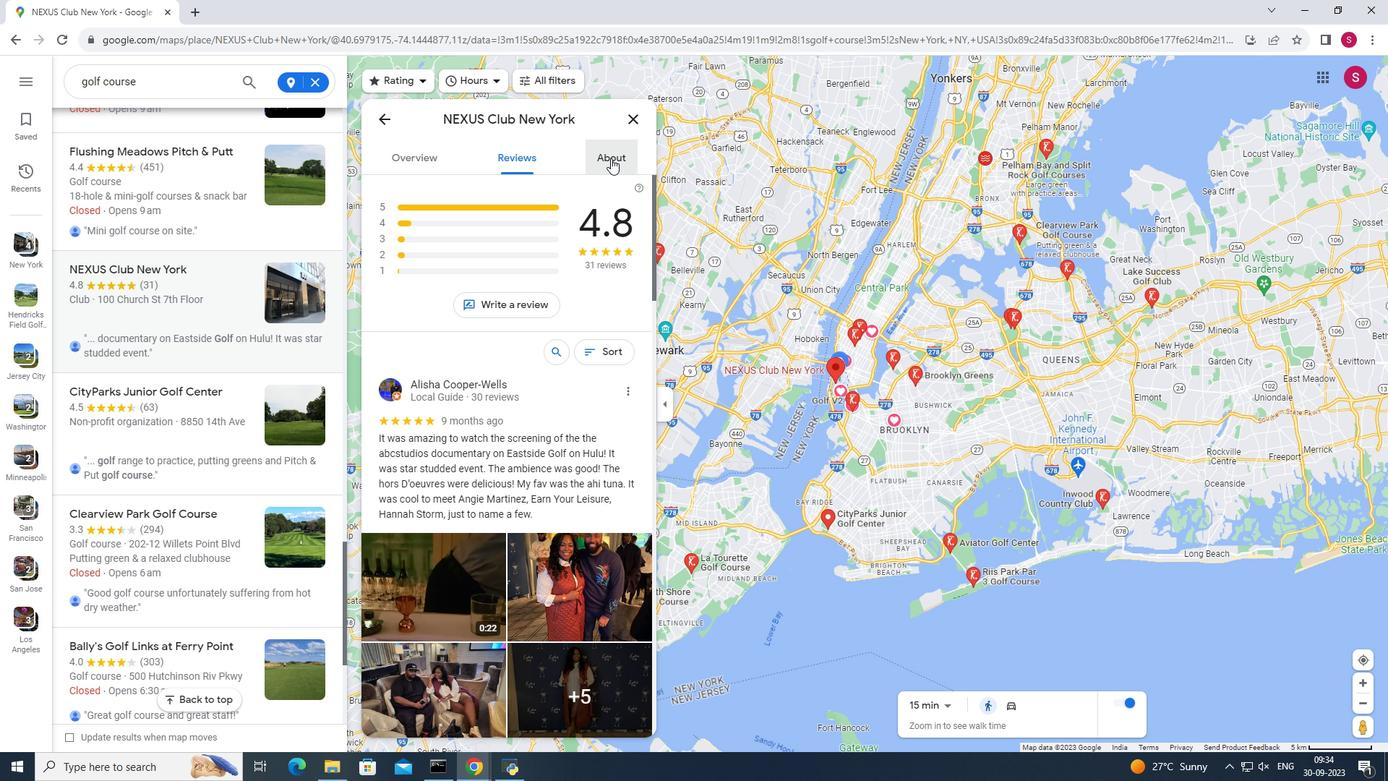 
Action: Mouse moved to (633, 115)
Screenshot: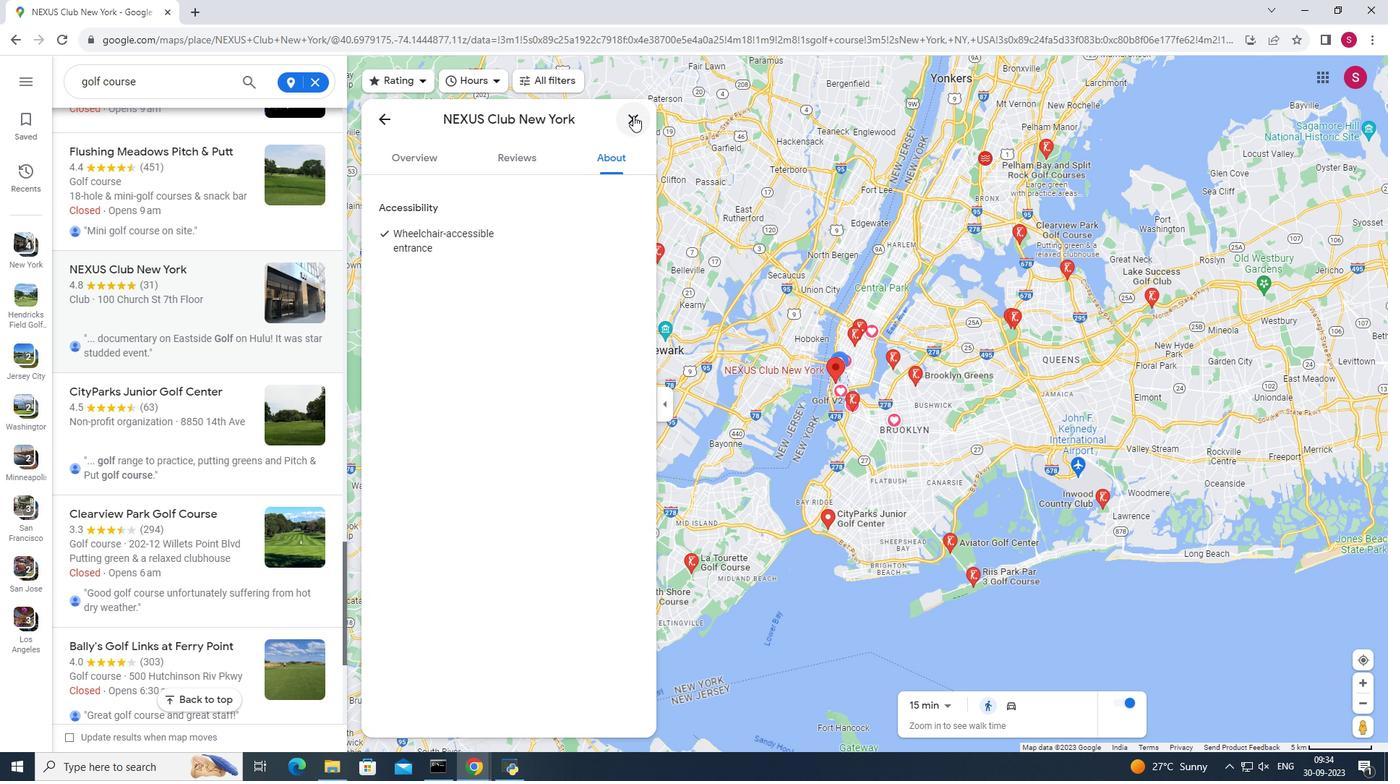 
Action: Mouse pressed left at (633, 115)
Screenshot: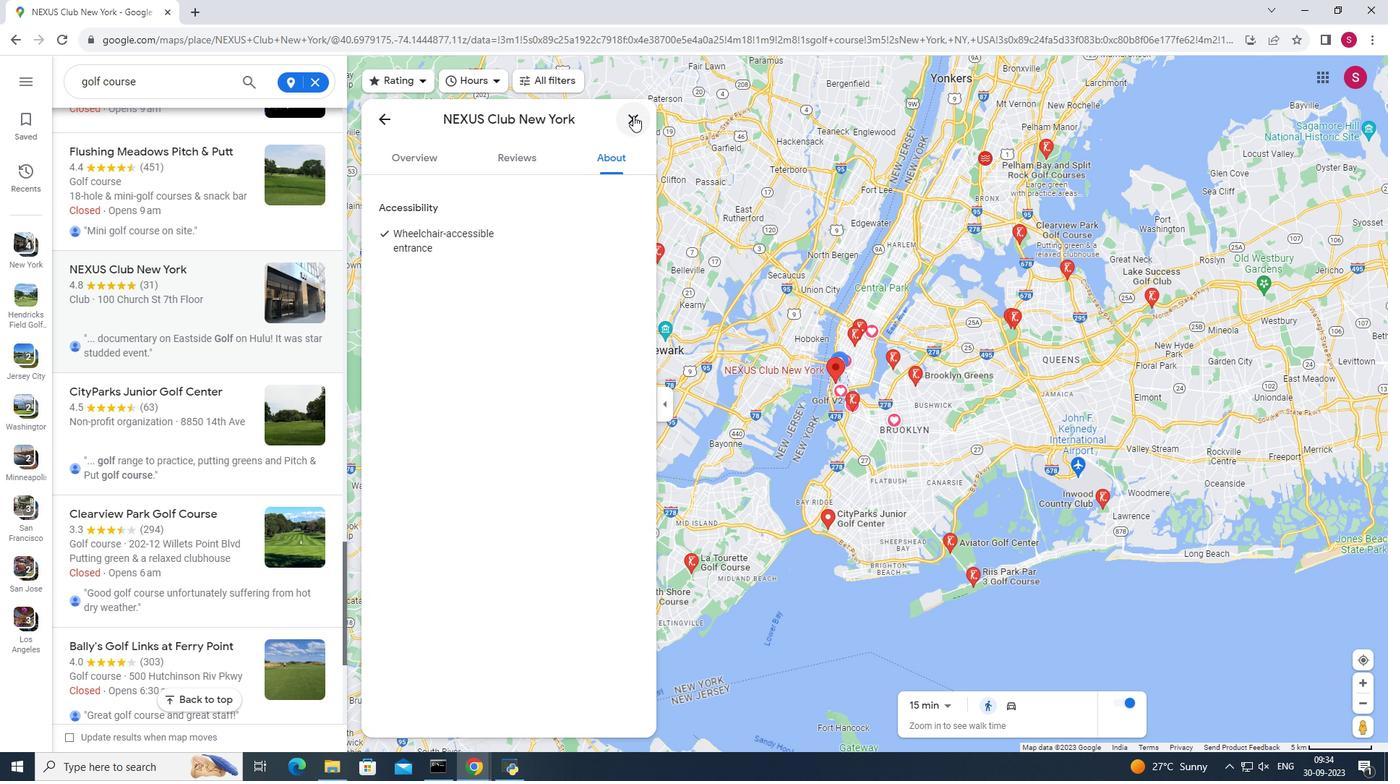 
Action: Mouse moved to (248, 349)
Screenshot: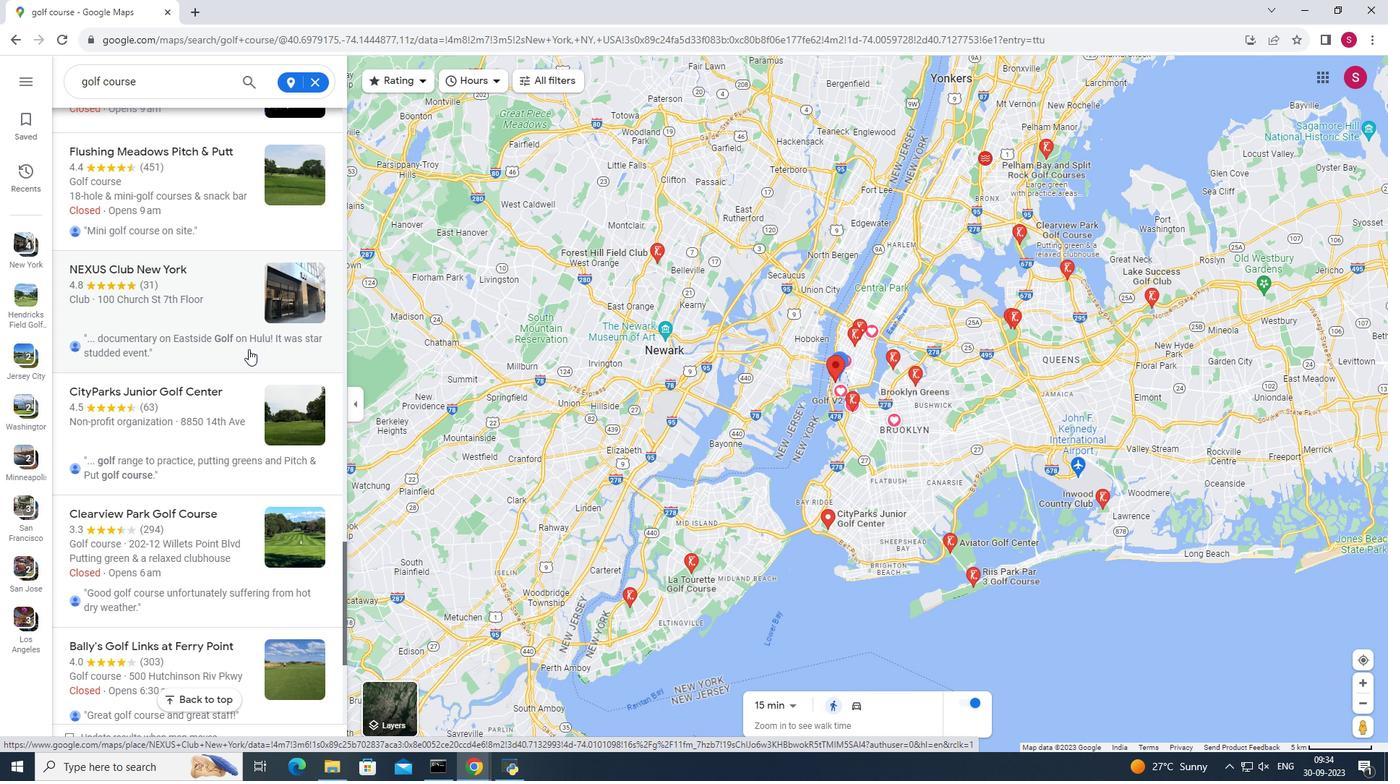 
Action: Mouse scrolled (248, 348) with delta (0, 0)
Screenshot: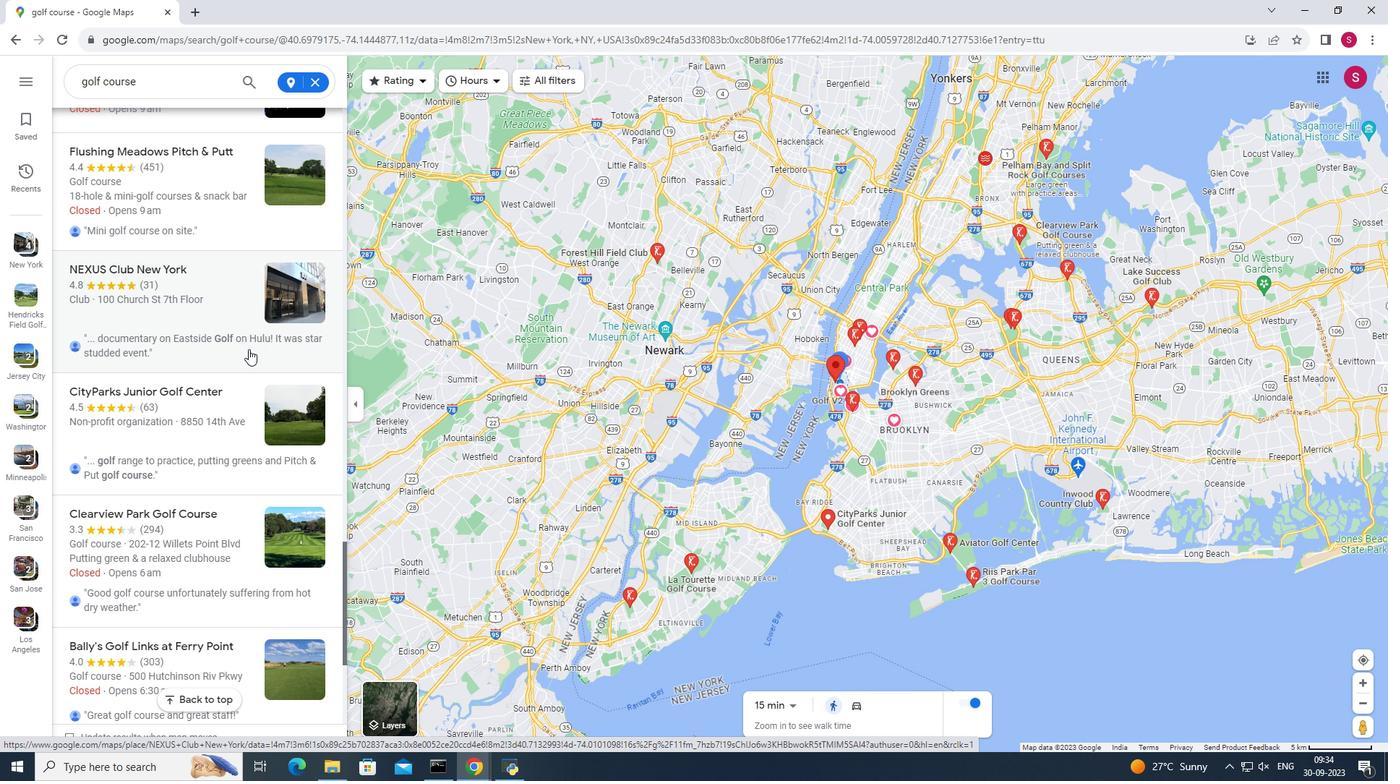 
Action: Mouse scrolled (248, 348) with delta (0, 0)
Screenshot: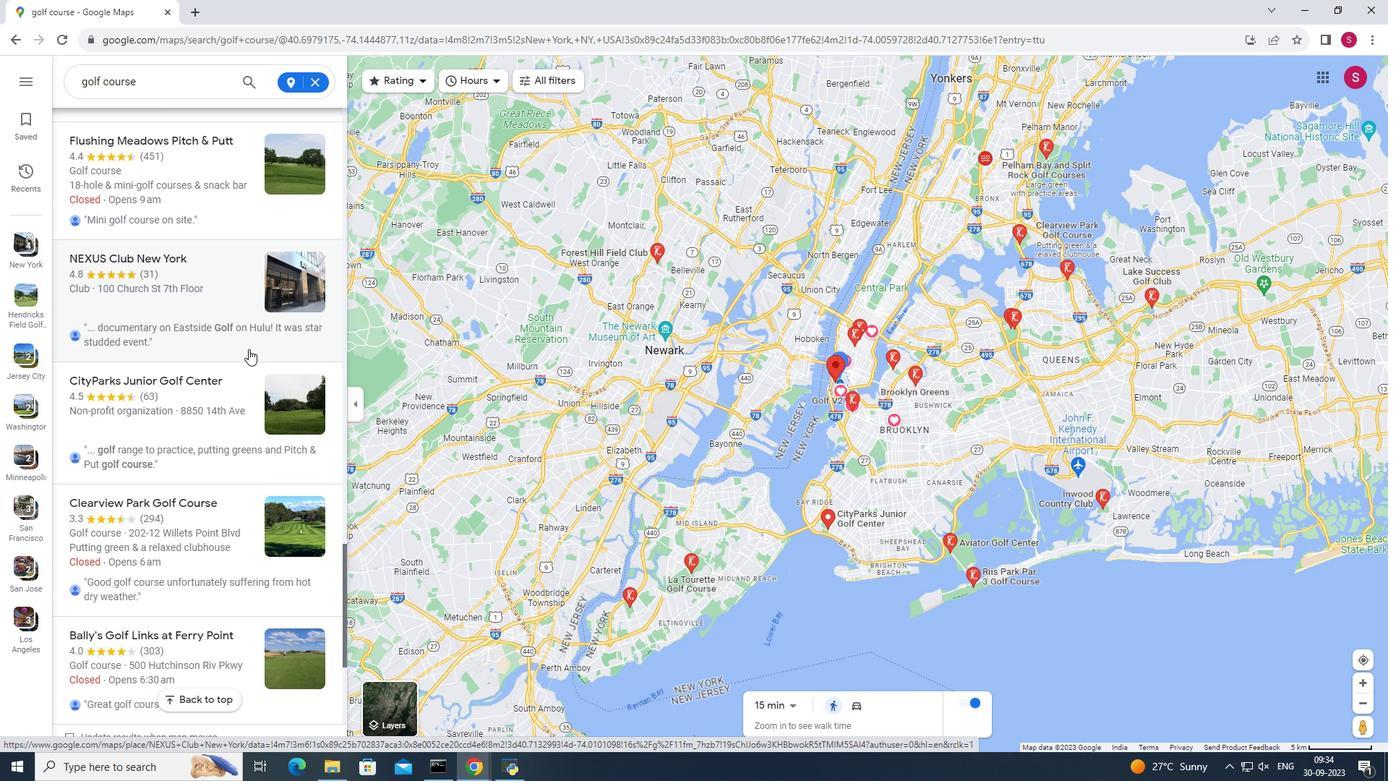 
Action: Mouse scrolled (248, 348) with delta (0, 0)
Screenshot: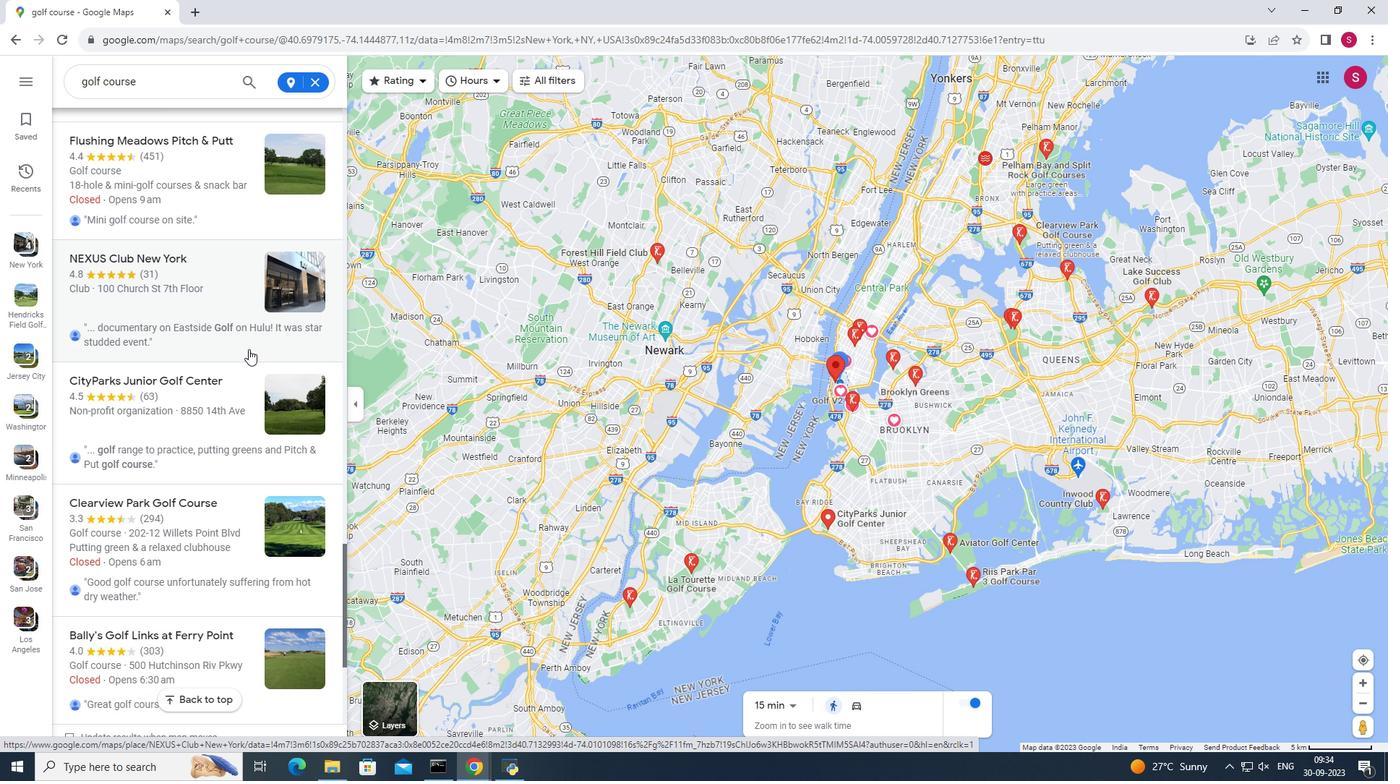 
Action: Mouse scrolled (248, 348) with delta (0, 0)
Screenshot: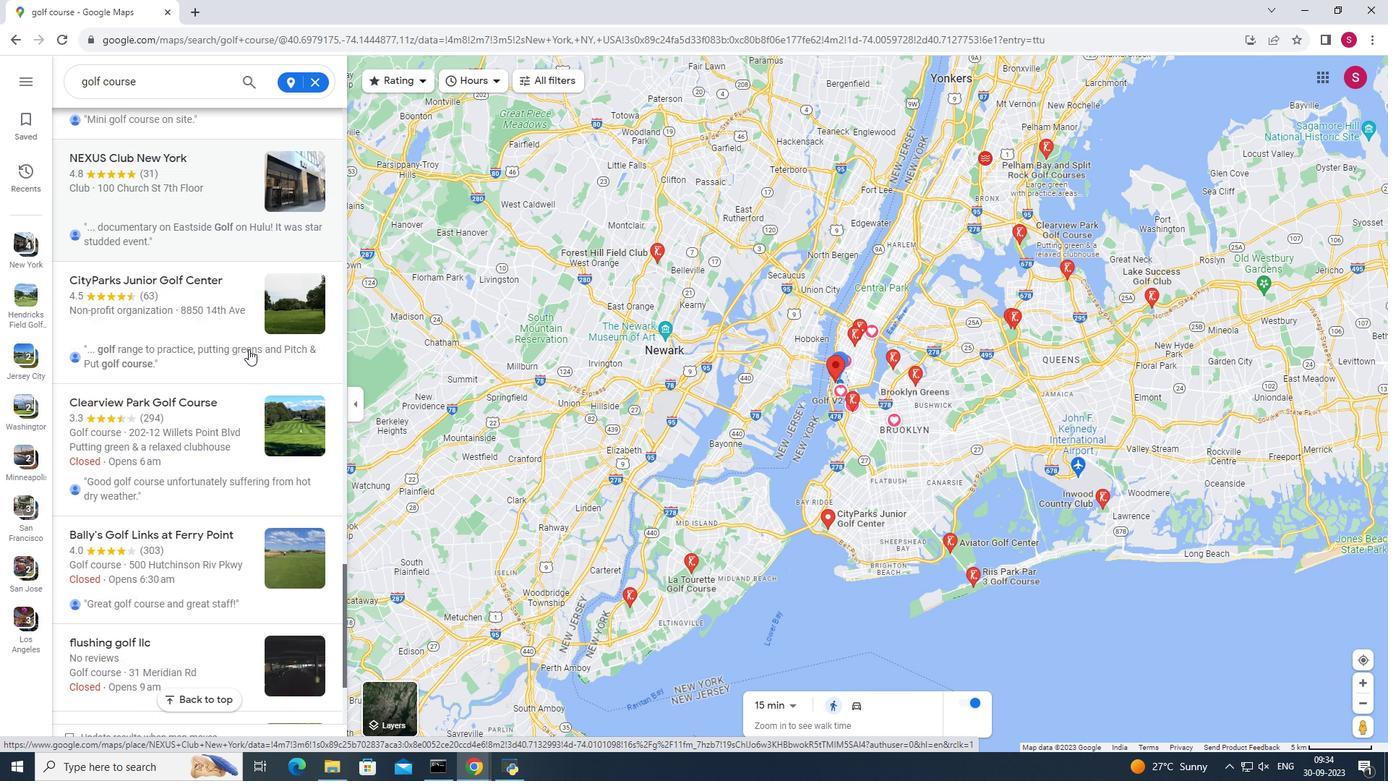 
Action: Mouse scrolled (248, 348) with delta (0, 0)
Screenshot: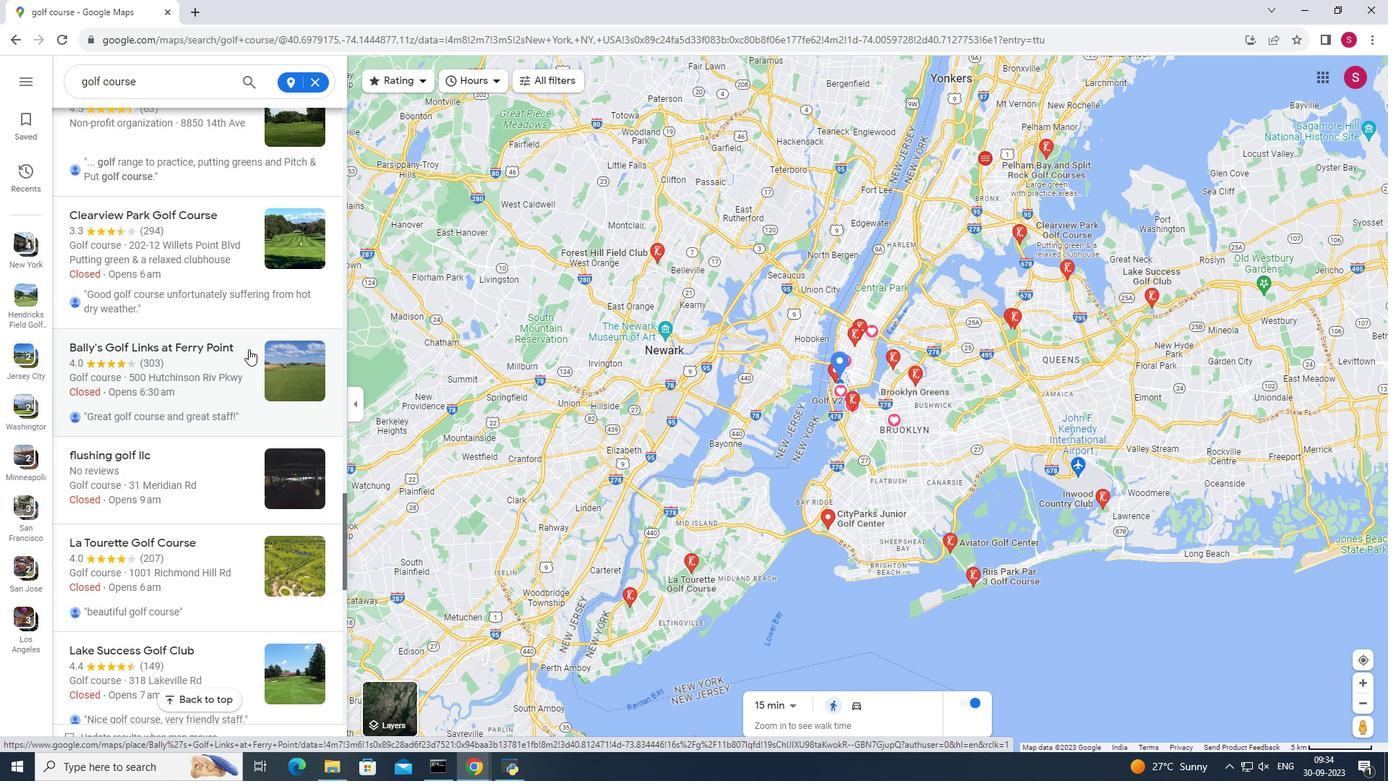 
Action: Mouse scrolled (248, 348) with delta (0, 0)
Screenshot: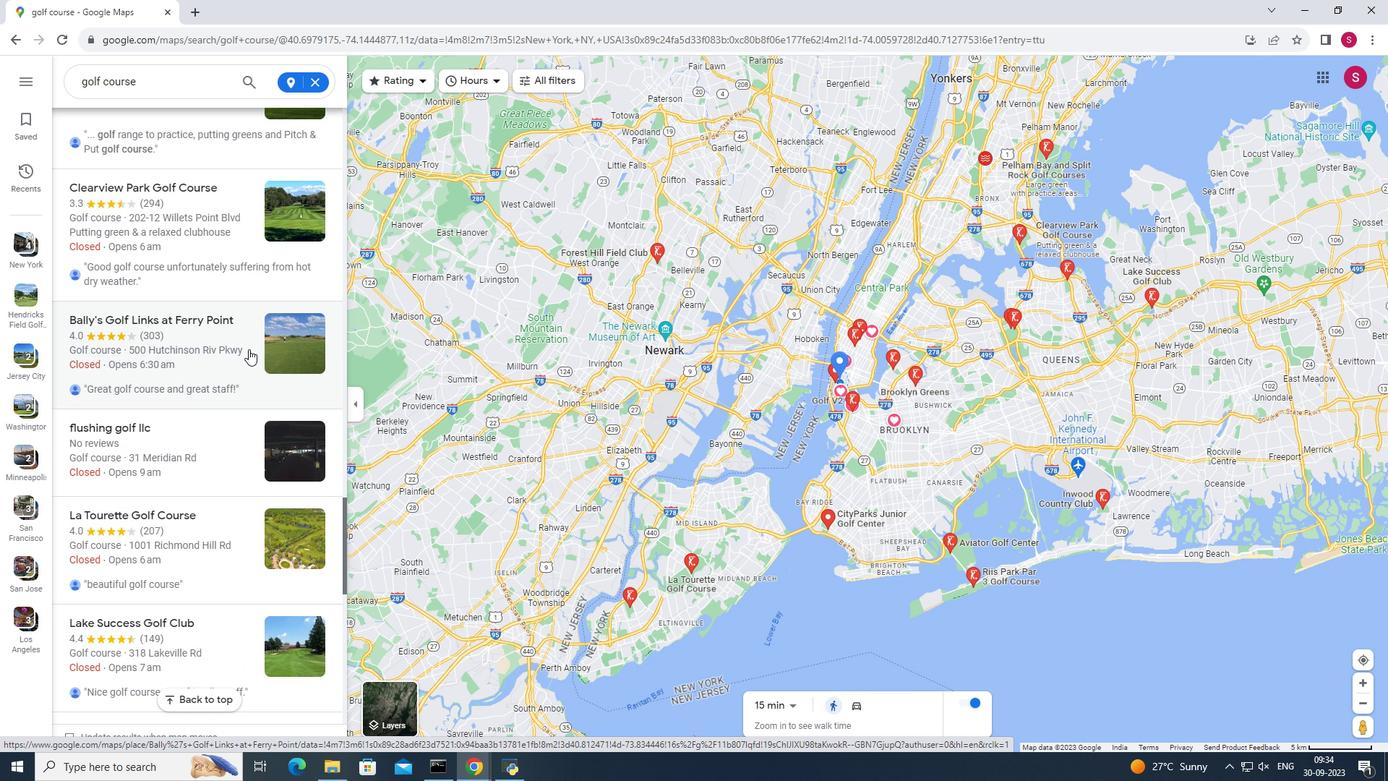 
Action: Mouse scrolled (248, 348) with delta (0, 0)
Screenshot: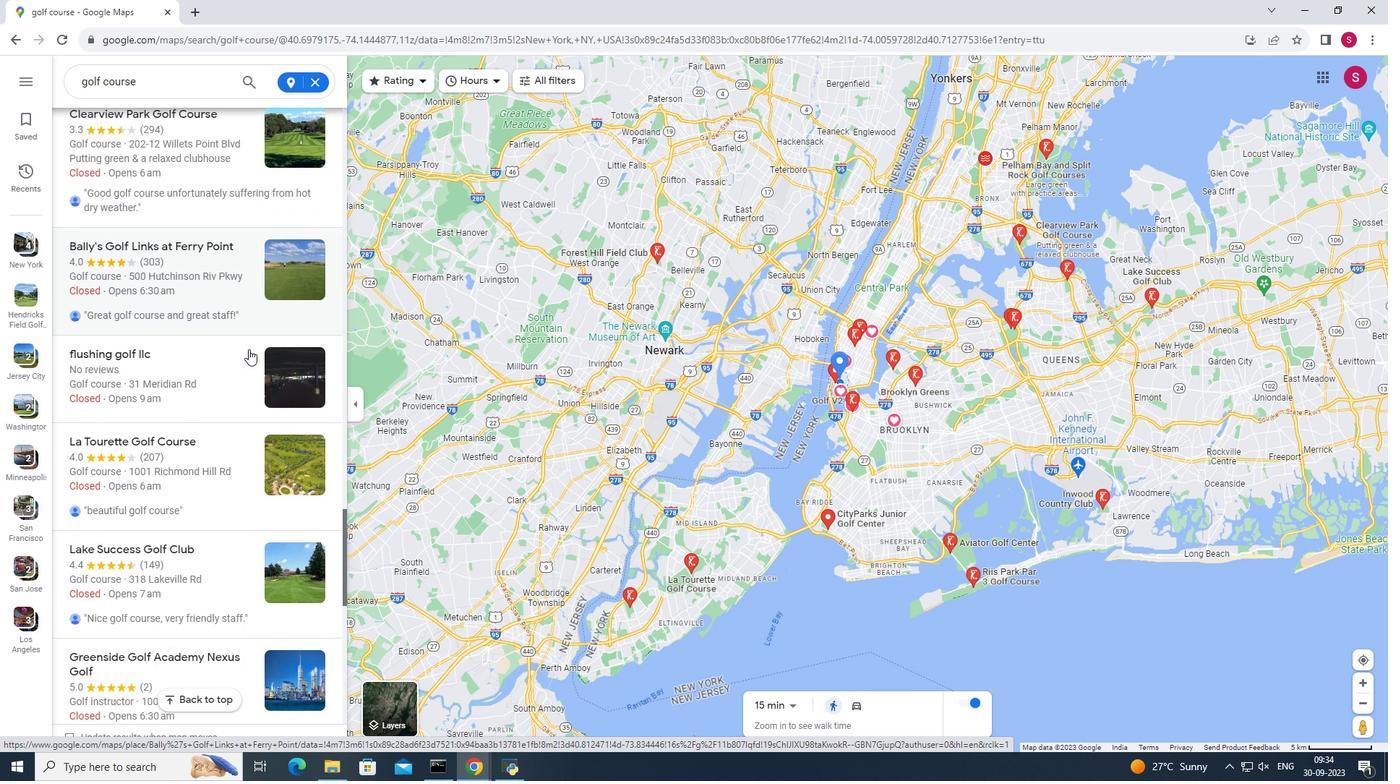 
Action: Mouse scrolled (248, 348) with delta (0, 0)
Screenshot: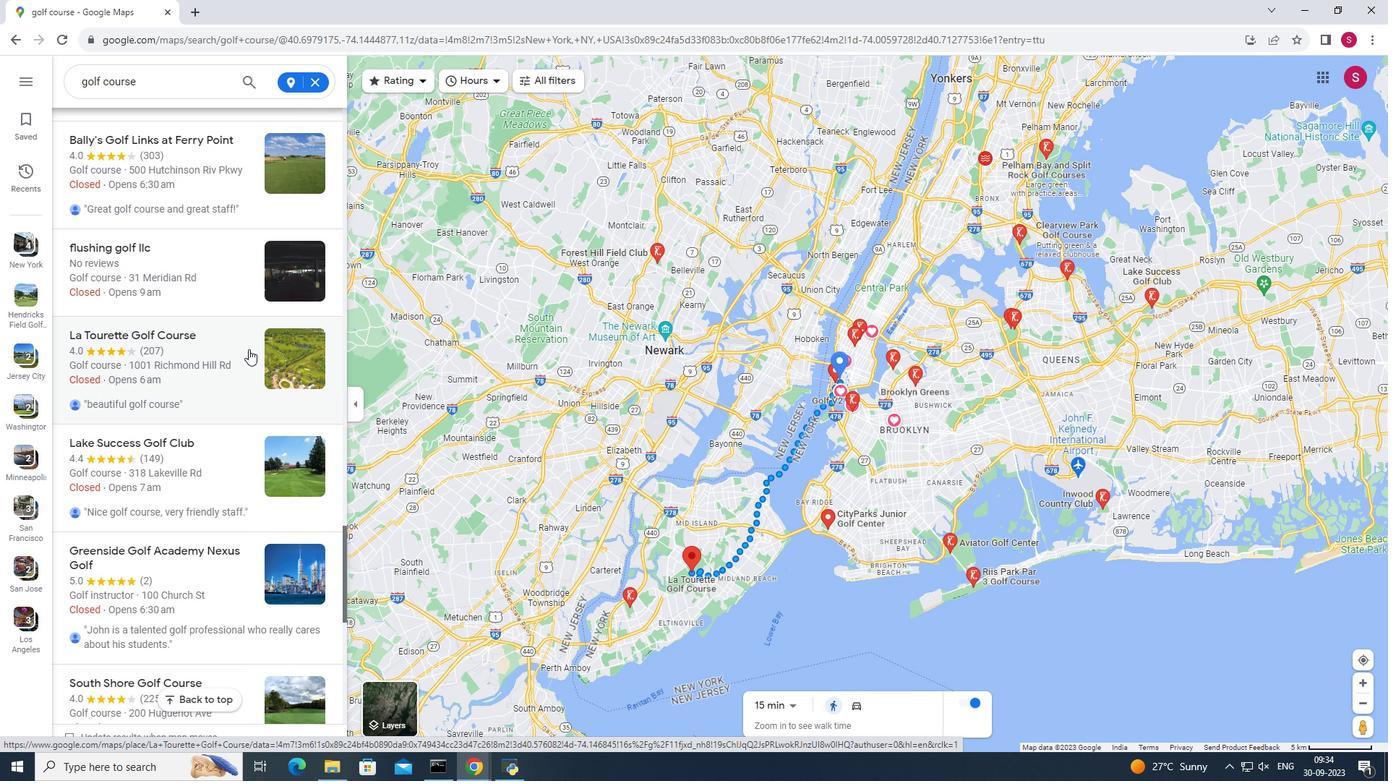 
Action: Mouse scrolled (248, 348) with delta (0, 0)
Screenshot: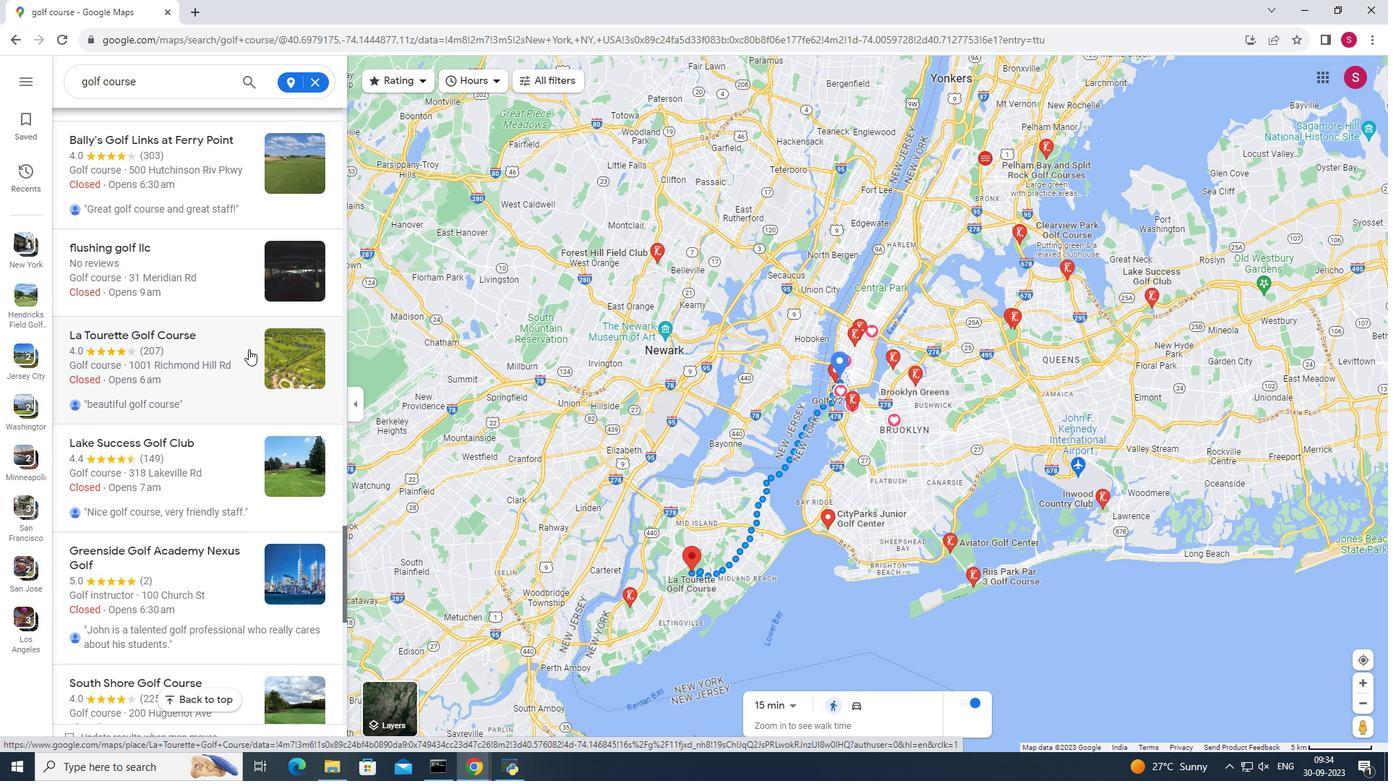 
Action: Mouse scrolled (248, 348) with delta (0, 0)
Screenshot: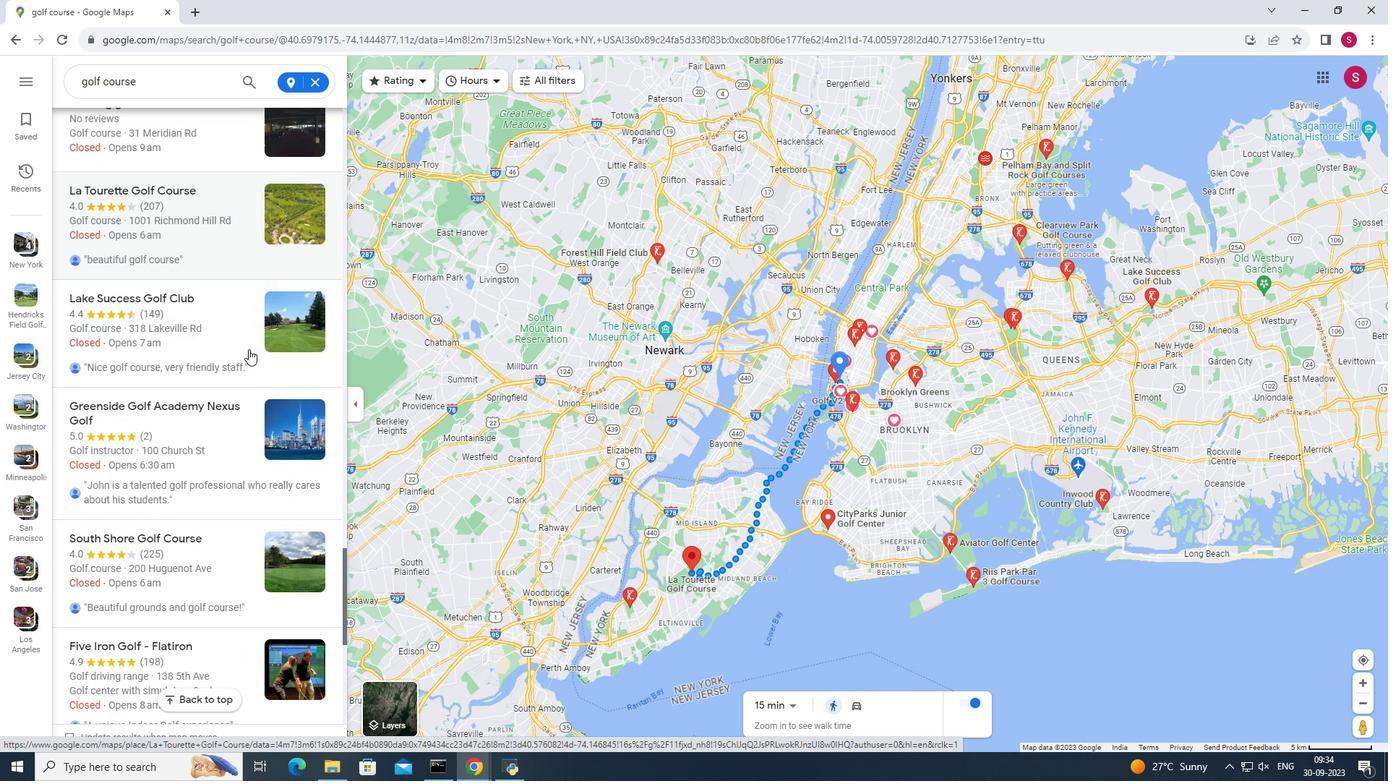 
Action: Mouse scrolled (248, 348) with delta (0, 0)
Screenshot: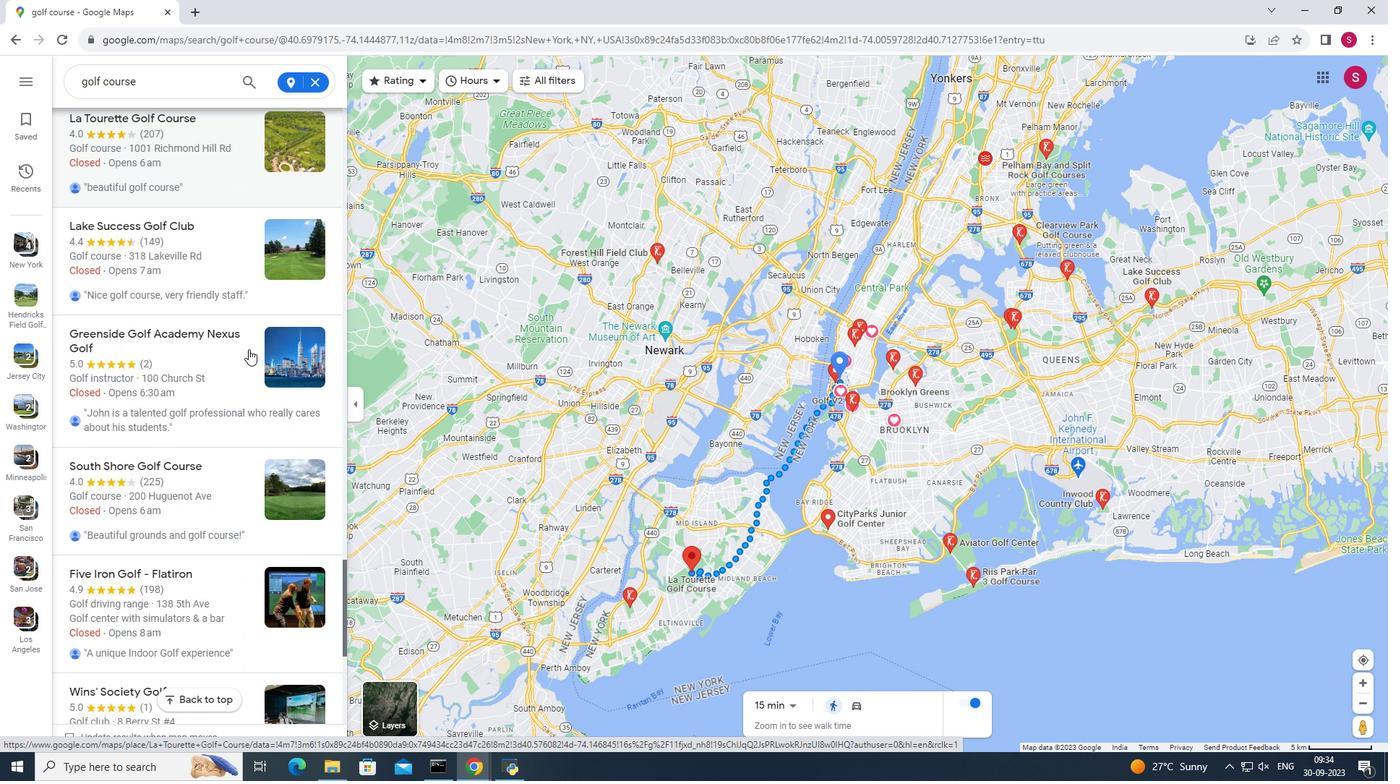 
Action: Mouse scrolled (248, 348) with delta (0, 0)
Screenshot: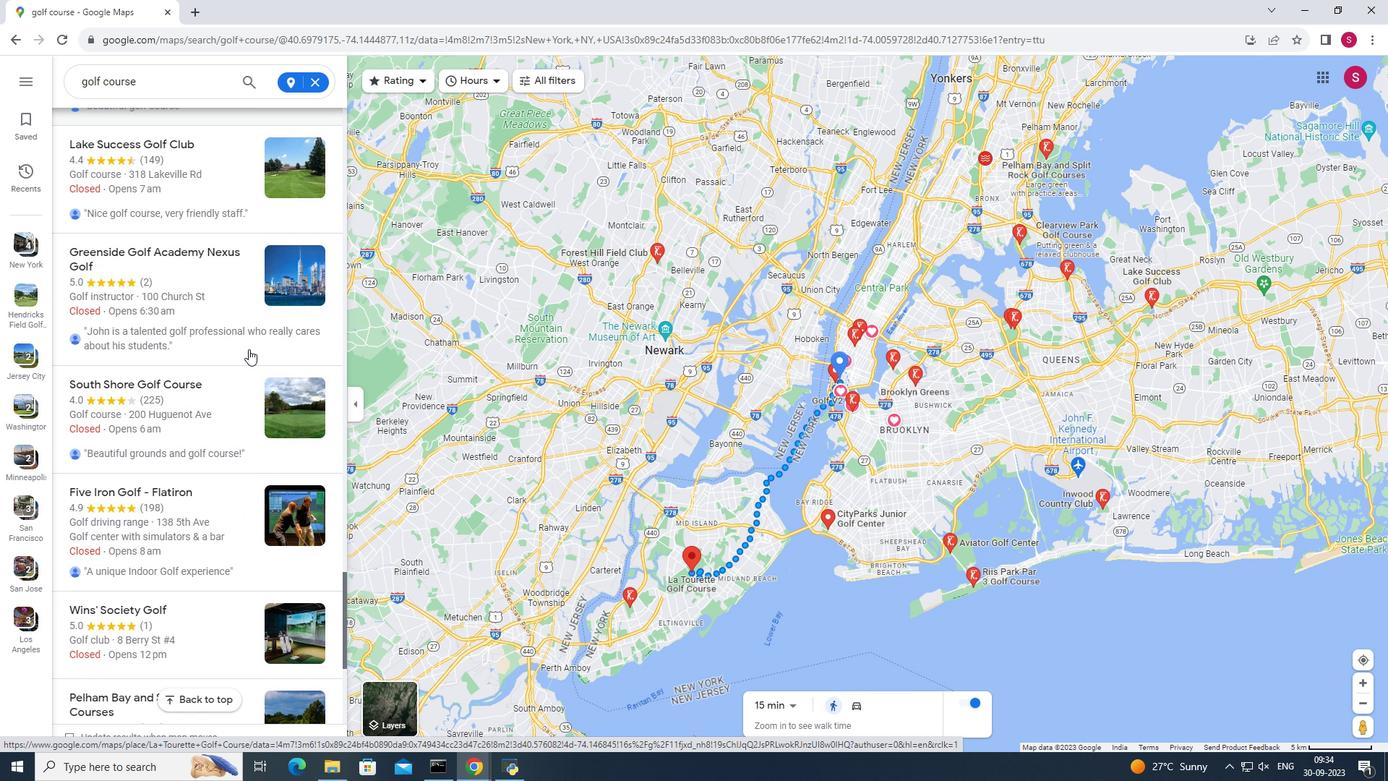 
Action: Mouse scrolled (248, 348) with delta (0, 0)
Screenshot: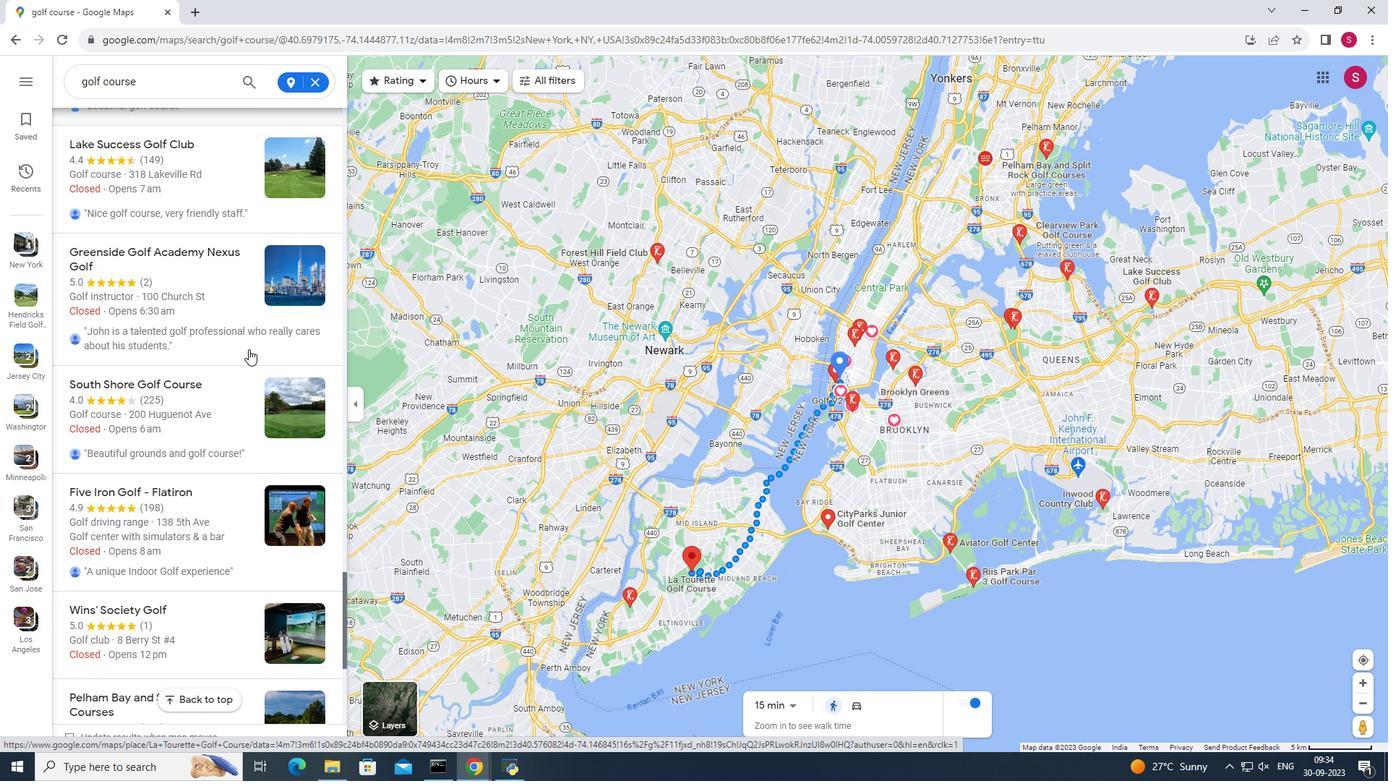 
Action: Mouse scrolled (248, 348) with delta (0, 0)
Screenshot: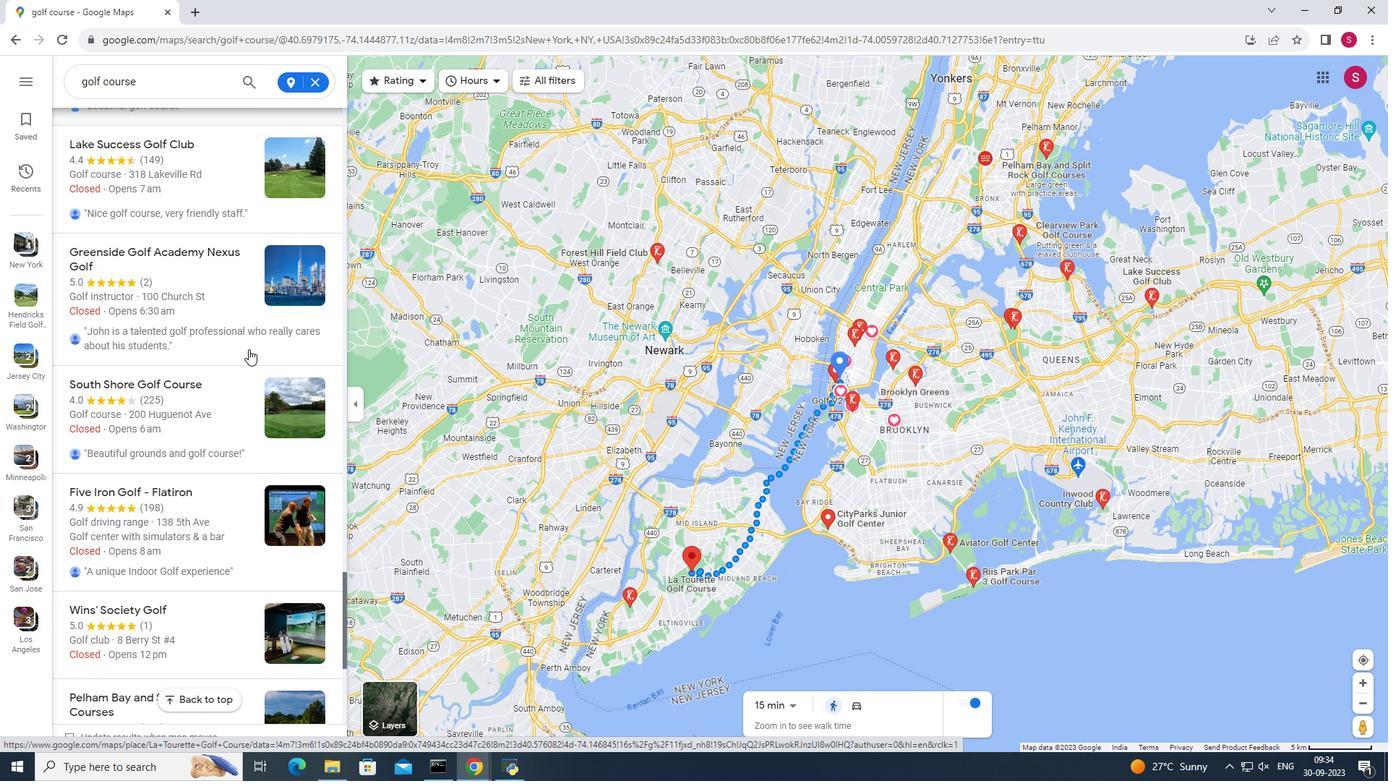 
Action: Mouse scrolled (248, 348) with delta (0, 0)
Screenshot: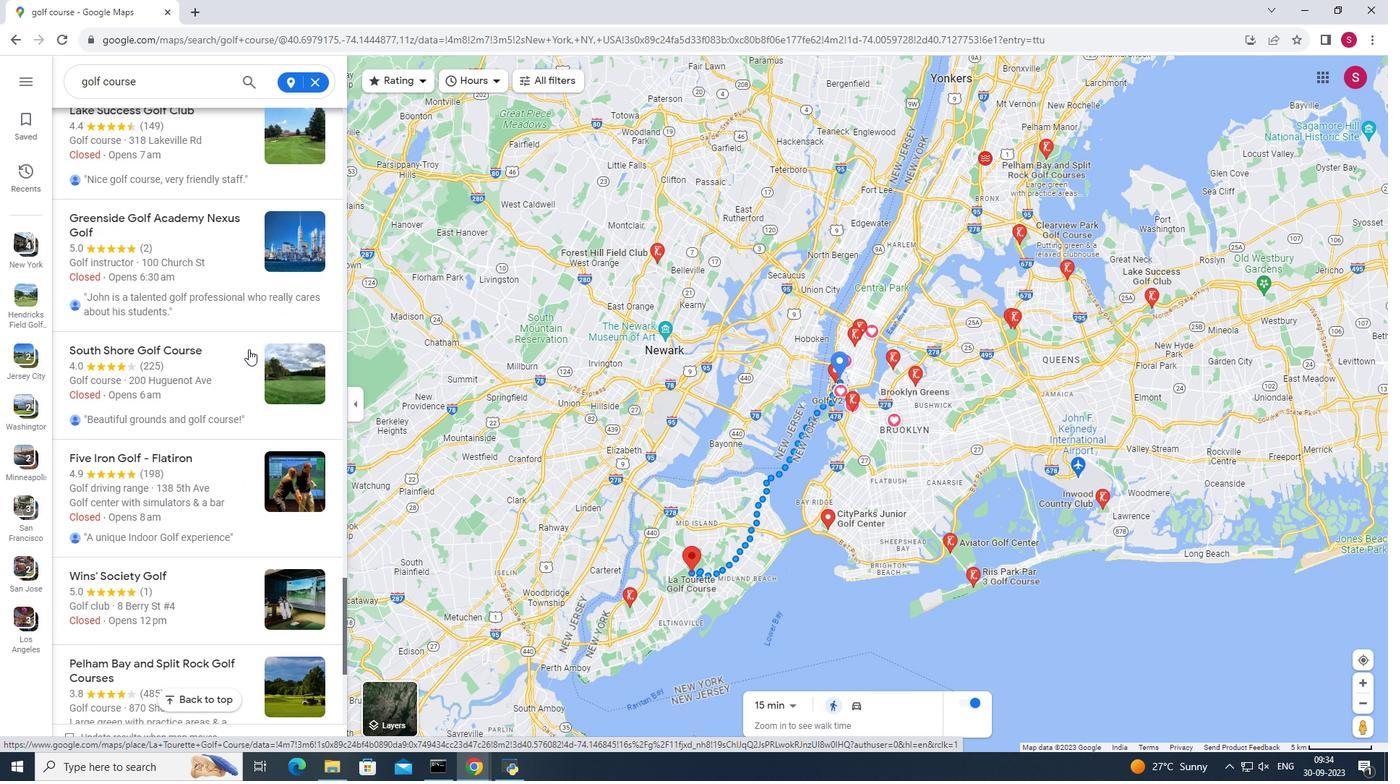 
Action: Mouse scrolled (248, 350) with delta (0, 0)
Screenshot: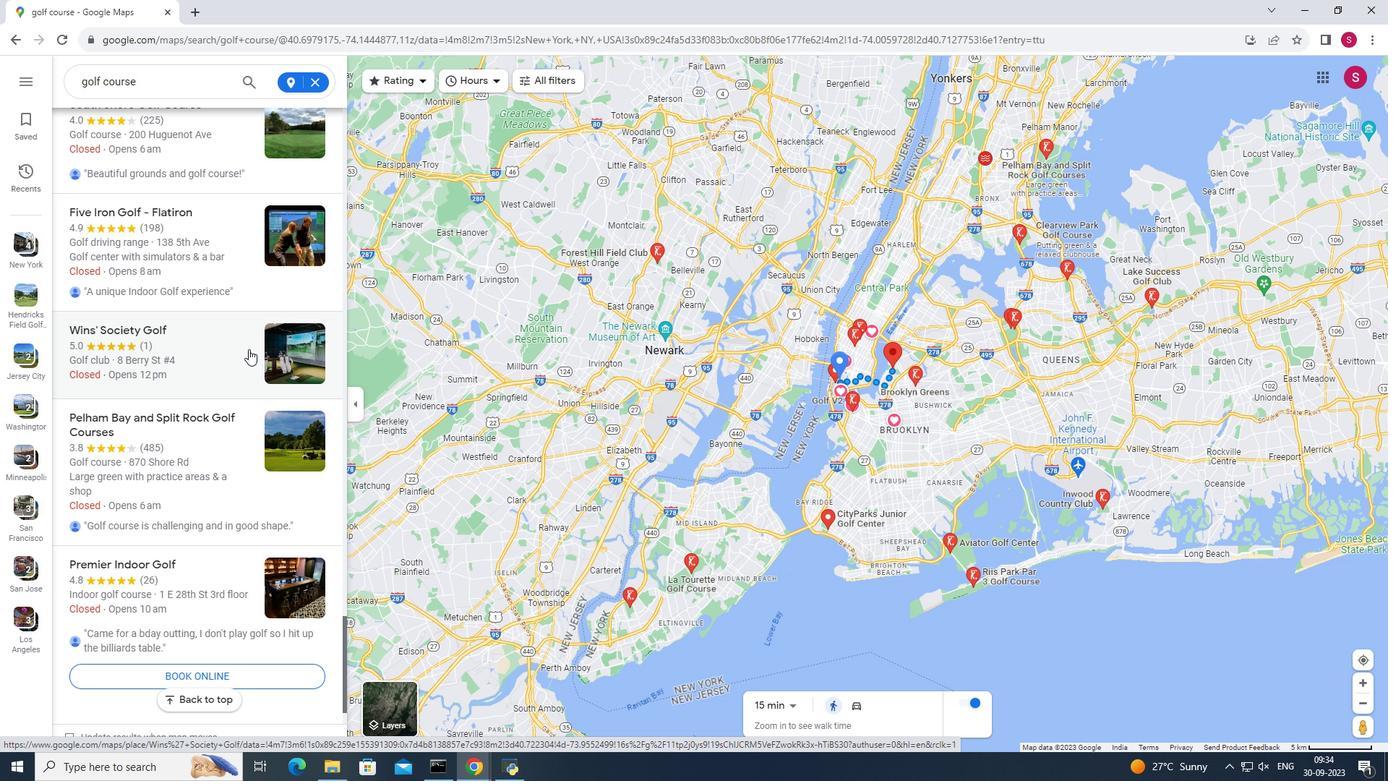 
Action: Mouse scrolled (248, 350) with delta (0, 0)
Screenshot: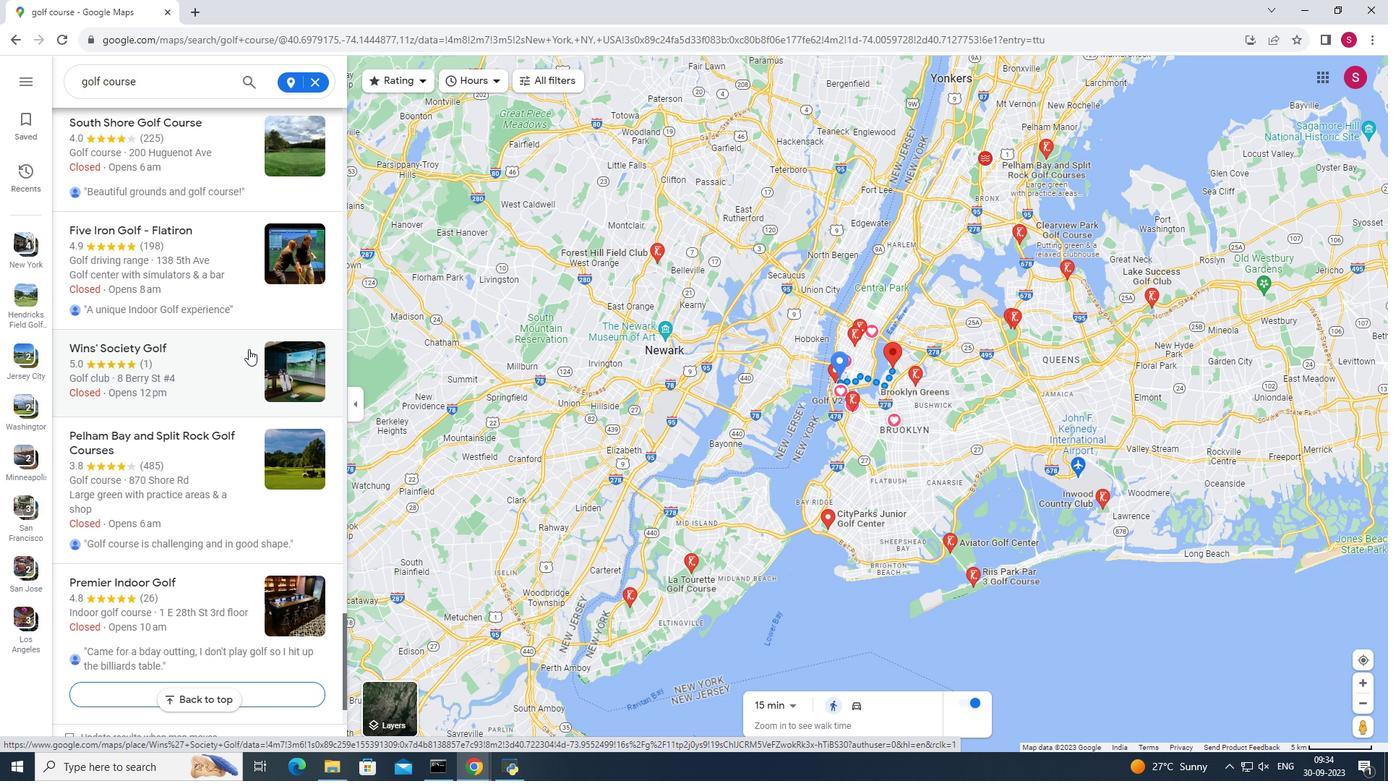 
Action: Mouse scrolled (248, 348) with delta (0, 0)
Screenshot: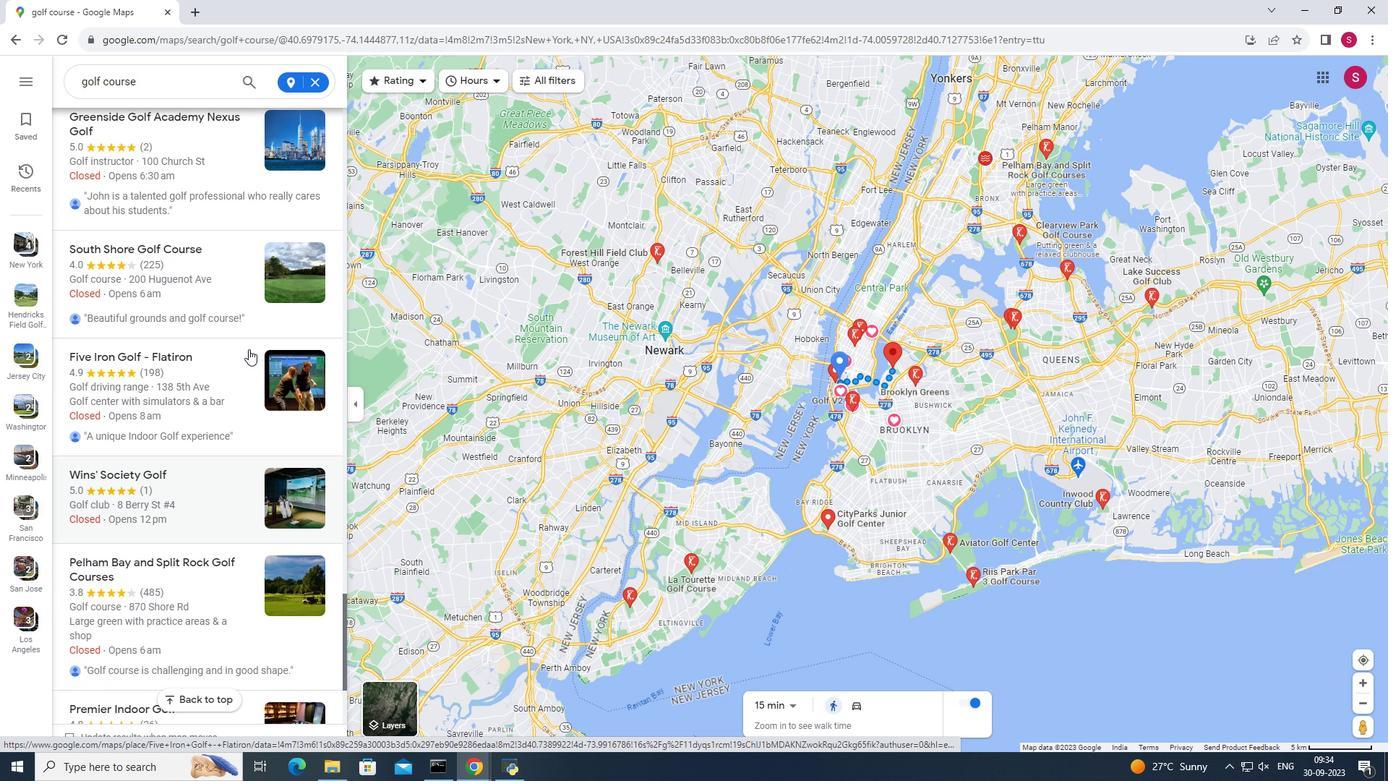 
Action: Mouse scrolled (248, 348) with delta (0, 0)
Screenshot: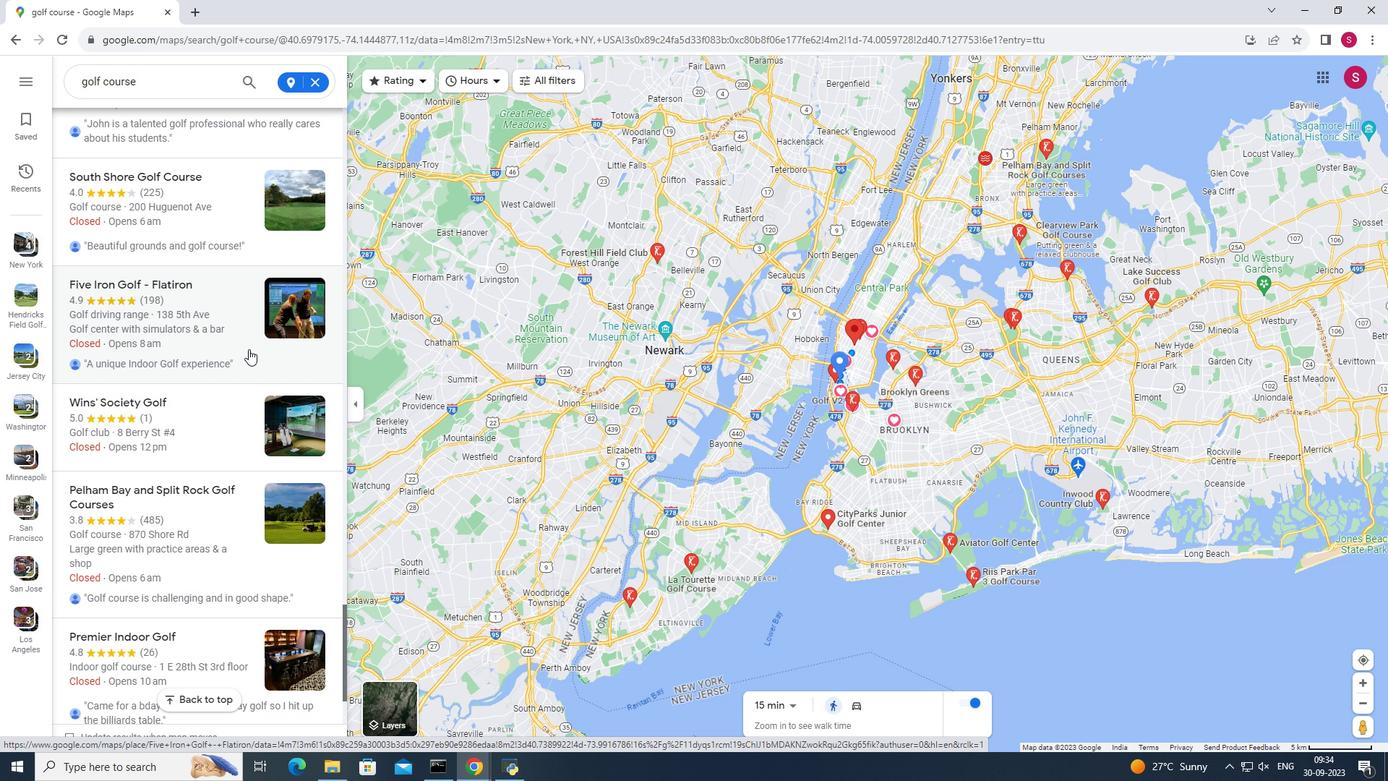 
Action: Mouse scrolled (248, 348) with delta (0, 0)
Screenshot: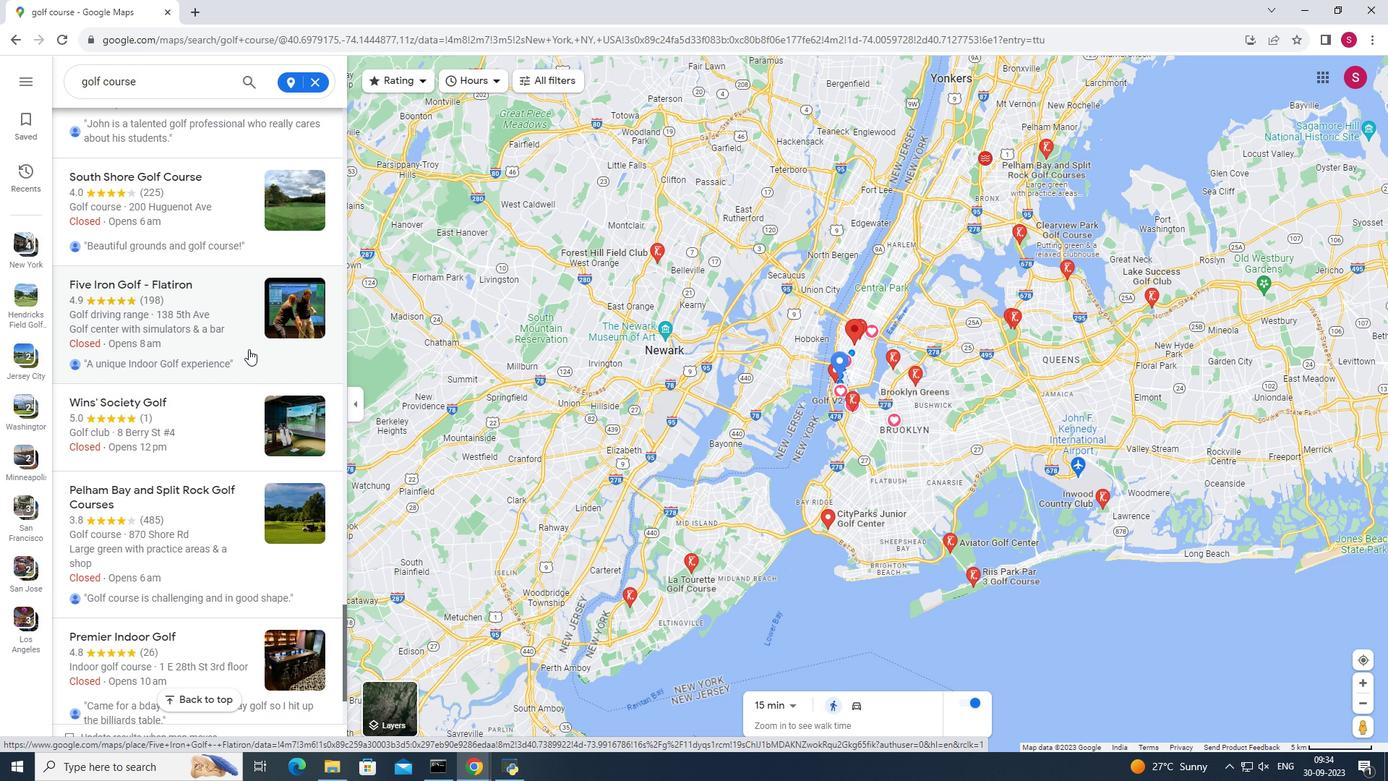 
Action: Mouse scrolled (248, 348) with delta (0, 0)
Screenshot: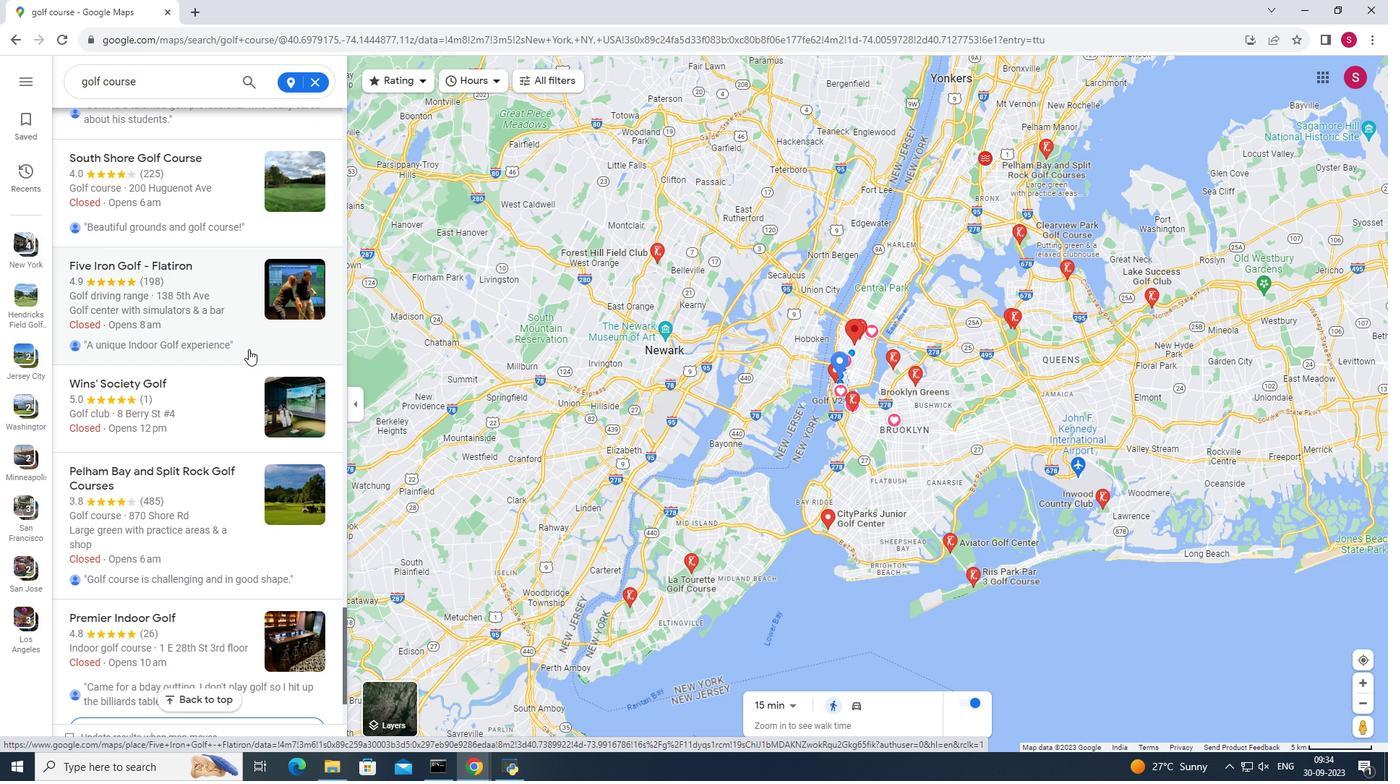 
Action: Mouse scrolled (248, 348) with delta (0, 0)
Screenshot: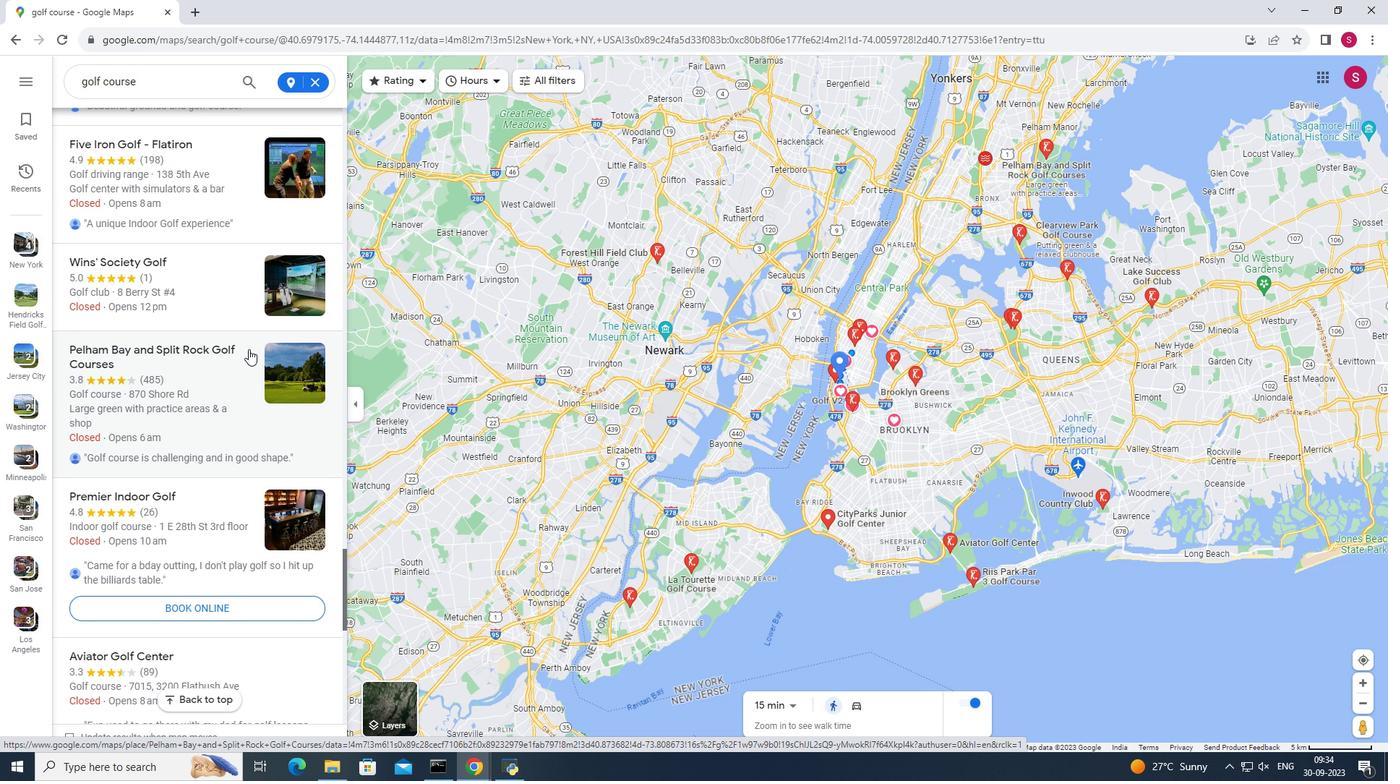 
Action: Mouse scrolled (248, 348) with delta (0, 0)
Screenshot: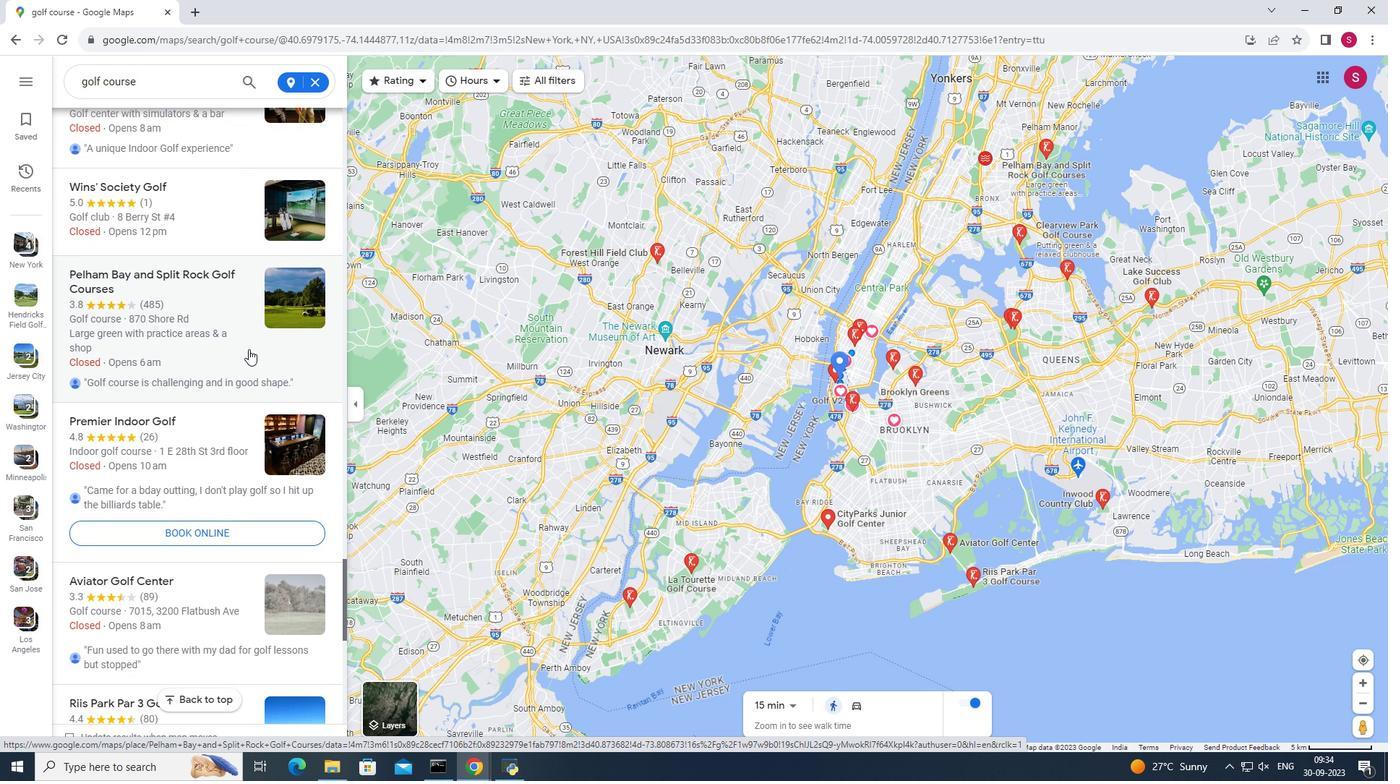 
Action: Mouse scrolled (248, 348) with delta (0, 0)
Screenshot: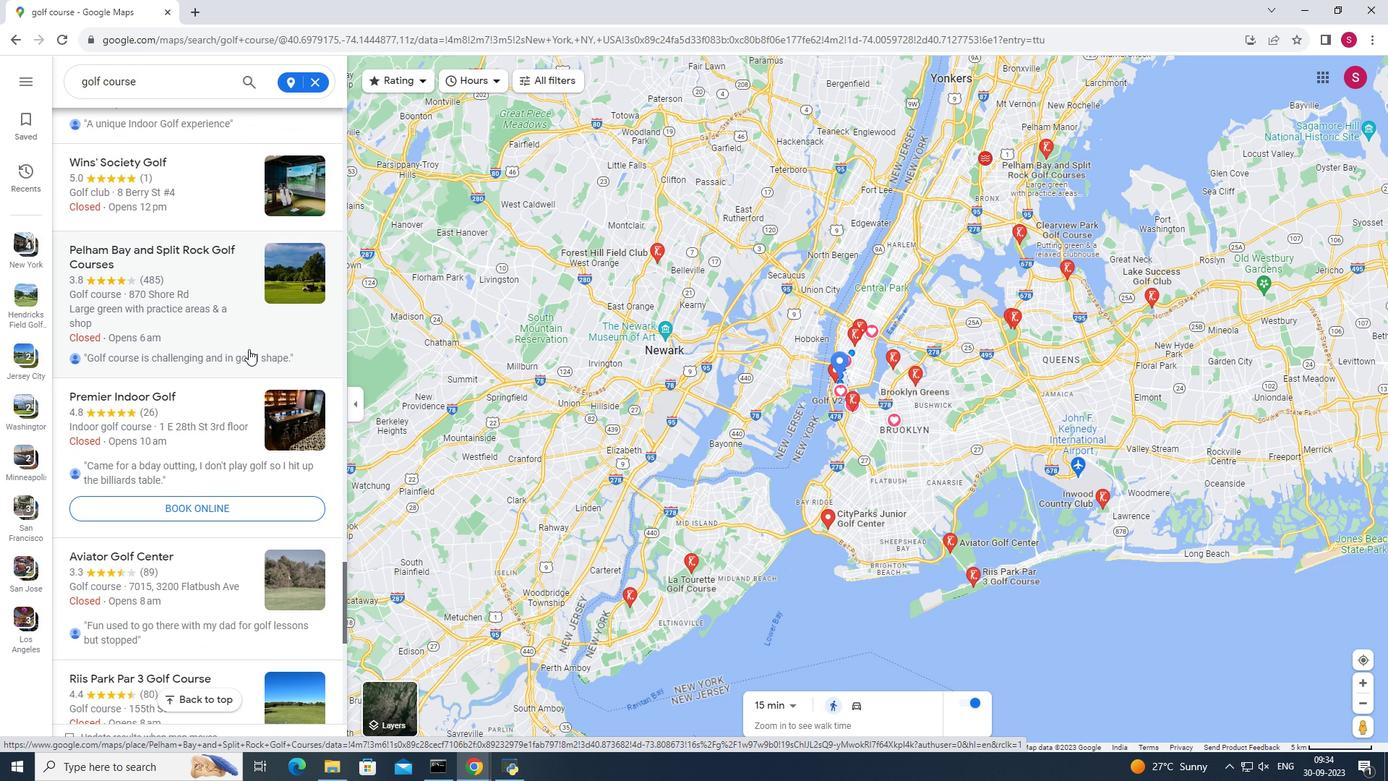 
Action: Mouse scrolled (248, 348) with delta (0, 0)
Screenshot: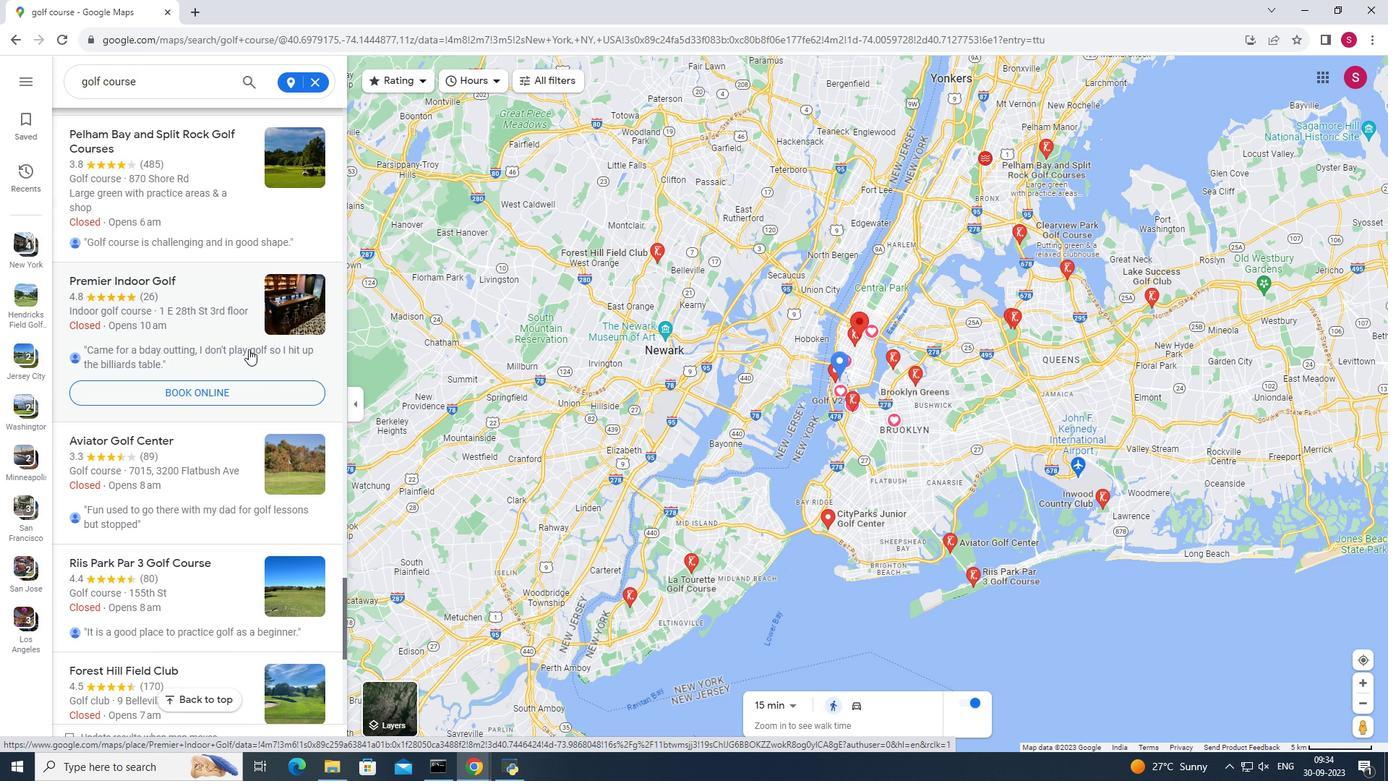 
Action: Mouse scrolled (248, 348) with delta (0, 0)
Screenshot: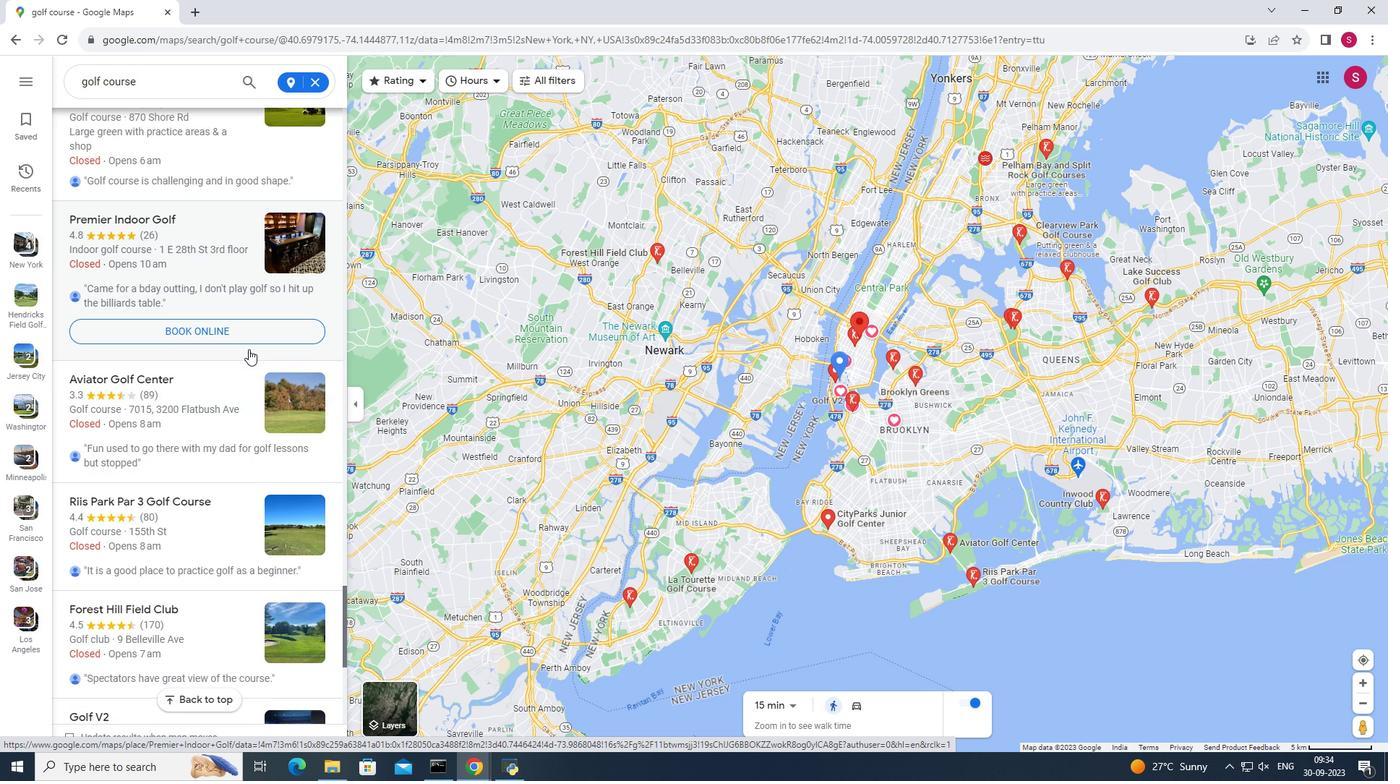 
Action: Mouse scrolled (248, 348) with delta (0, 0)
Screenshot: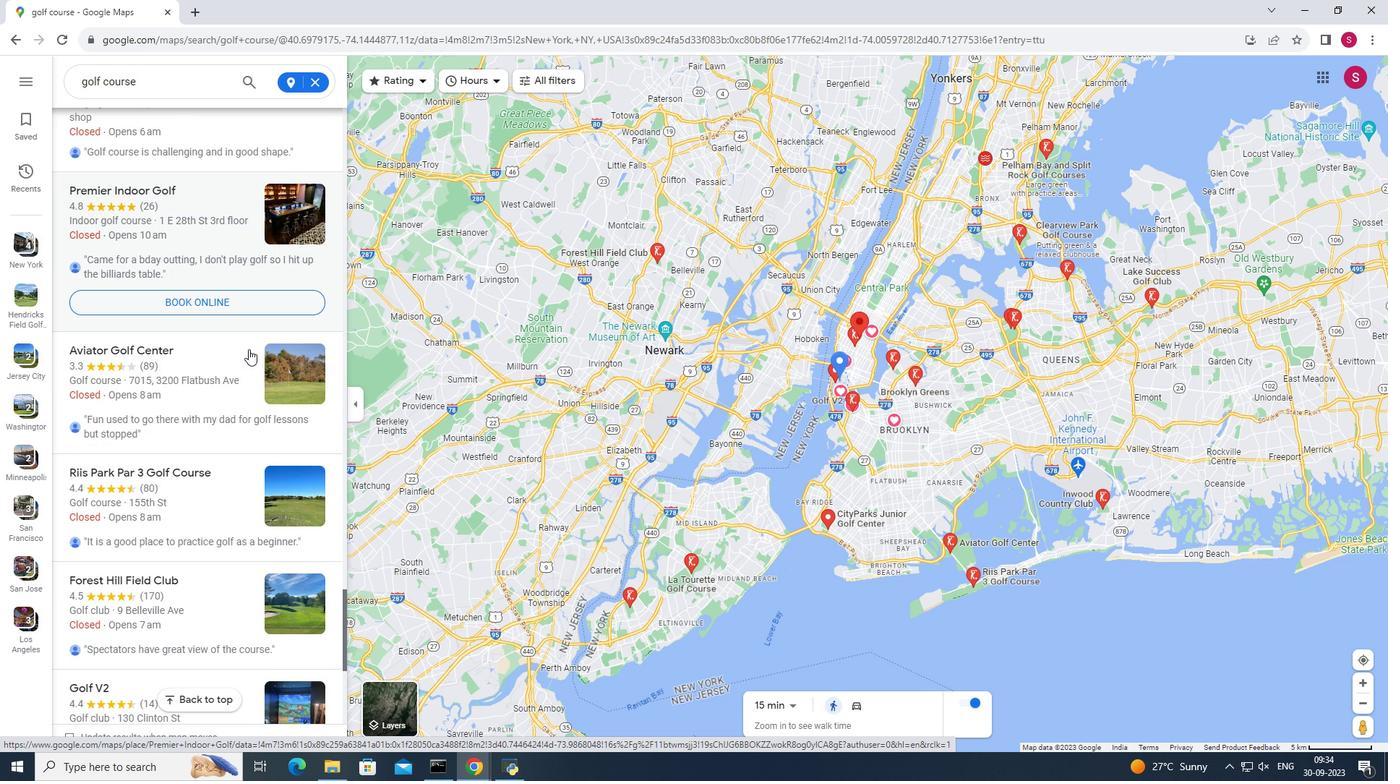 
Action: Mouse scrolled (248, 348) with delta (0, 0)
Screenshot: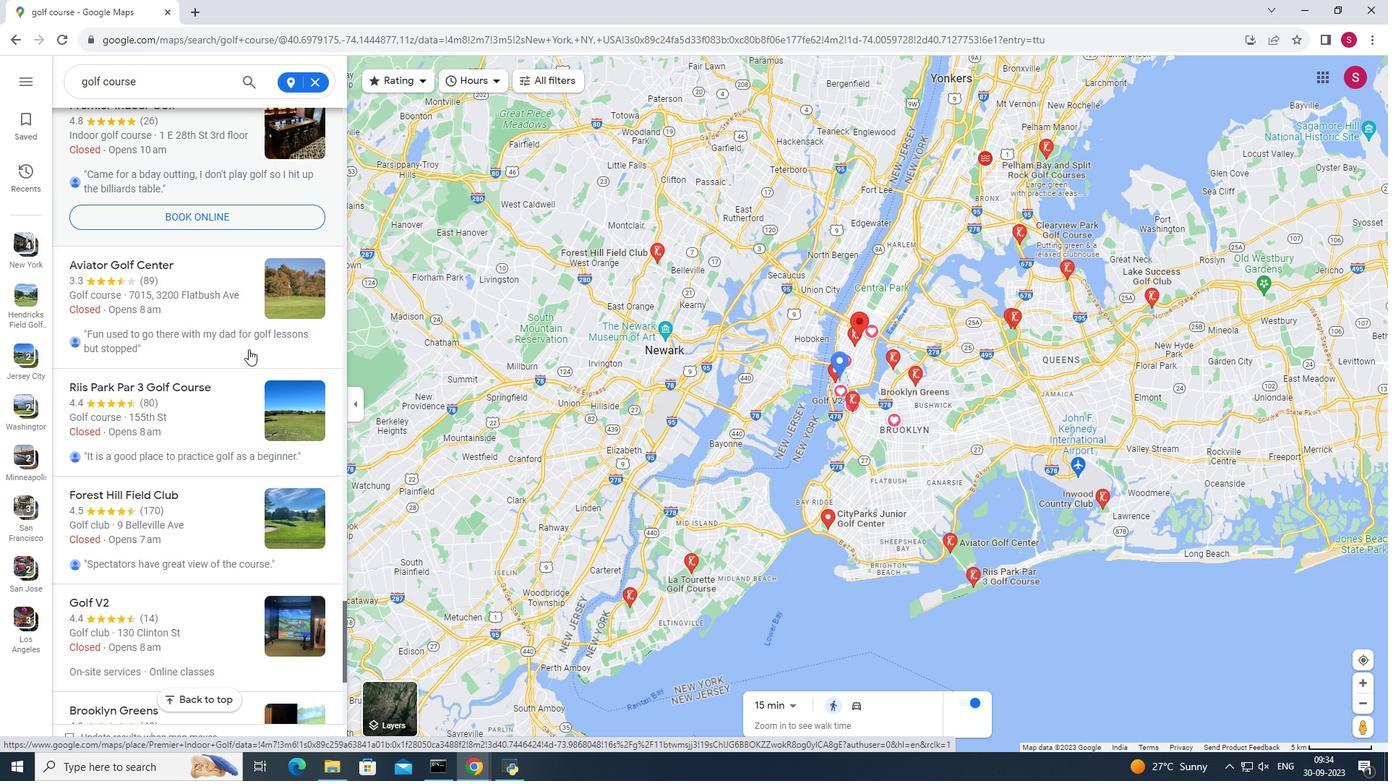 
Action: Mouse scrolled (248, 348) with delta (0, 0)
Screenshot: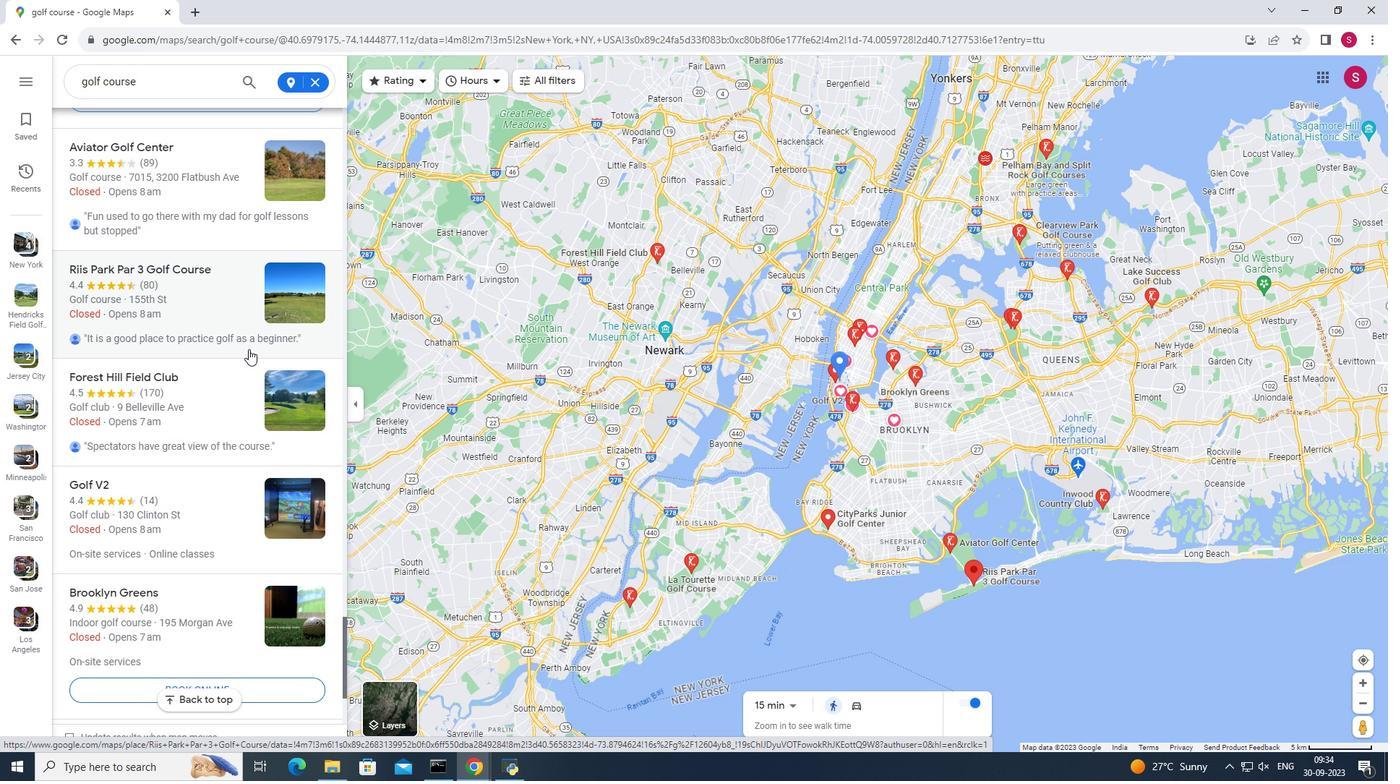 
Action: Mouse scrolled (248, 348) with delta (0, 0)
Screenshot: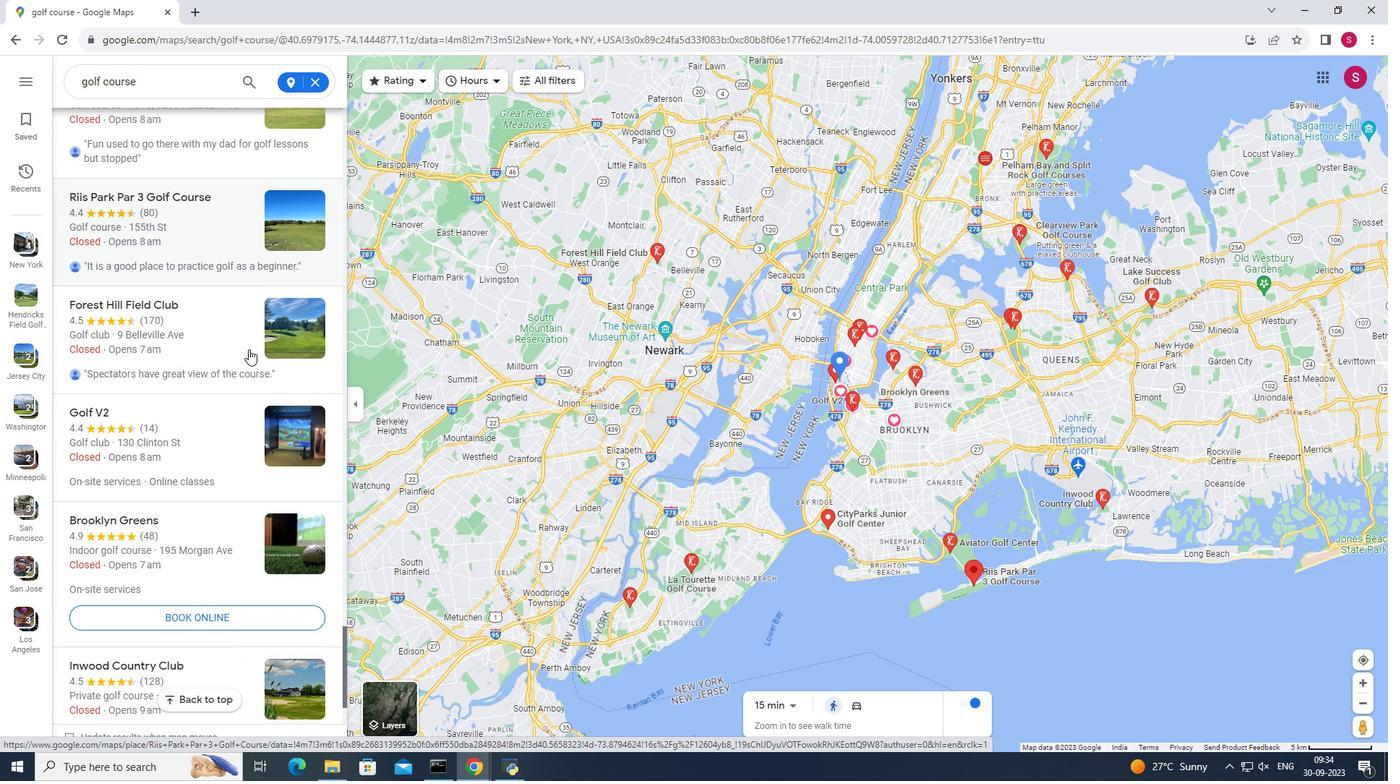 
Action: Mouse scrolled (248, 348) with delta (0, 0)
Screenshot: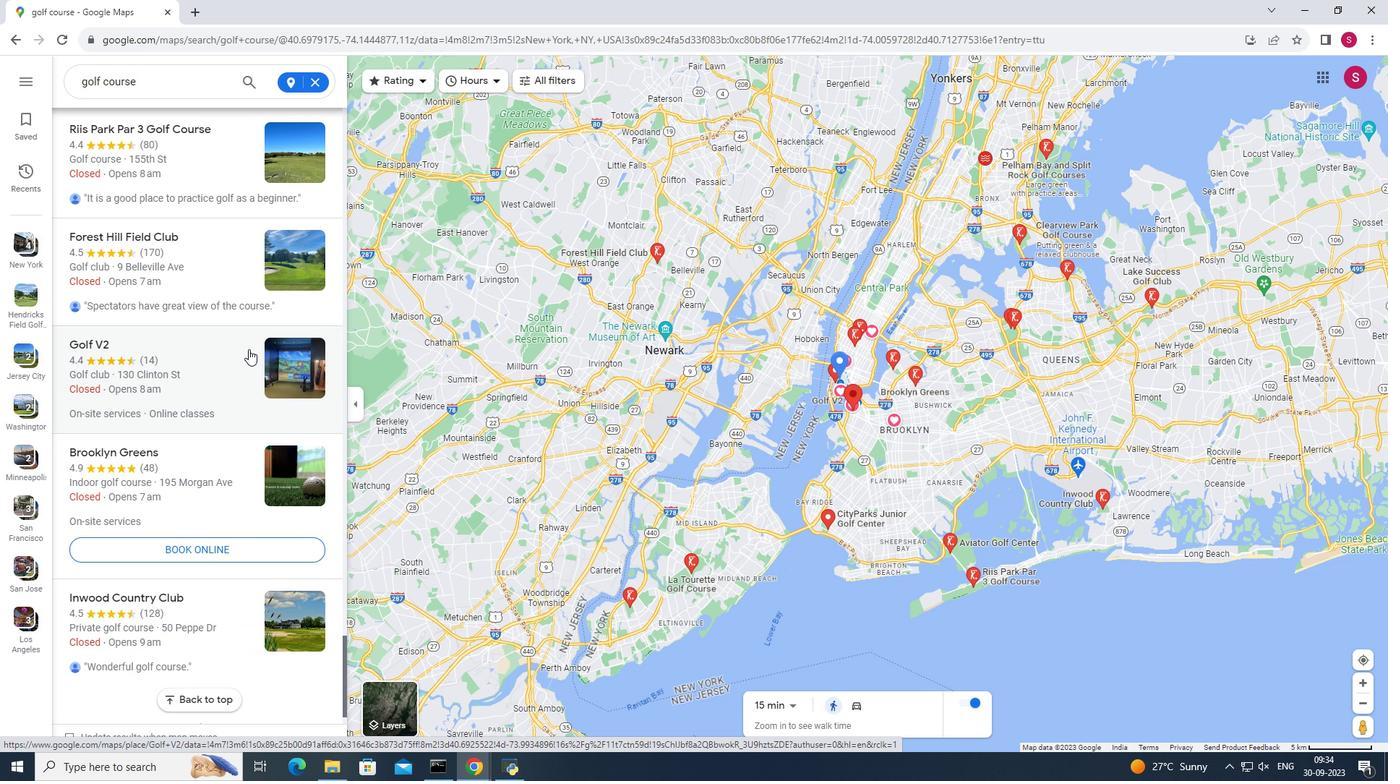 
Action: Mouse scrolled (248, 348) with delta (0, 0)
Screenshot: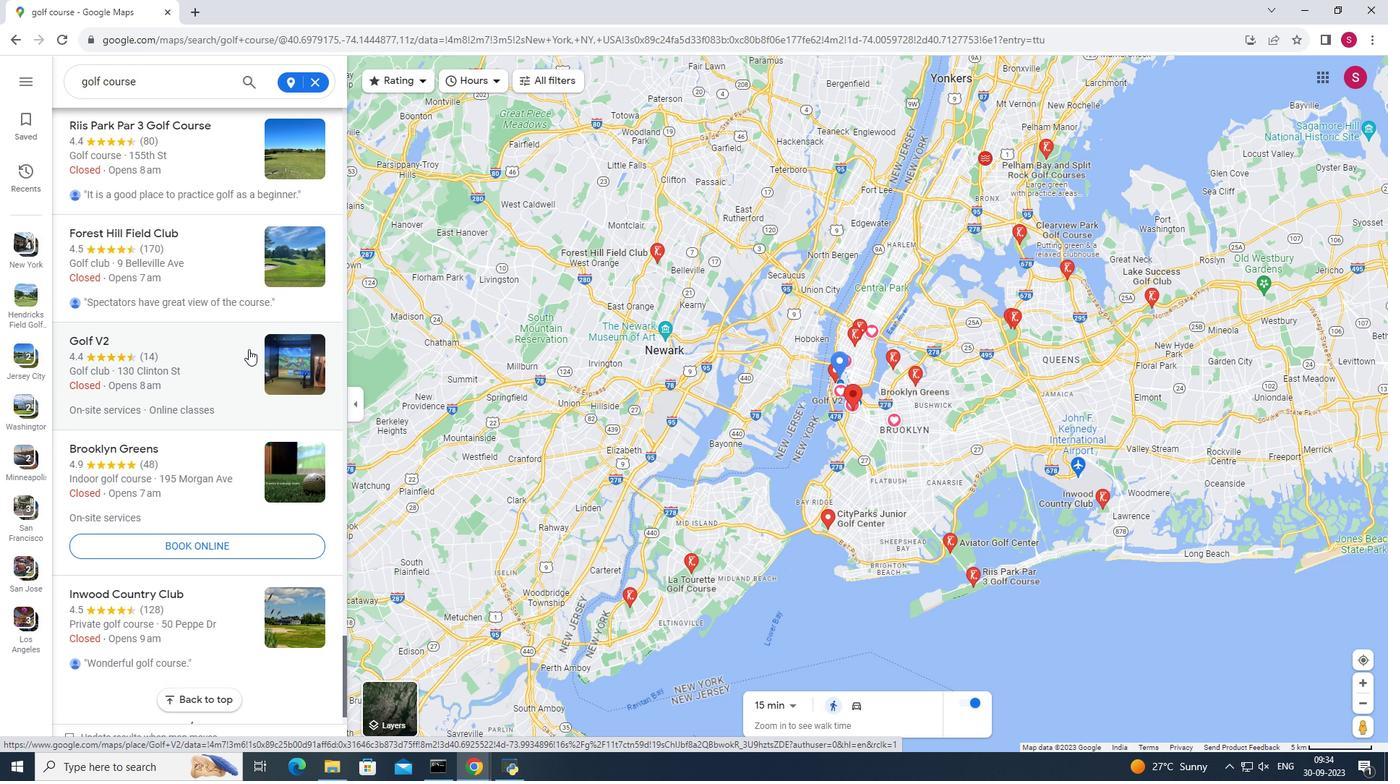 
Action: Mouse scrolled (248, 348) with delta (0, 0)
Screenshot: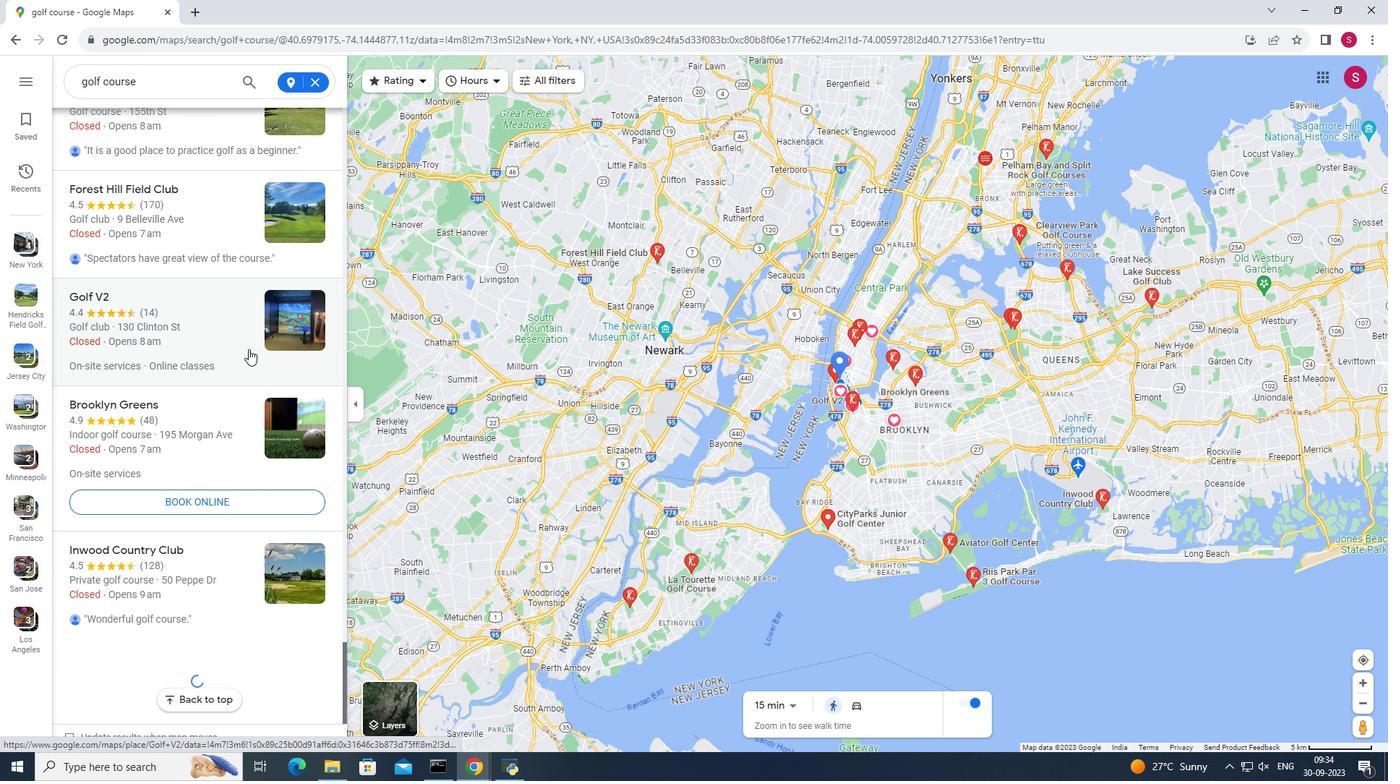 
Action: Mouse scrolled (248, 348) with delta (0, 0)
Screenshot: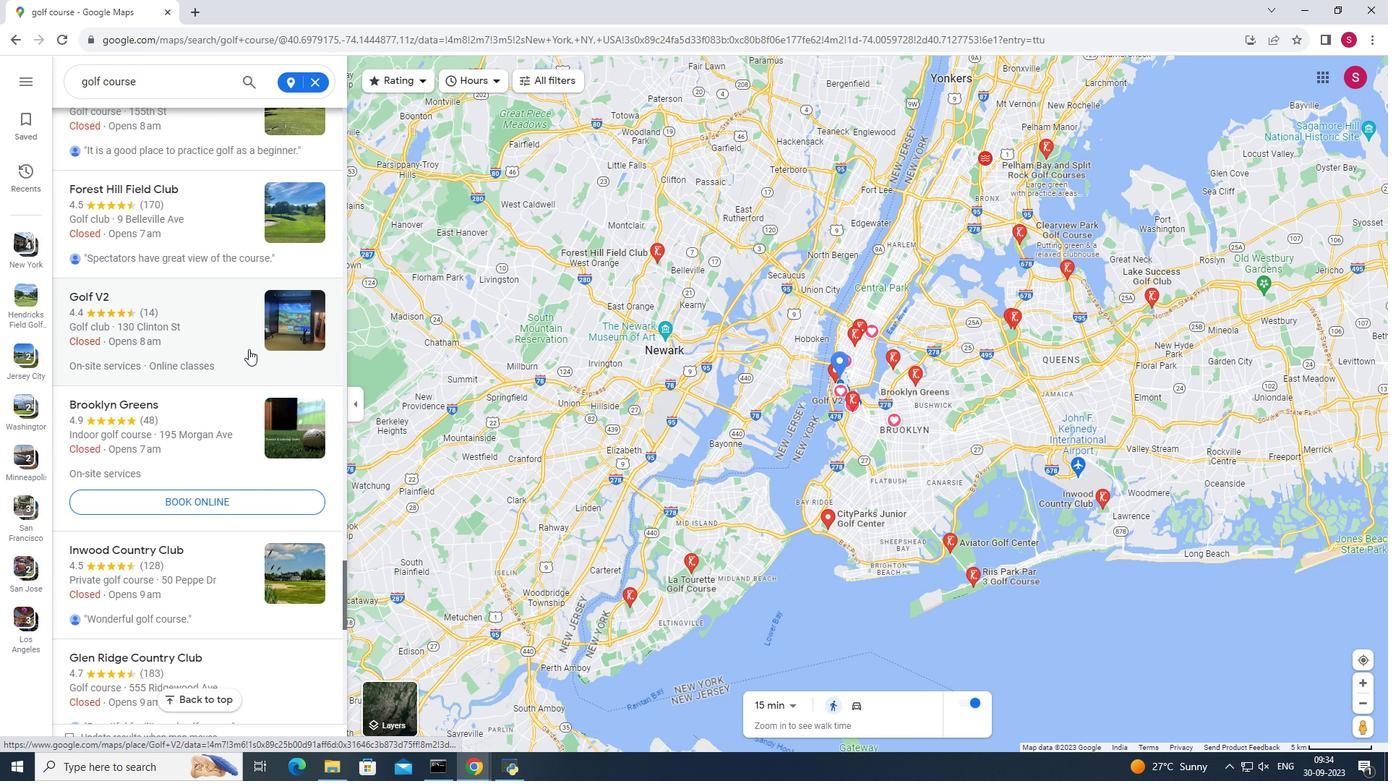 
Action: Mouse scrolled (248, 348) with delta (0, 0)
Screenshot: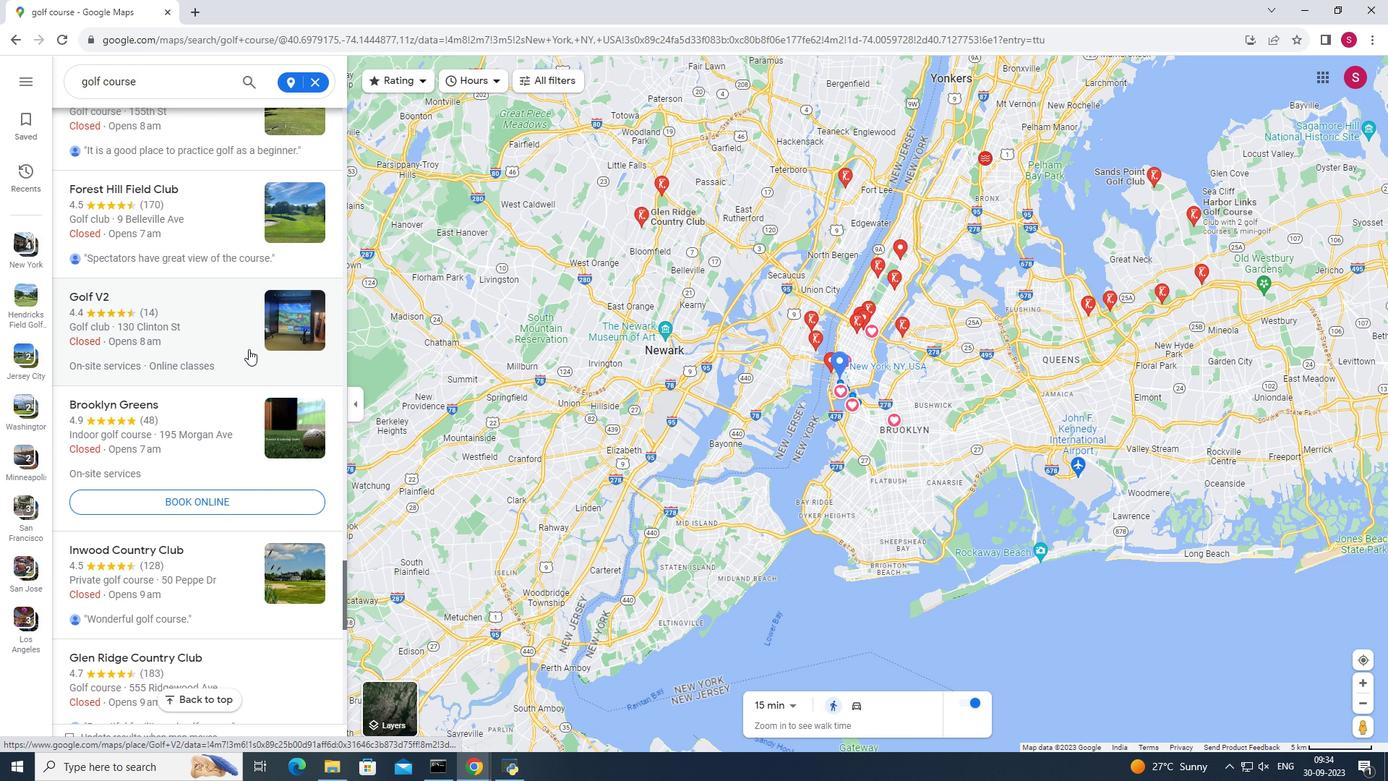 
Action: Mouse scrolled (248, 348) with delta (0, 0)
Screenshot: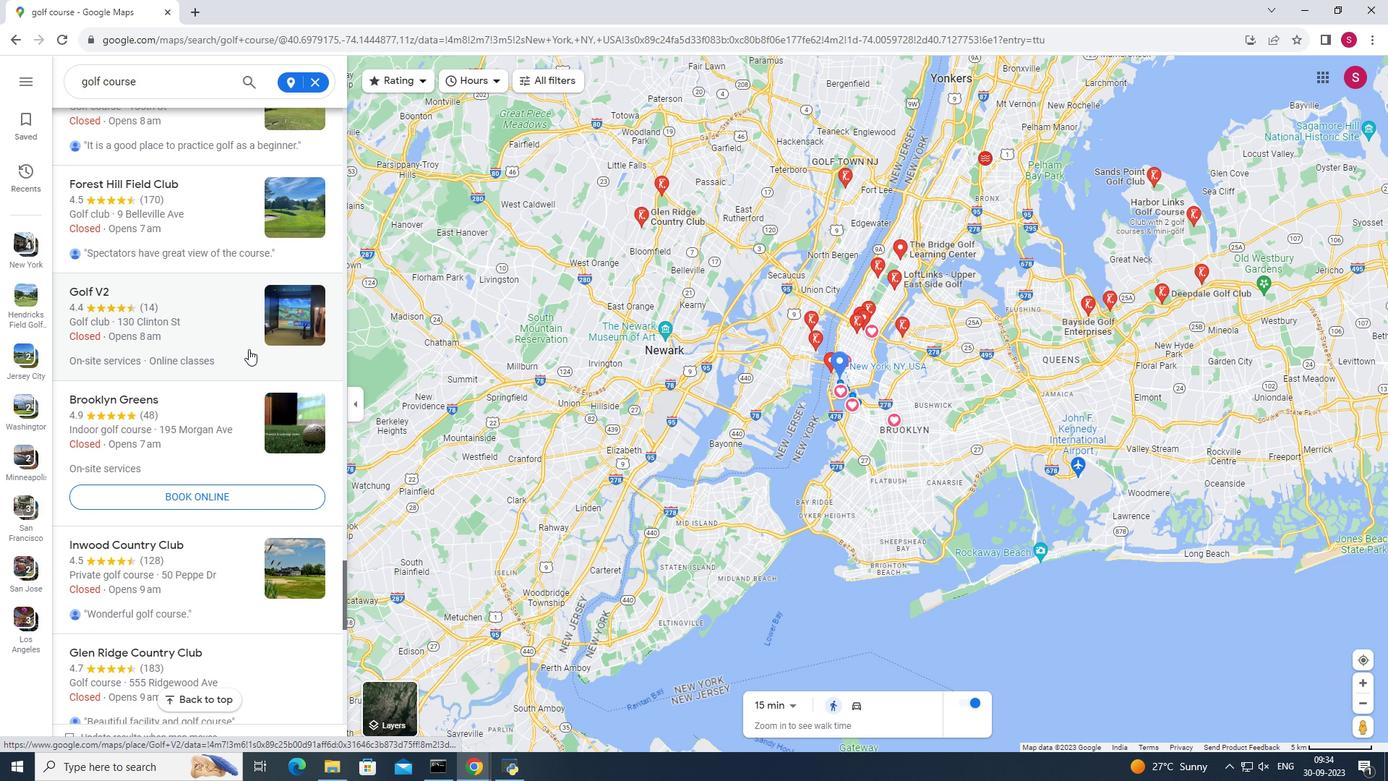 
Action: Mouse scrolled (248, 348) with delta (0, 0)
Screenshot: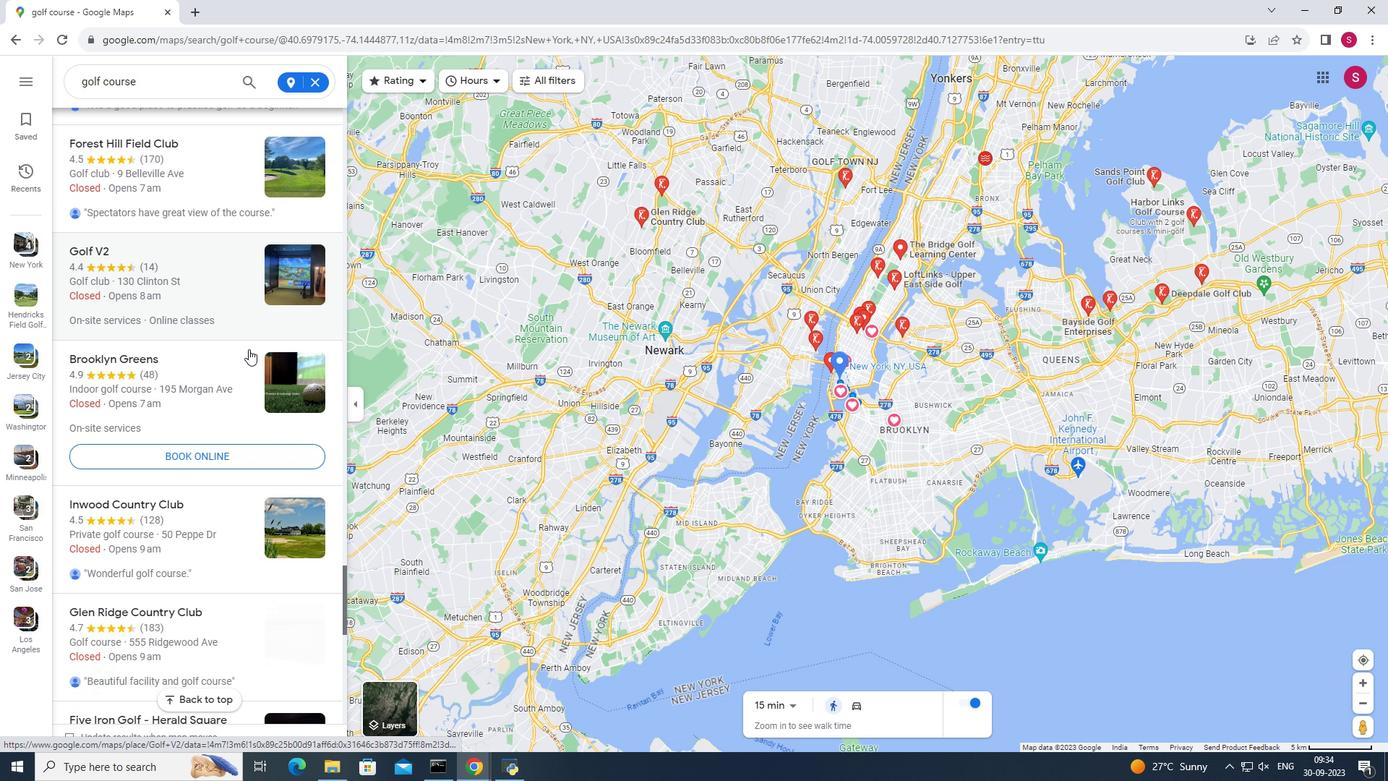 
Action: Mouse scrolled (248, 348) with delta (0, 0)
Screenshot: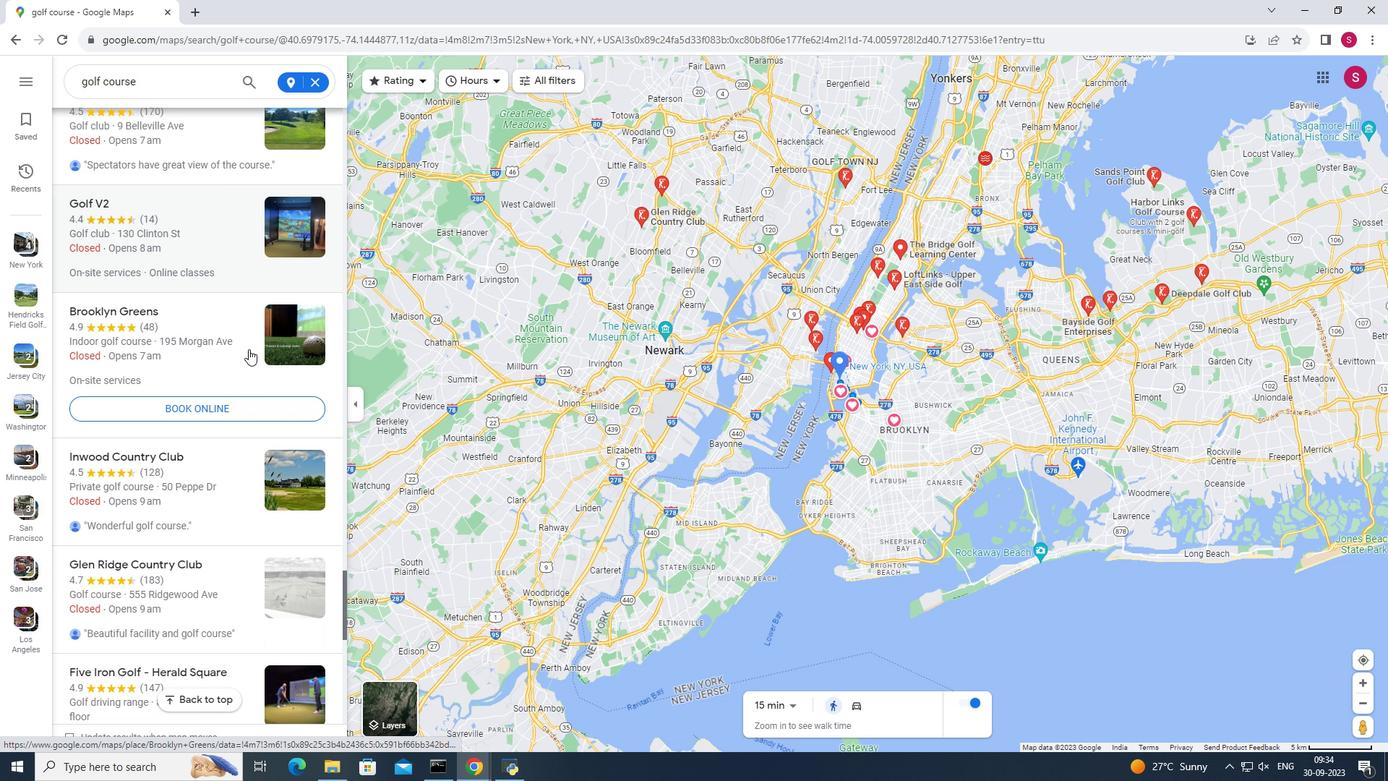 
Action: Mouse scrolled (248, 348) with delta (0, 0)
Screenshot: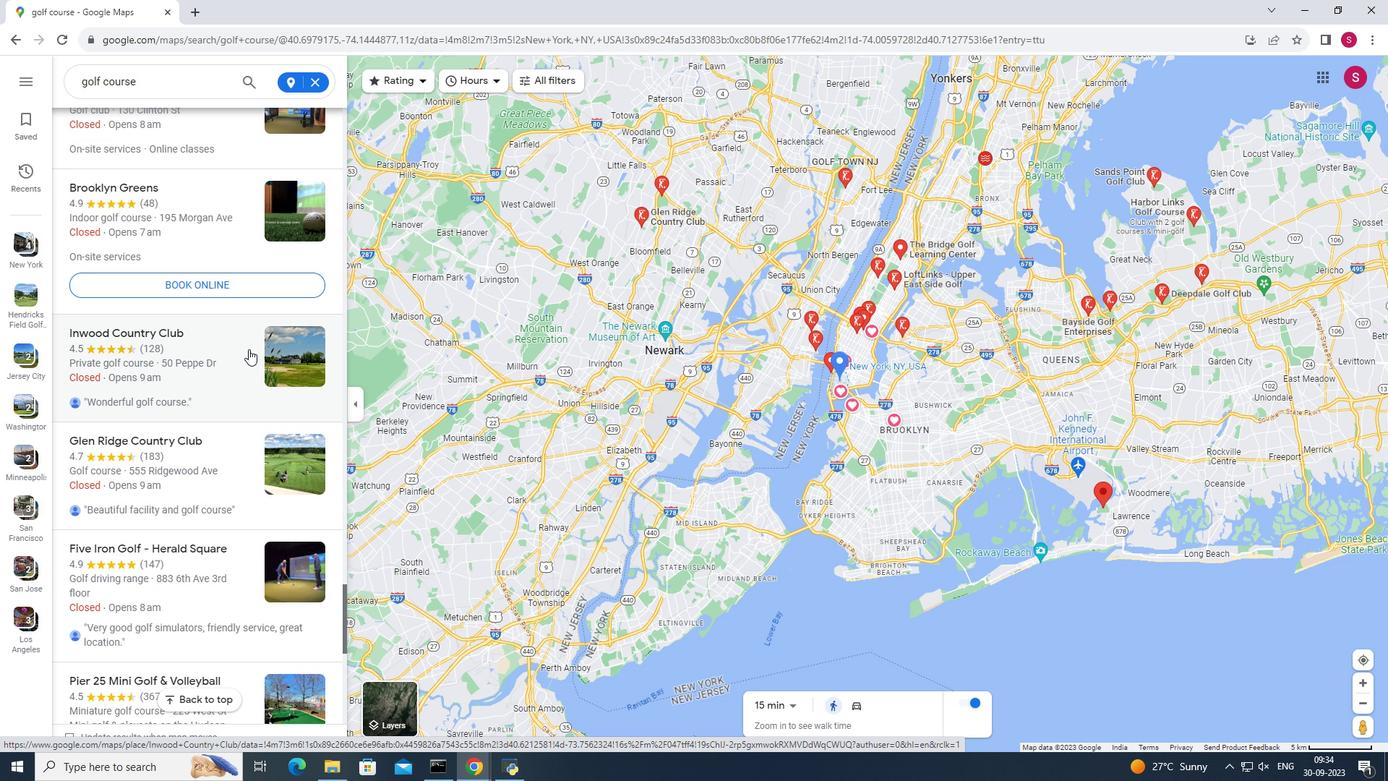 
Action: Mouse scrolled (248, 348) with delta (0, 0)
Screenshot: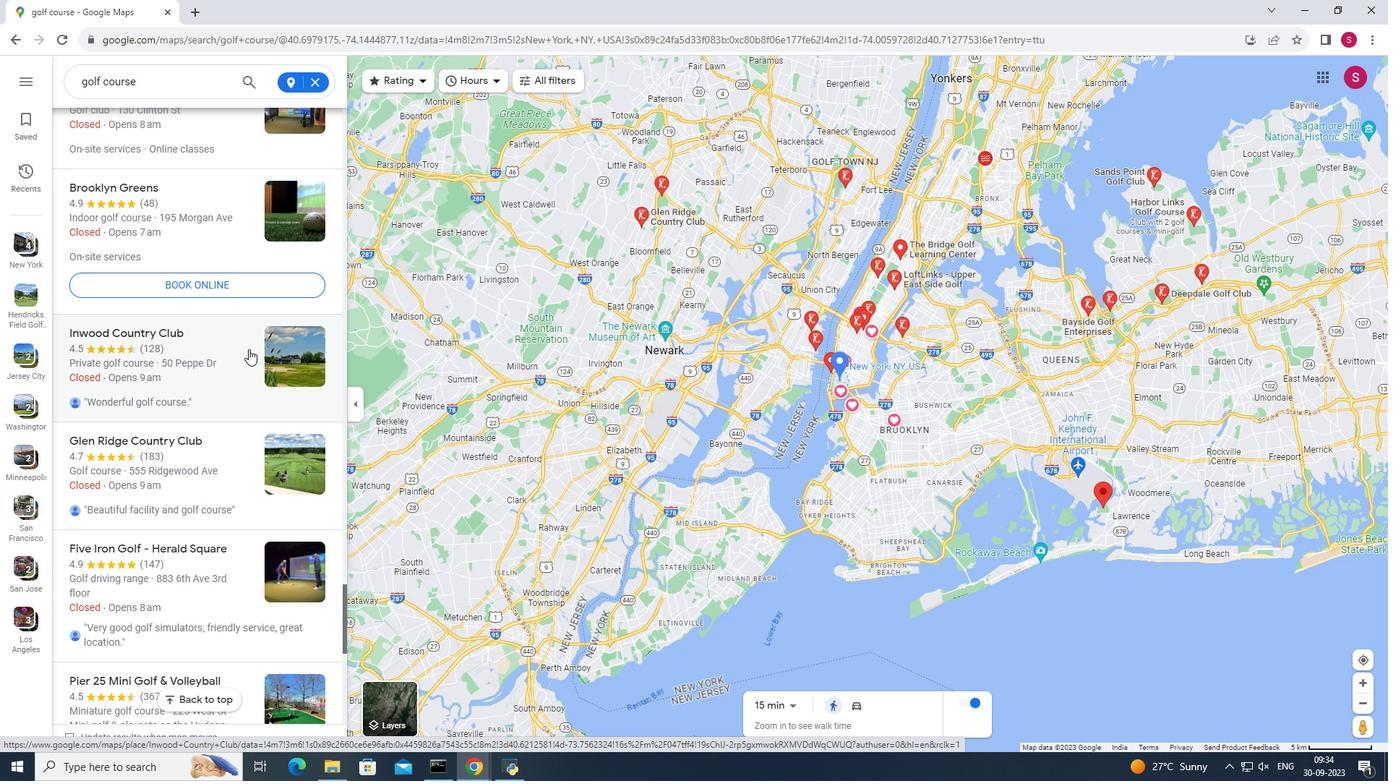 
Action: Mouse scrolled (248, 348) with delta (0, 0)
Screenshot: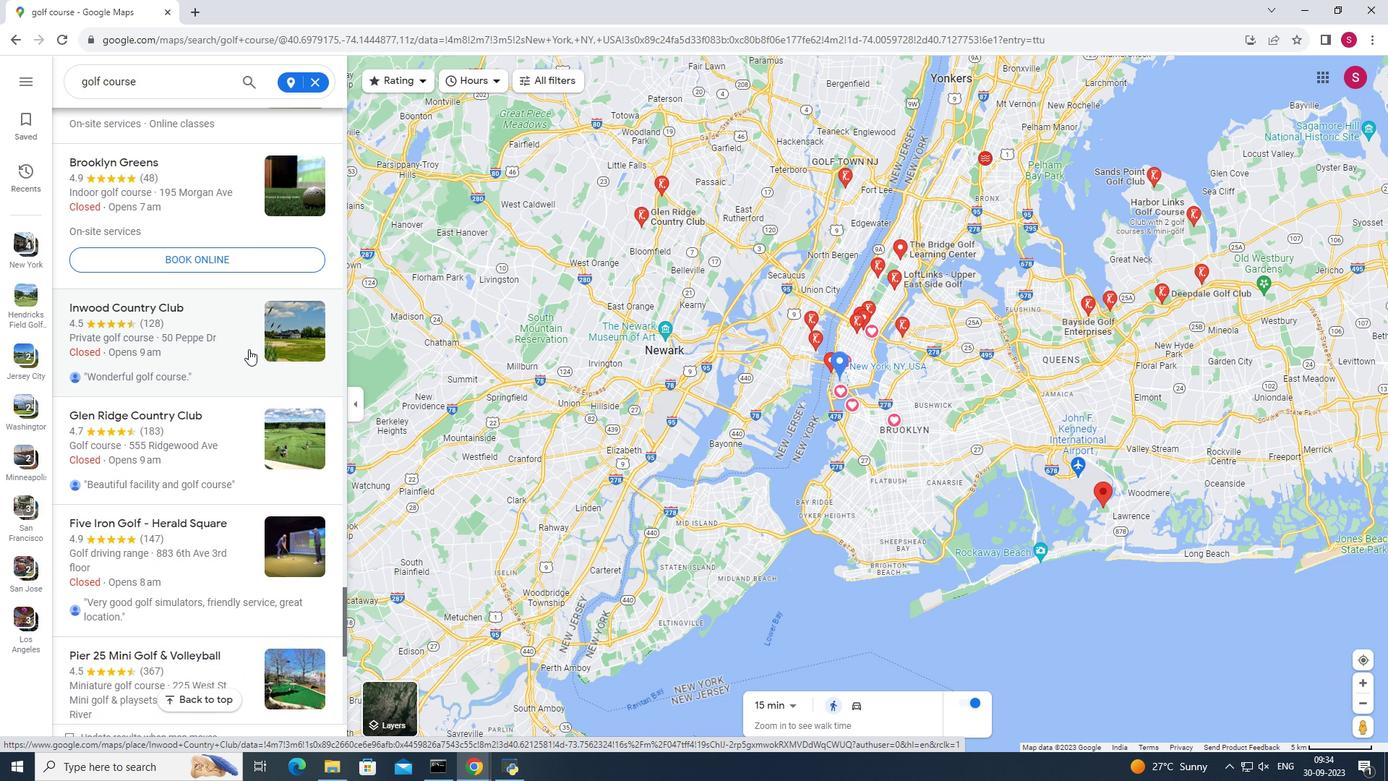 
Action: Mouse scrolled (248, 348) with delta (0, 0)
Screenshot: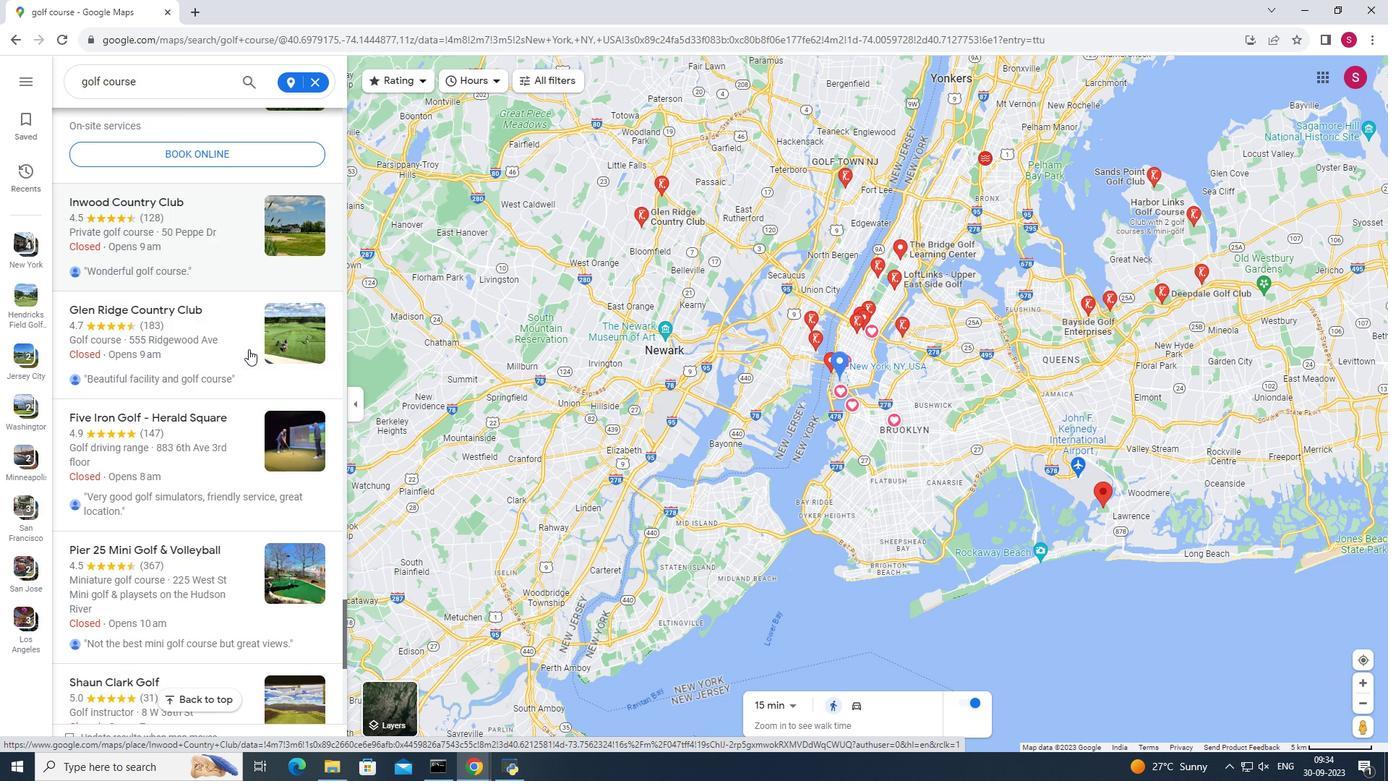 
Action: Mouse scrolled (248, 348) with delta (0, 0)
Screenshot: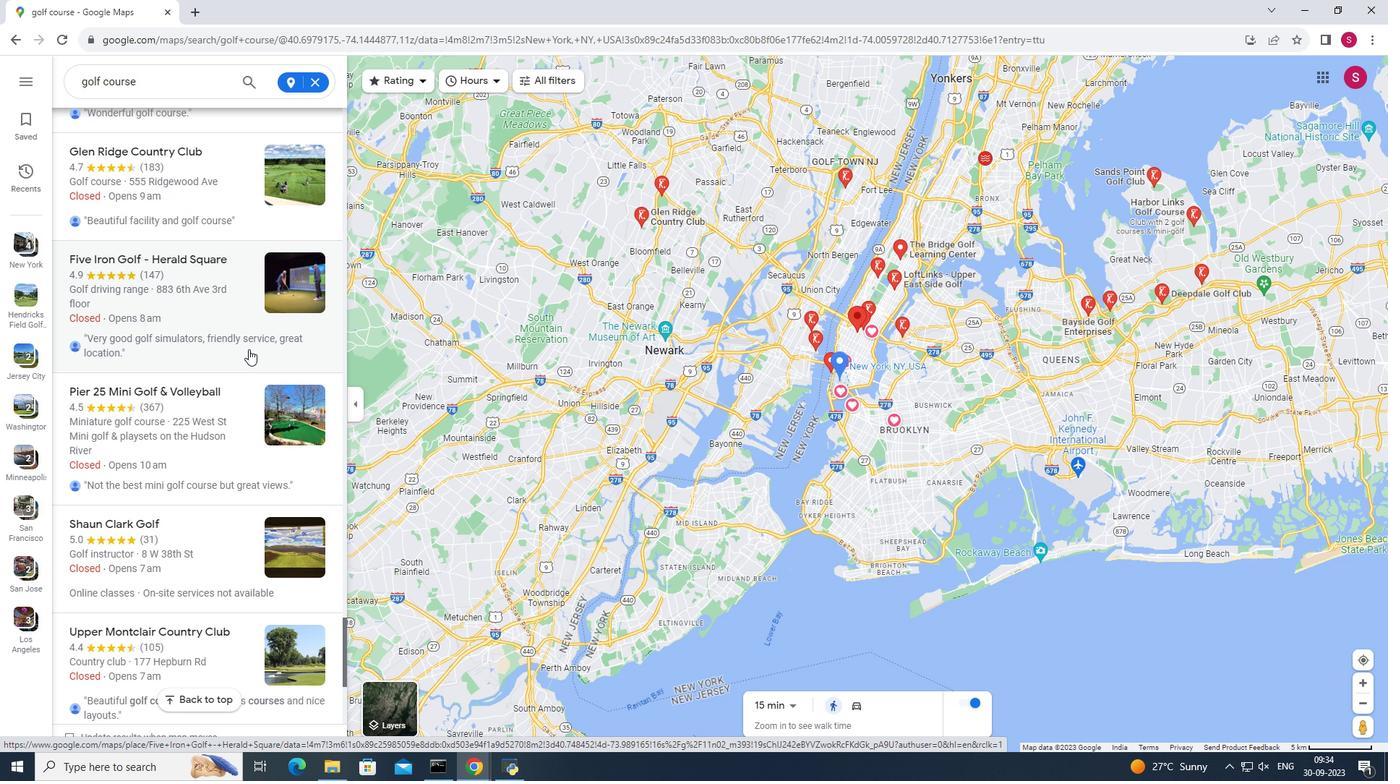 
Action: Mouse scrolled (248, 348) with delta (0, 0)
Screenshot: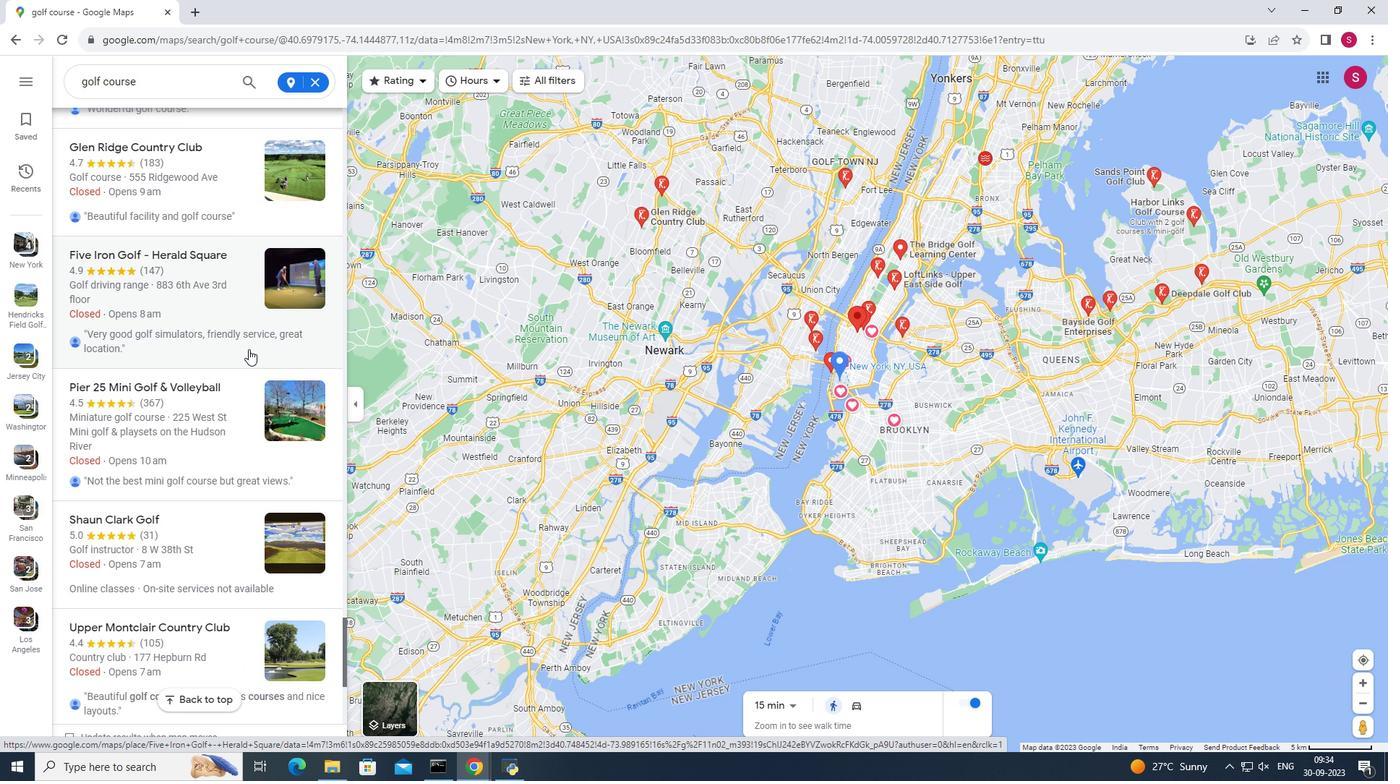 
Action: Mouse scrolled (248, 348) with delta (0, 0)
Screenshot: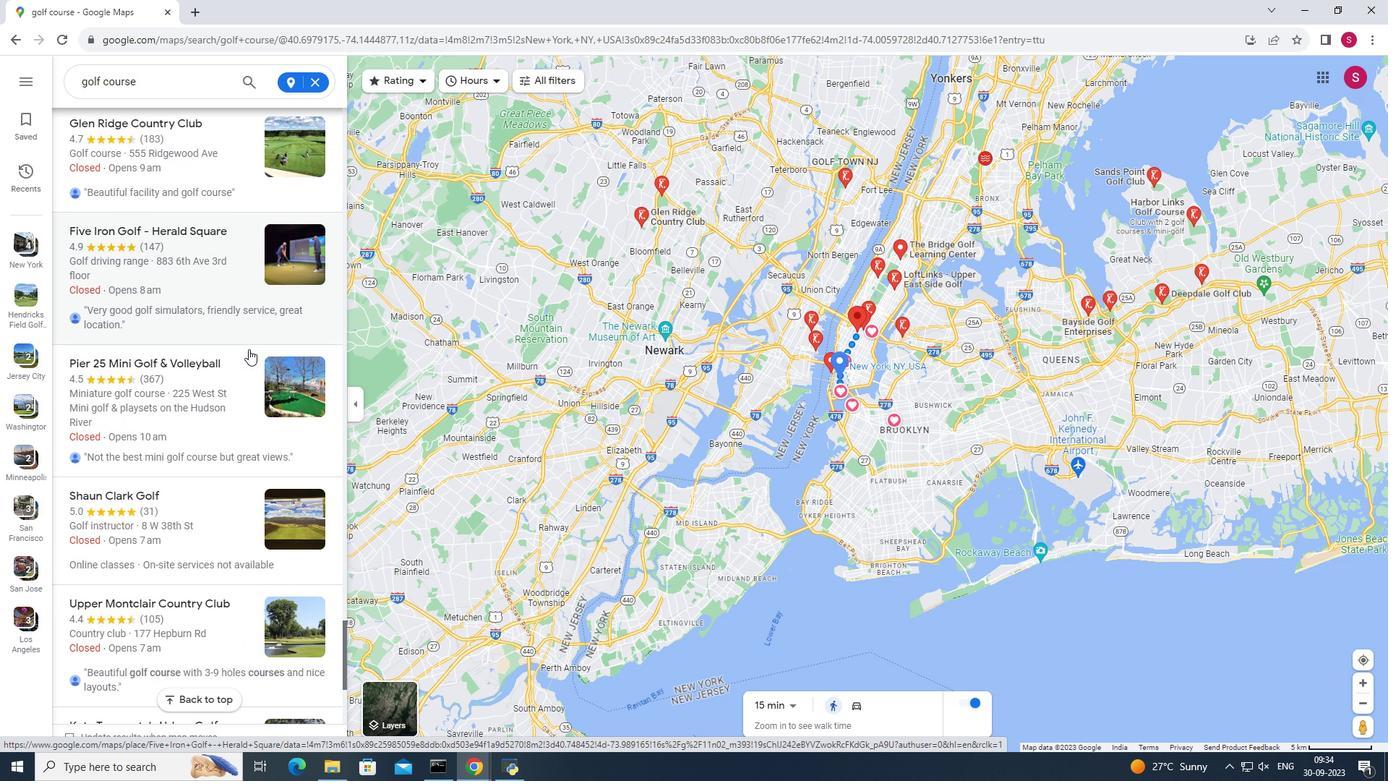 
